 Task: Create an album for gardening or landscaping projects and categorize them by seasons.
Action: Mouse moved to (54, 313)
Screenshot: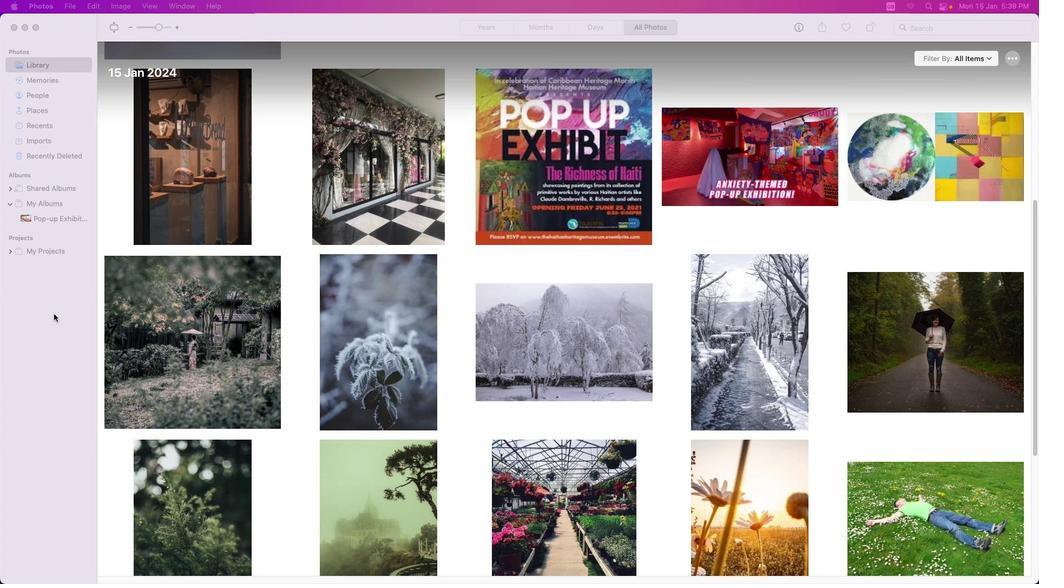 
Action: Mouse pressed left at (54, 313)
Screenshot: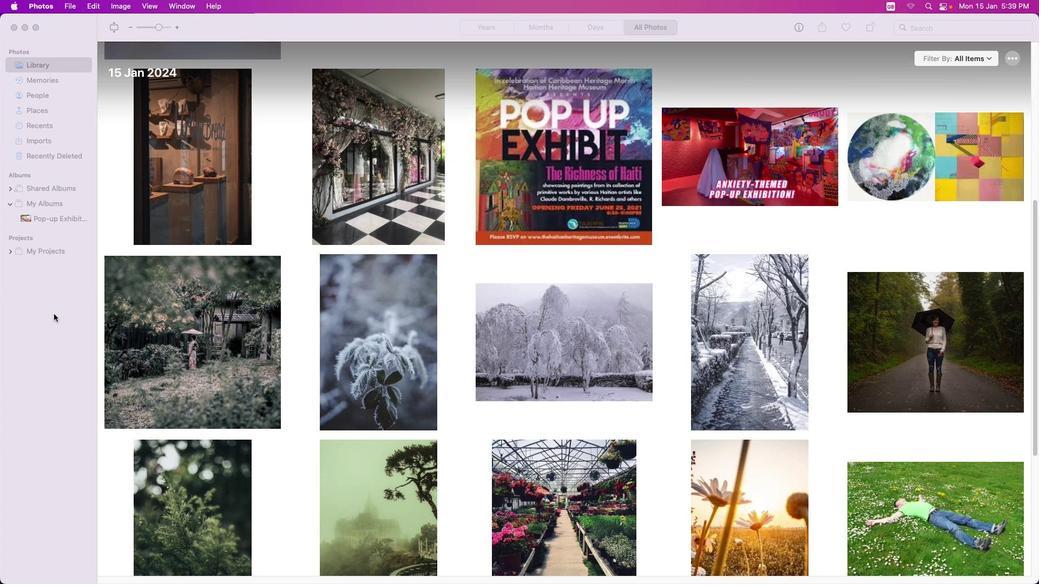 
Action: Mouse moved to (50, 203)
Screenshot: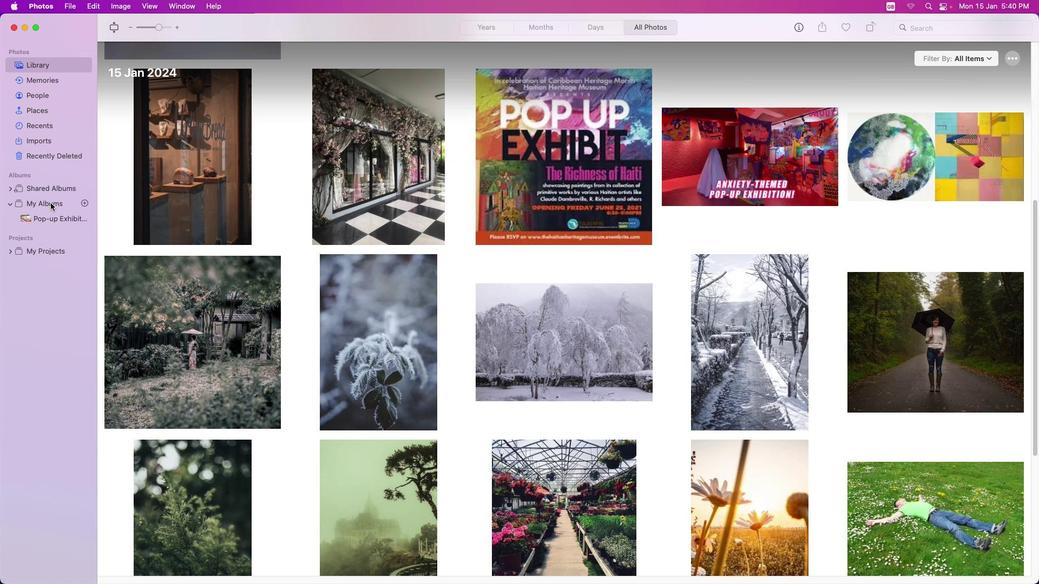 
Action: Mouse pressed left at (50, 203)
Screenshot: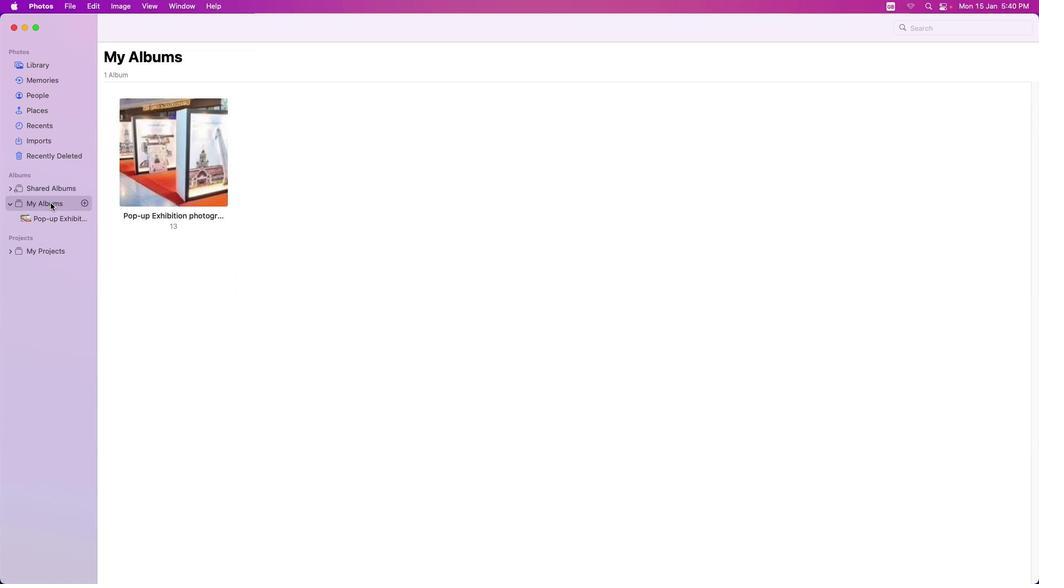 
Action: Mouse moved to (83, 201)
Screenshot: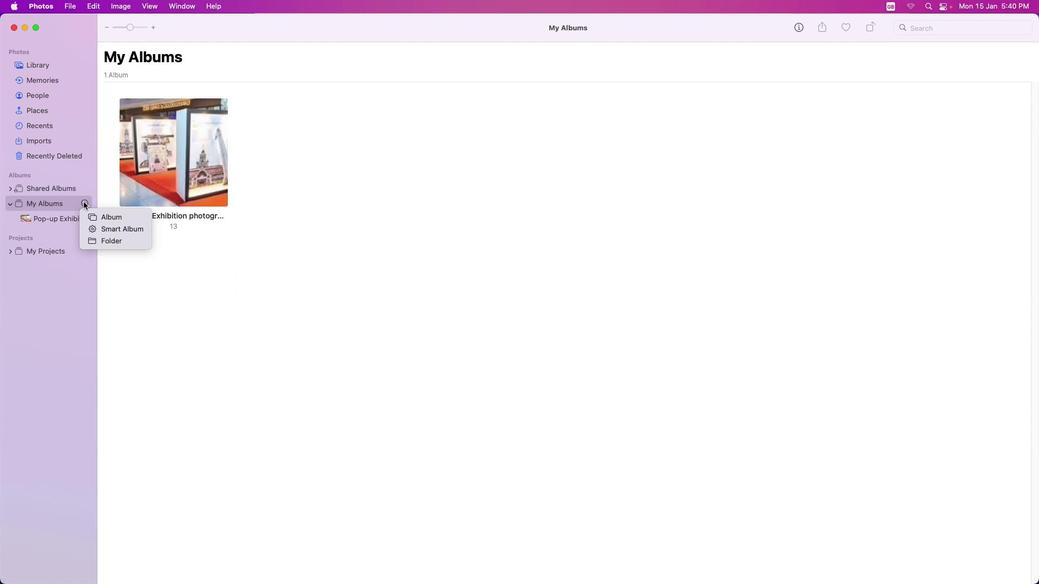 
Action: Mouse pressed left at (83, 201)
Screenshot: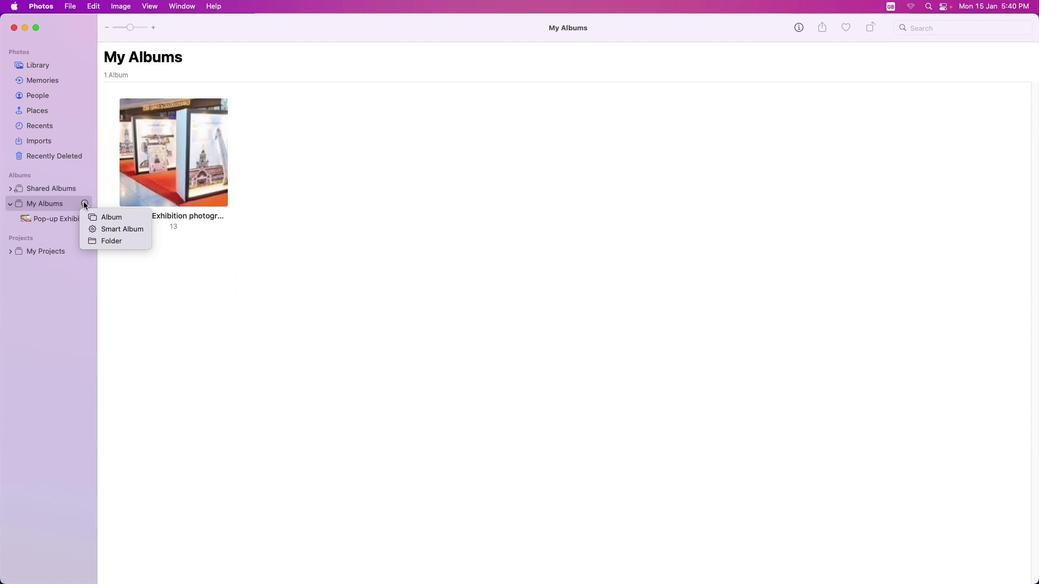 
Action: Mouse moved to (119, 237)
Screenshot: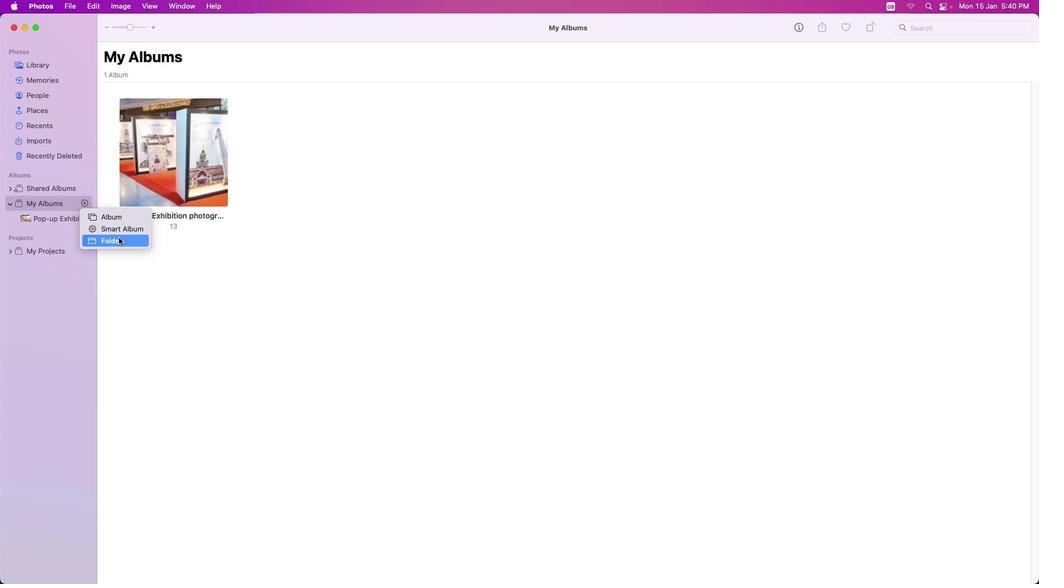 
Action: Mouse pressed left at (119, 237)
Screenshot: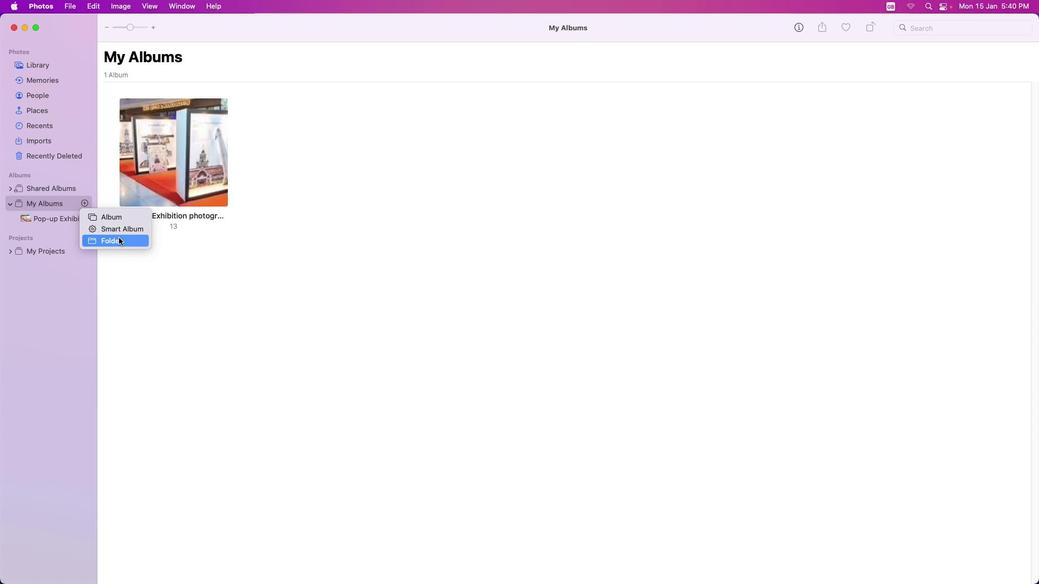 
Action: Mouse moved to (70, 234)
Screenshot: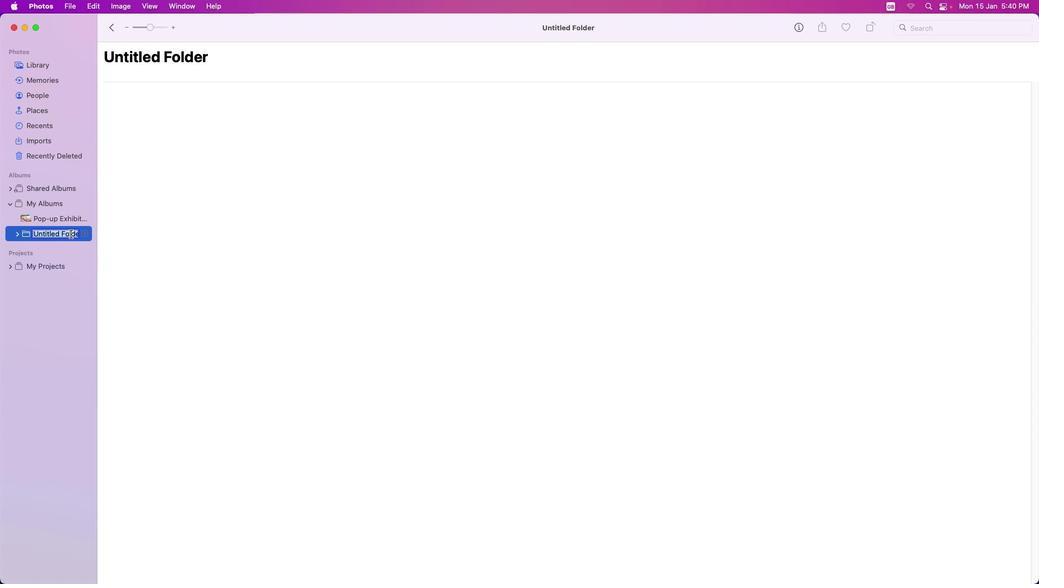 
Action: Key pressed Key.shift'G''a''r''d''e''n''i''n''g'Key.spaceKey.shift'A''l''b''u''m'Key.enter
Screenshot: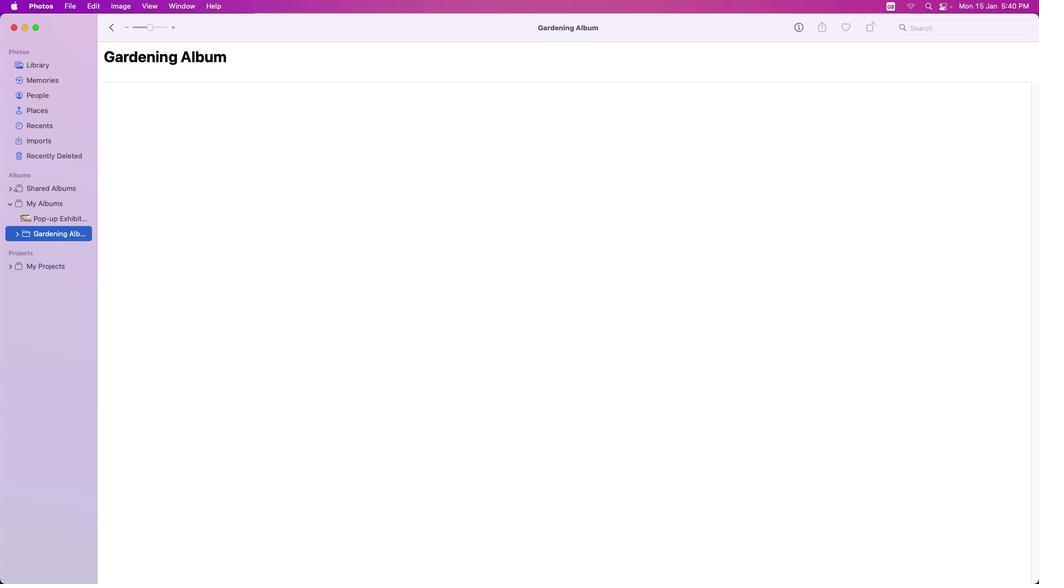 
Action: Mouse moved to (55, 232)
Screenshot: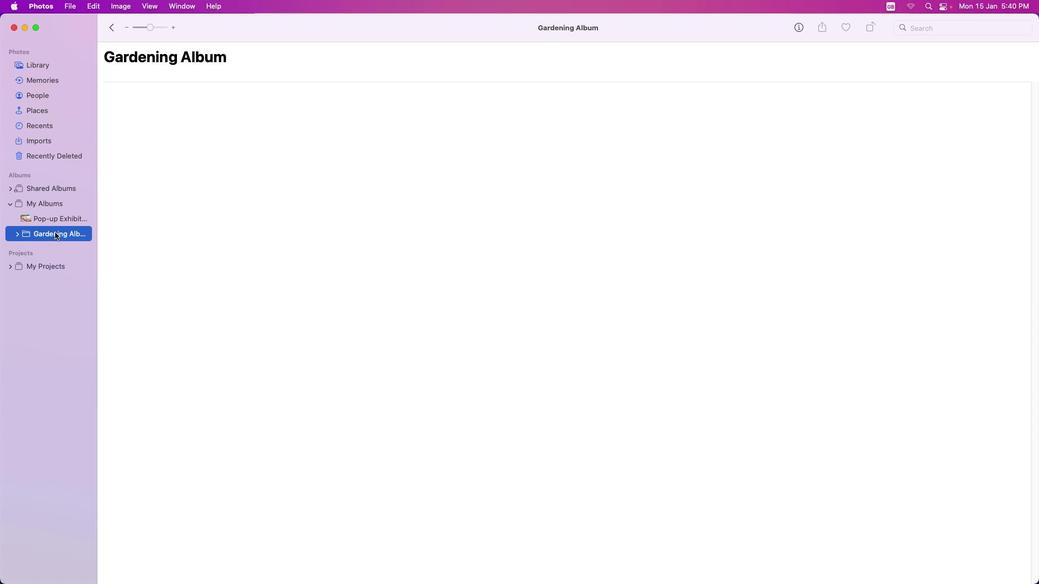 
Action: Mouse pressed left at (55, 232)
Screenshot: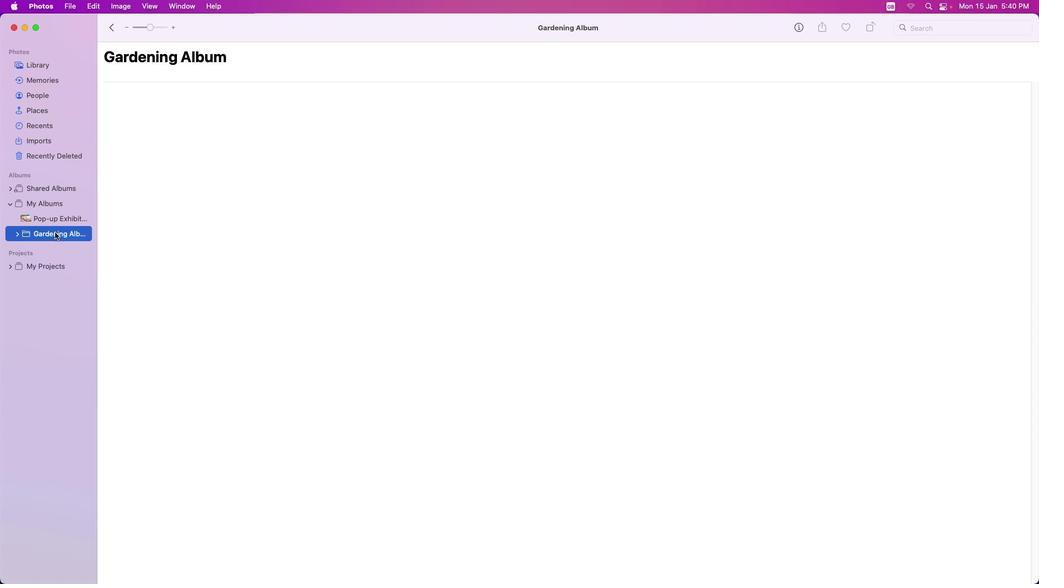 
Action: Mouse moved to (16, 234)
Screenshot: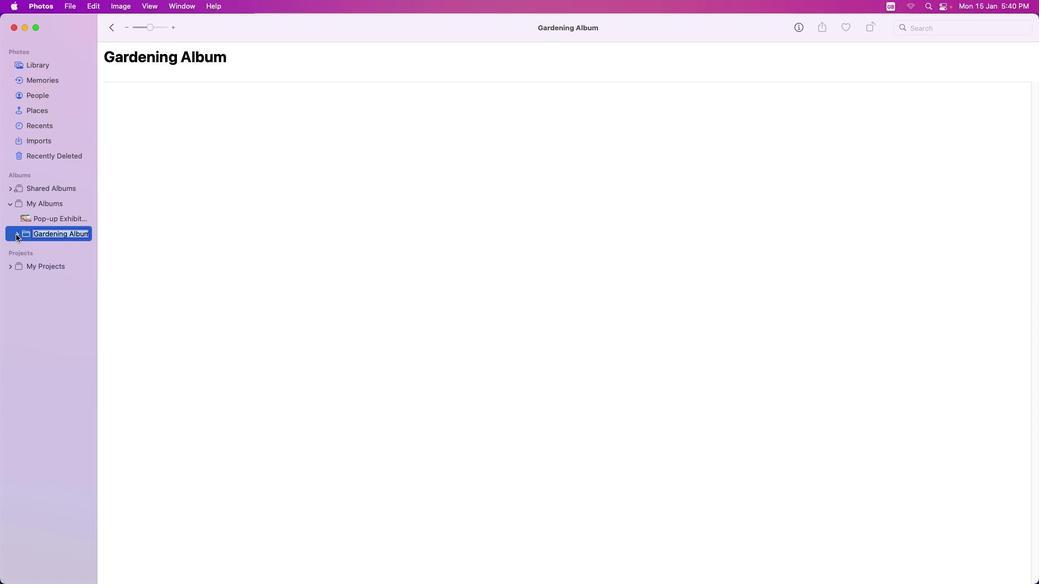 
Action: Mouse pressed left at (16, 234)
Screenshot: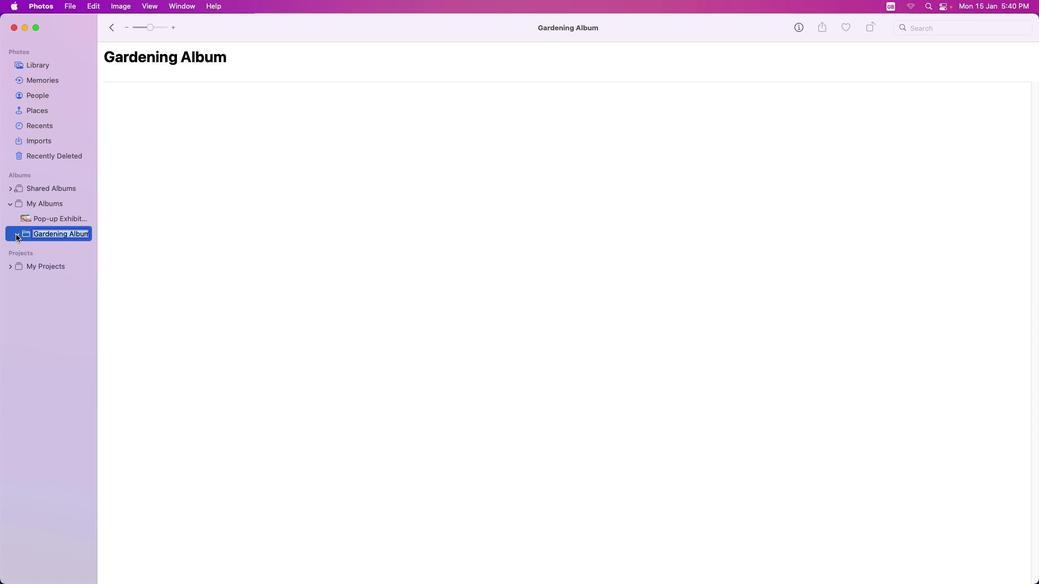 
Action: Mouse moved to (14, 234)
Screenshot: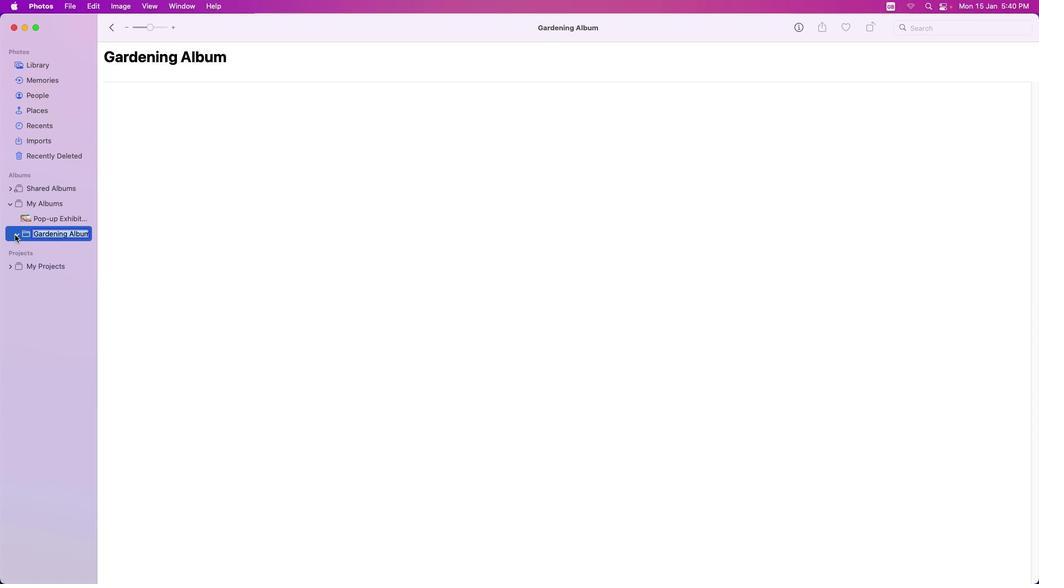 
Action: Mouse pressed left at (14, 234)
Screenshot: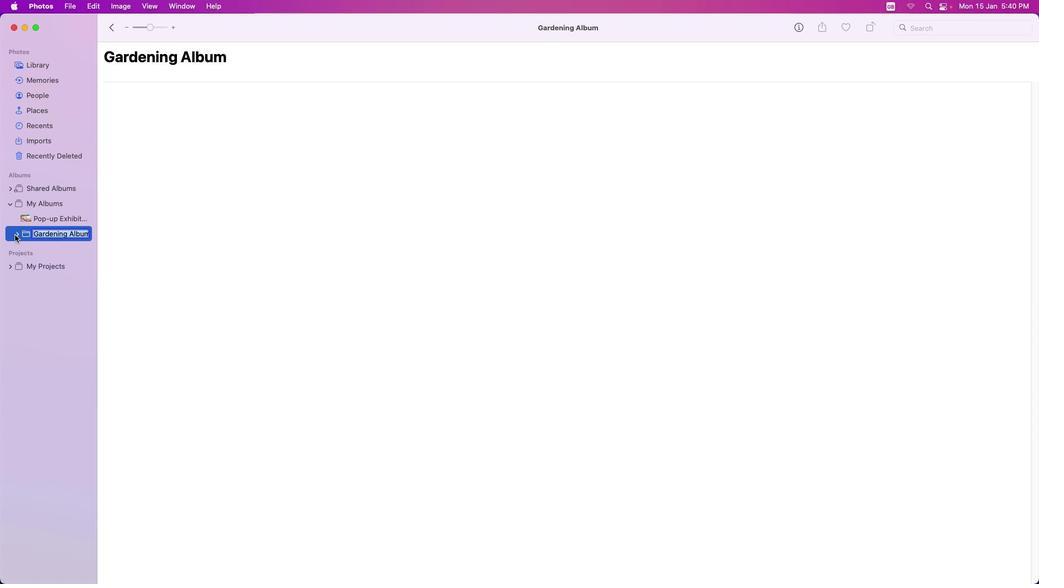 
Action: Mouse pressed right at (14, 234)
Screenshot: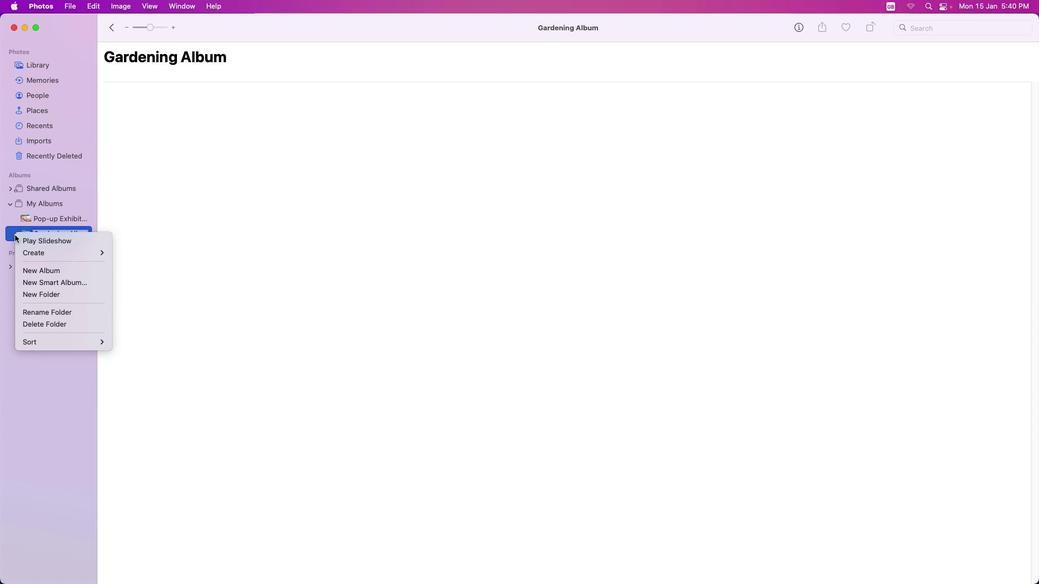 
Action: Mouse moved to (62, 269)
Screenshot: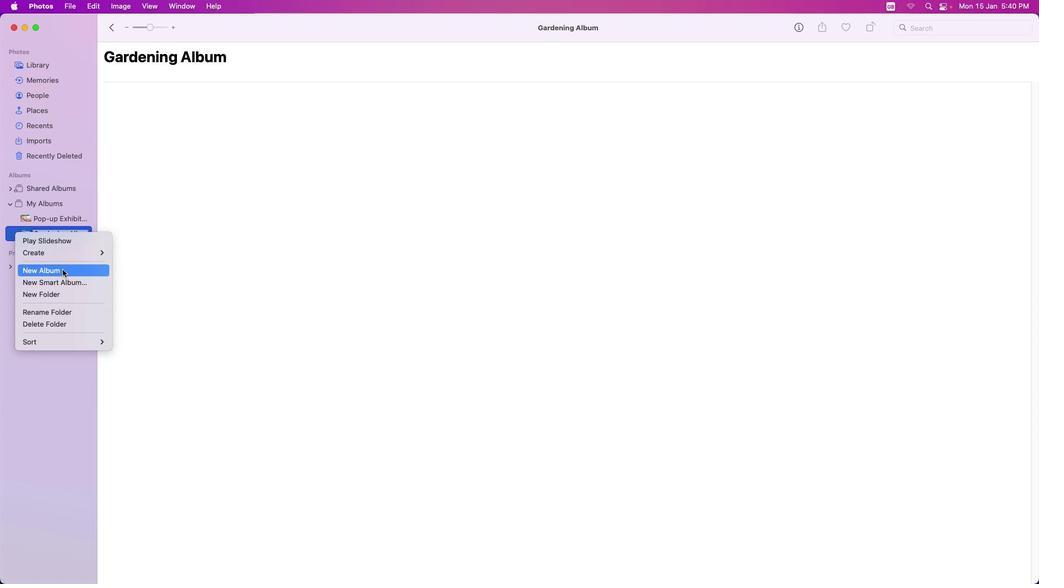 
Action: Mouse pressed left at (62, 269)
Screenshot: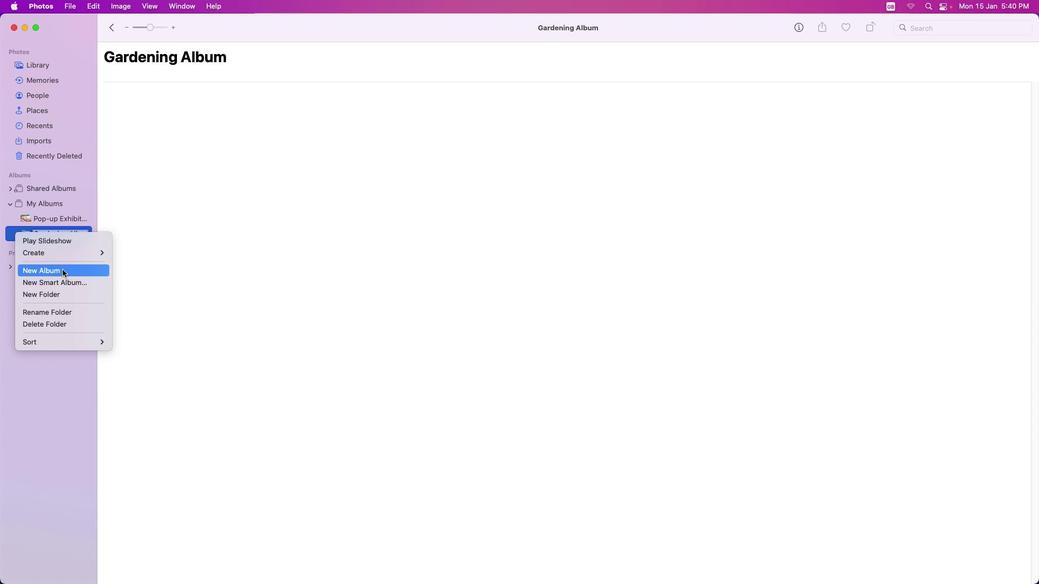 
Action: Mouse moved to (73, 253)
Screenshot: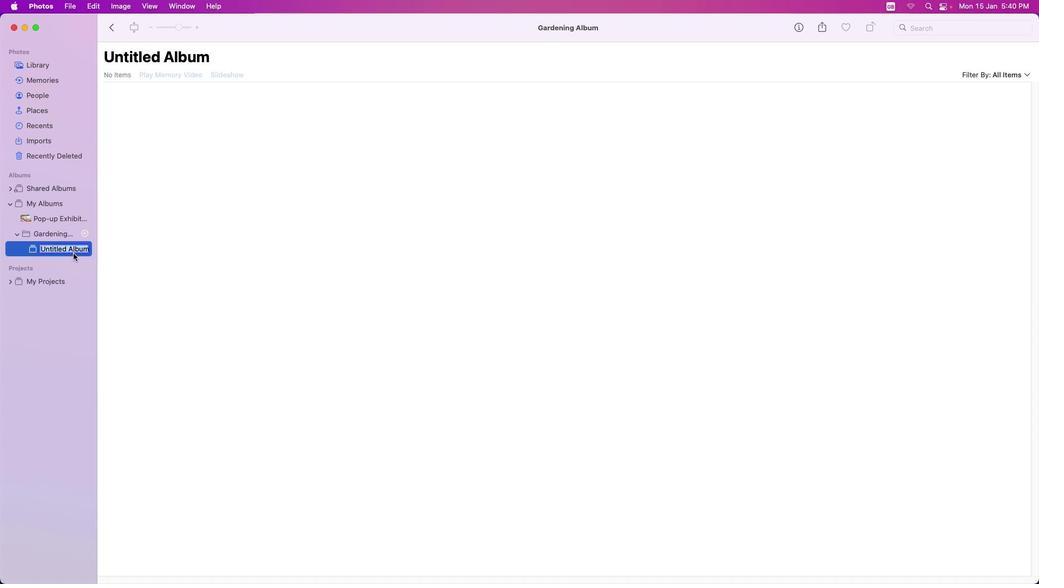 
Action: Key pressed Key.shift'W''i''n''t''e''r'Key.spaceKey.shift'S''e''a''s''o''n'Key.enter
Screenshot: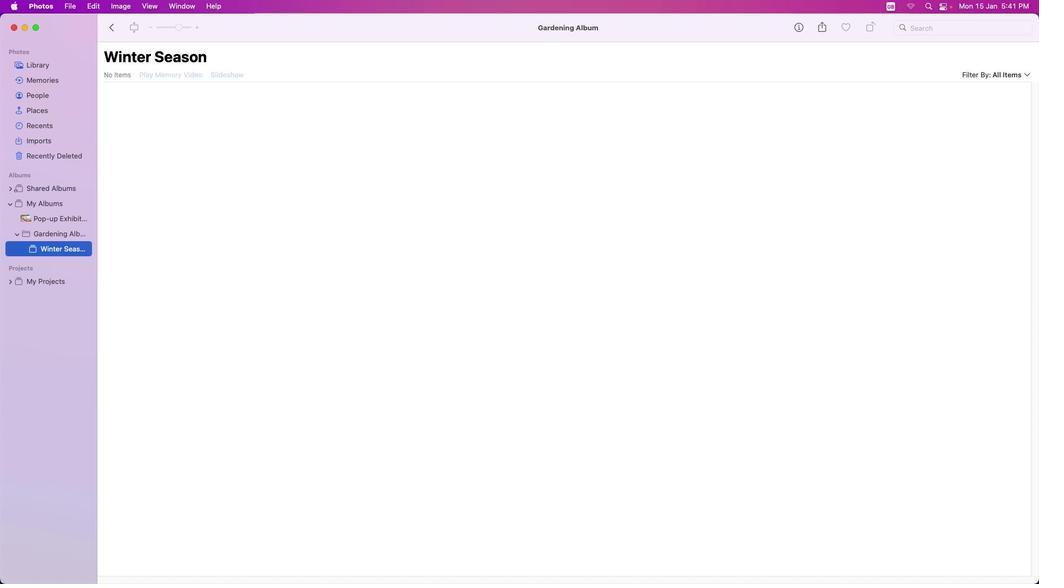 
Action: Mouse moved to (56, 233)
Screenshot: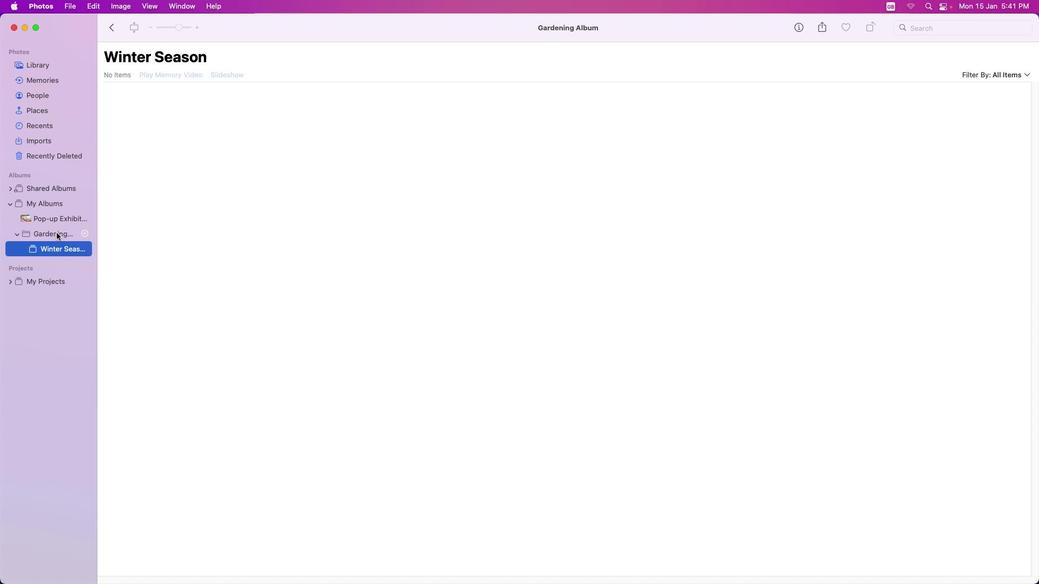 
Action: Mouse pressed right at (56, 233)
Screenshot: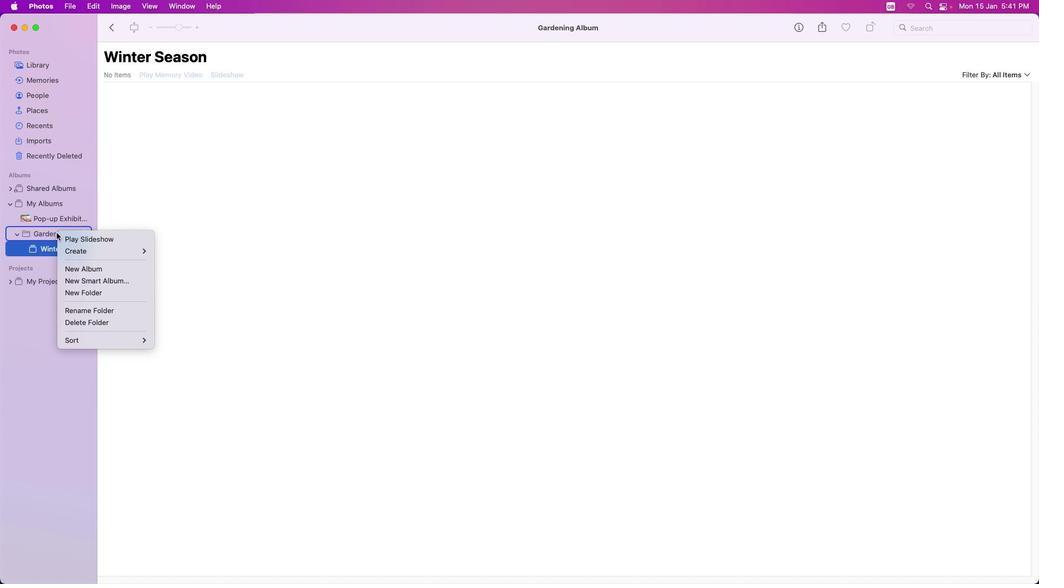 
Action: Mouse moved to (91, 266)
Screenshot: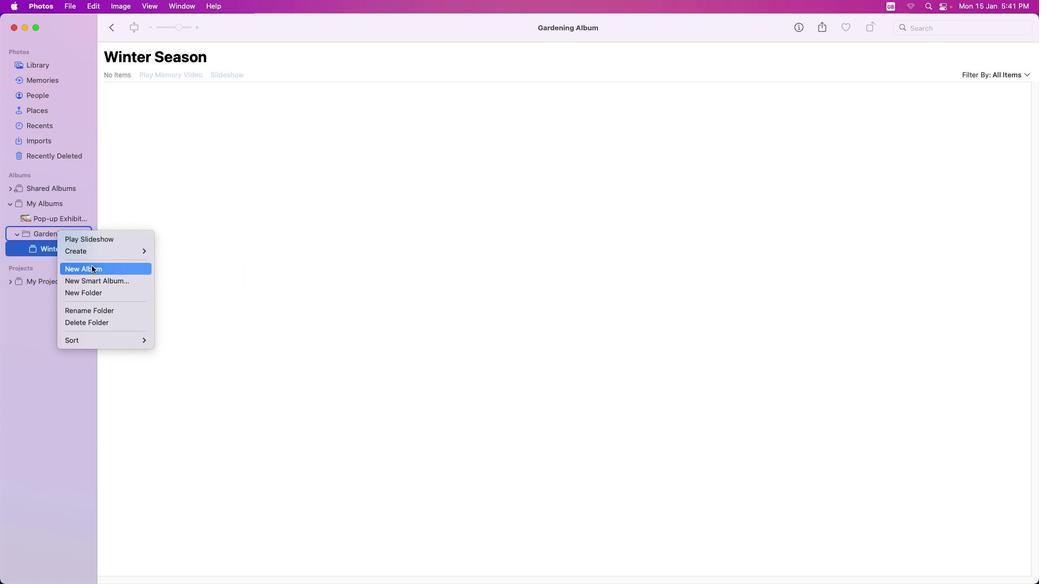 
Action: Mouse pressed left at (91, 266)
Screenshot: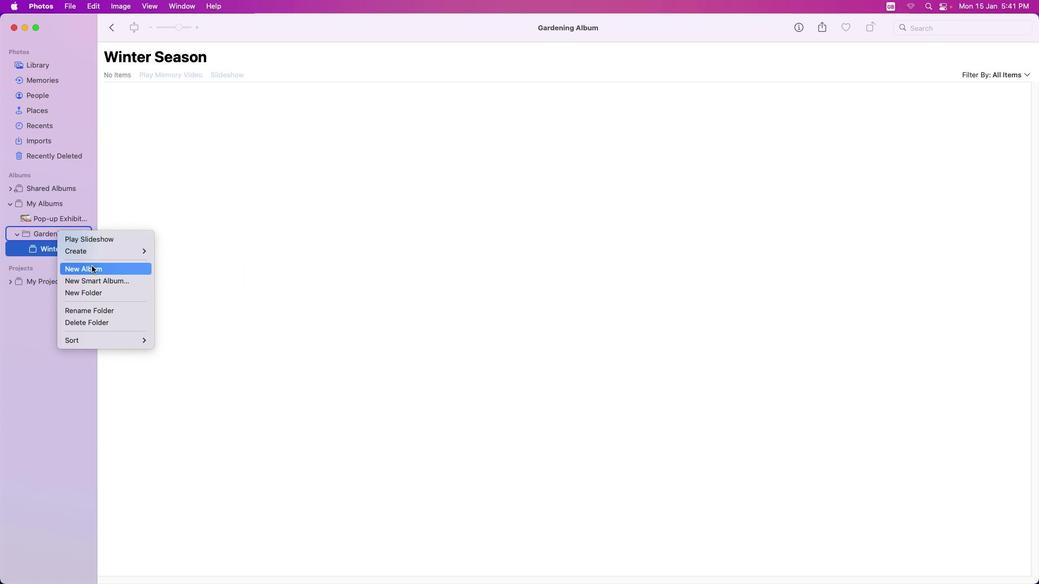 
Action: Mouse moved to (69, 263)
Screenshot: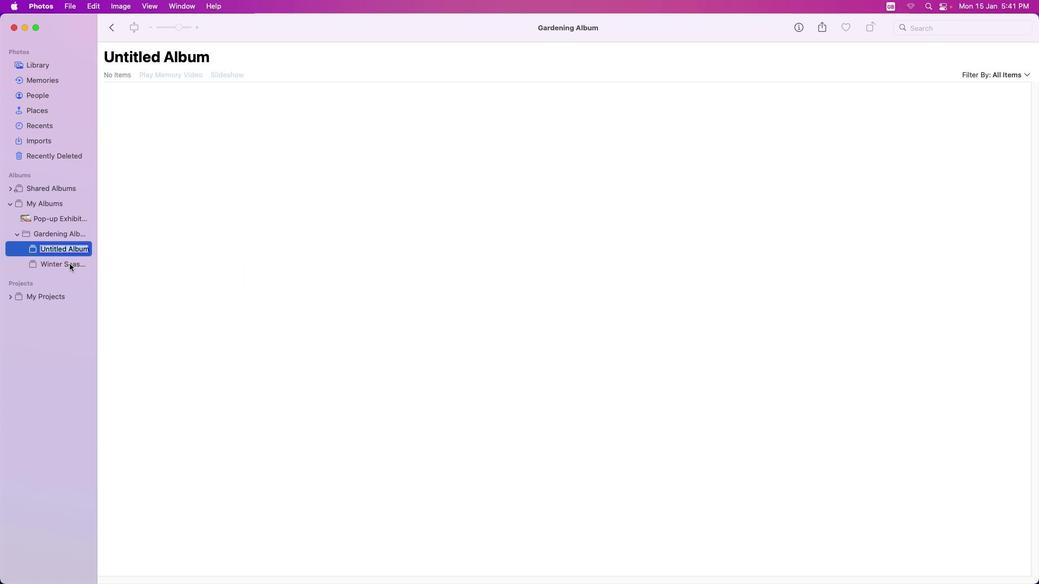 
Action: Key pressed Key.shift'S''u''m''m''e''r'Key.spaceKey.shift'S''e''a''s''o''n'
Screenshot: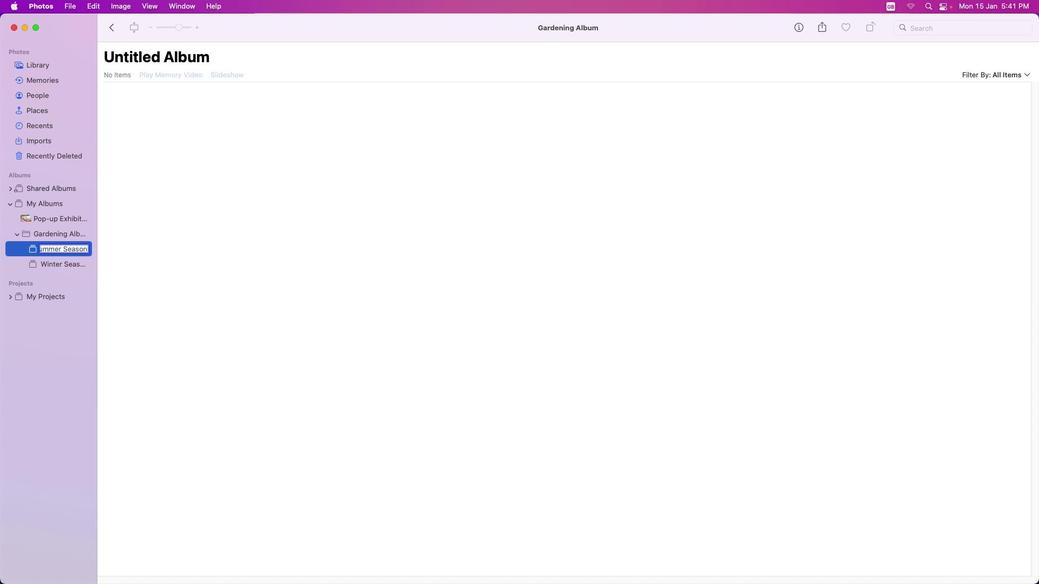 
Action: Mouse moved to (74, 265)
Screenshot: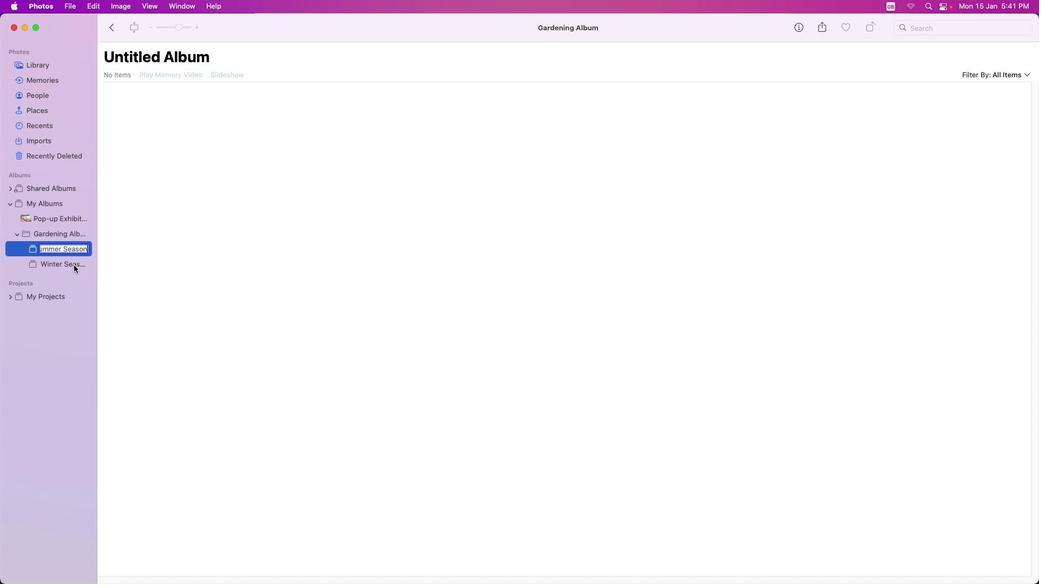 
Action: Key pressed Key.enter
Screenshot: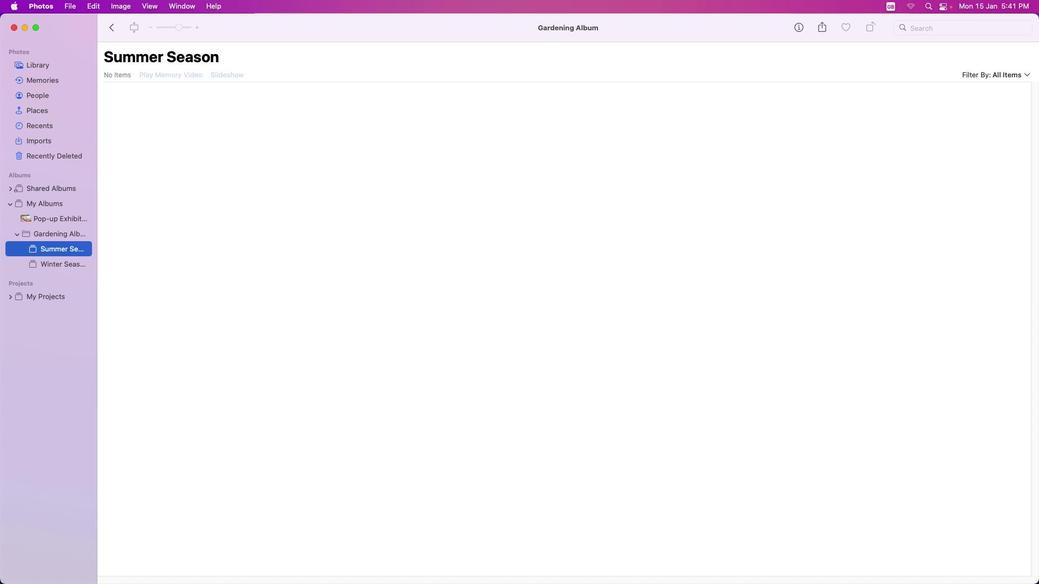 
Action: Mouse moved to (53, 234)
Screenshot: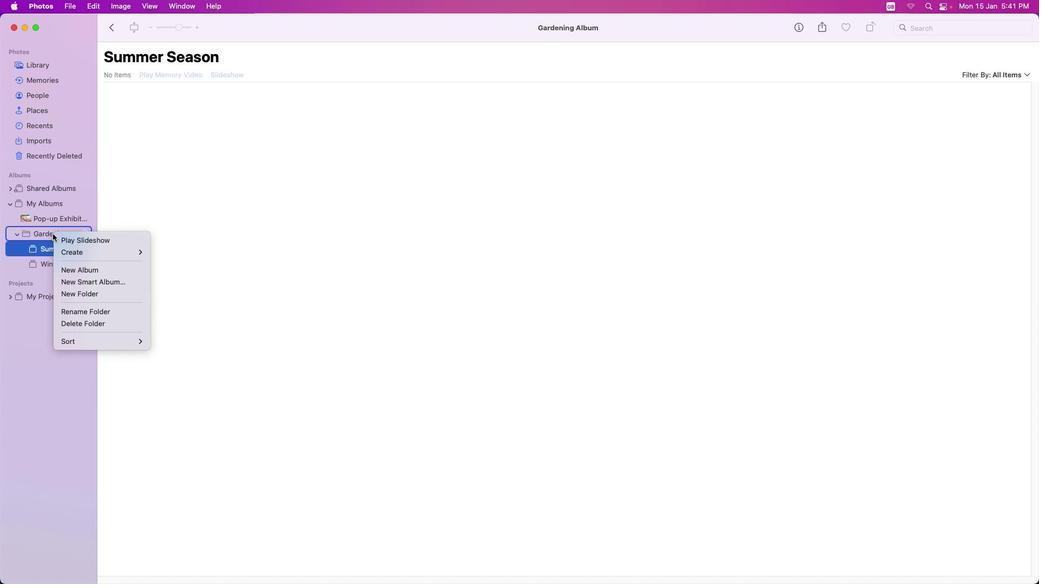 
Action: Mouse pressed right at (53, 234)
Screenshot: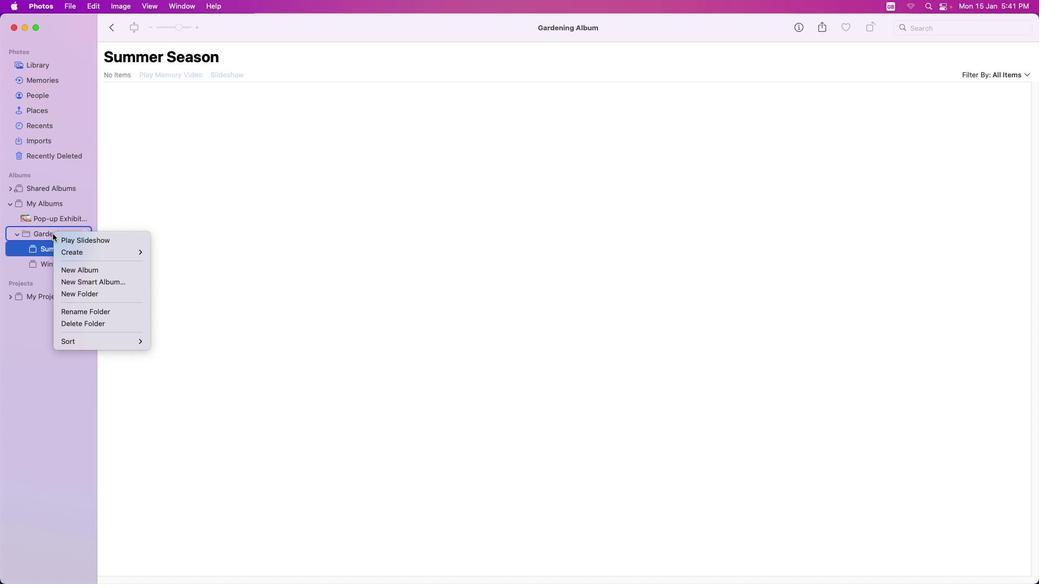 
Action: Mouse moved to (74, 270)
Screenshot: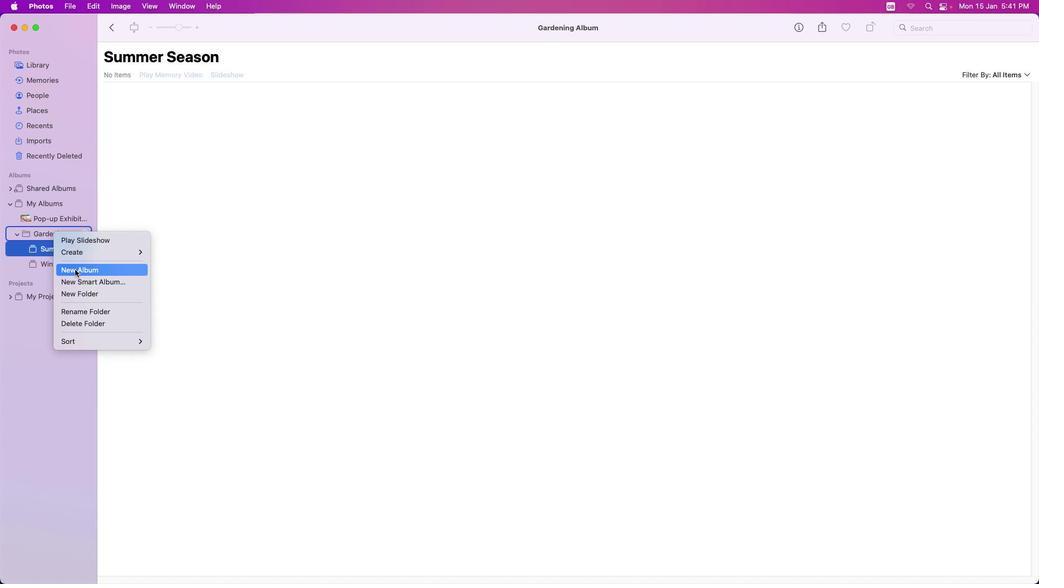 
Action: Mouse pressed left at (74, 270)
Screenshot: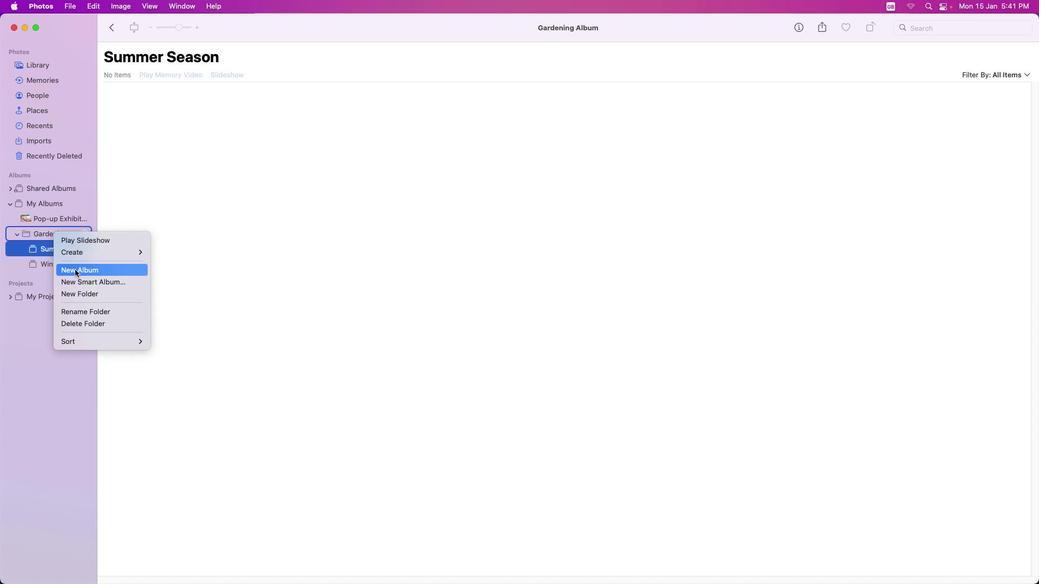 
Action: Mouse moved to (72, 270)
Screenshot: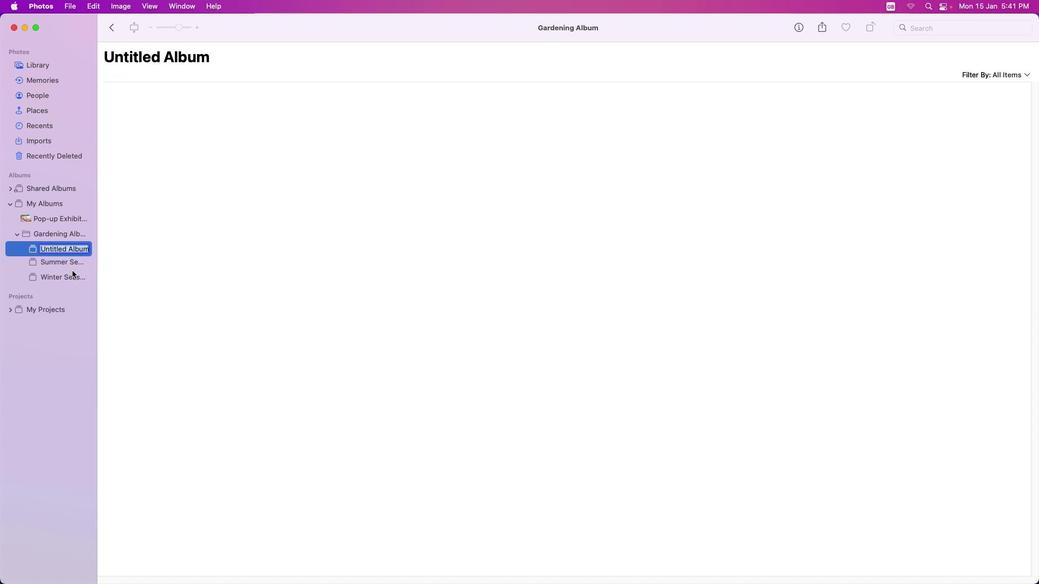 
Action: Key pressed Key.shift'R''a''i''n''y'Key.spaceKey.shift'S''e''a''s''o''n'Key.enter
Screenshot: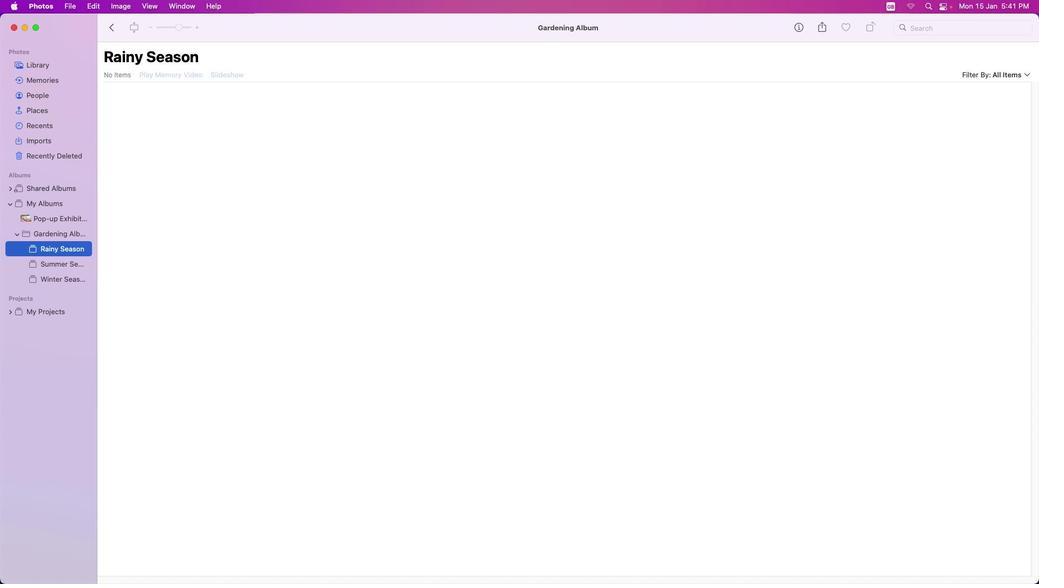 
Action: Mouse moved to (46, 234)
Screenshot: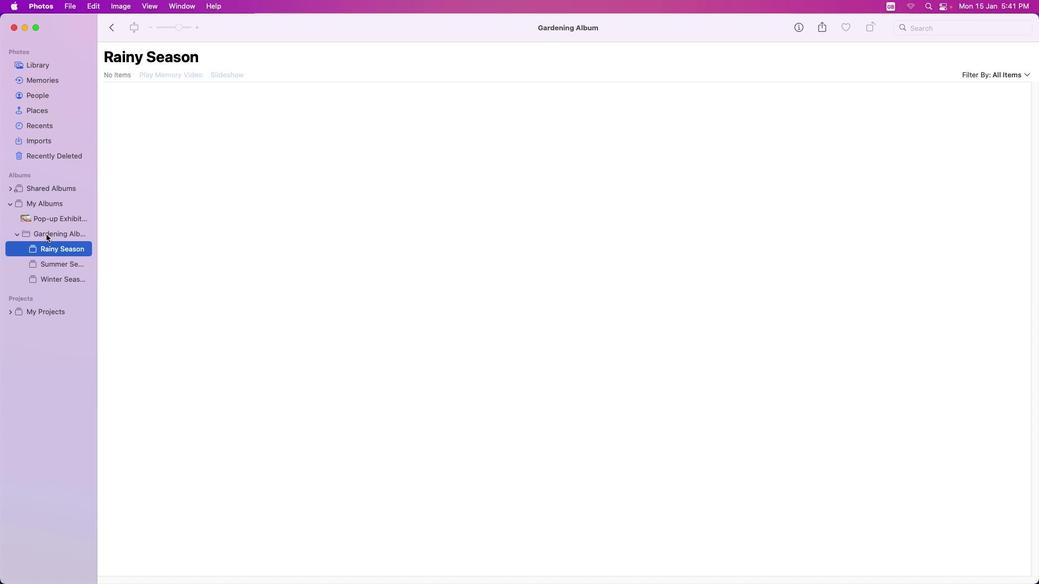 
Action: Mouse pressed right at (46, 234)
Screenshot: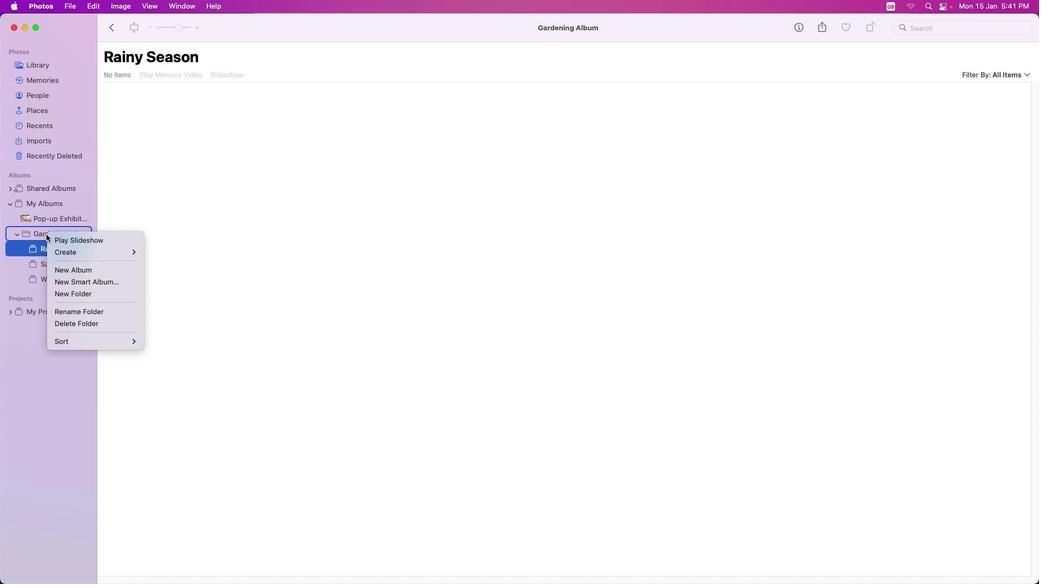 
Action: Mouse moved to (74, 267)
Screenshot: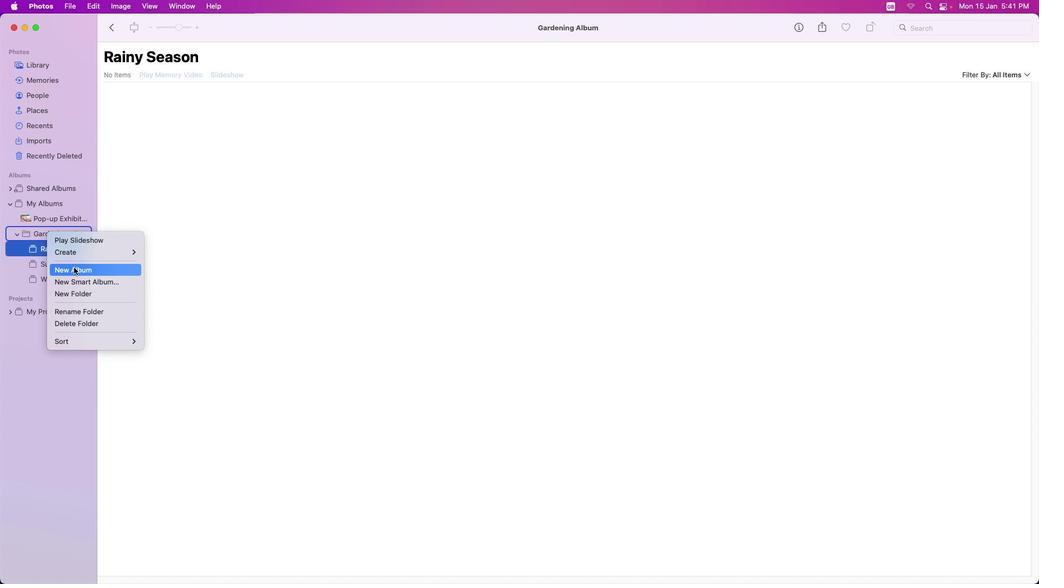 
Action: Mouse pressed left at (74, 267)
Screenshot: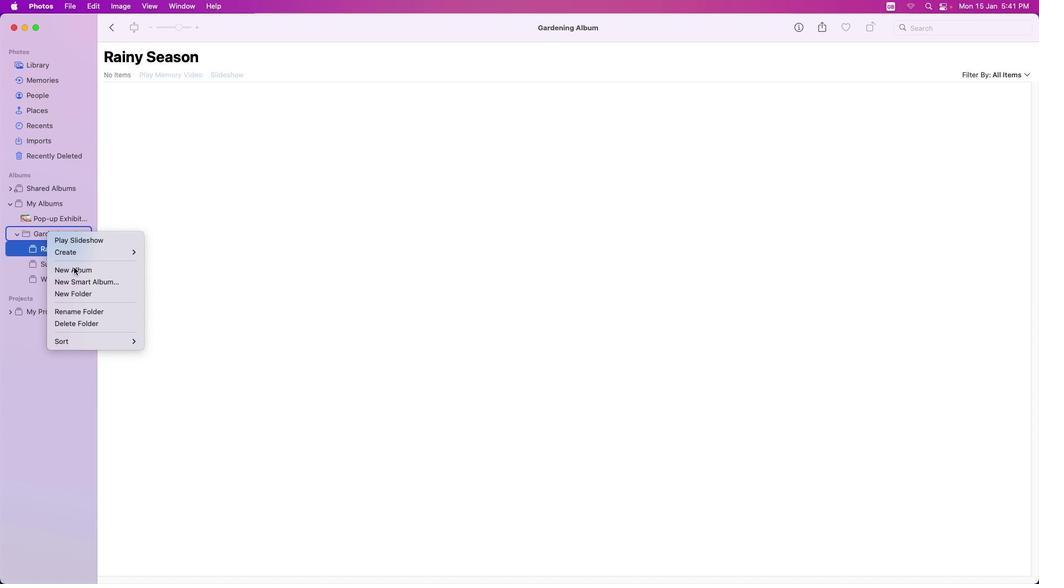 
Action: Mouse moved to (58, 258)
Screenshot: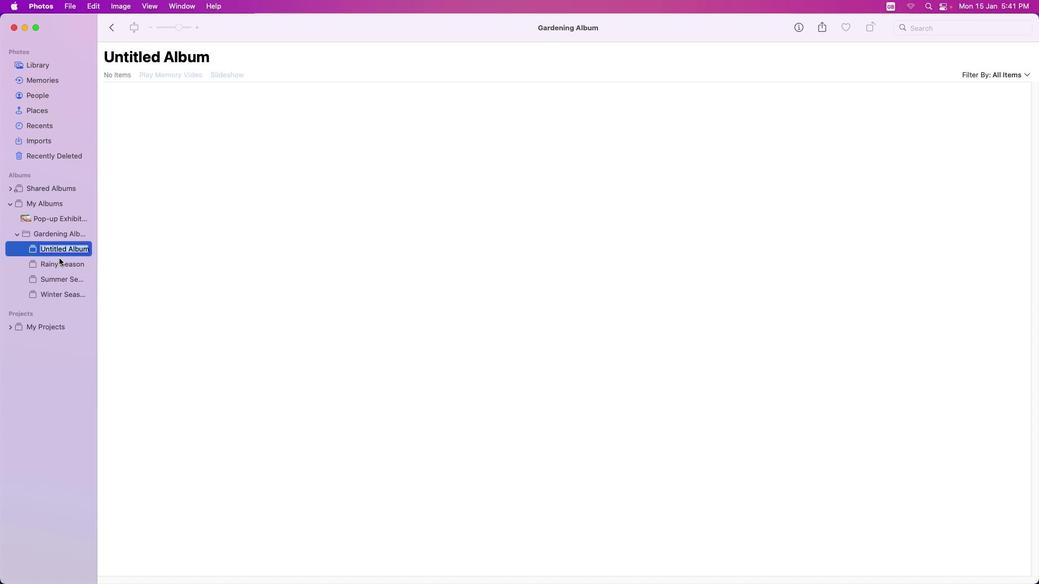 
Action: Key pressed Key.shift'A''u''t''u''m''n'Key.spaceKey.shift'S''e''a''s''o''n'Key.enter
Screenshot: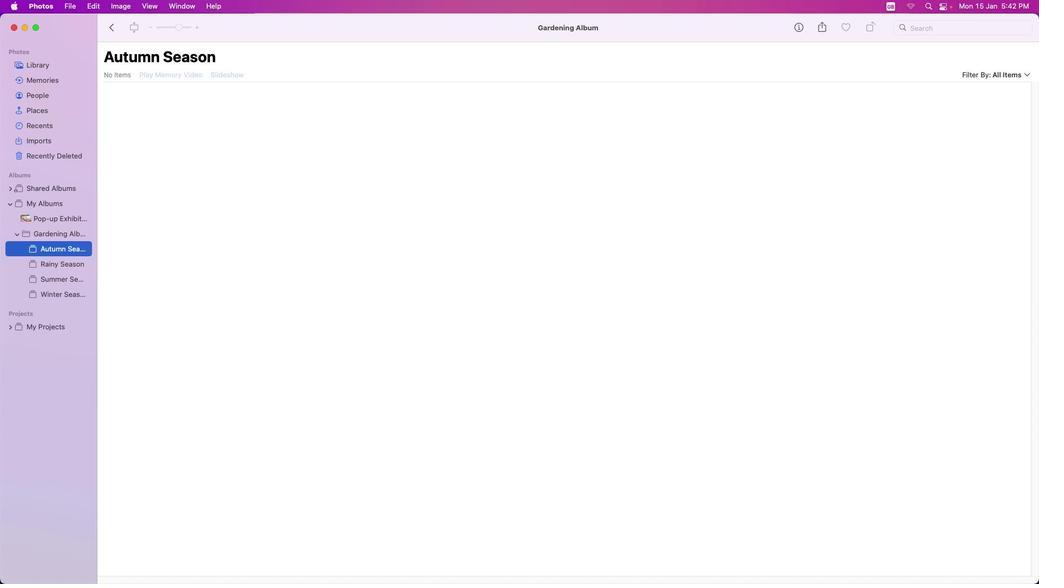 
Action: Mouse moved to (59, 292)
Screenshot: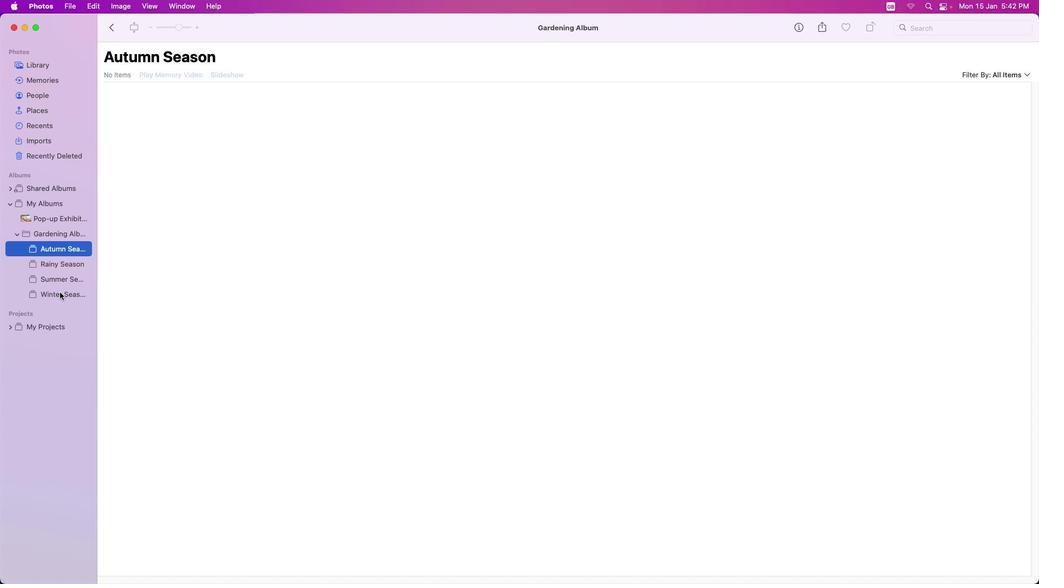 
Action: Mouse pressed left at (59, 292)
Screenshot: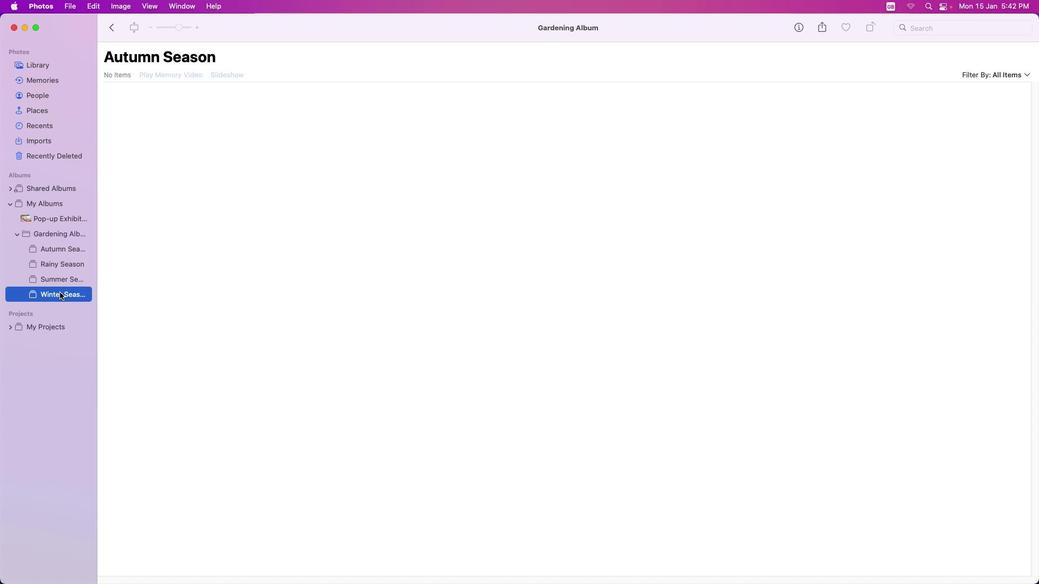 
Action: Mouse moved to (58, 67)
Screenshot: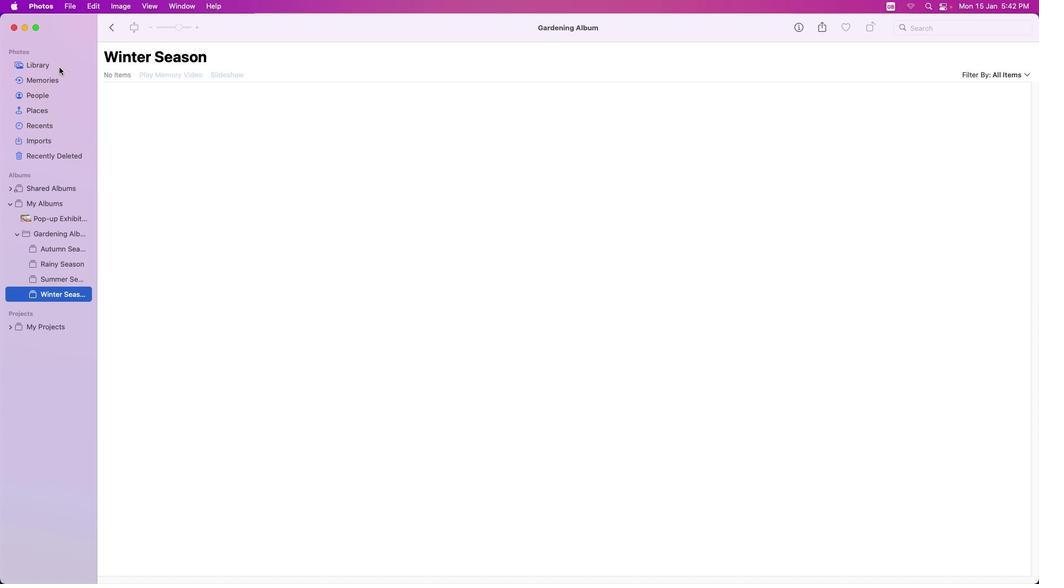 
Action: Mouse pressed left at (58, 67)
Screenshot: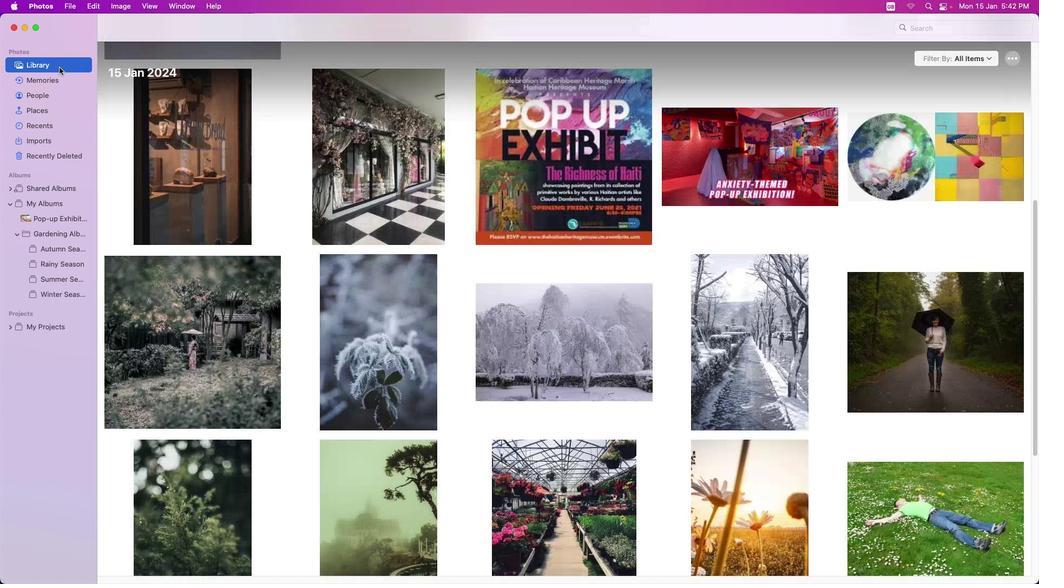 
Action: Mouse moved to (205, 318)
Screenshot: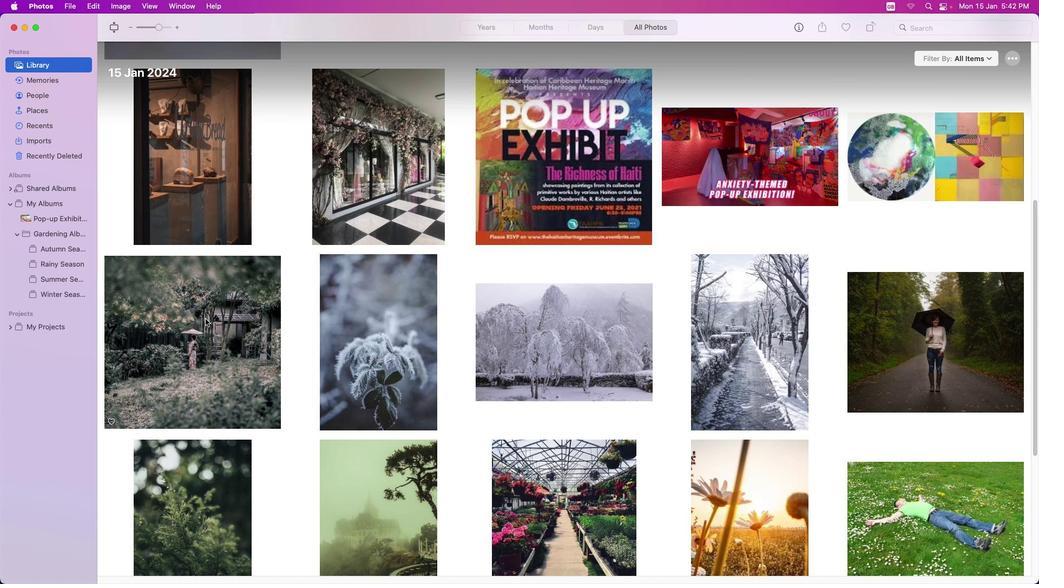 
Action: Mouse pressed left at (205, 318)
Screenshot: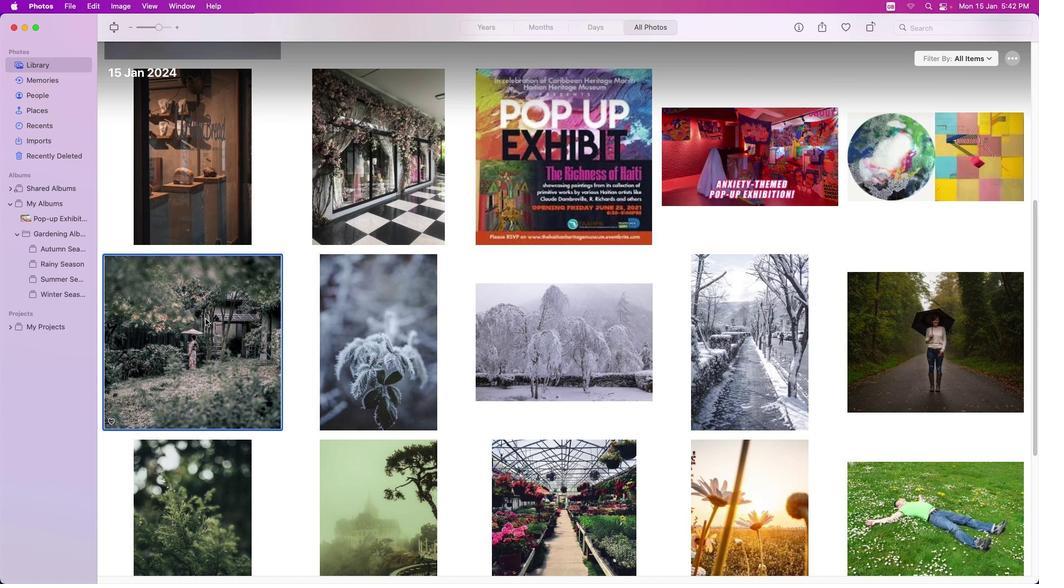 
Action: Mouse pressed right at (205, 318)
Screenshot: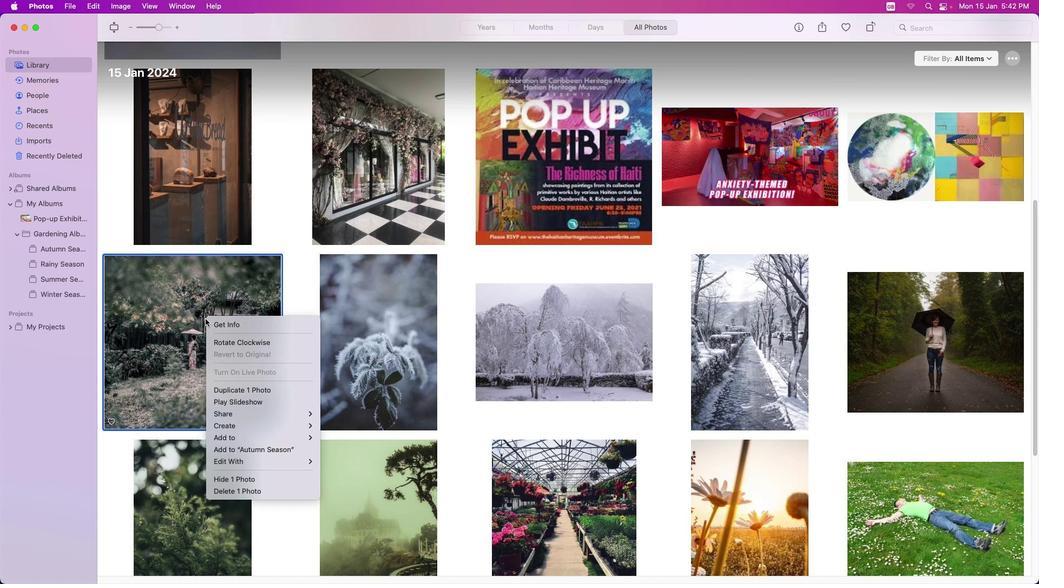 
Action: Mouse moved to (494, 501)
Screenshot: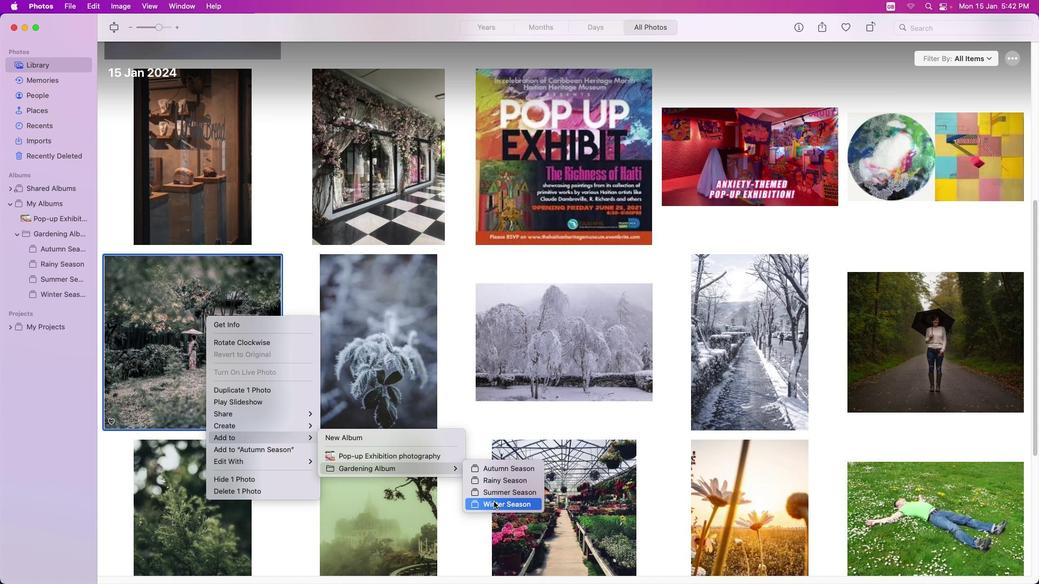 
Action: Mouse pressed left at (494, 501)
Screenshot: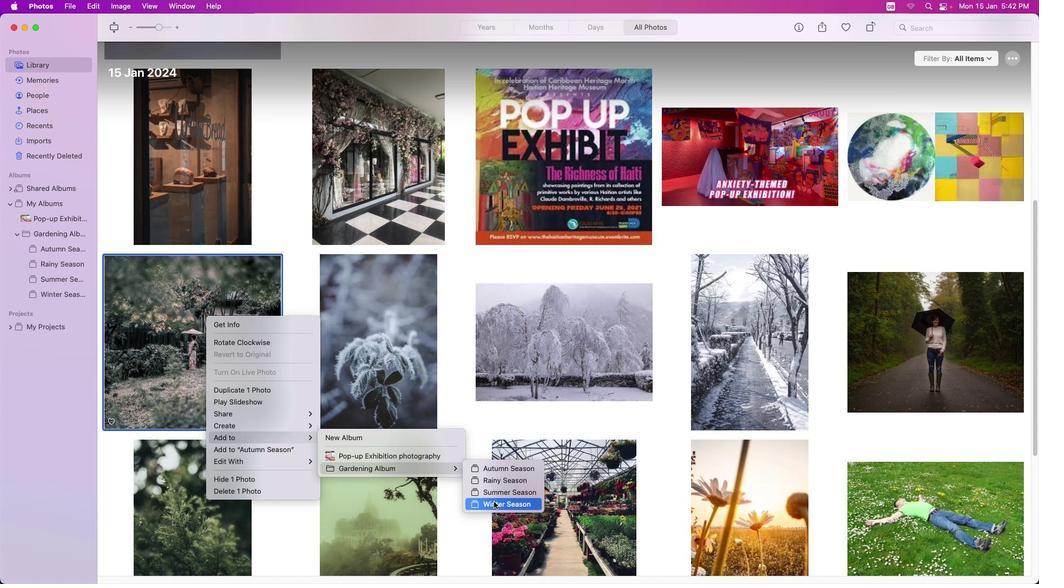 
Action: Mouse moved to (362, 368)
Screenshot: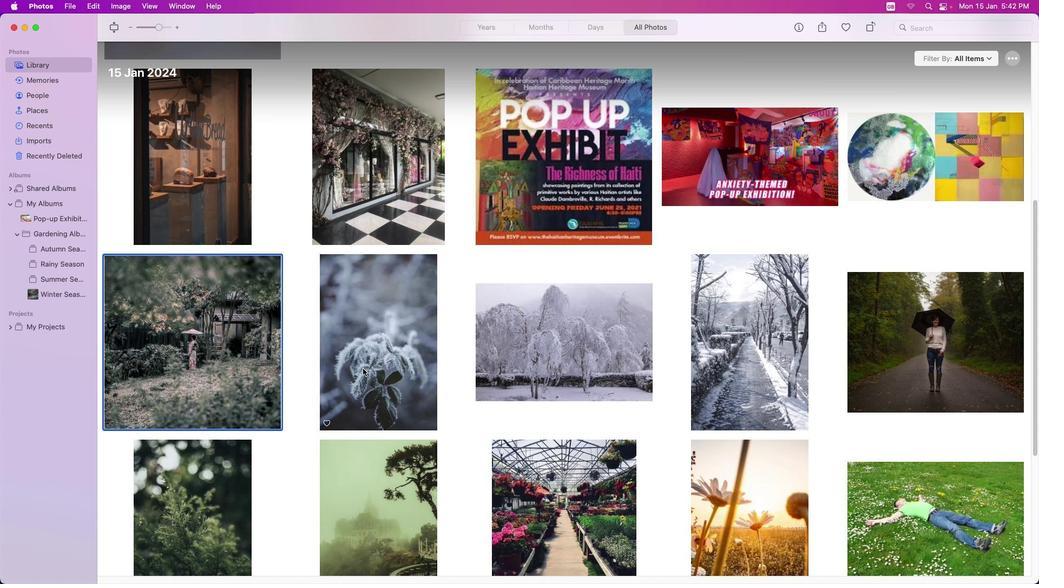 
Action: Mouse pressed left at (362, 368)
Screenshot: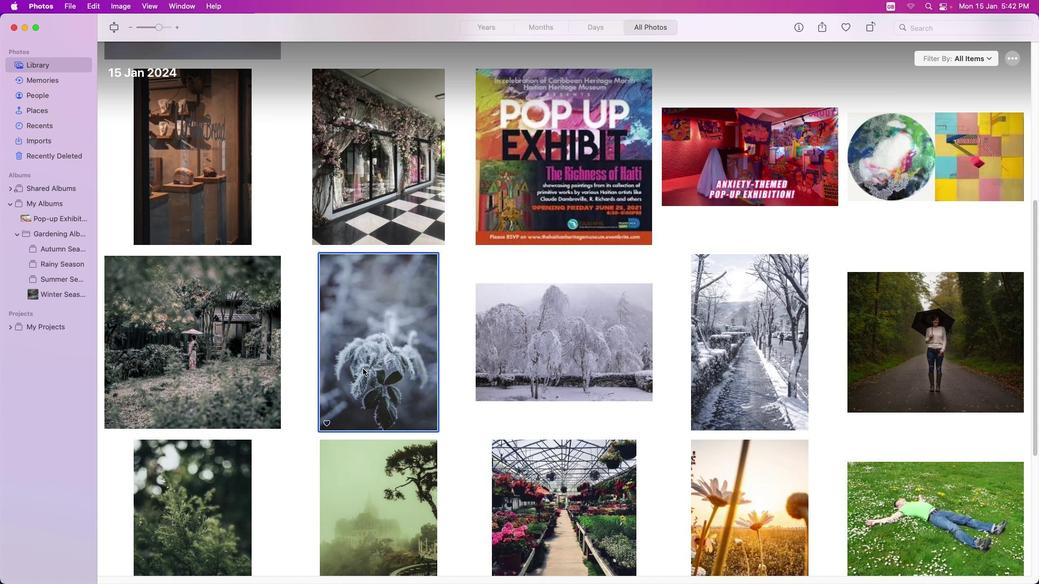 
Action: Mouse pressed right at (362, 368)
Screenshot: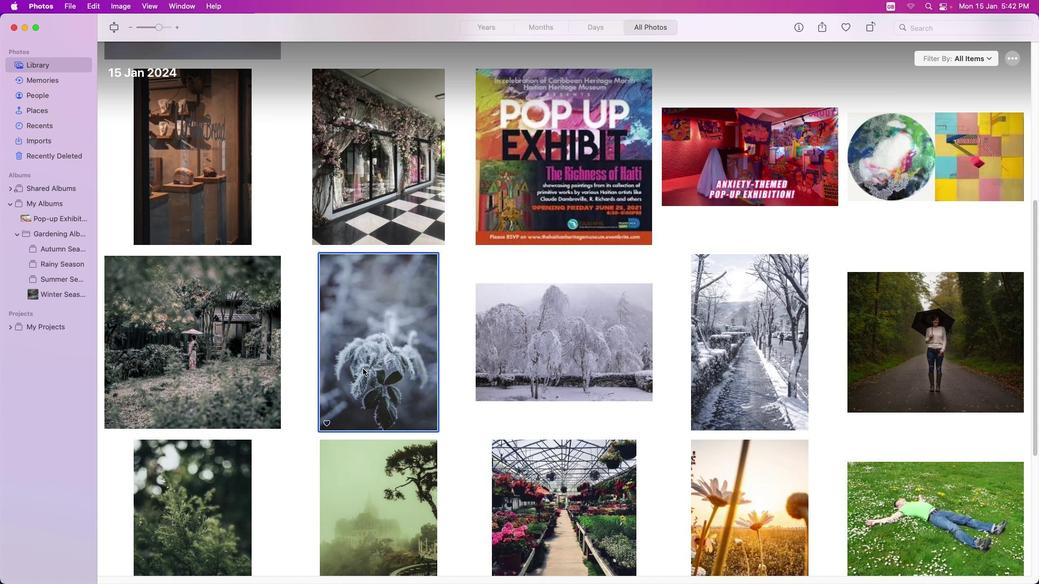 
Action: Mouse moved to (364, 372)
Screenshot: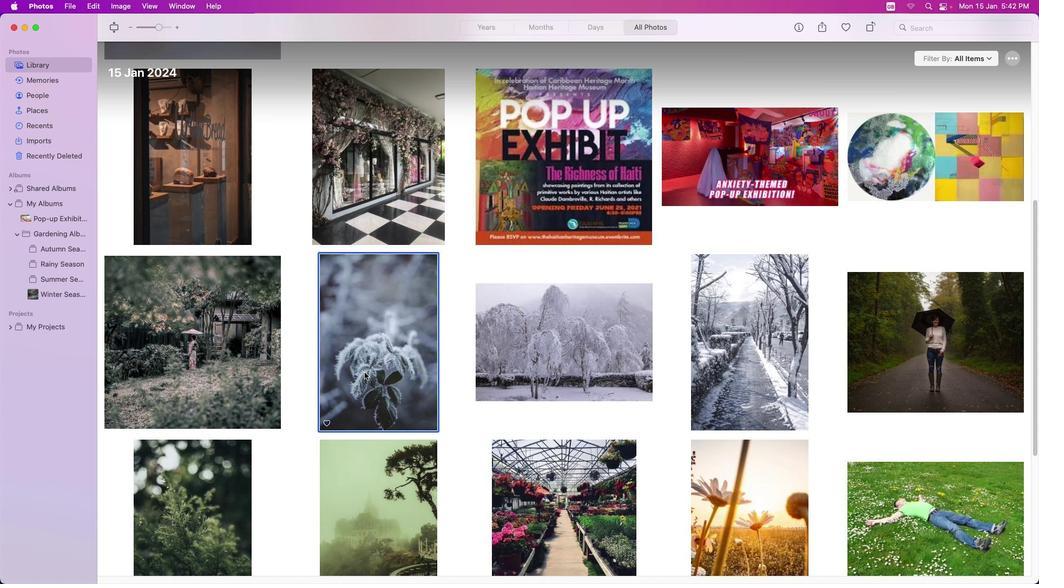 
Action: Mouse pressed right at (364, 372)
Screenshot: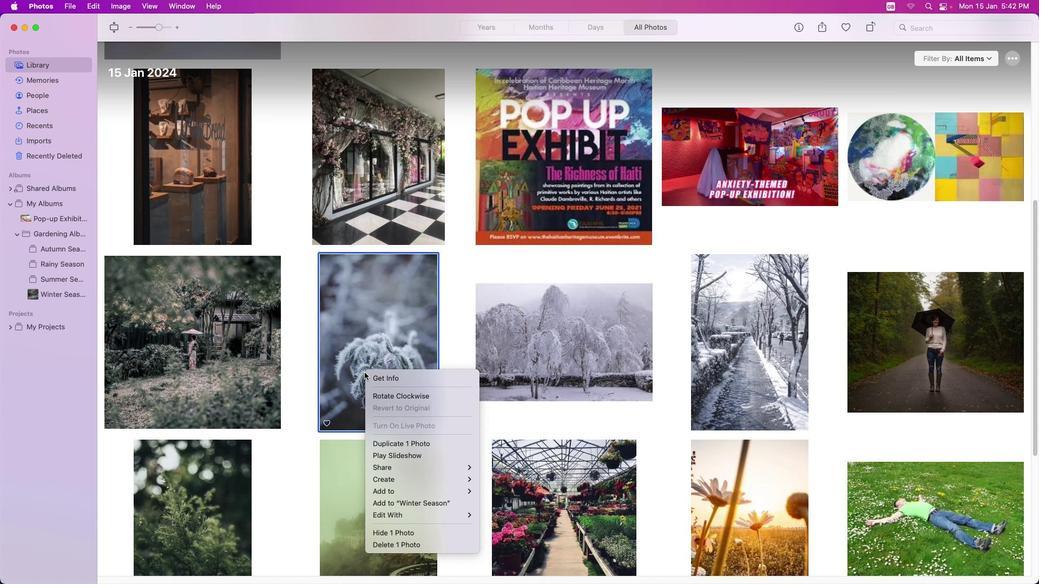 
Action: Mouse moved to (424, 491)
Screenshot: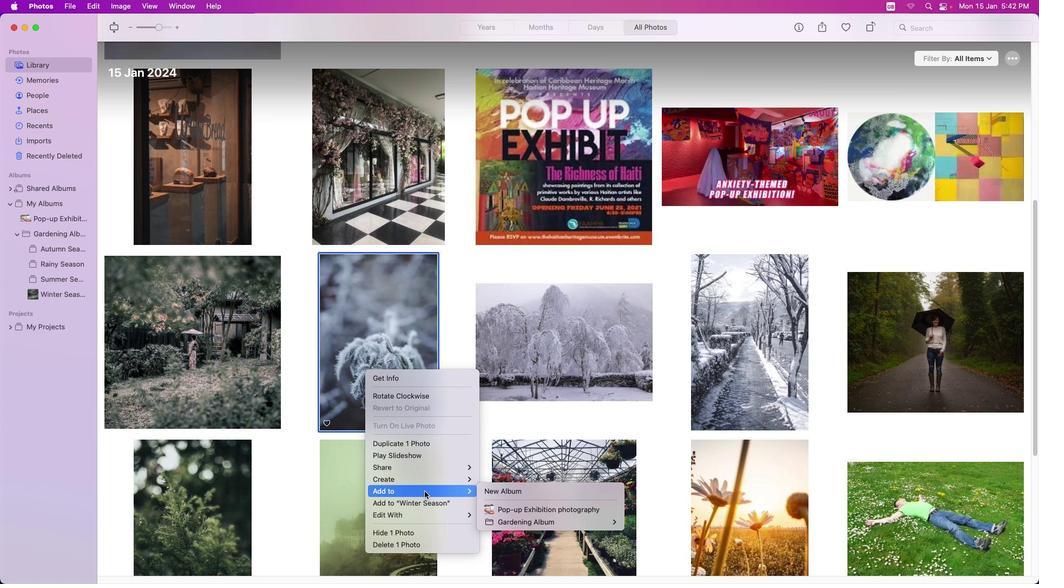 
Action: Mouse pressed left at (424, 491)
Screenshot: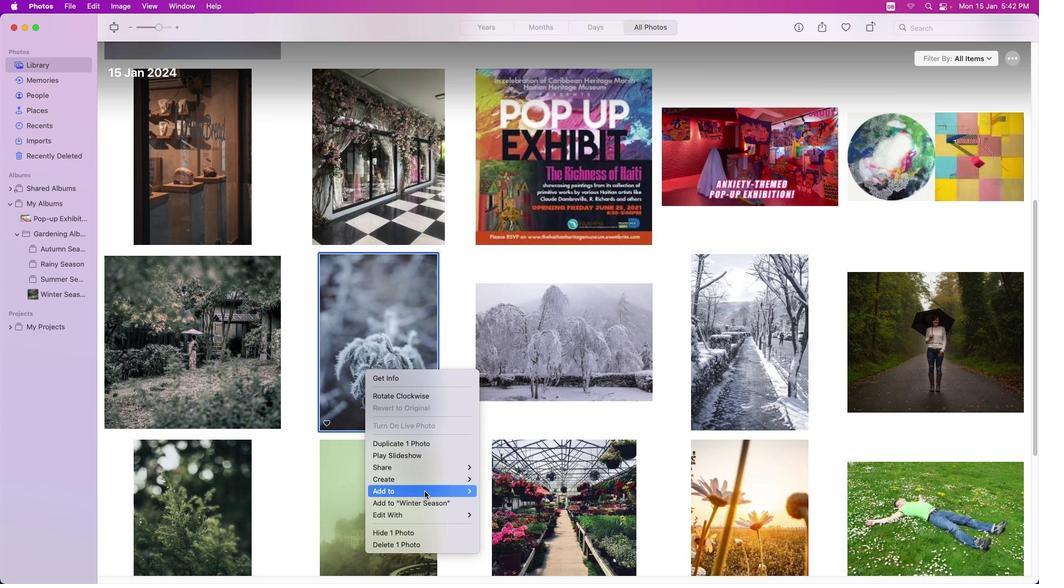 
Action: Mouse moved to (370, 356)
Screenshot: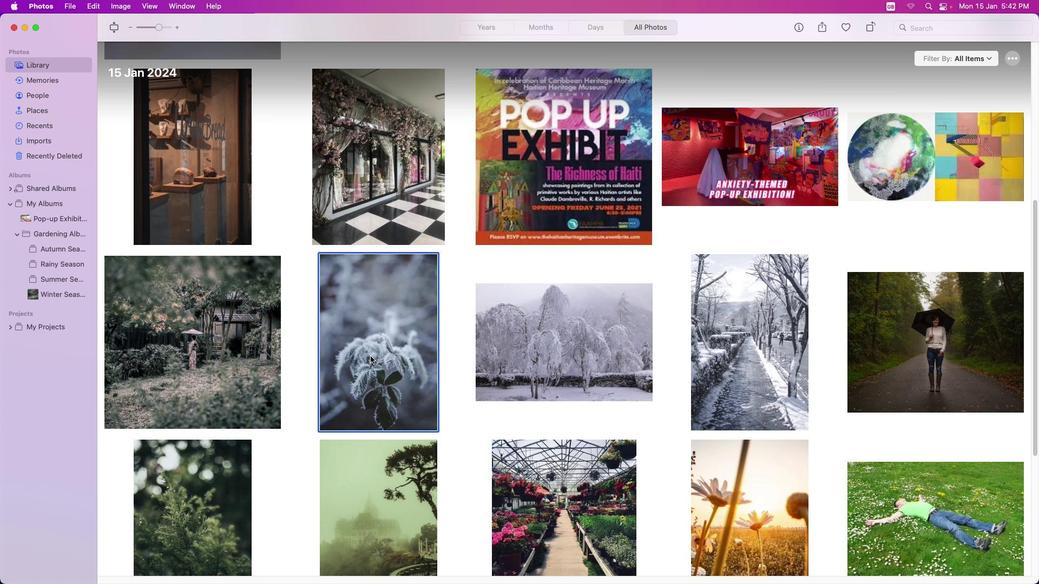 
Action: Mouse pressed right at (370, 356)
Screenshot: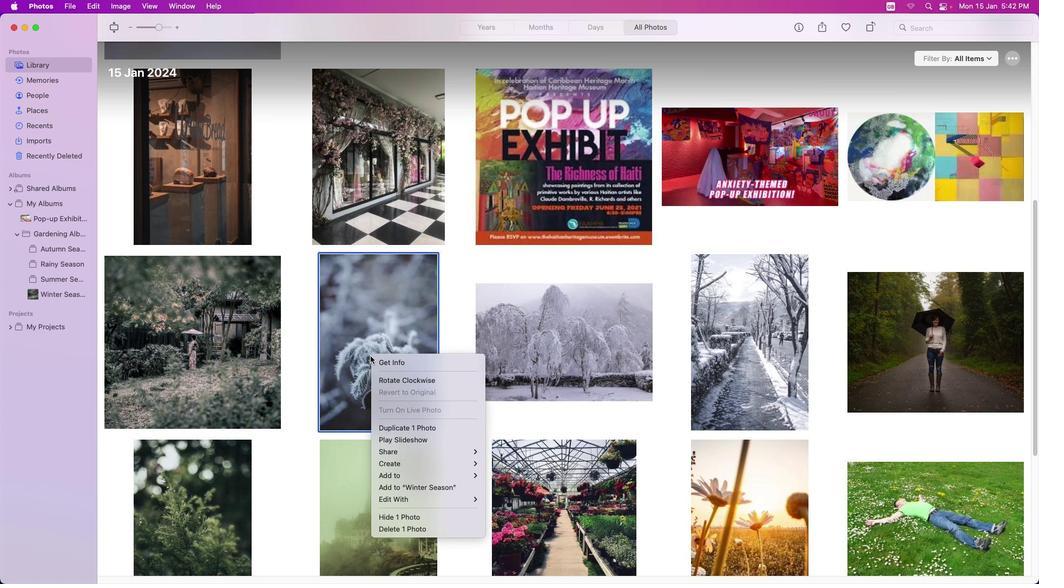 
Action: Mouse moved to (647, 541)
Screenshot: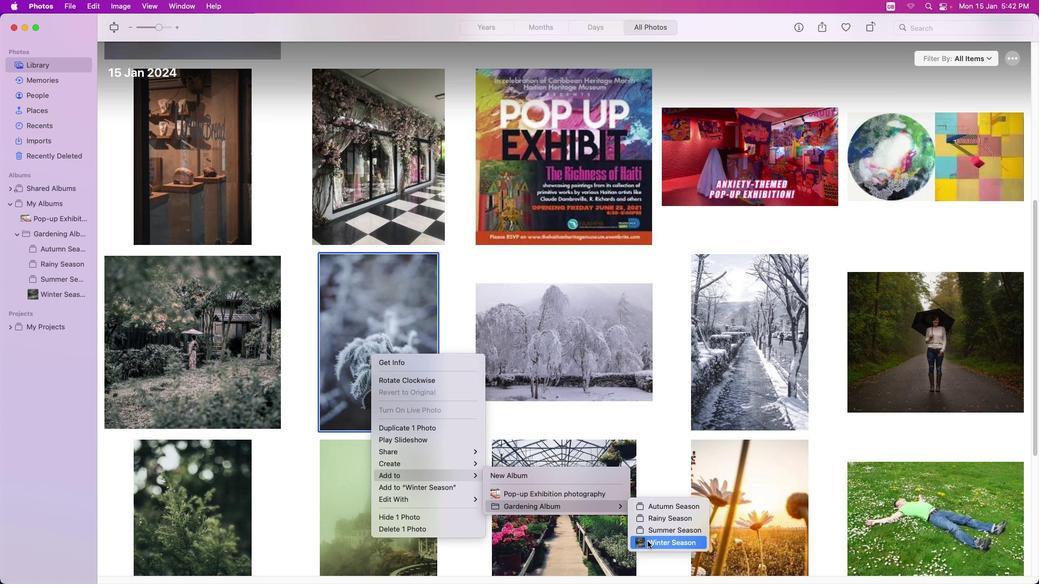 
Action: Mouse pressed left at (647, 541)
Screenshot: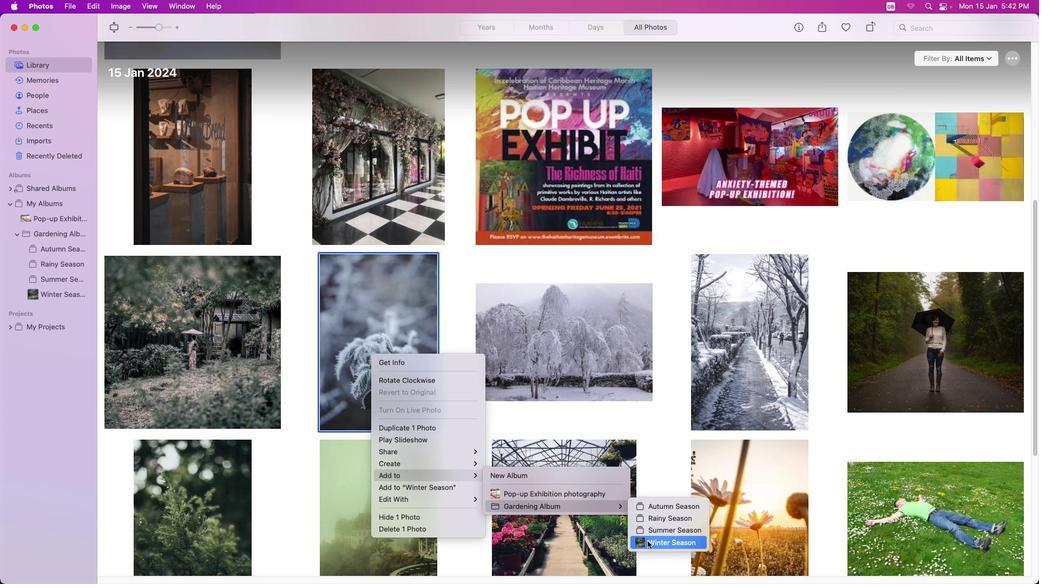 
Action: Mouse moved to (517, 362)
Screenshot: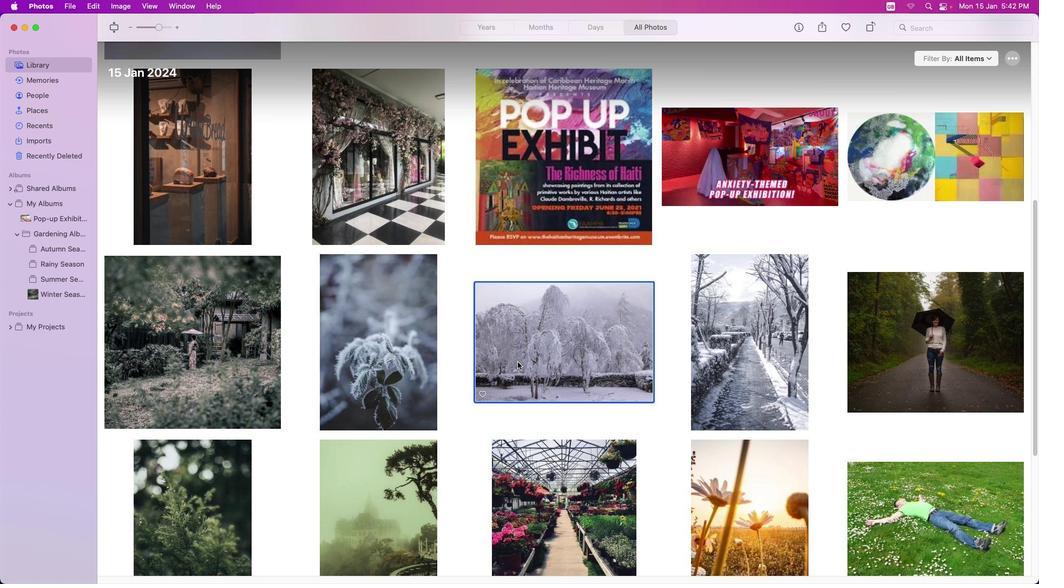 
Action: Mouse pressed left at (517, 362)
Screenshot: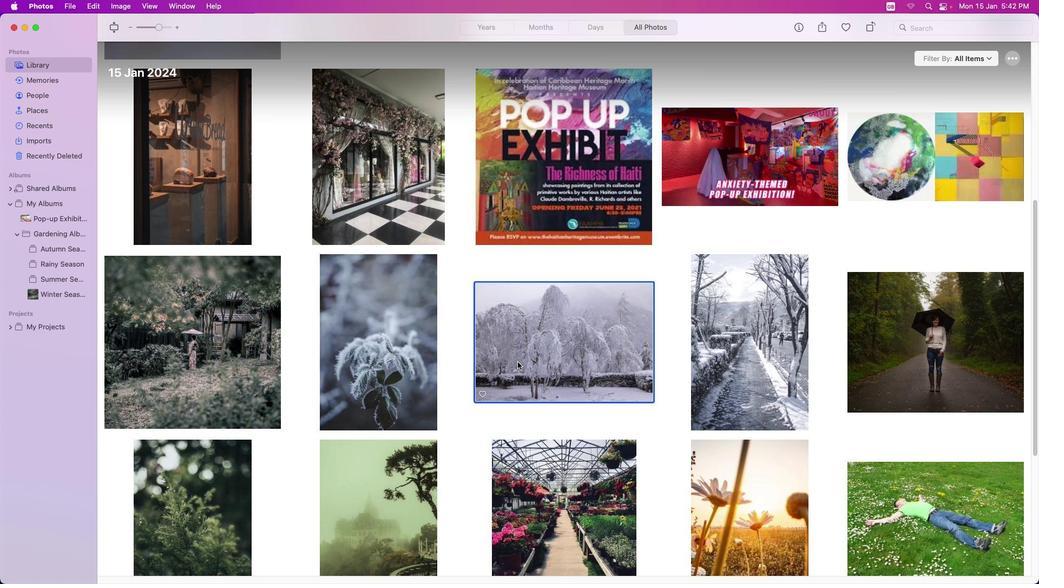 
Action: Mouse pressed right at (517, 362)
Screenshot: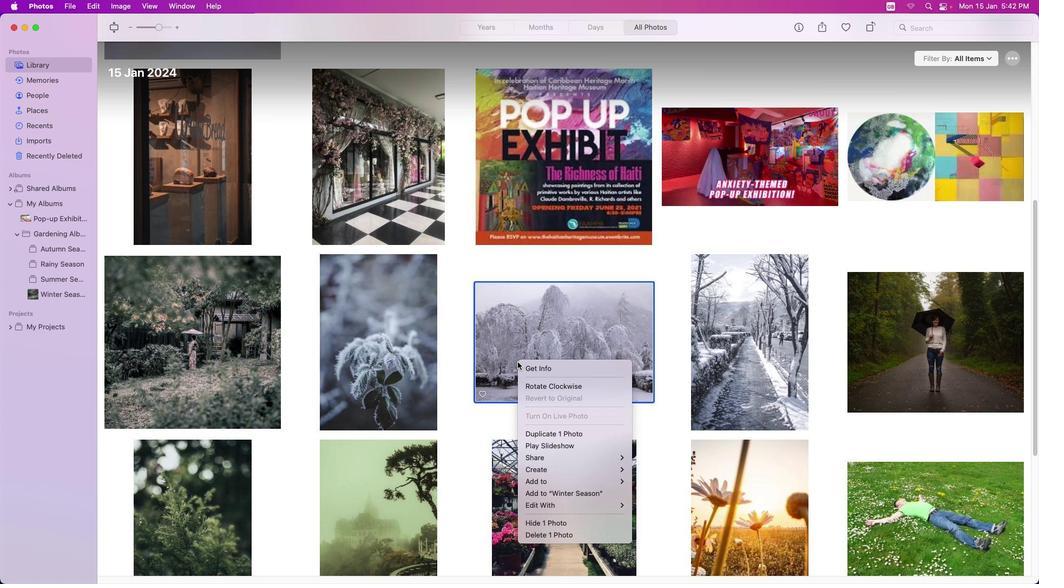 
Action: Mouse moved to (796, 547)
Screenshot: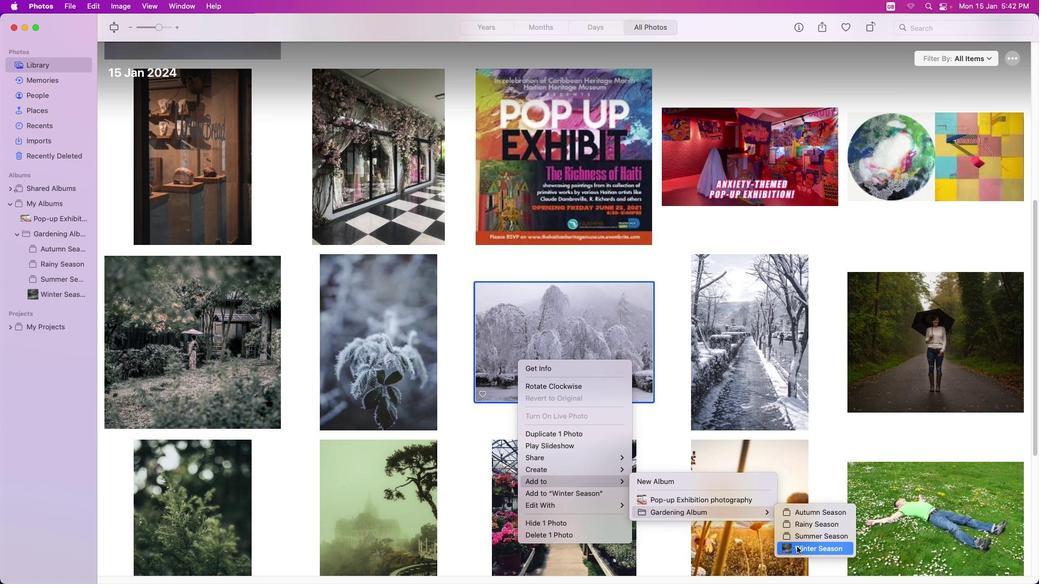 
Action: Mouse pressed left at (796, 547)
Screenshot: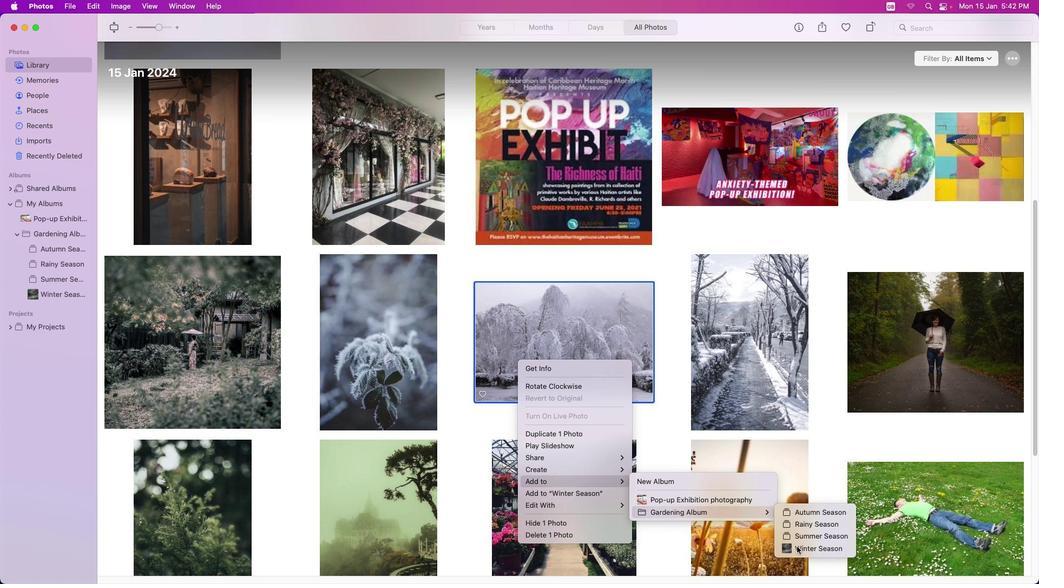 
Action: Mouse moved to (735, 356)
Screenshot: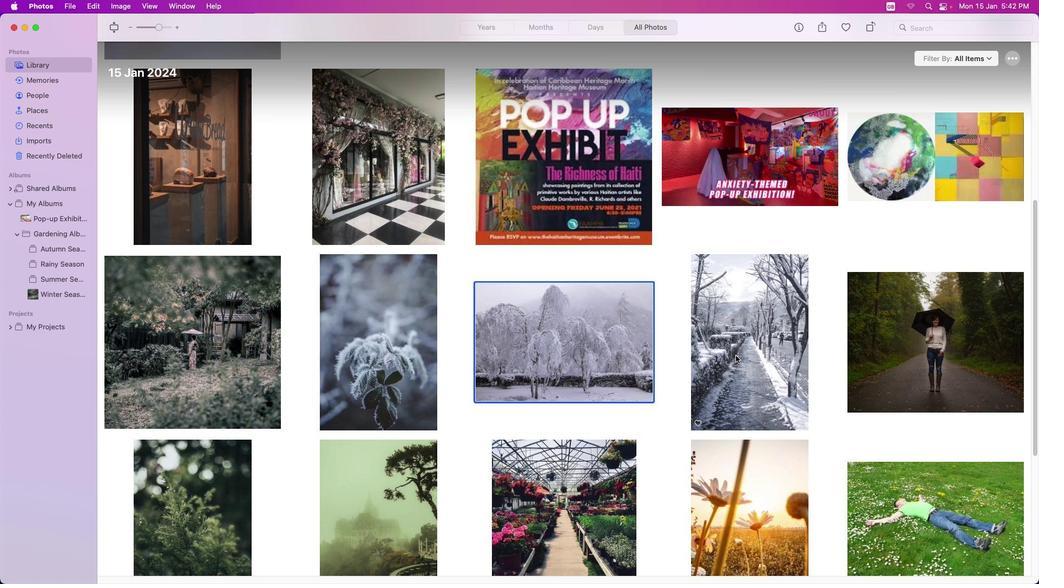 
Action: Mouse pressed left at (735, 356)
Screenshot: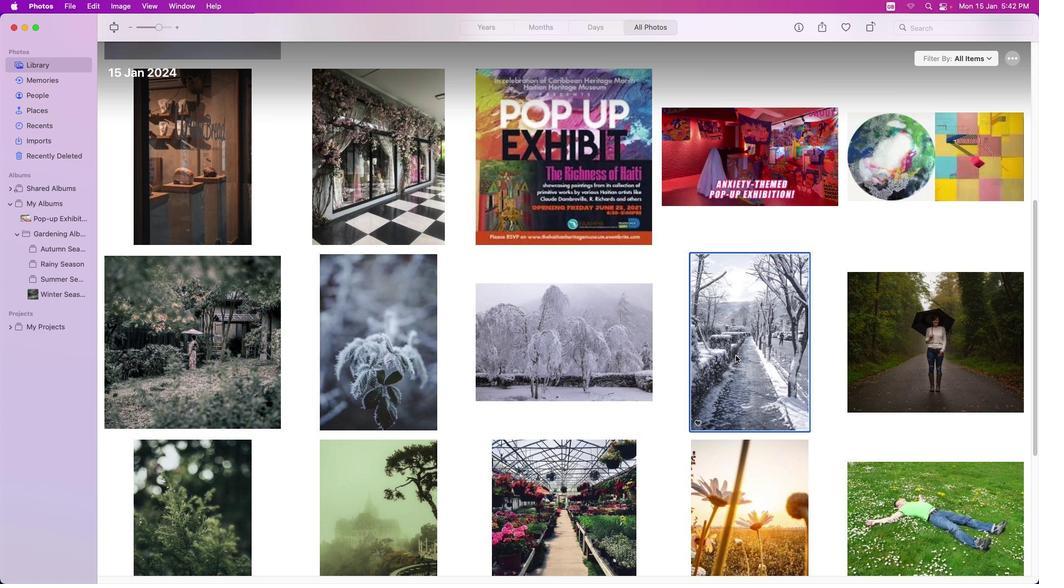 
Action: Mouse moved to (735, 356)
Screenshot: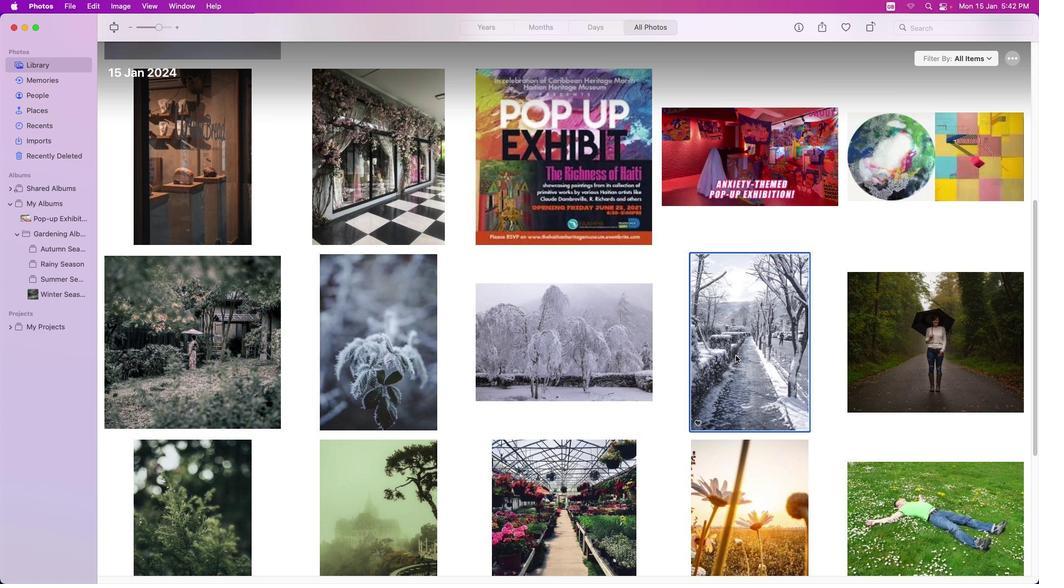 
Action: Mouse pressed right at (735, 356)
Screenshot: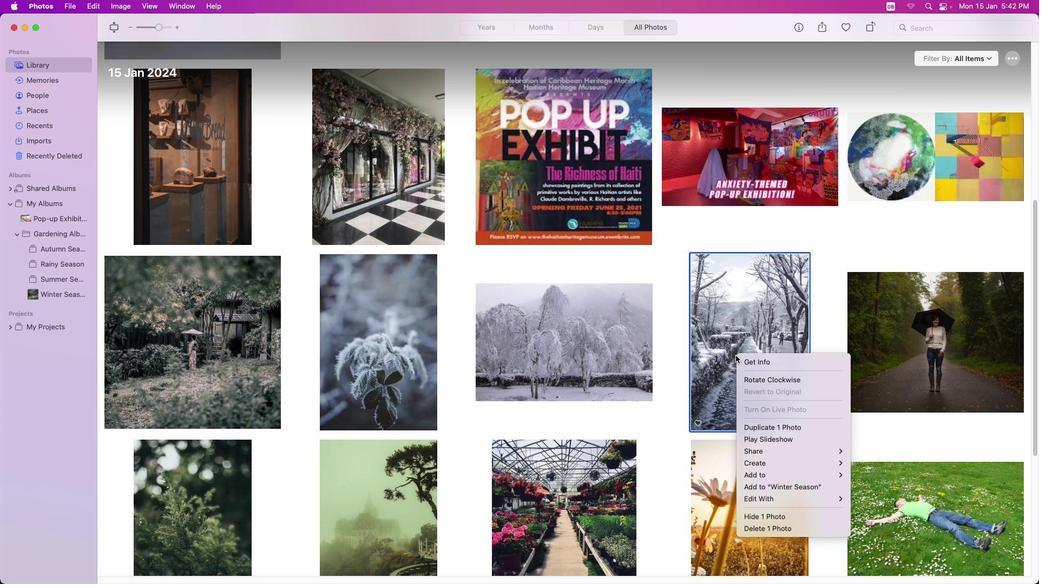 
Action: Mouse moved to (812, 539)
Screenshot: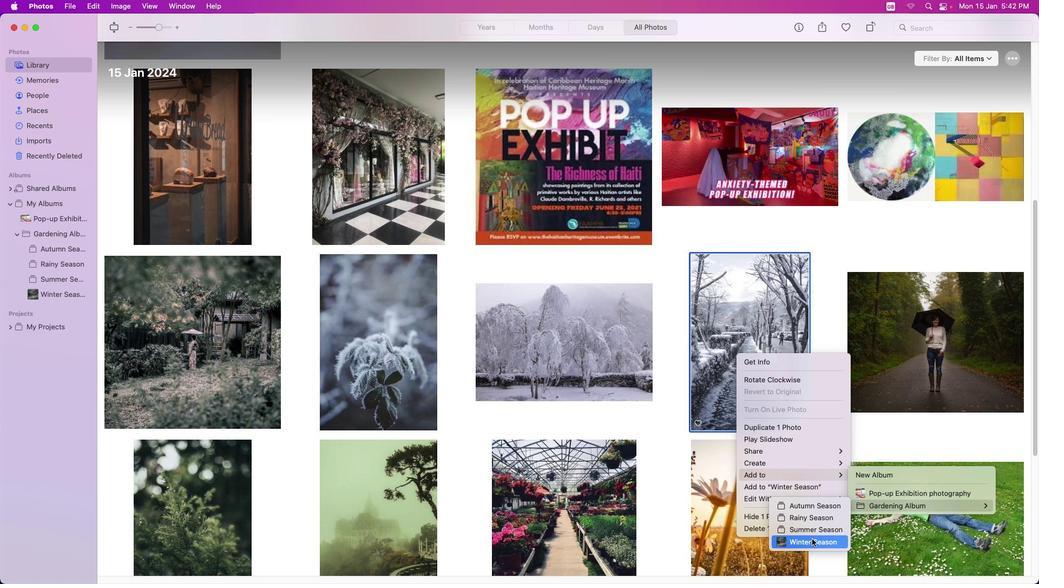 
Action: Mouse pressed left at (812, 539)
Screenshot: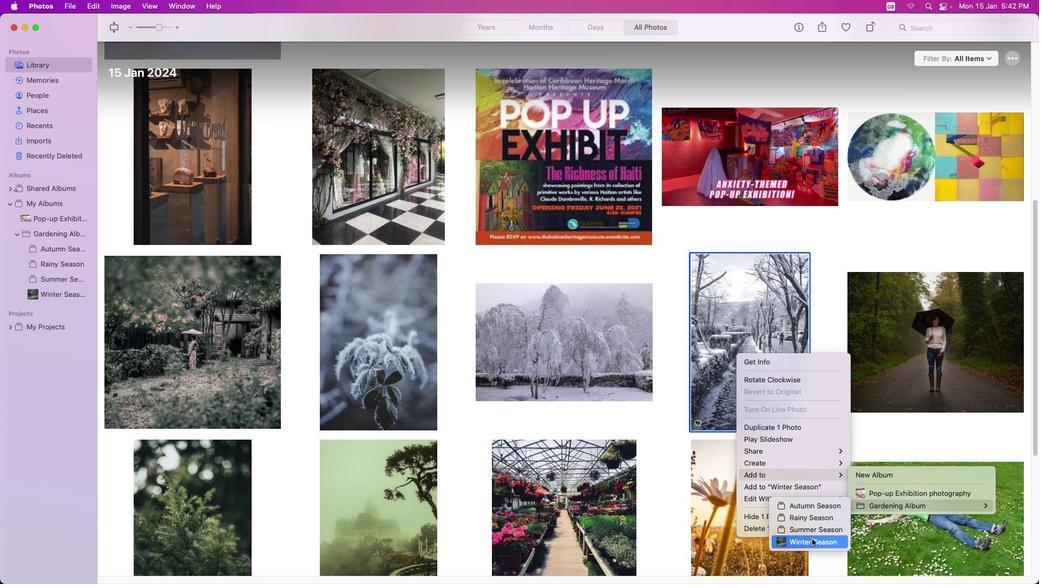 
Action: Mouse moved to (894, 341)
Screenshot: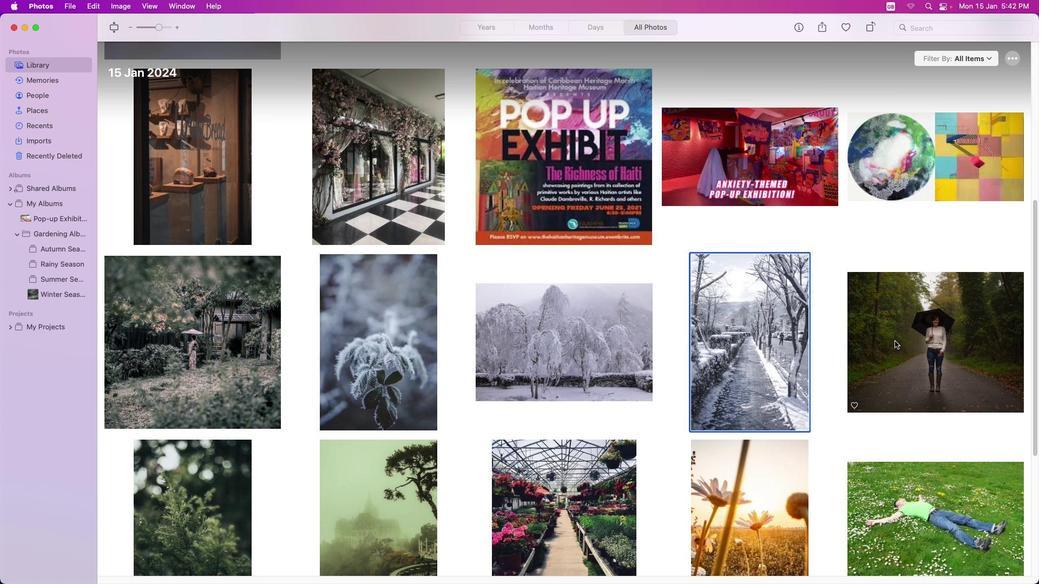 
Action: Mouse pressed left at (894, 341)
Screenshot: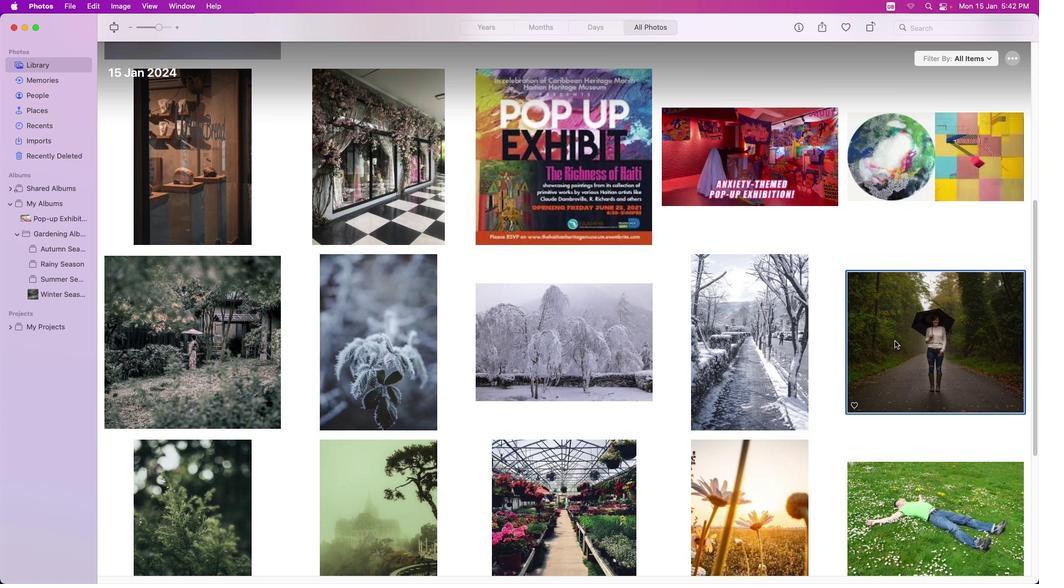 
Action: Mouse moved to (891, 340)
Screenshot: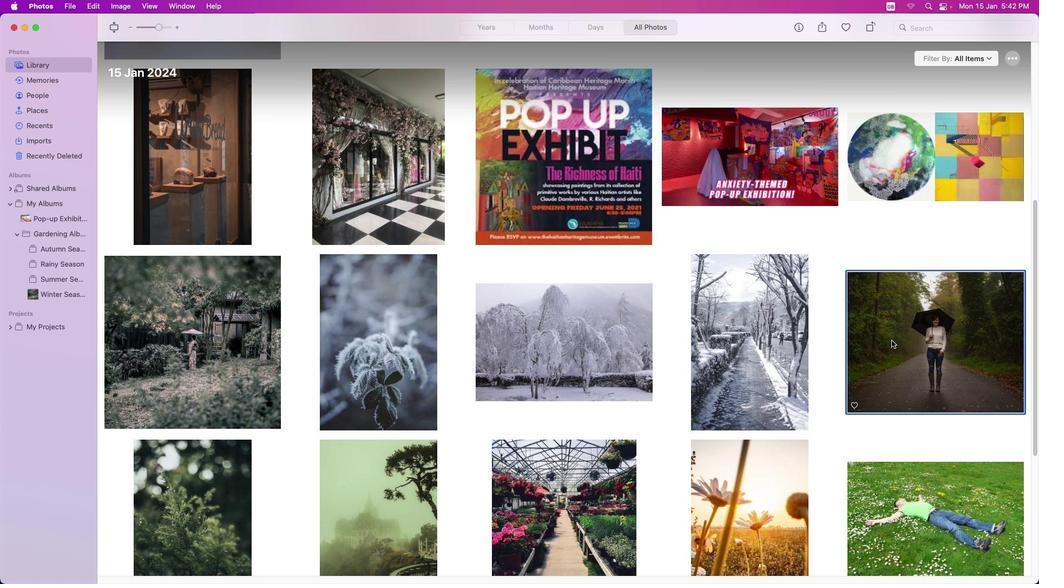 
Action: Mouse pressed right at (891, 340)
Screenshot: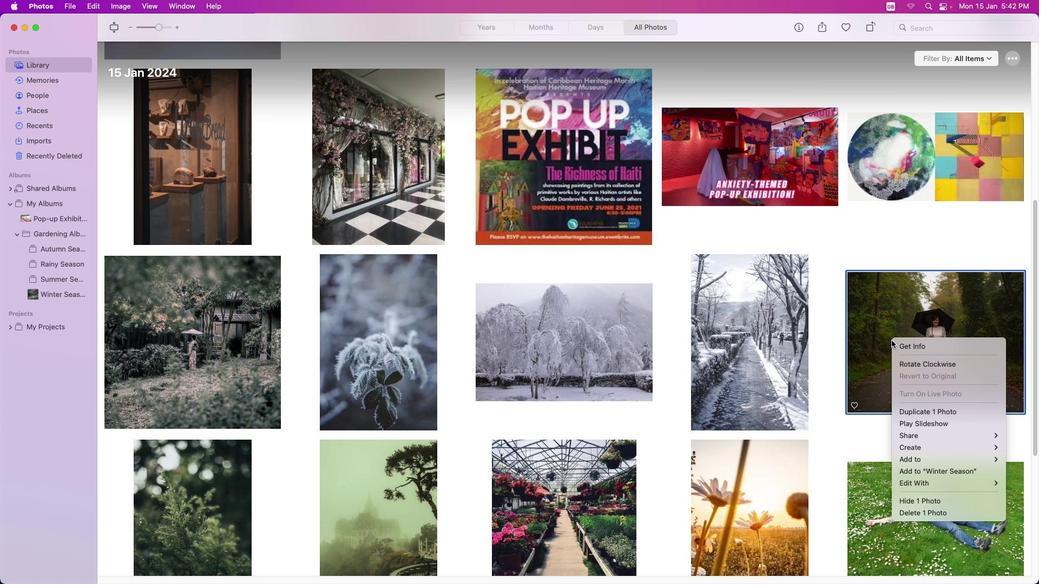 
Action: Mouse moved to (707, 501)
Screenshot: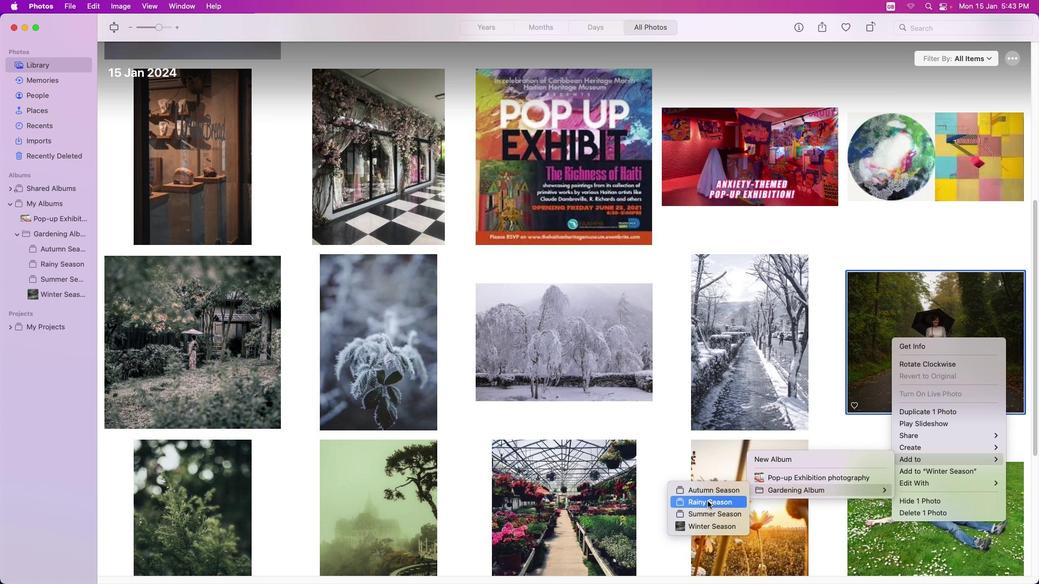 
Action: Mouse pressed left at (707, 501)
Screenshot: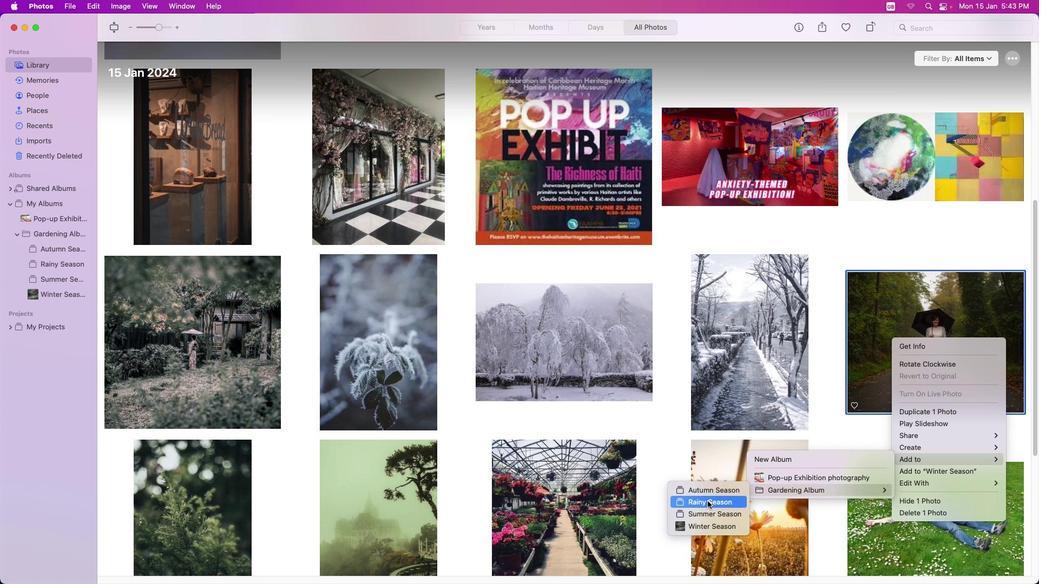 
Action: Mouse moved to (187, 497)
Screenshot: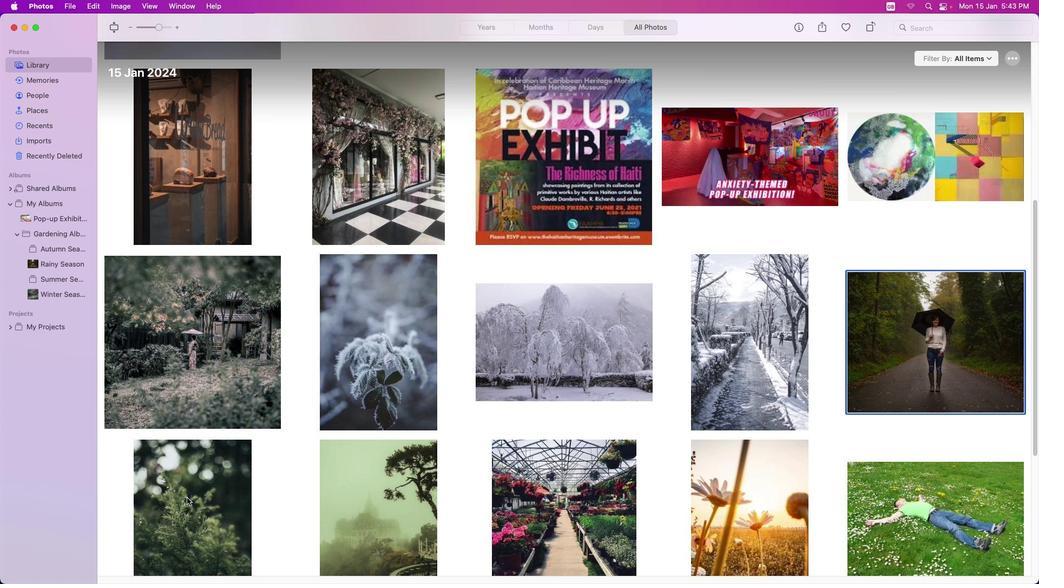 
Action: Mouse pressed left at (187, 497)
Screenshot: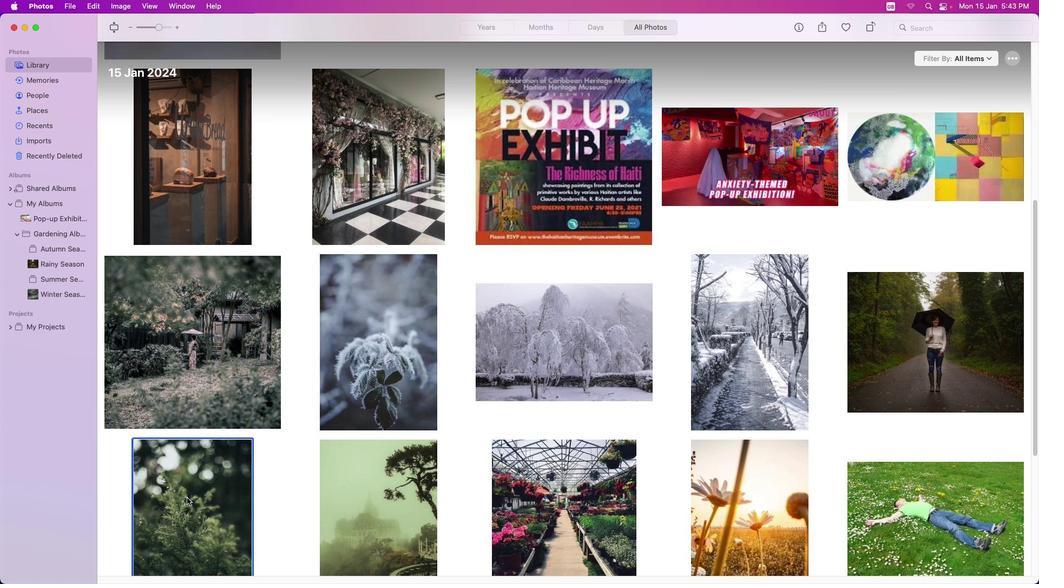 
Action: Mouse moved to (182, 493)
Screenshot: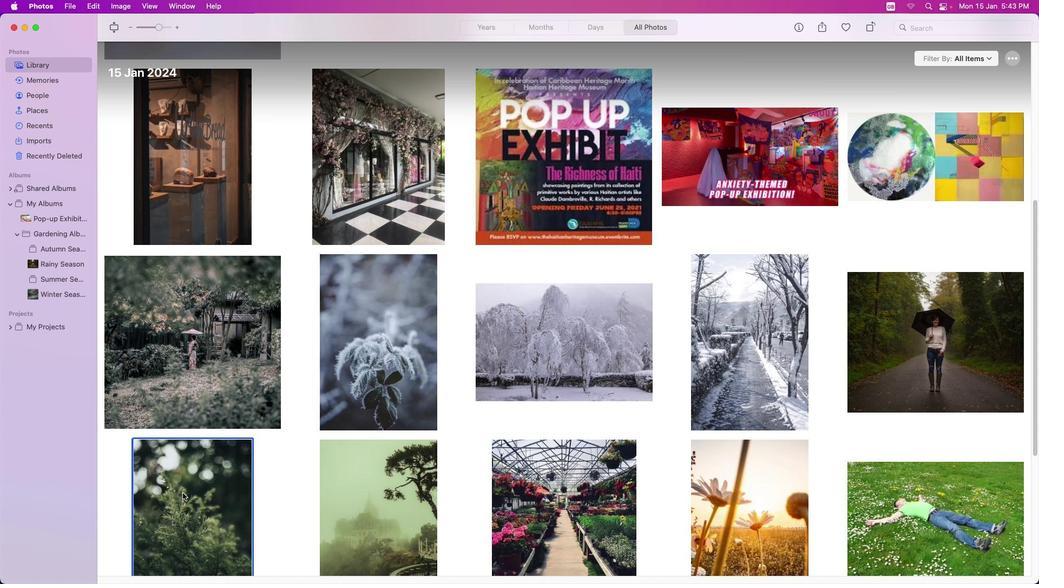 
Action: Mouse pressed right at (182, 493)
Screenshot: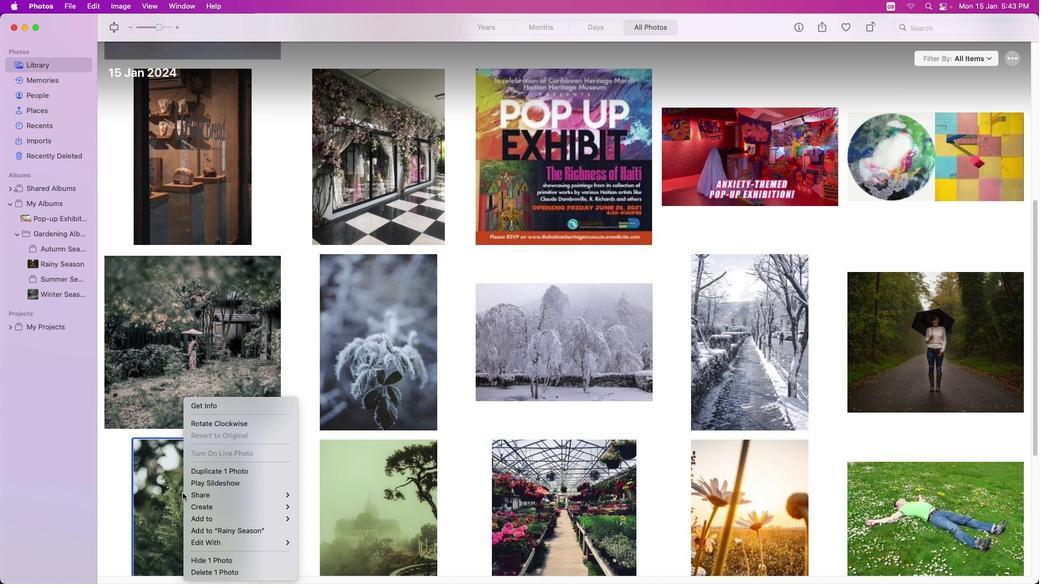 
Action: Mouse moved to (463, 546)
Screenshot: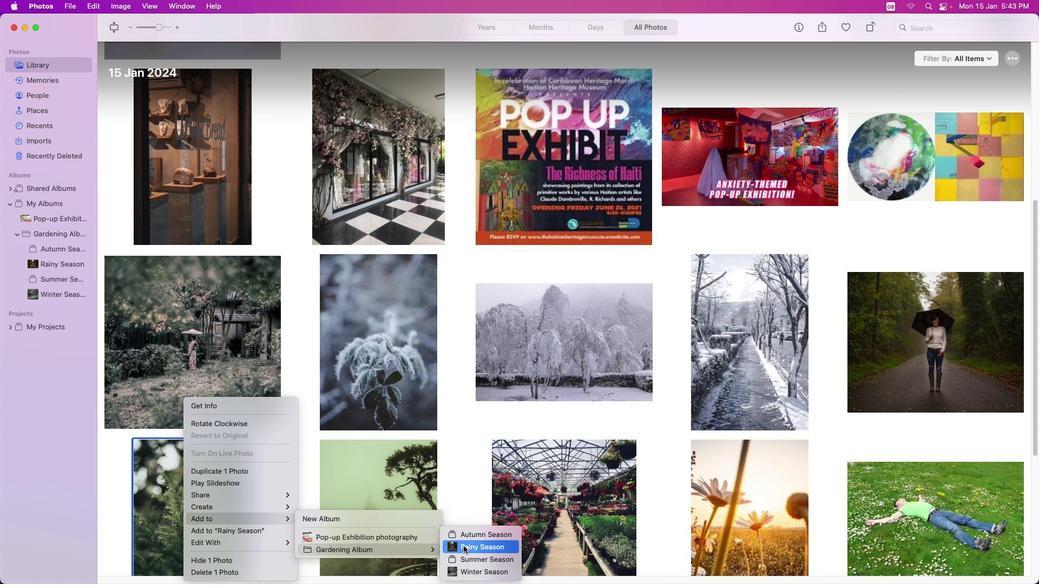 
Action: Mouse pressed left at (463, 546)
Screenshot: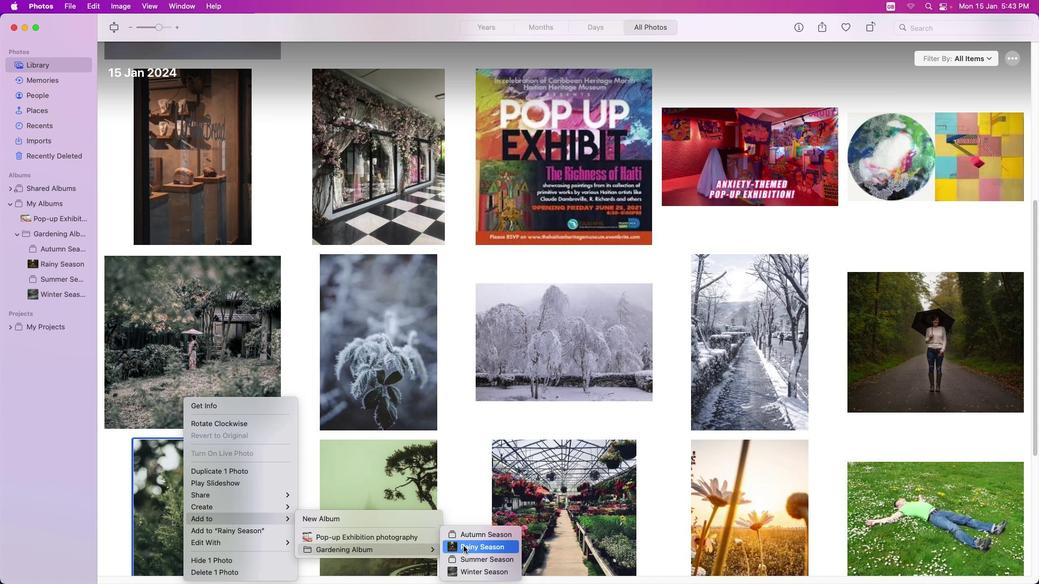 
Action: Mouse moved to (422, 373)
Screenshot: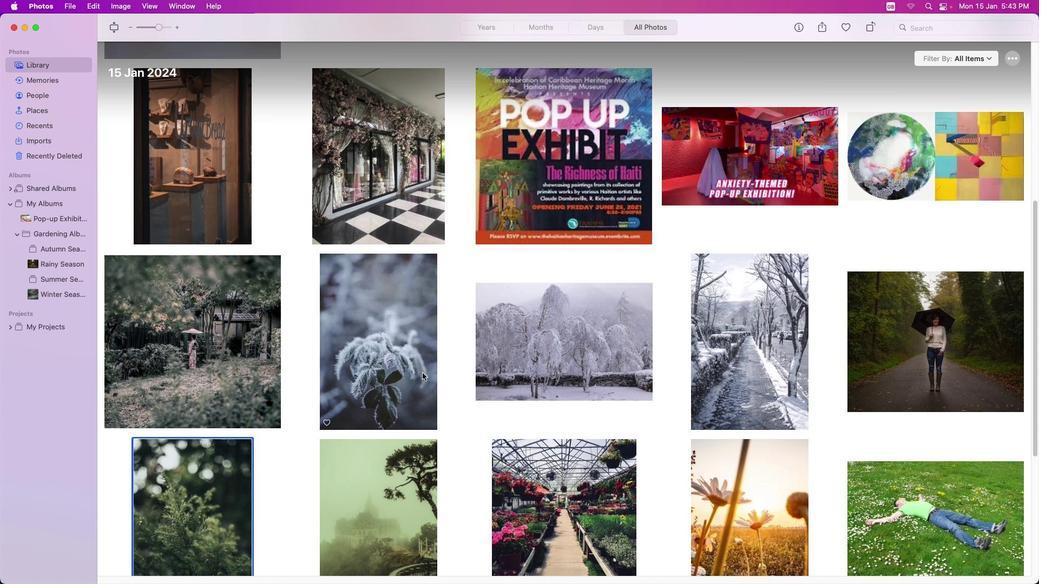 
Action: Mouse scrolled (422, 373) with delta (0, 0)
Screenshot: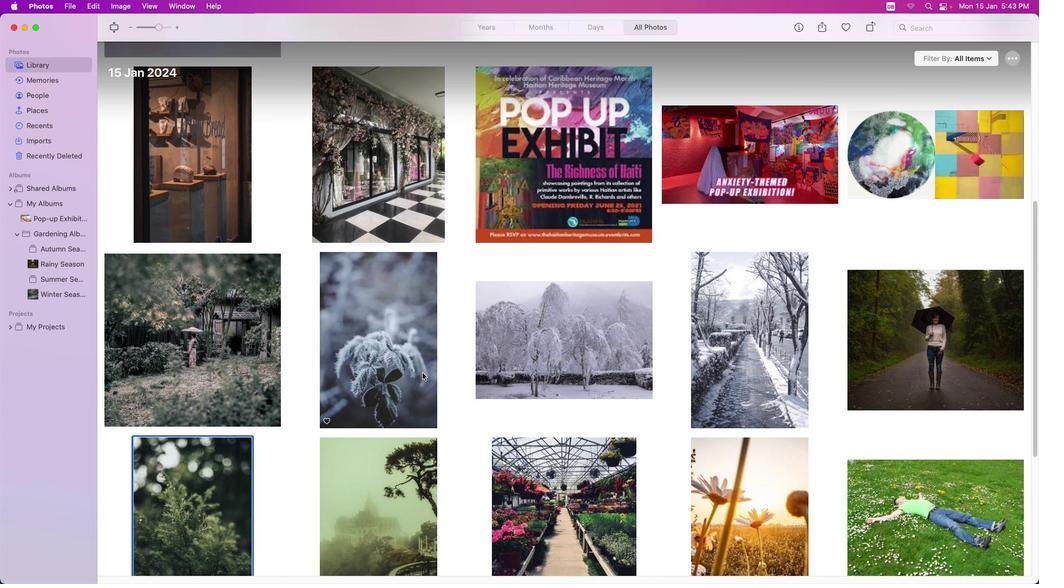 
Action: Mouse scrolled (422, 373) with delta (0, 0)
Screenshot: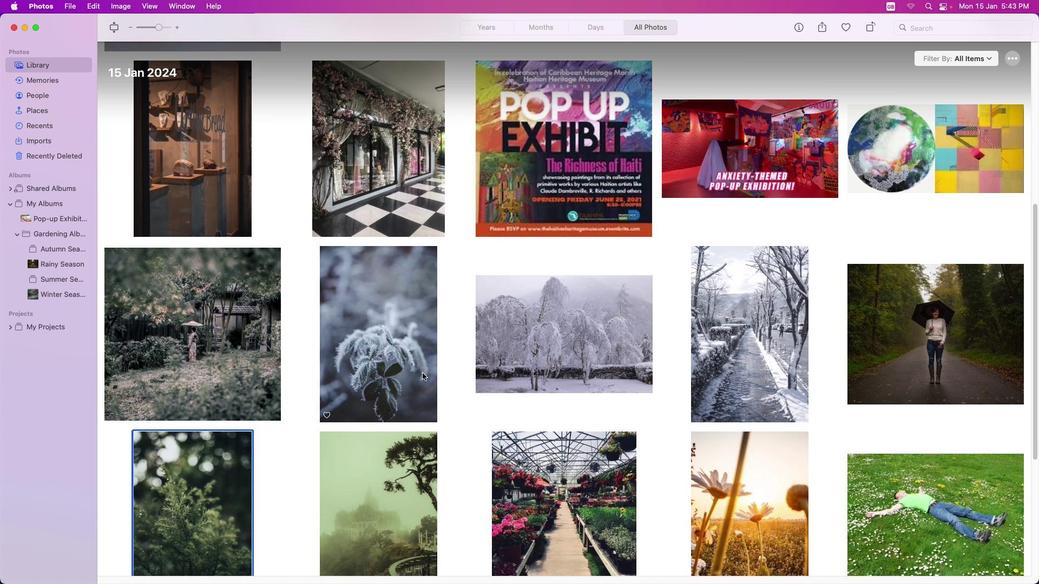 
Action: Mouse scrolled (422, 373) with delta (0, 0)
Screenshot: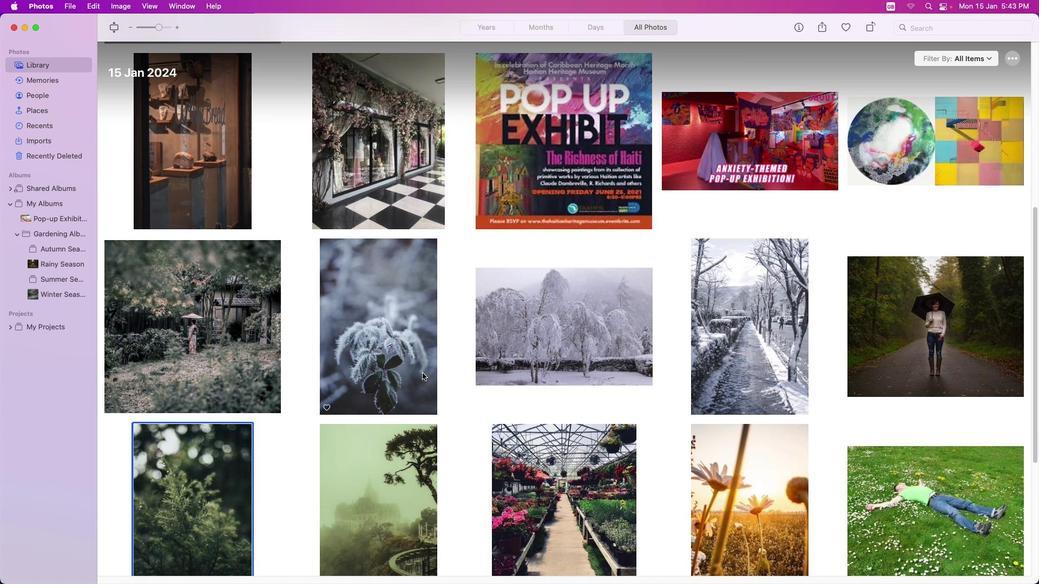 
Action: Mouse scrolled (422, 373) with delta (0, 0)
Screenshot: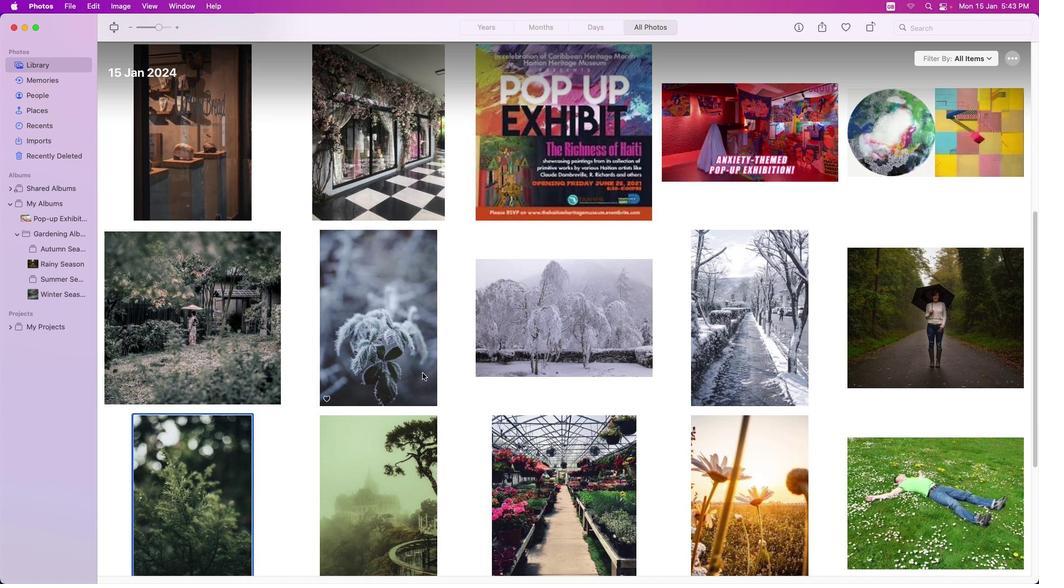 
Action: Mouse scrolled (422, 373) with delta (0, 0)
Screenshot: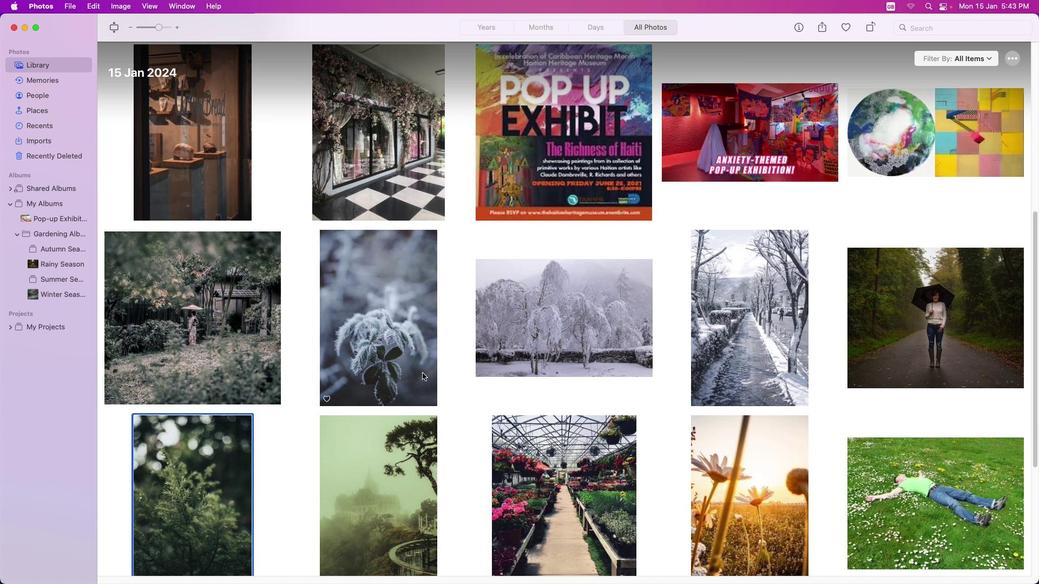 
Action: Mouse scrolled (422, 373) with delta (0, 0)
Screenshot: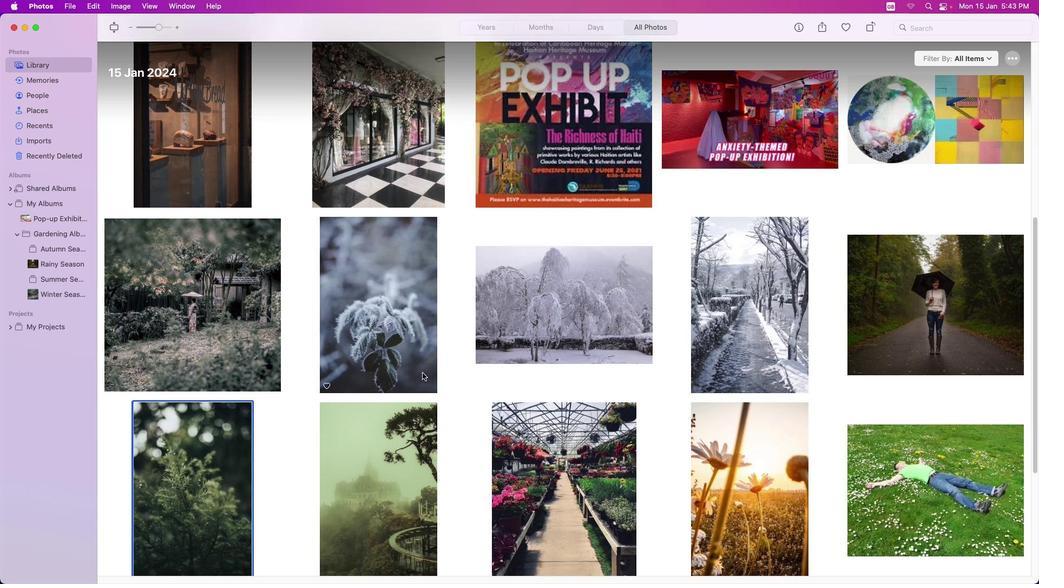 
Action: Mouse scrolled (422, 373) with delta (0, 0)
Screenshot: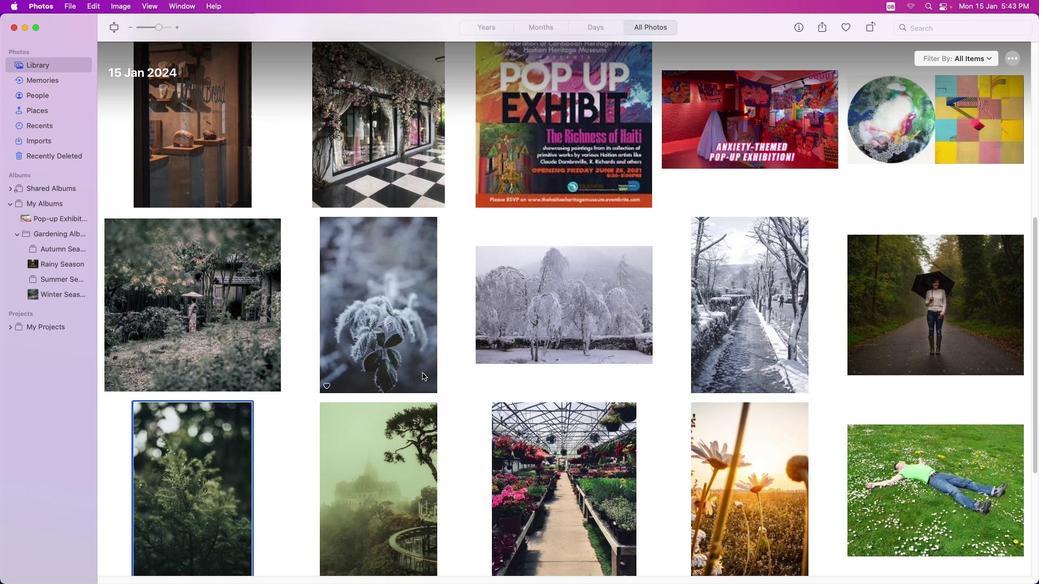 
Action: Mouse scrolled (422, 373) with delta (0, 0)
Screenshot: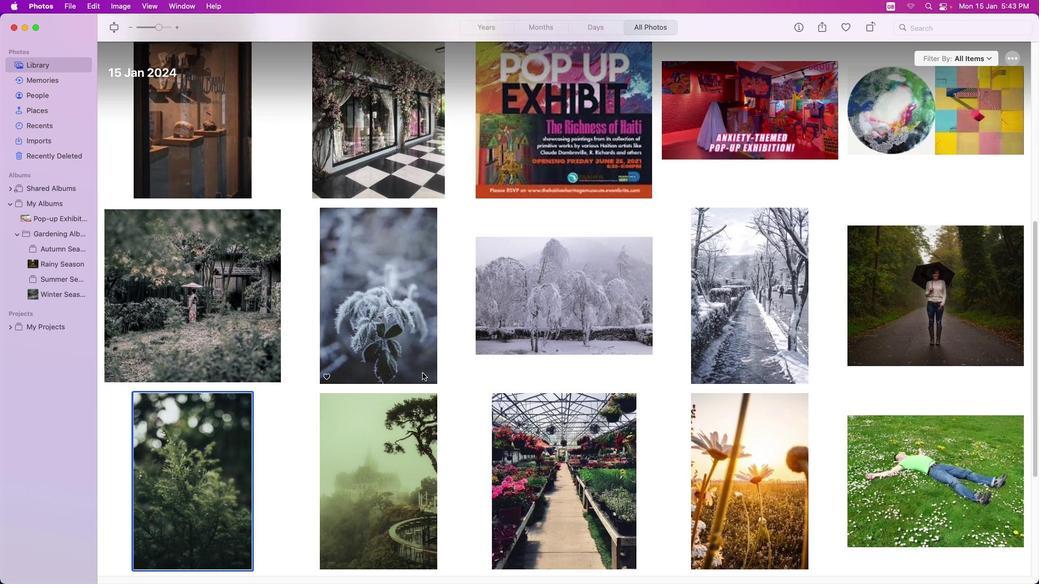 
Action: Mouse scrolled (422, 373) with delta (0, 0)
Screenshot: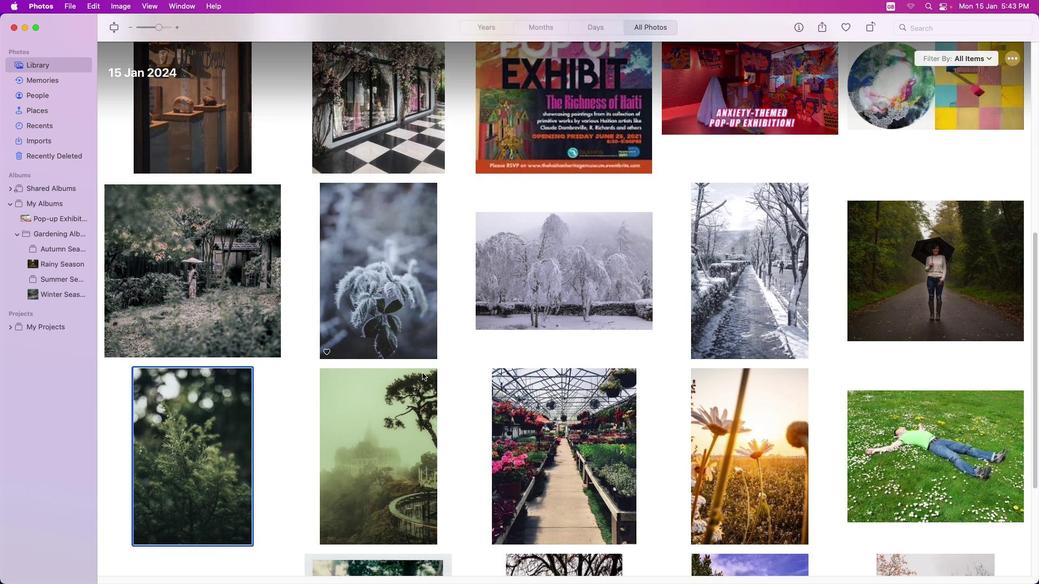 
Action: Mouse scrolled (422, 373) with delta (0, 0)
Screenshot: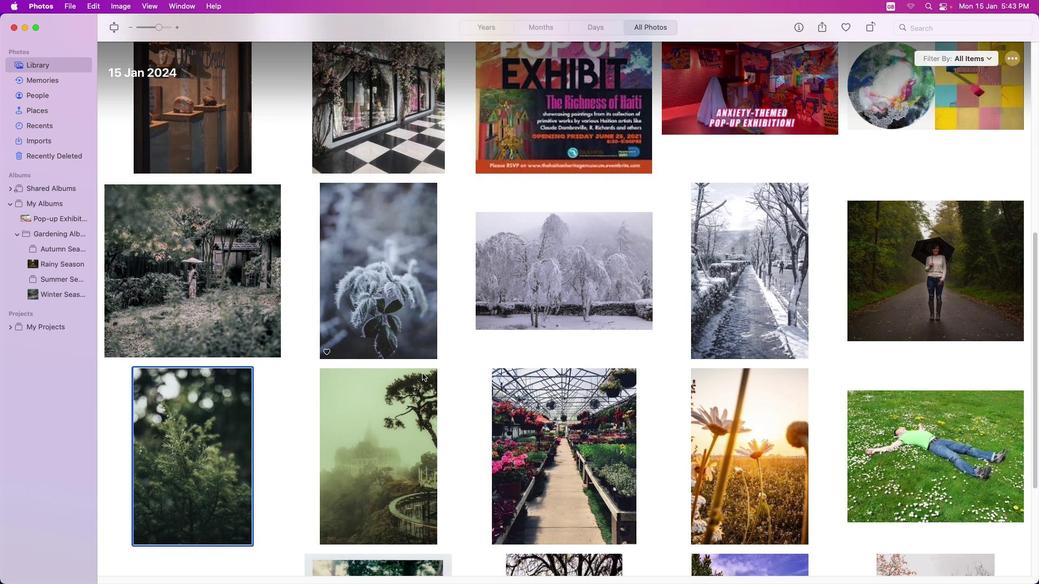 
Action: Mouse scrolled (422, 373) with delta (0, -1)
Screenshot: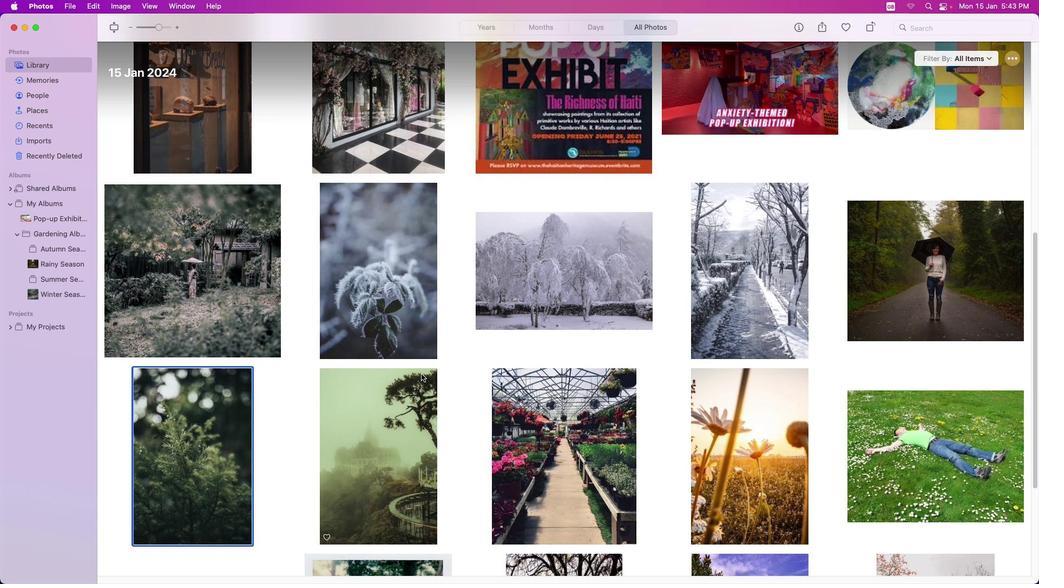 
Action: Mouse moved to (421, 374)
Screenshot: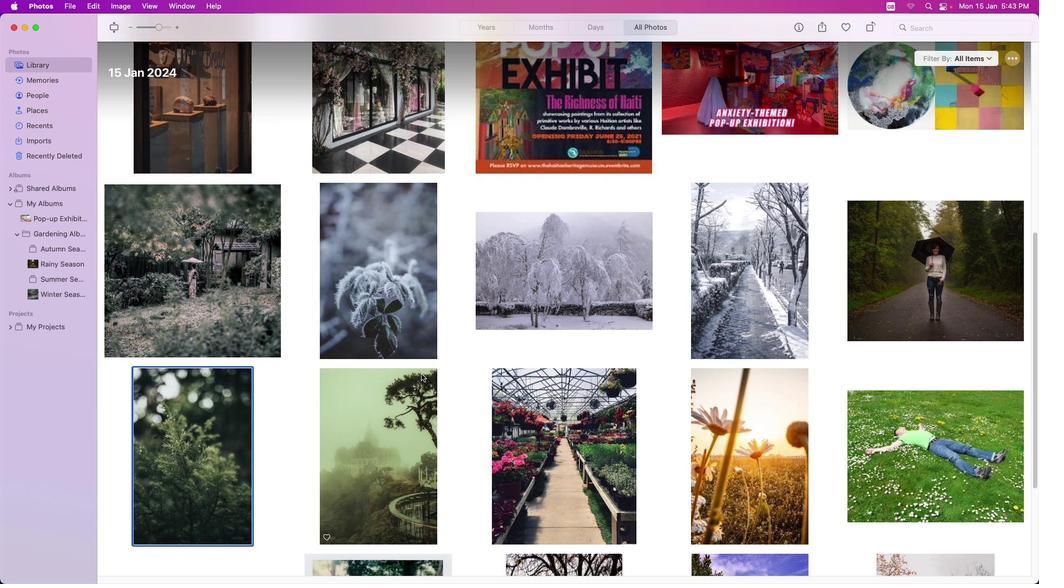 
Action: Mouse scrolled (421, 374) with delta (0, 0)
Screenshot: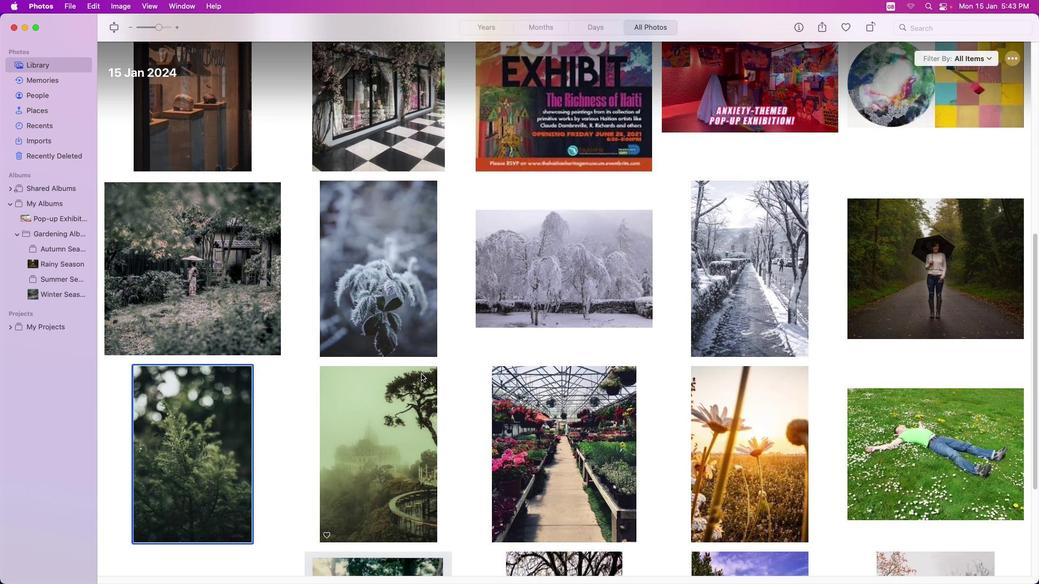 
Action: Mouse scrolled (421, 374) with delta (0, 0)
Screenshot: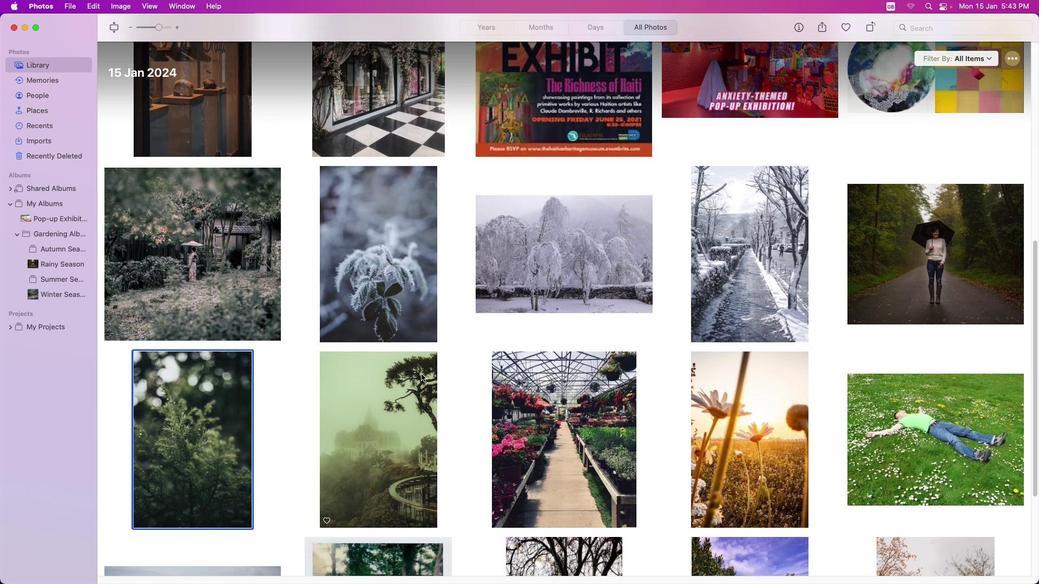 
Action: Mouse scrolled (421, 374) with delta (0, 0)
Screenshot: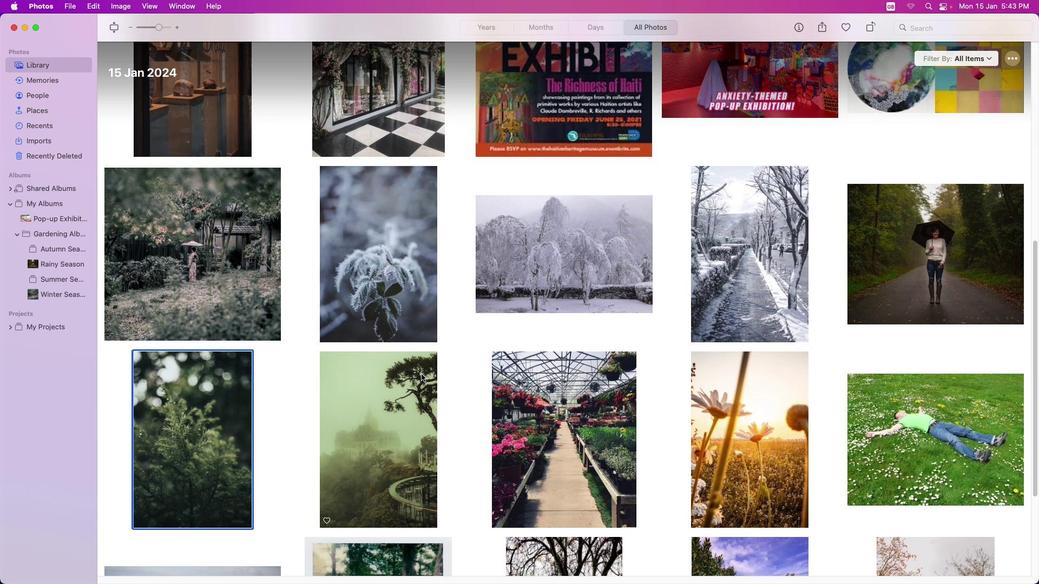 
Action: Mouse scrolled (421, 374) with delta (0, 0)
Screenshot: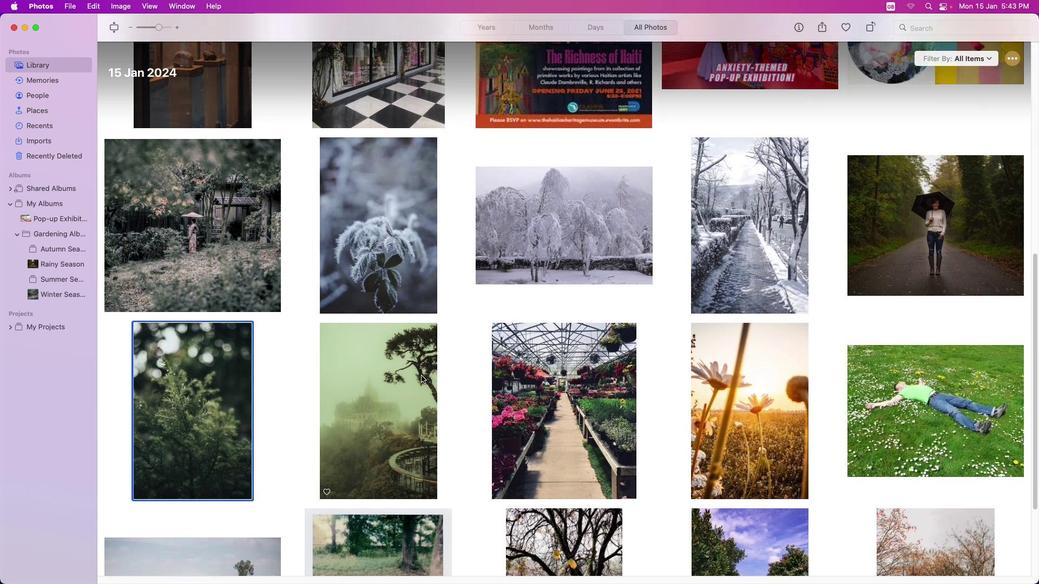 
Action: Mouse scrolled (421, 374) with delta (0, -1)
Screenshot: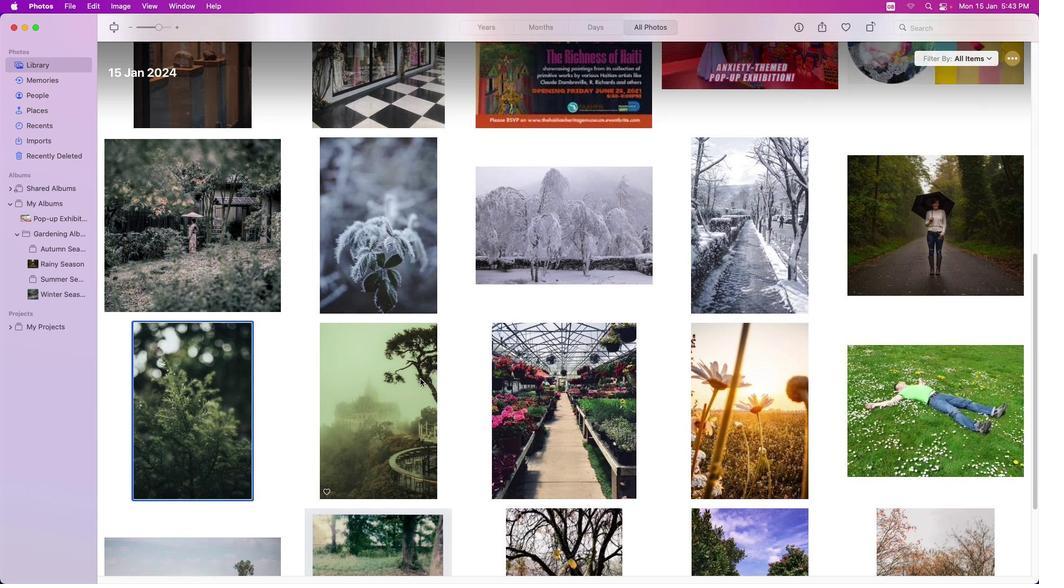 
Action: Mouse moved to (421, 375)
Screenshot: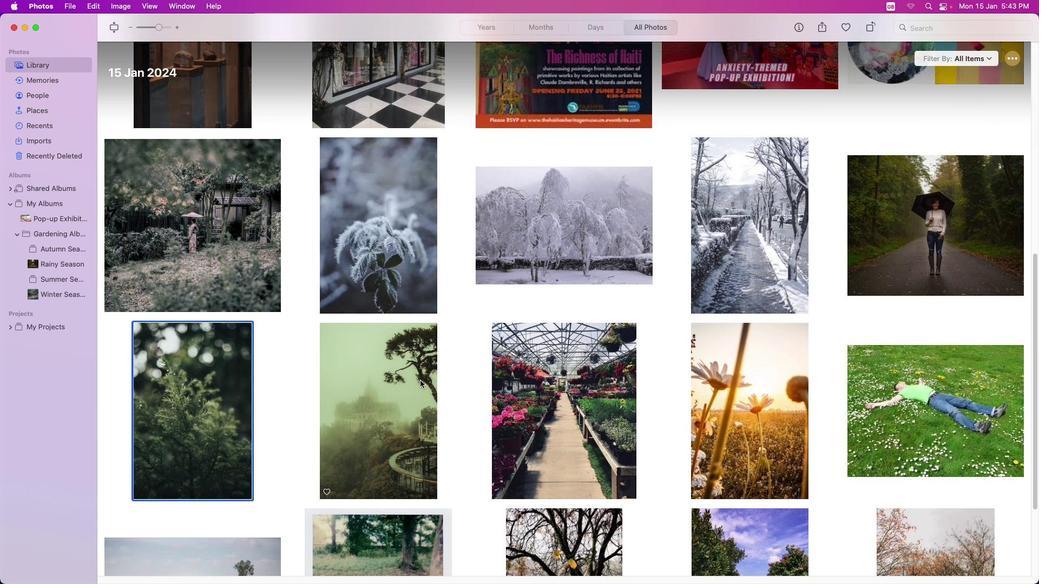 
Action: Mouse scrolled (421, 375) with delta (0, -1)
Screenshot: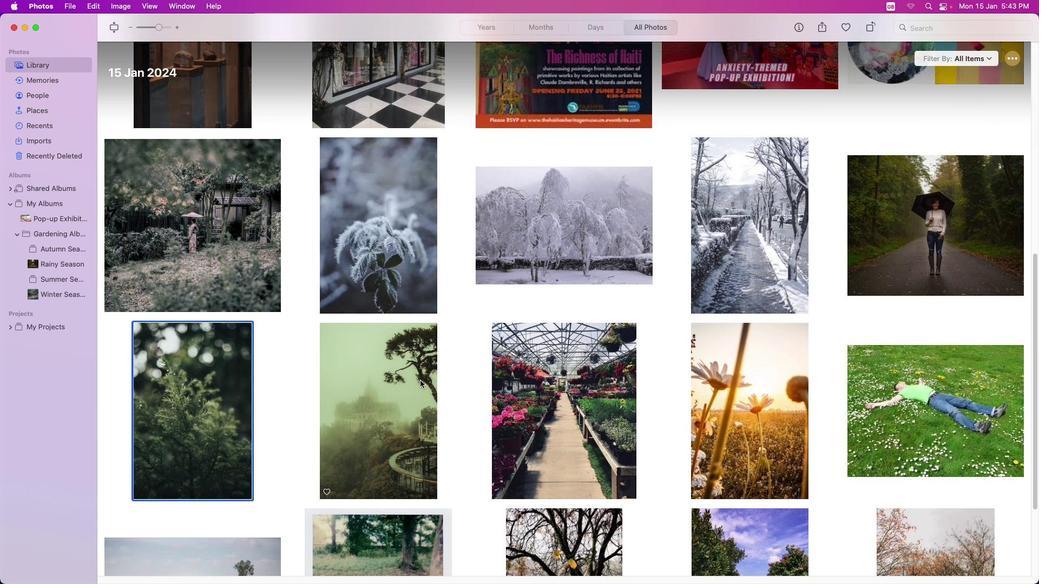 
Action: Mouse moved to (419, 380)
Screenshot: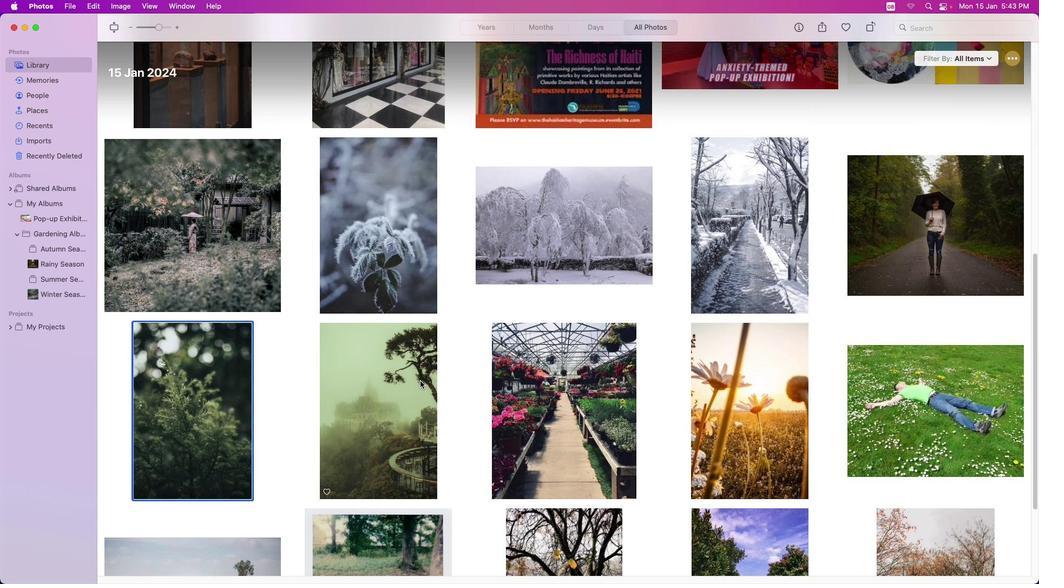 
Action: Mouse scrolled (419, 380) with delta (0, 0)
Screenshot: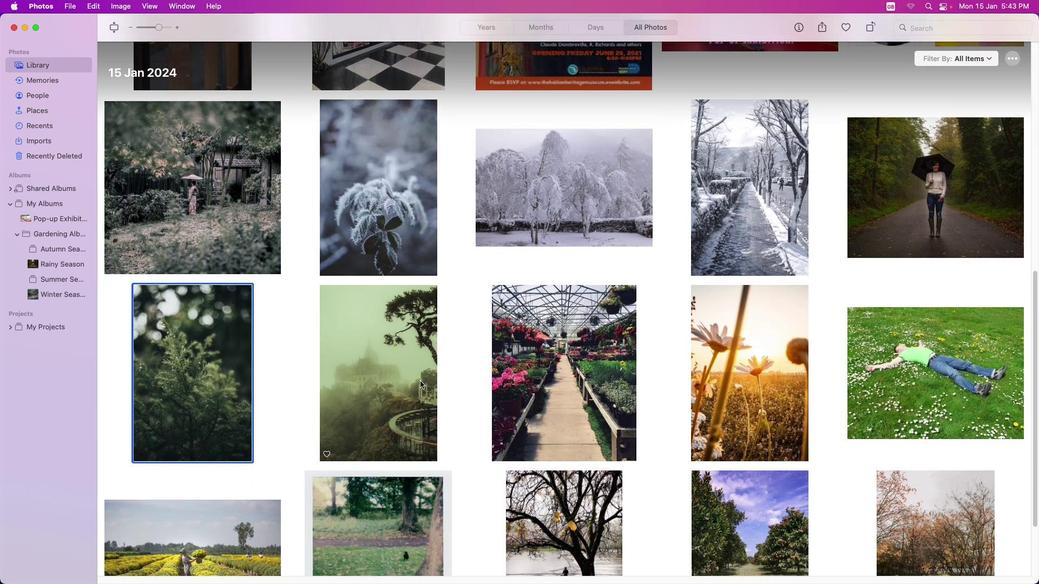 
Action: Mouse scrolled (419, 380) with delta (0, 0)
Screenshot: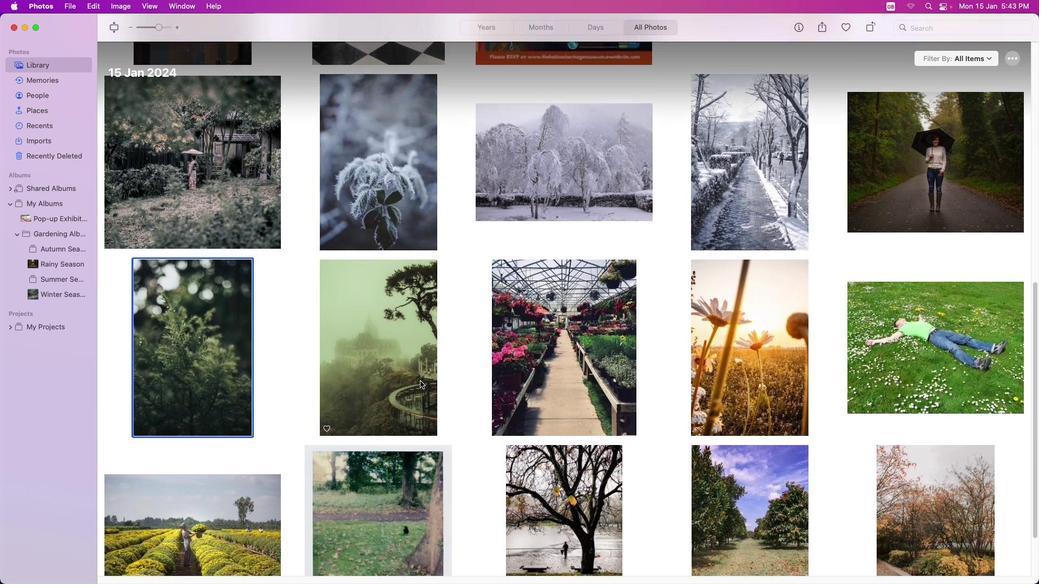 
Action: Mouse scrolled (419, 380) with delta (0, -1)
Screenshot: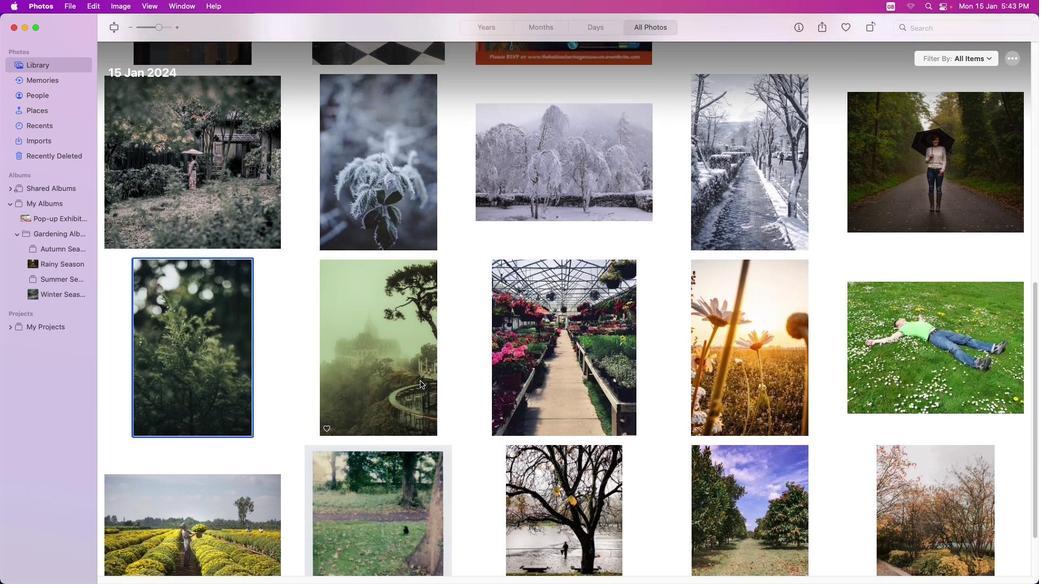 
Action: Mouse scrolled (419, 380) with delta (0, -2)
Screenshot: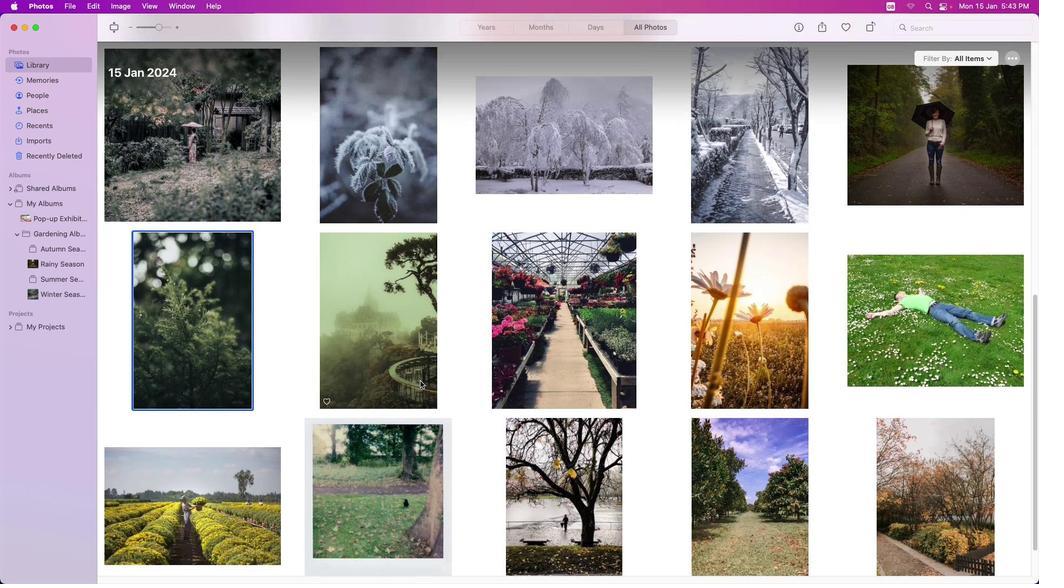 
Action: Mouse scrolled (419, 380) with delta (0, -2)
Screenshot: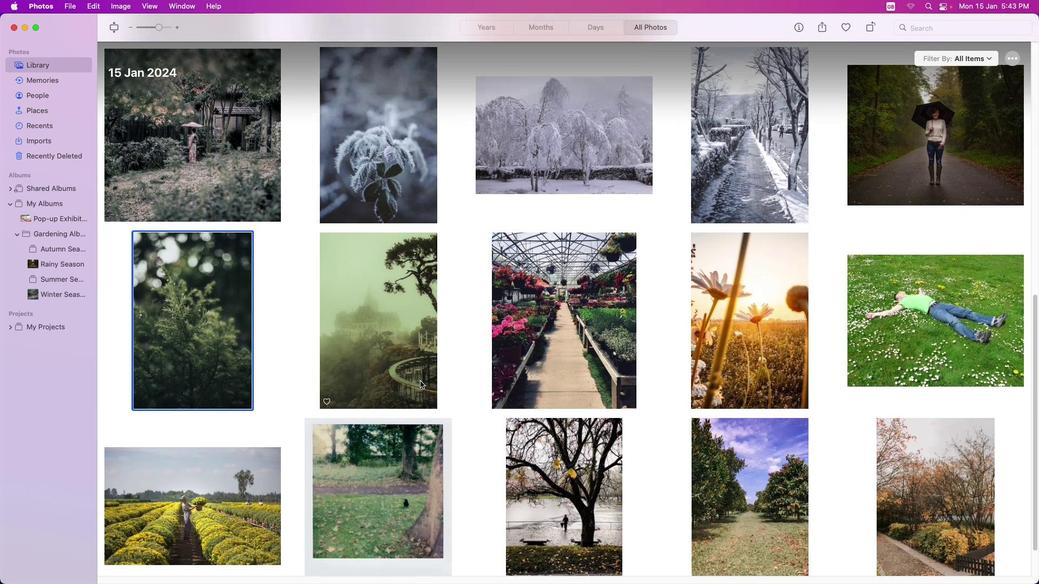 
Action: Mouse scrolled (419, 380) with delta (0, -2)
Screenshot: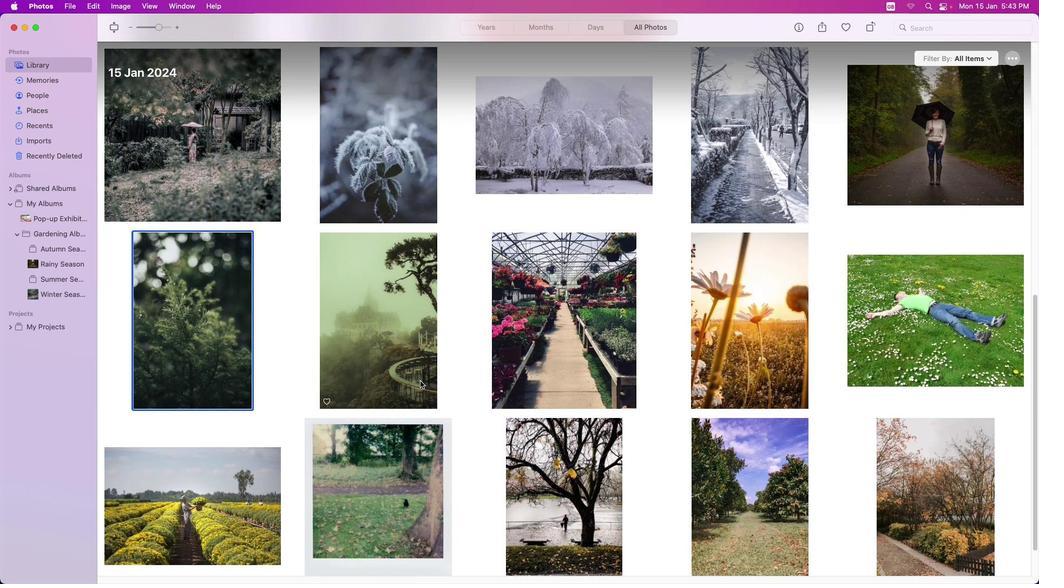 
Action: Mouse moved to (418, 366)
Screenshot: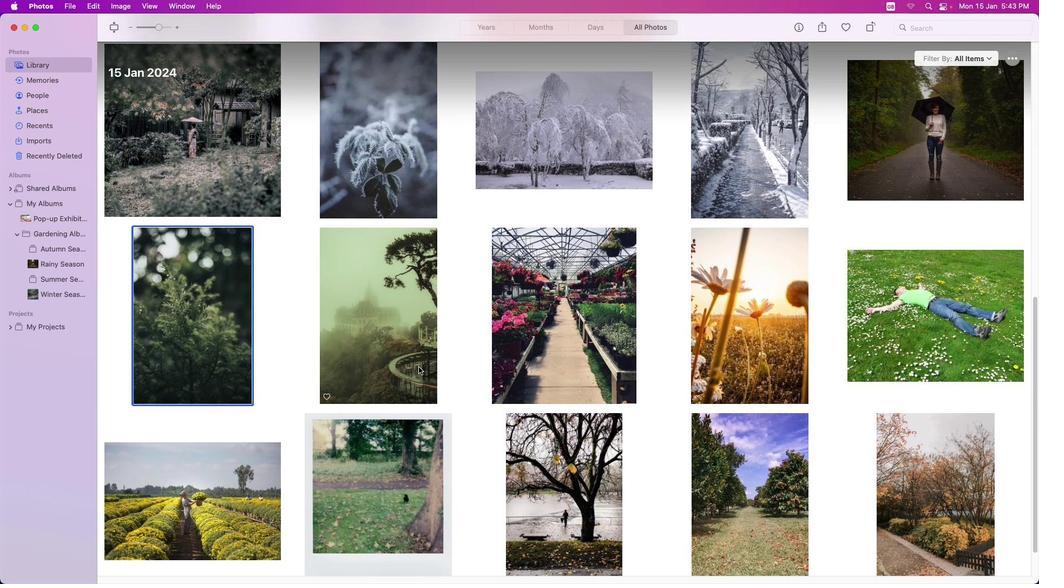 
Action: Mouse scrolled (418, 366) with delta (0, 0)
Screenshot: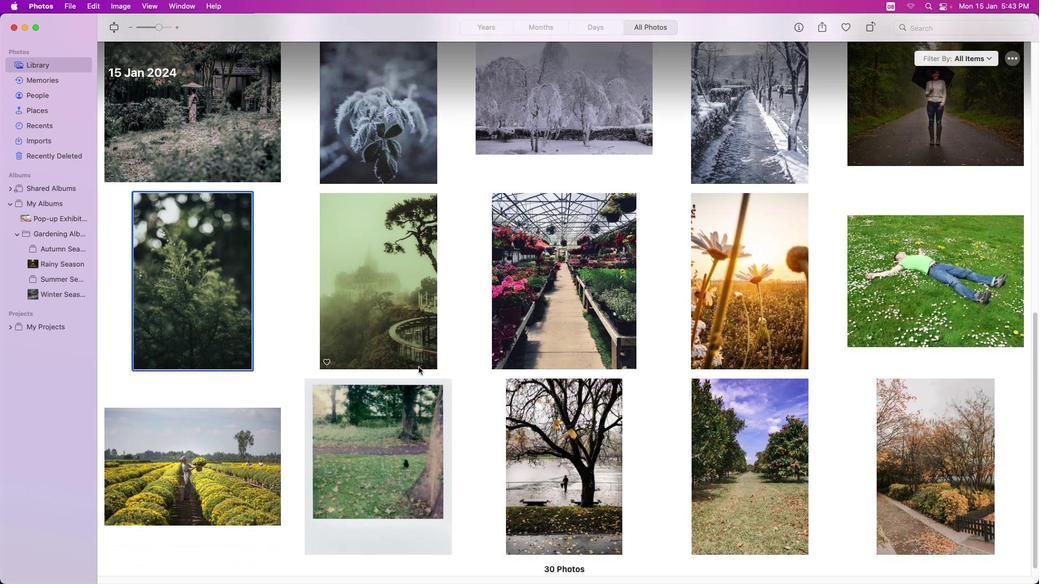 
Action: Mouse scrolled (418, 366) with delta (0, 0)
Screenshot: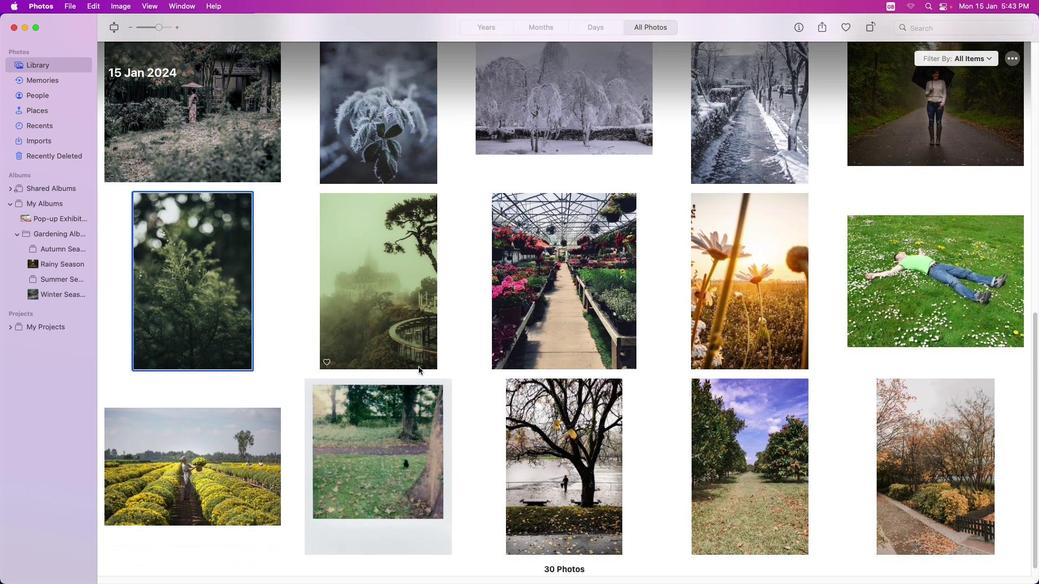 
Action: Mouse scrolled (418, 366) with delta (0, -1)
Screenshot: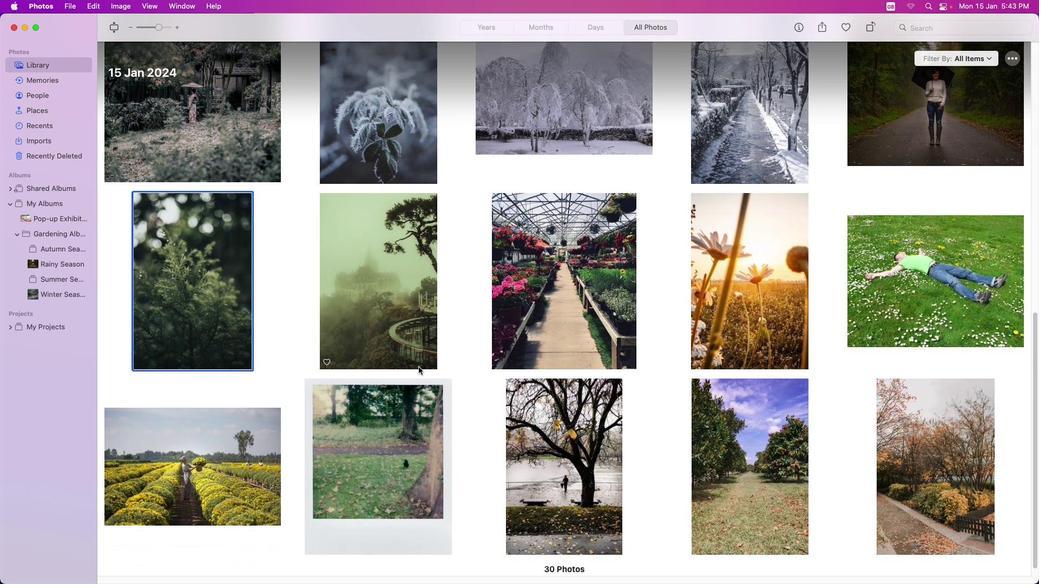 
Action: Mouse scrolled (418, 366) with delta (0, -1)
Screenshot: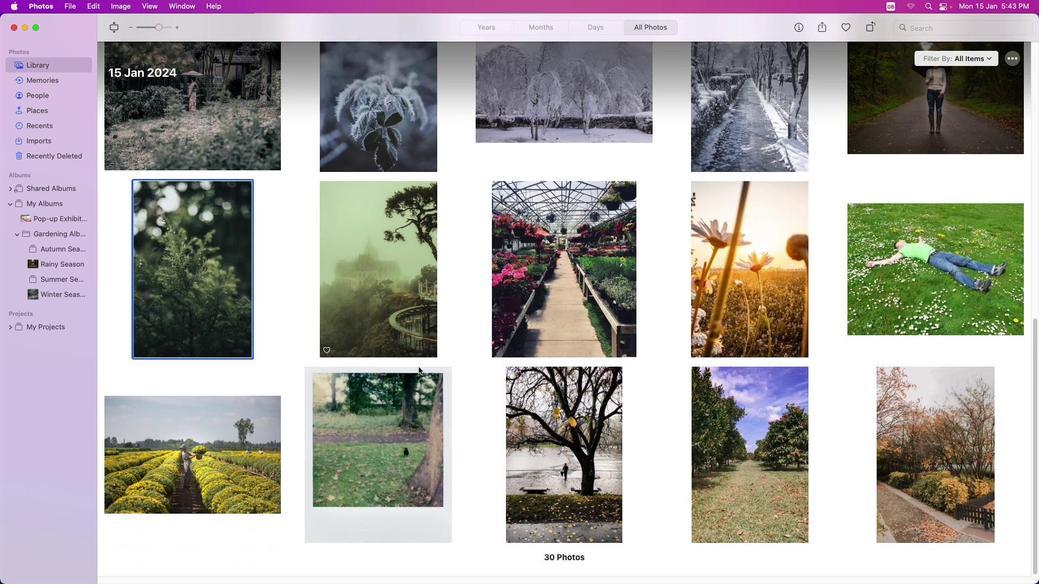 
Action: Mouse scrolled (418, 366) with delta (0, -1)
Screenshot: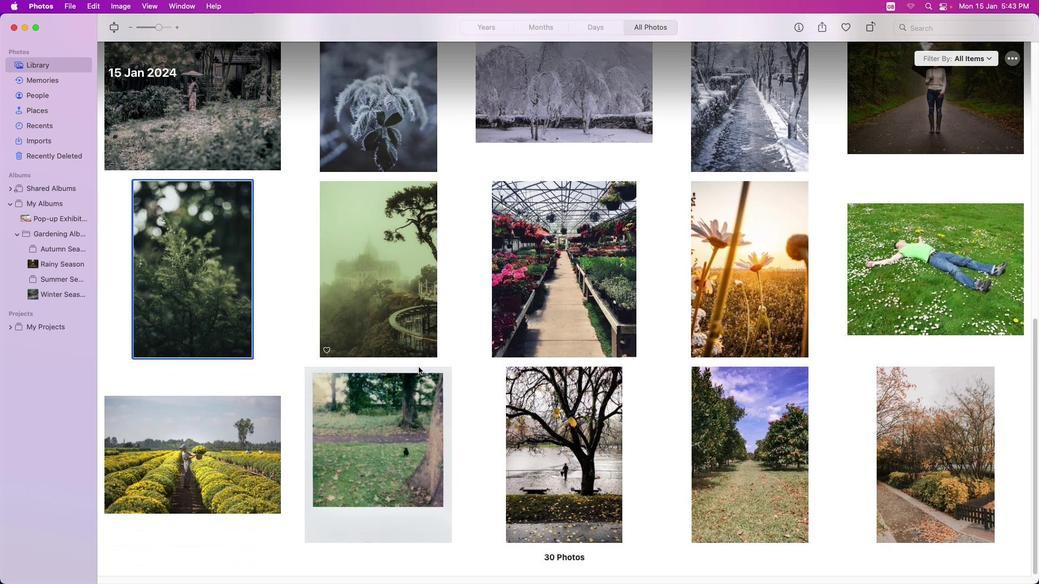 
Action: Mouse moved to (389, 260)
Screenshot: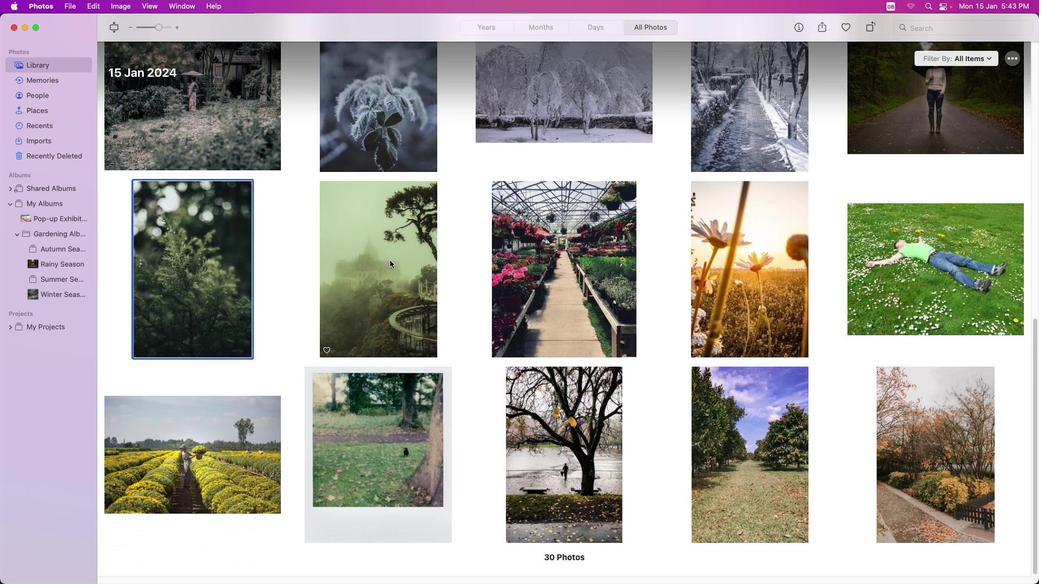 
Action: Mouse pressed left at (389, 260)
Screenshot: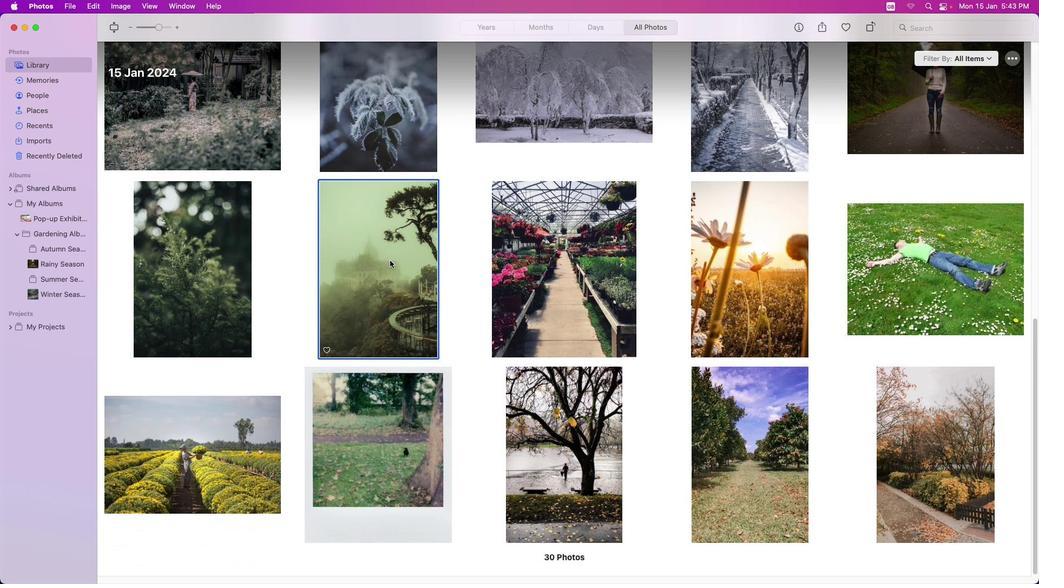 
Action: Mouse pressed right at (389, 260)
Screenshot: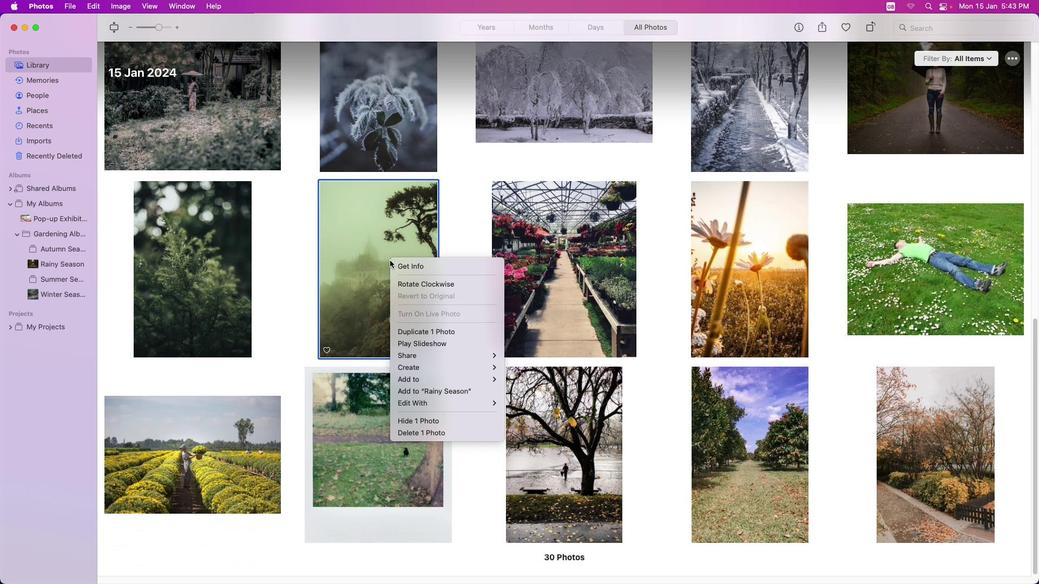 
Action: Mouse moved to (666, 422)
Screenshot: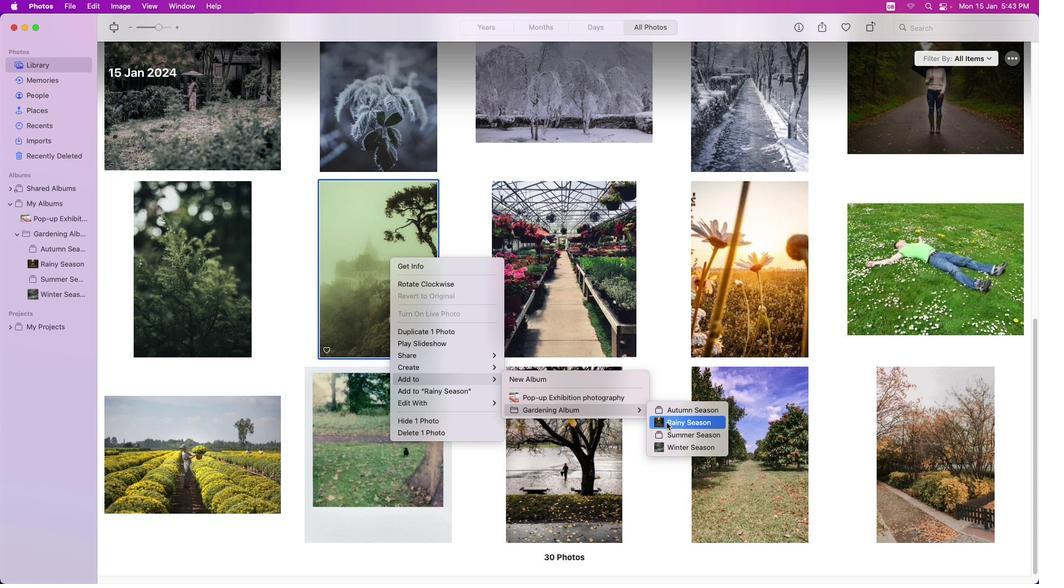 
Action: Mouse pressed left at (666, 422)
Screenshot: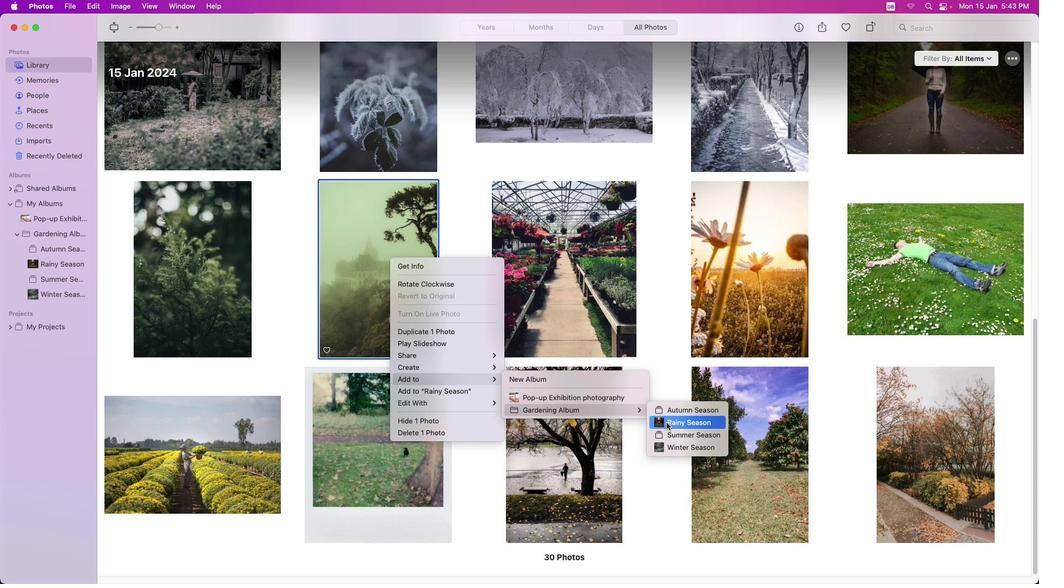 
Action: Mouse moved to (515, 246)
Screenshot: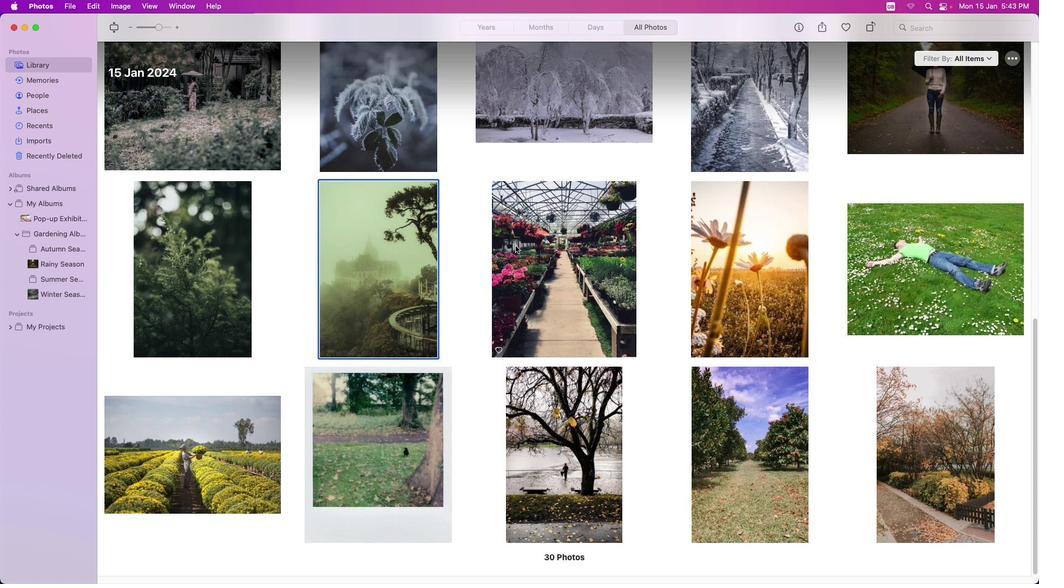 
Action: Mouse pressed right at (515, 246)
Screenshot: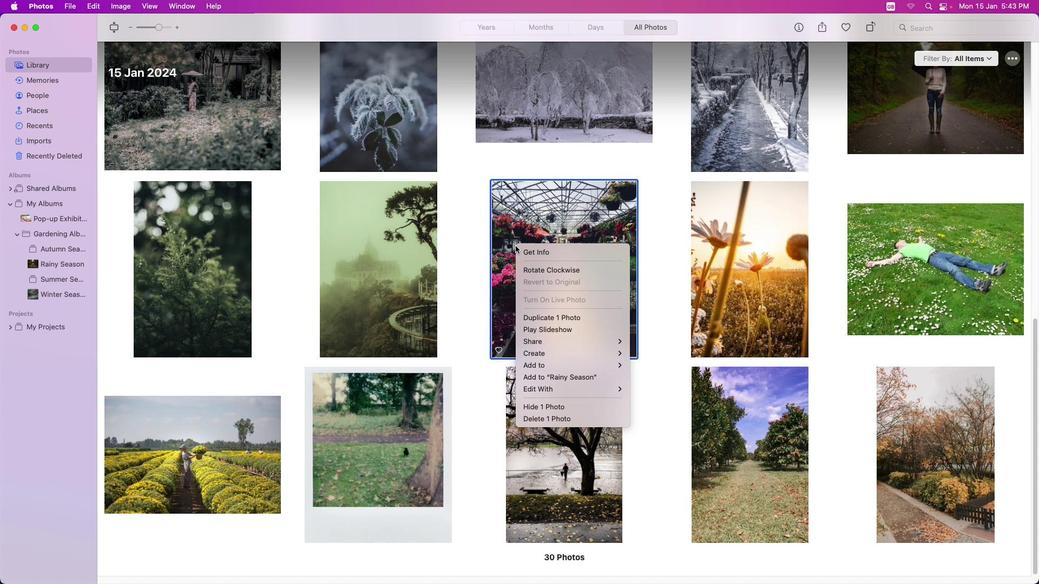 
Action: Mouse moved to (794, 406)
Screenshot: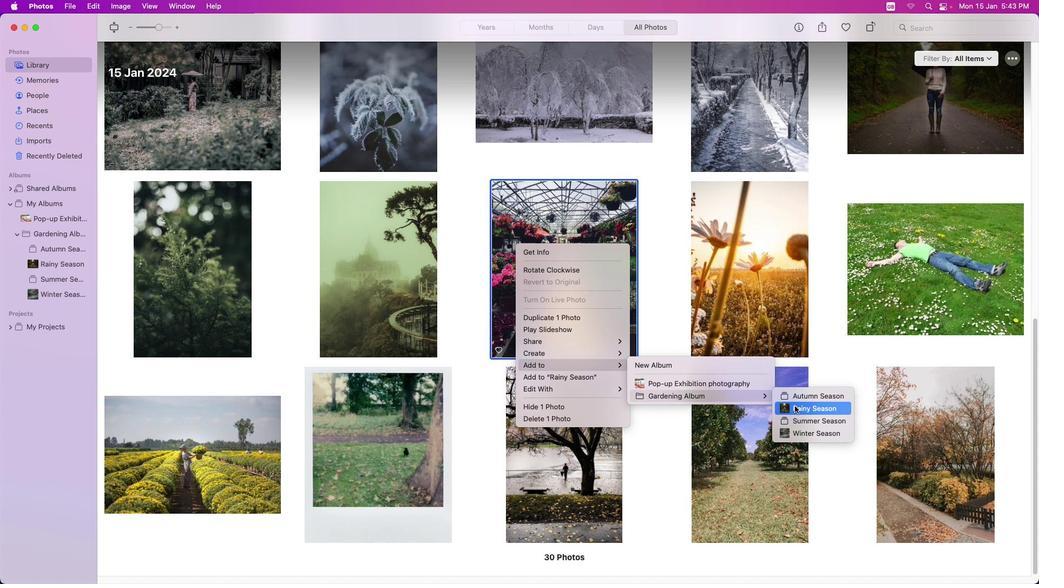 
Action: Mouse pressed left at (794, 406)
Screenshot: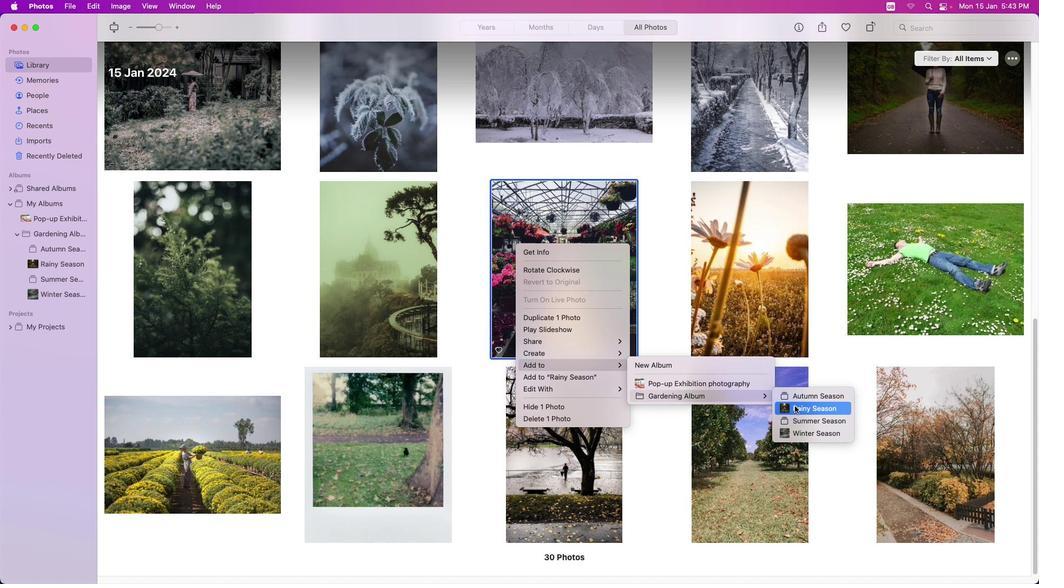 
Action: Mouse moved to (741, 258)
Screenshot: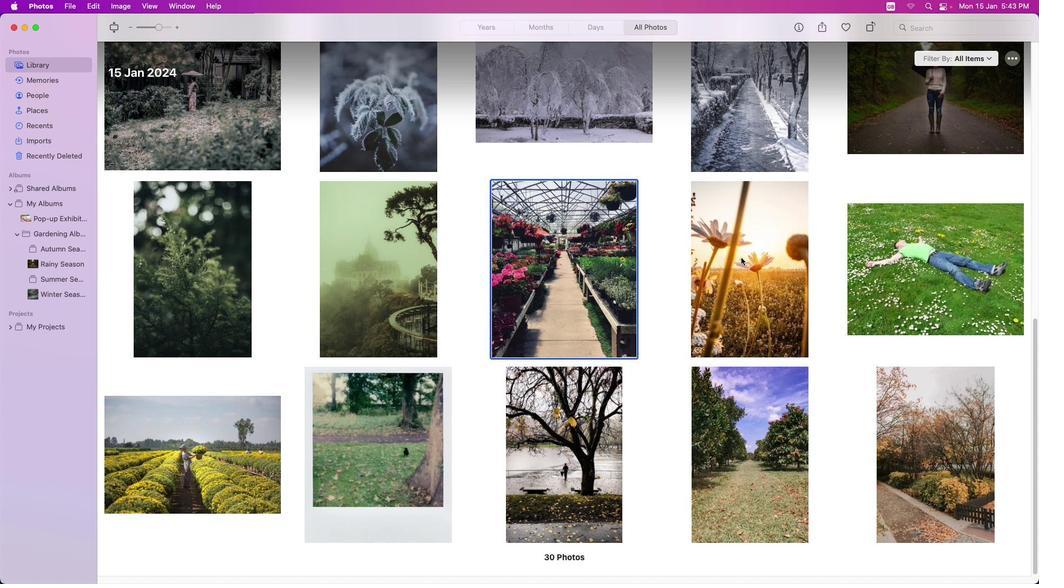 
Action: Mouse pressed left at (741, 258)
Screenshot: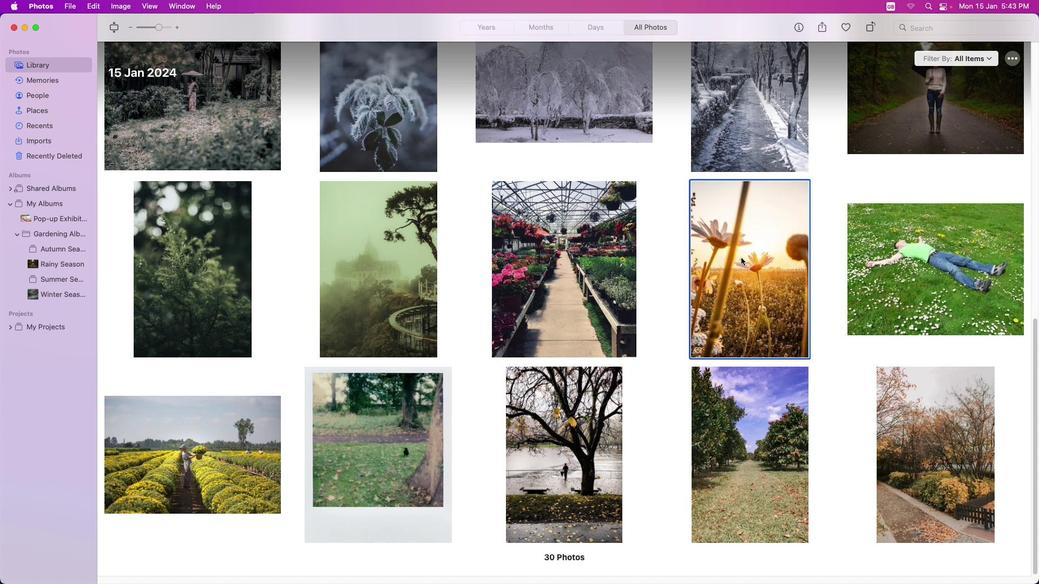 
Action: Mouse pressed right at (741, 258)
Screenshot: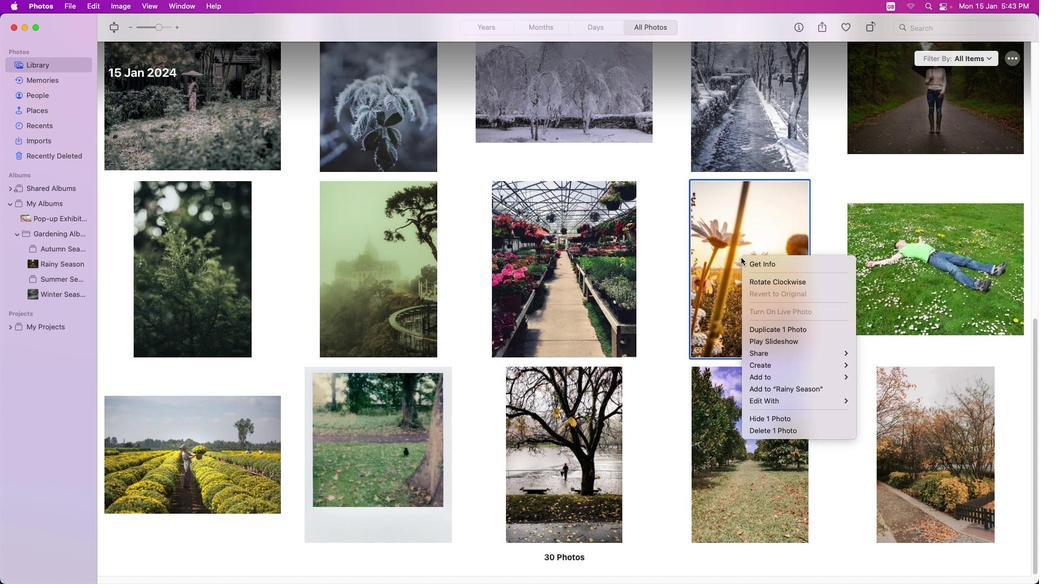 
Action: Mouse moved to (817, 430)
Screenshot: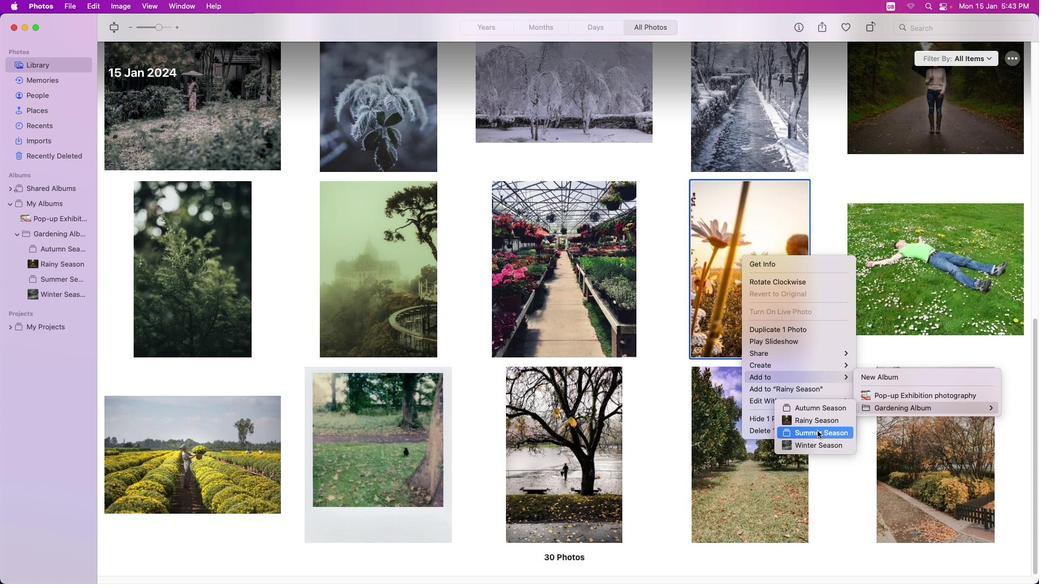 
Action: Mouse pressed left at (817, 430)
Screenshot: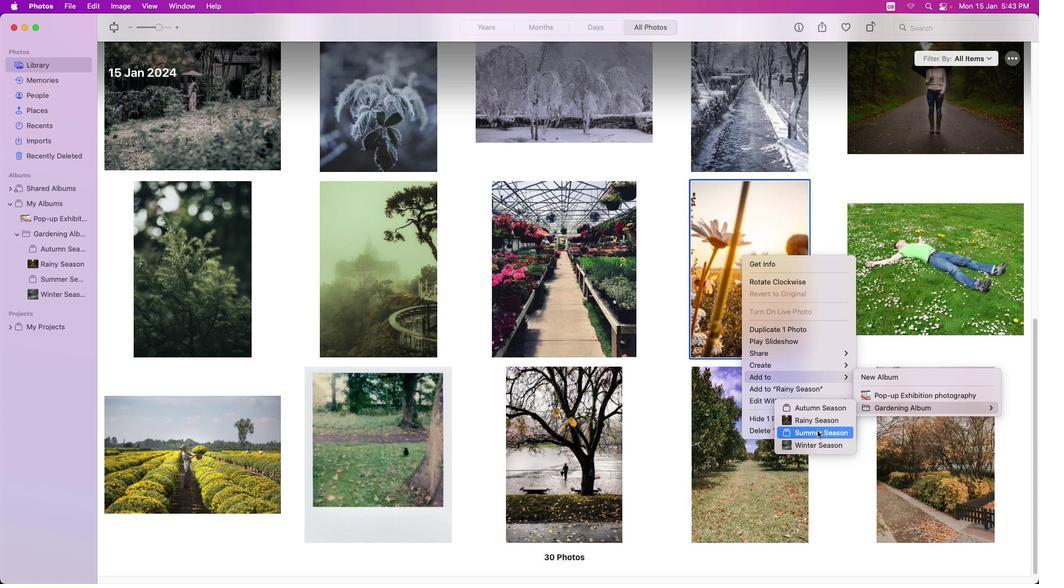 
Action: Mouse moved to (888, 262)
Screenshot: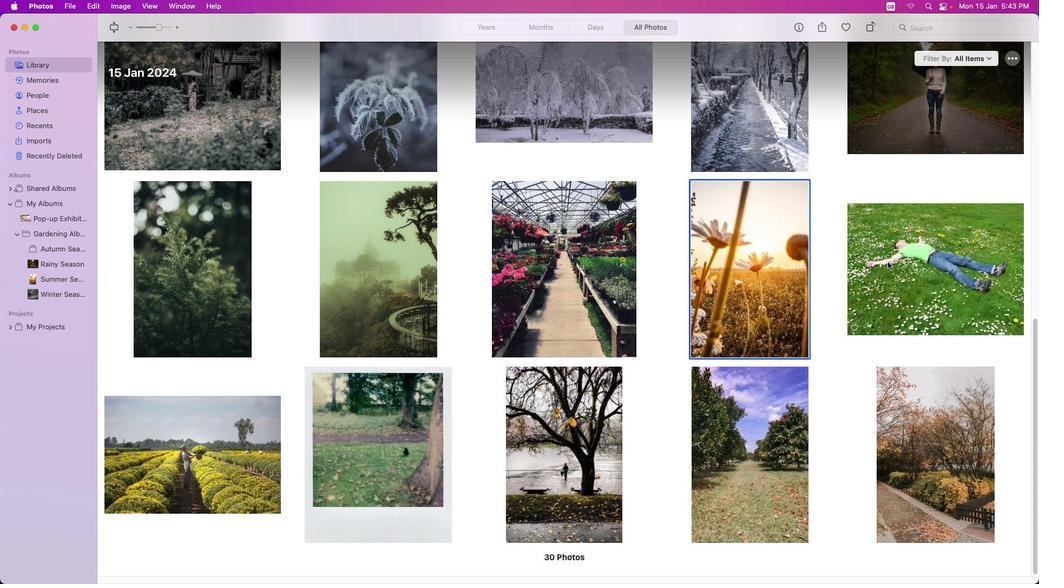 
Action: Mouse pressed left at (888, 262)
Screenshot: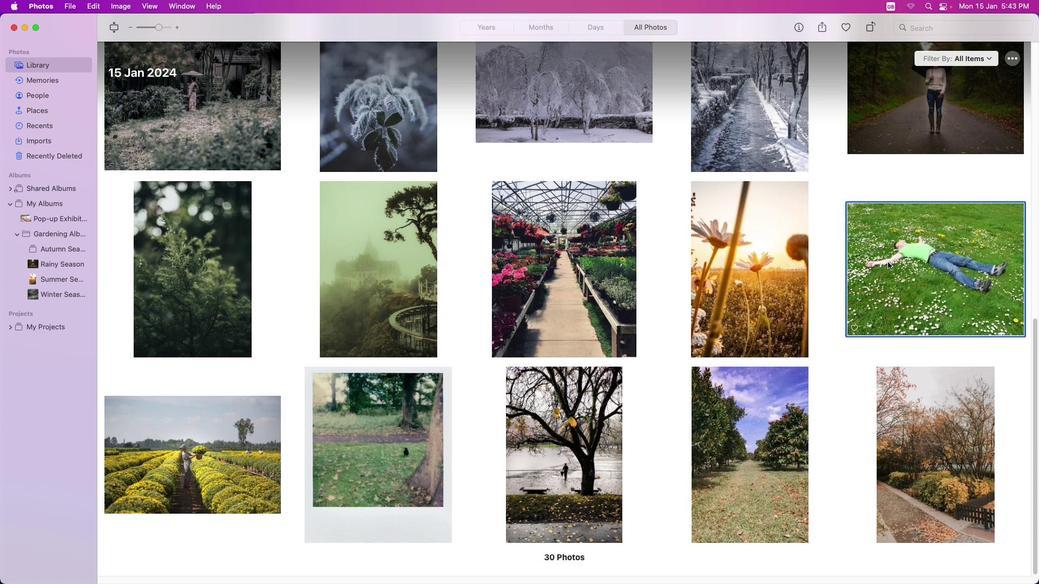 
Action: Mouse moved to (879, 263)
Screenshot: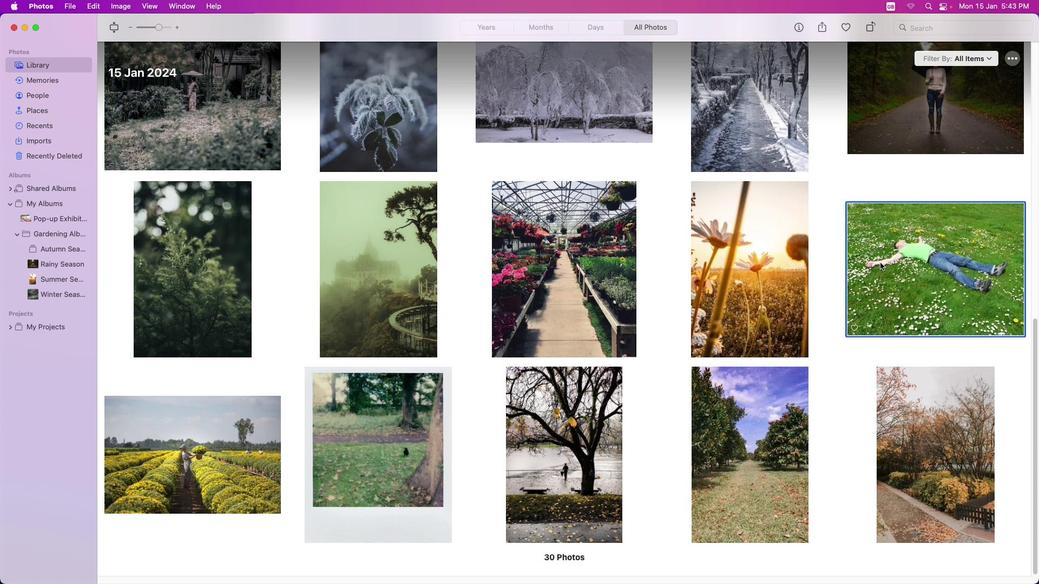 
Action: Mouse pressed right at (879, 263)
Screenshot: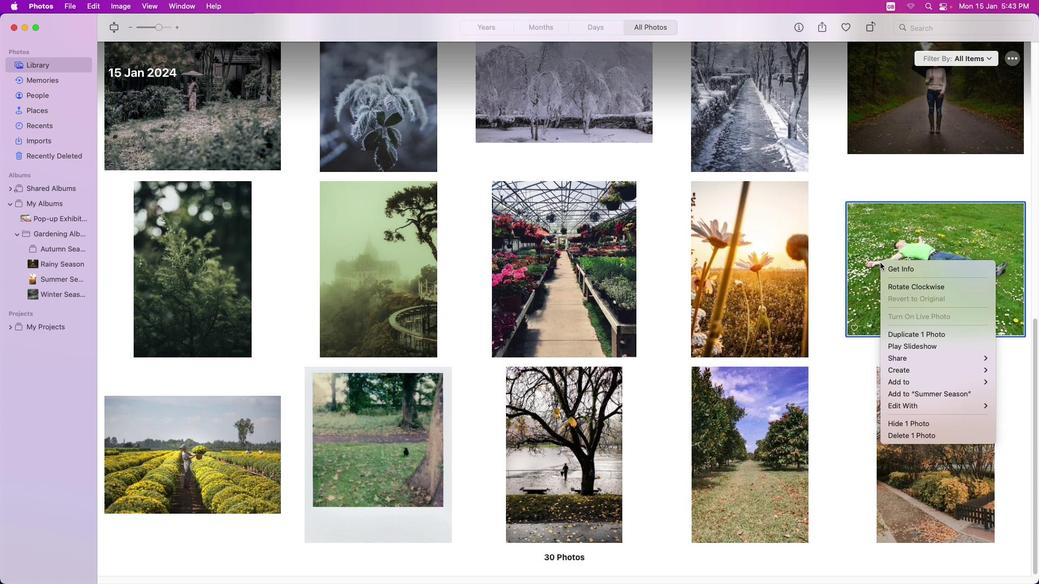 
Action: Mouse moved to (713, 436)
Screenshot: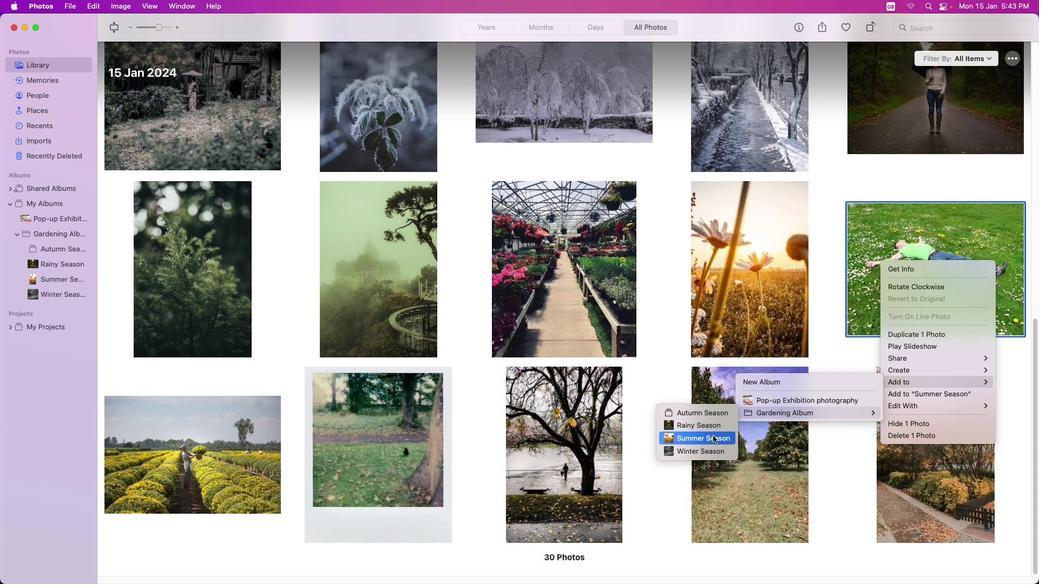 
Action: Mouse pressed left at (713, 436)
Screenshot: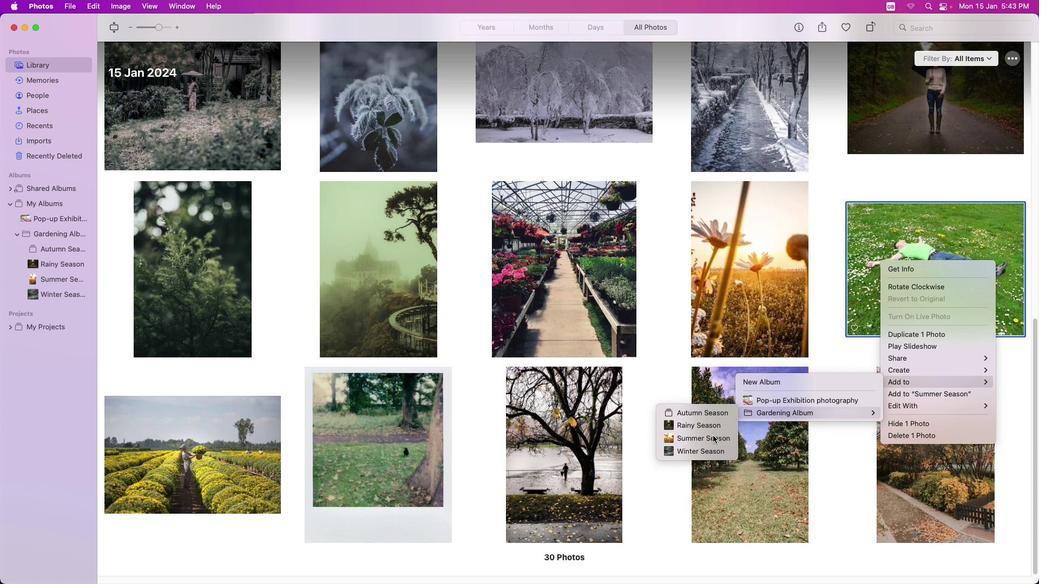 
Action: Mouse moved to (244, 344)
Screenshot: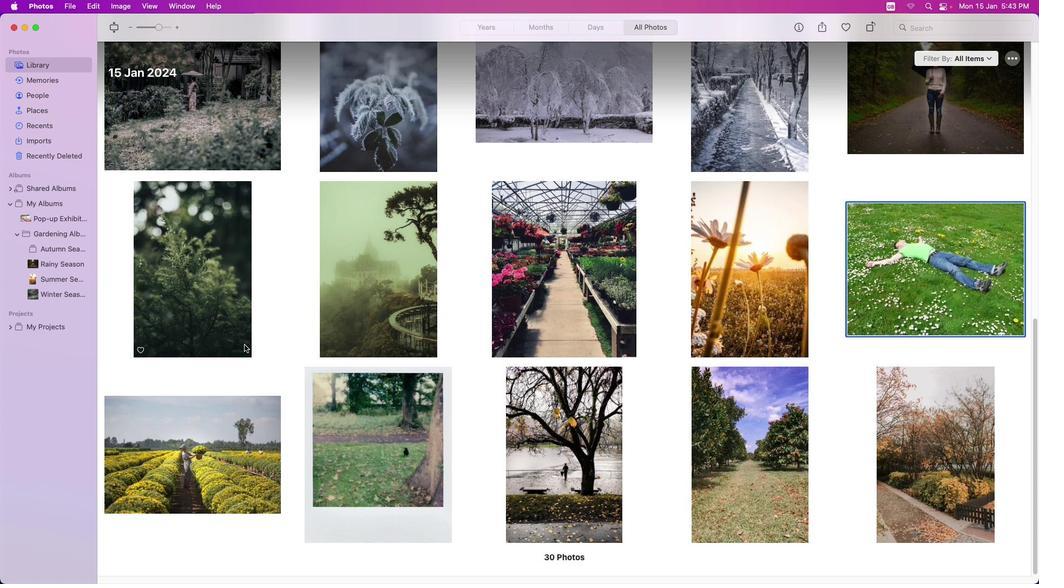 
Action: Mouse scrolled (244, 344) with delta (0, 0)
Screenshot: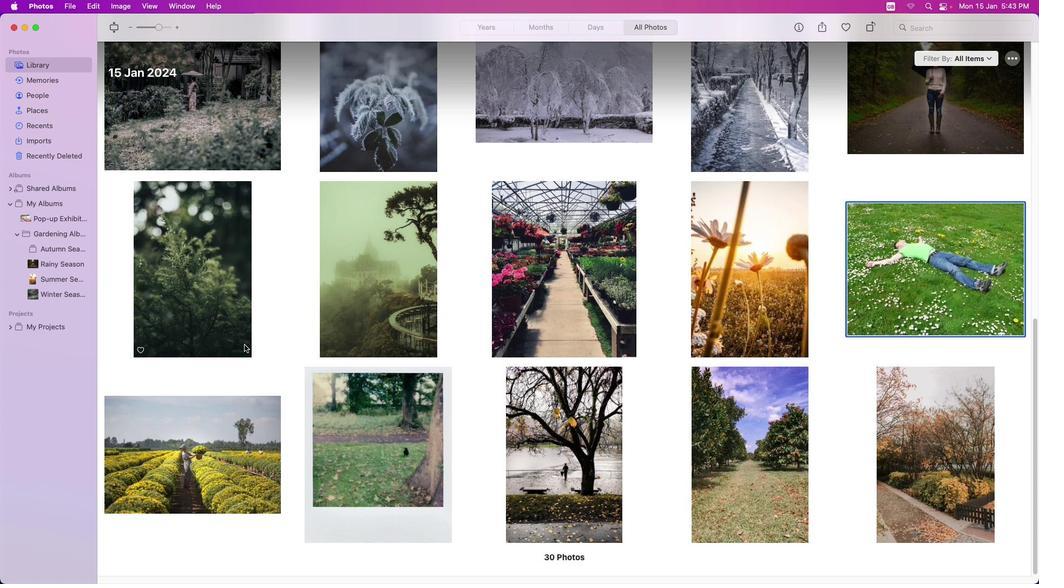 
Action: Mouse scrolled (244, 344) with delta (0, 0)
Screenshot: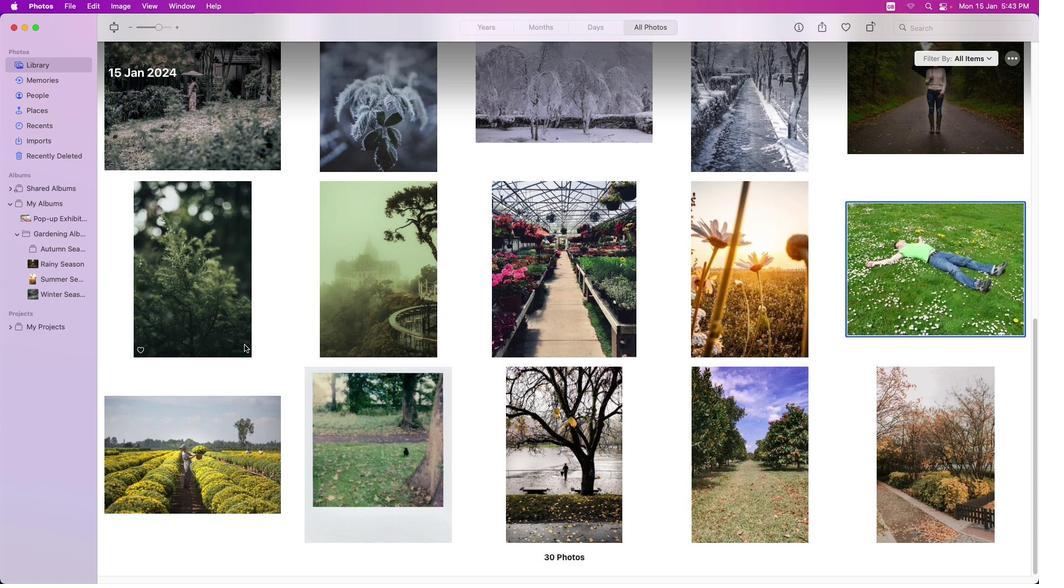 
Action: Mouse scrolled (244, 344) with delta (0, -1)
Screenshot: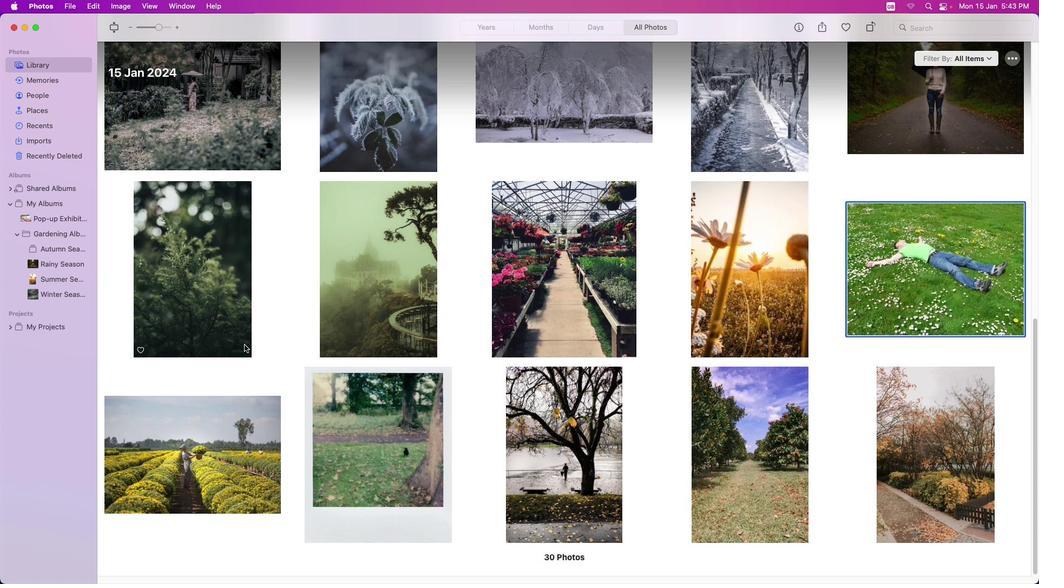 
Action: Mouse scrolled (244, 344) with delta (0, -2)
Screenshot: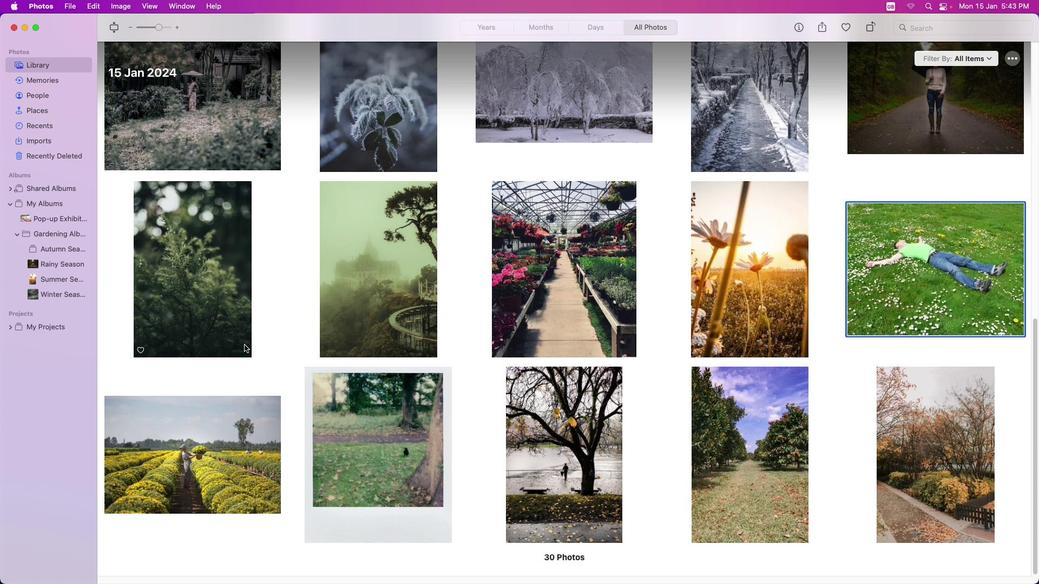 
Action: Mouse scrolled (244, 344) with delta (0, -2)
Screenshot: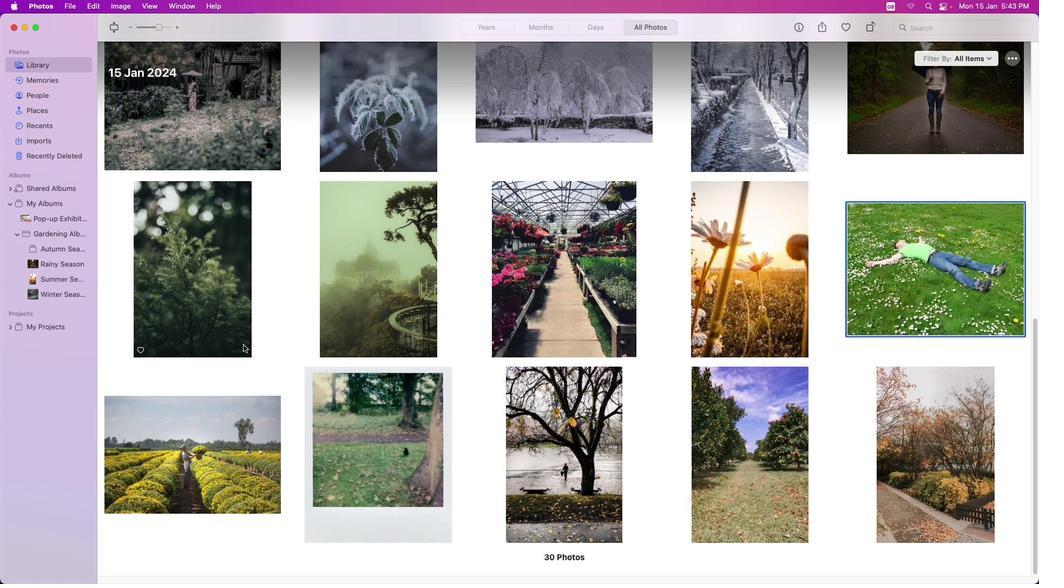 
Action: Mouse scrolled (244, 344) with delta (0, -3)
Screenshot: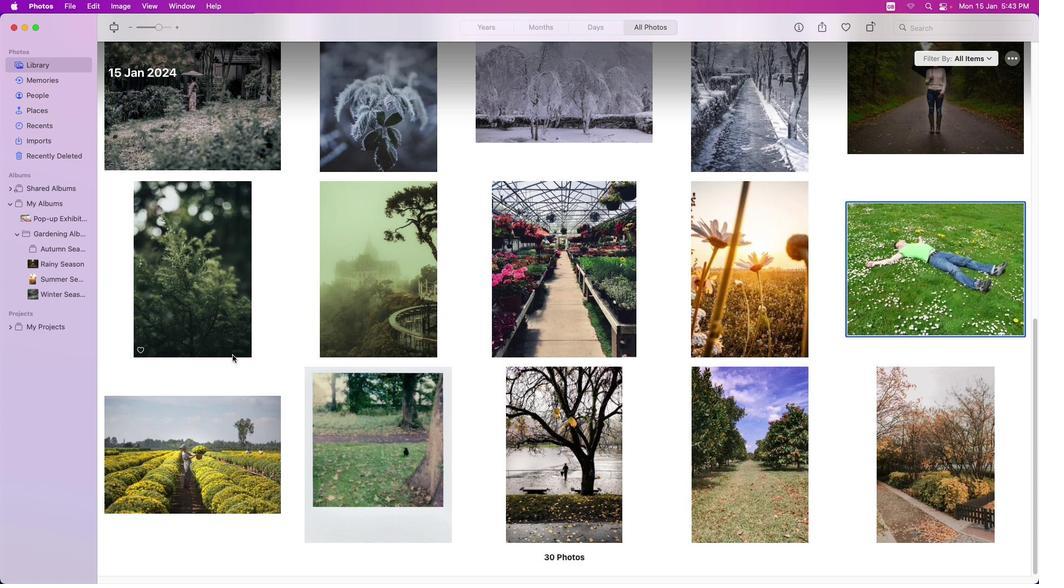 
Action: Mouse moved to (151, 444)
Screenshot: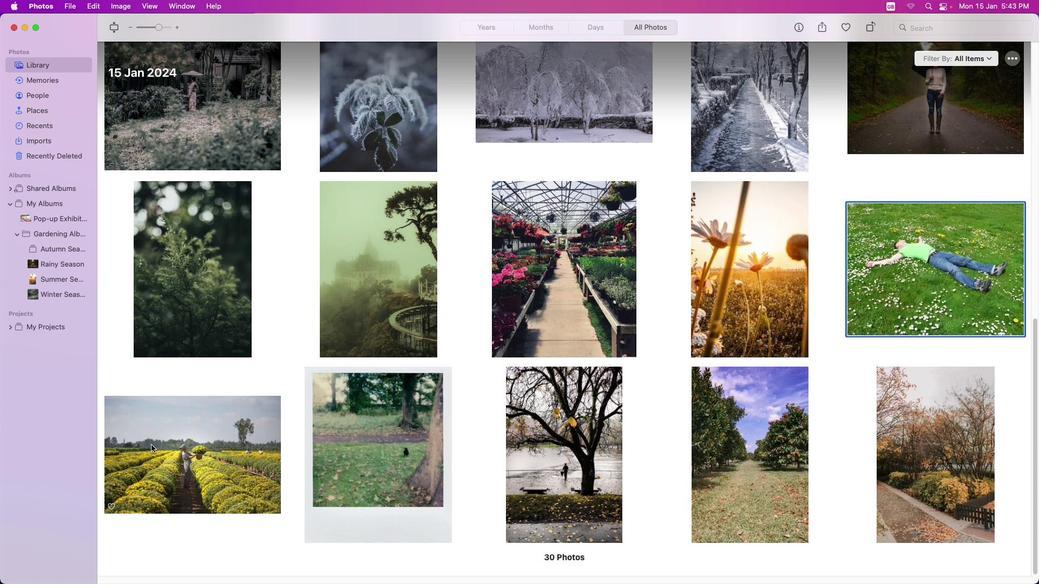 
Action: Mouse pressed left at (151, 444)
Screenshot: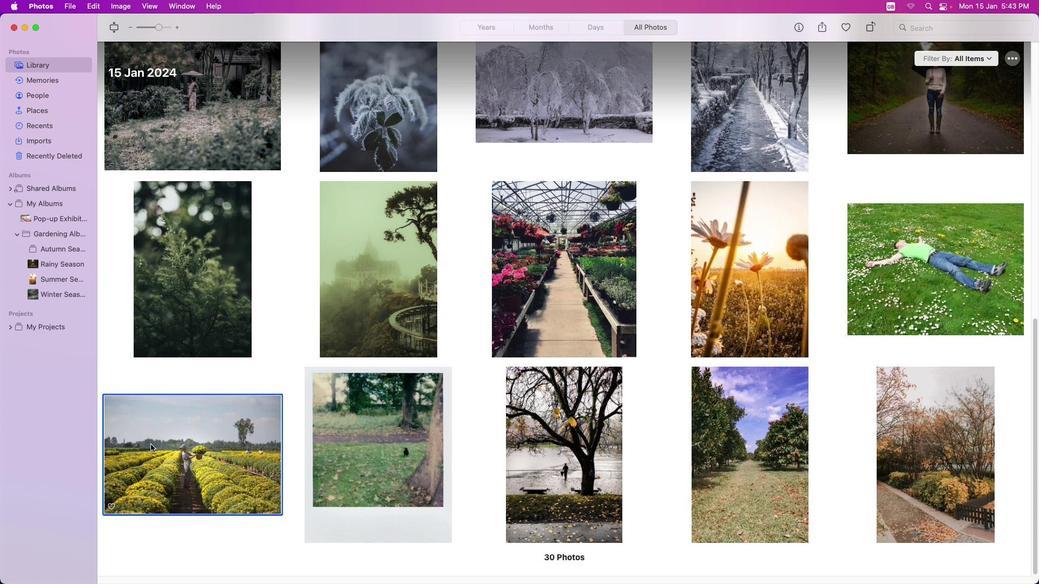 
Action: Mouse moved to (150, 444)
Screenshot: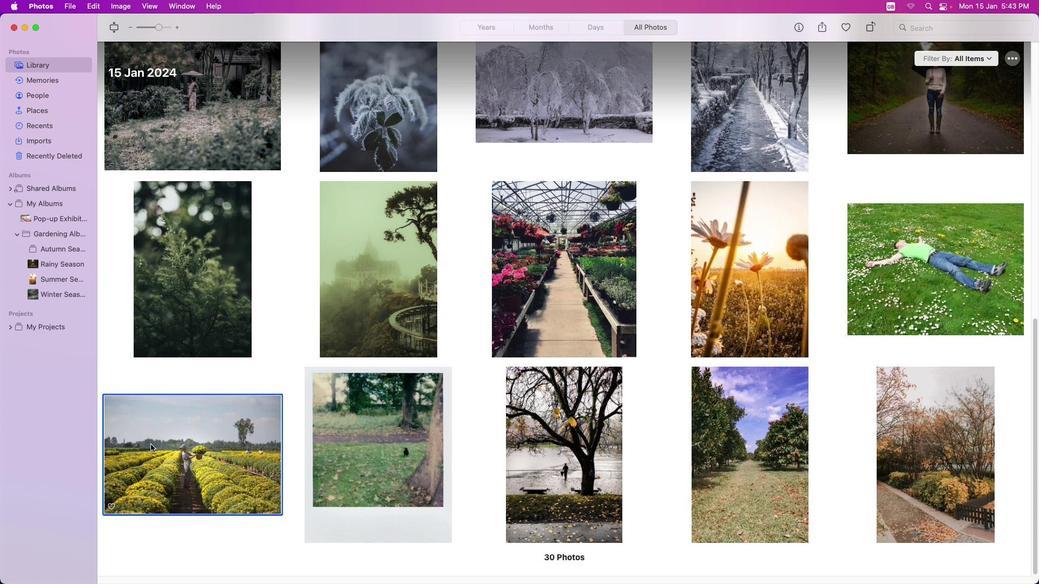 
Action: Mouse pressed right at (150, 444)
Screenshot: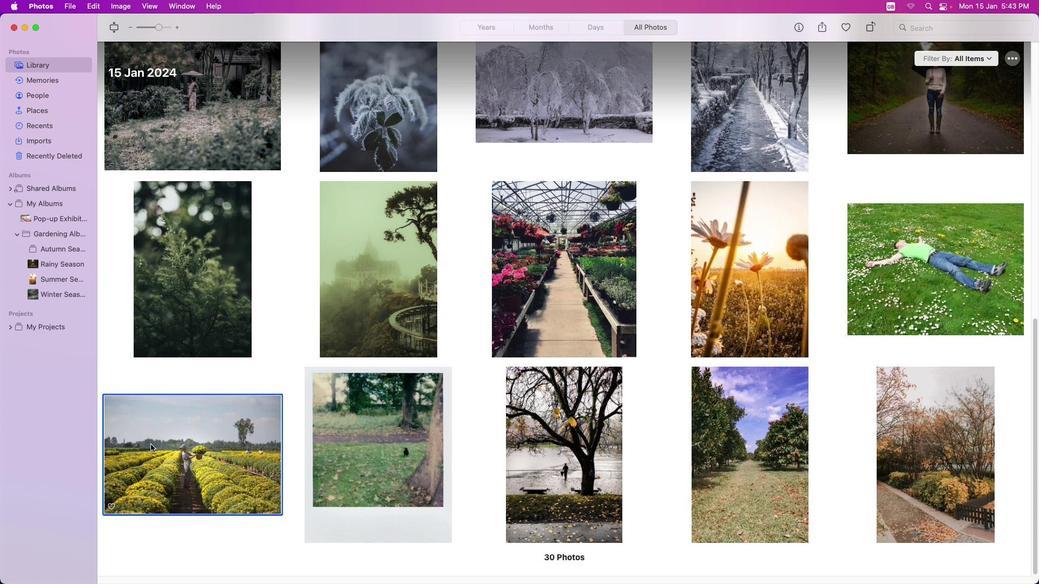 
Action: Mouse moved to (150, 444)
Screenshot: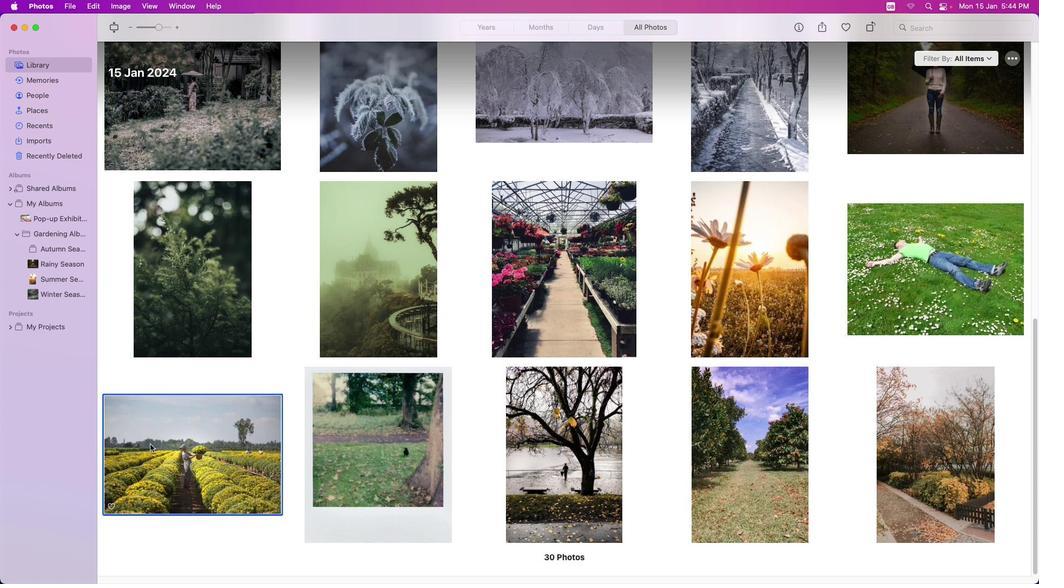 
Action: Mouse pressed right at (150, 444)
Screenshot: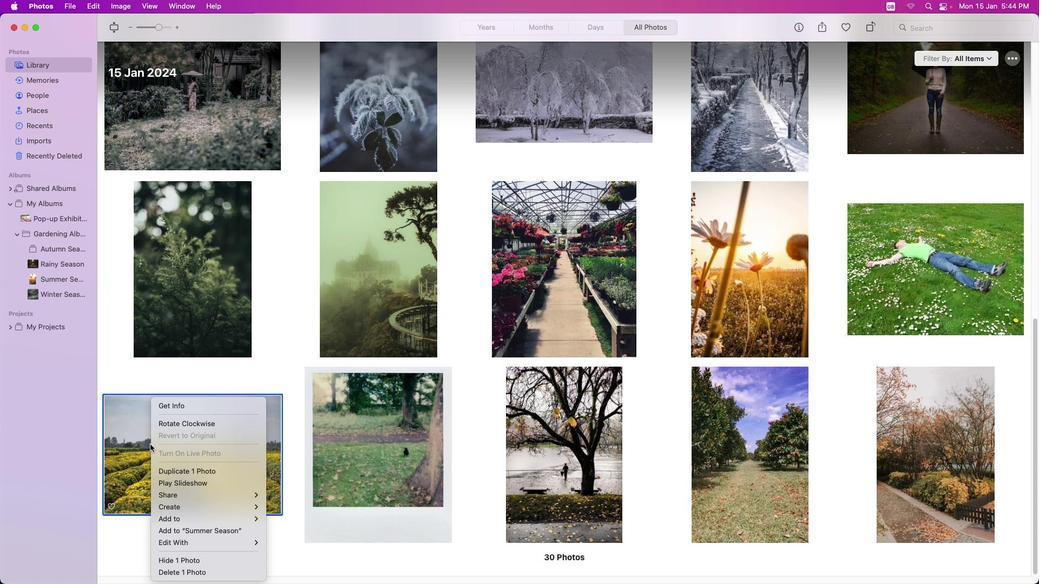 
Action: Mouse moved to (422, 557)
Screenshot: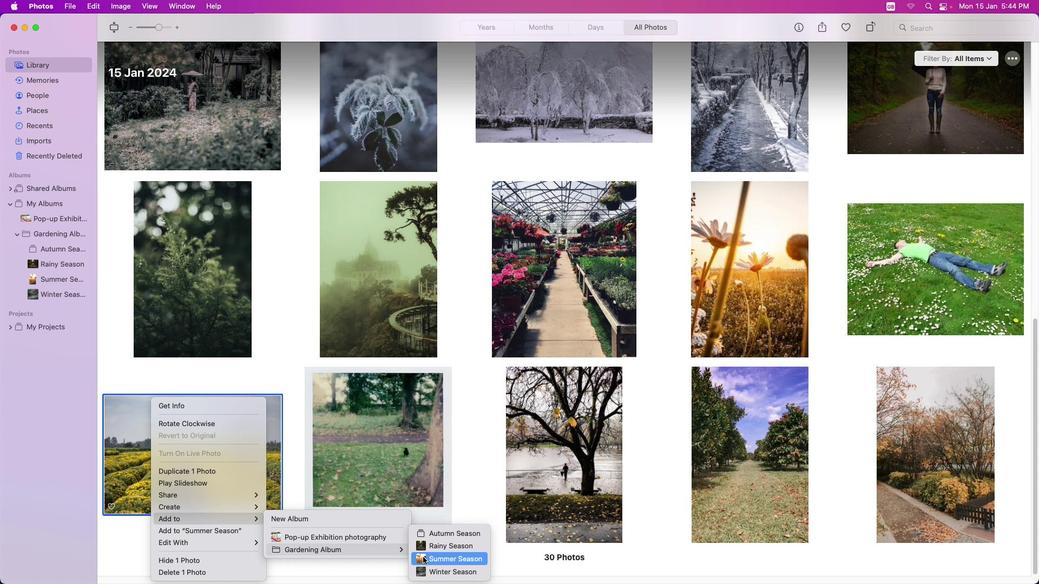 
Action: Mouse pressed left at (422, 557)
Screenshot: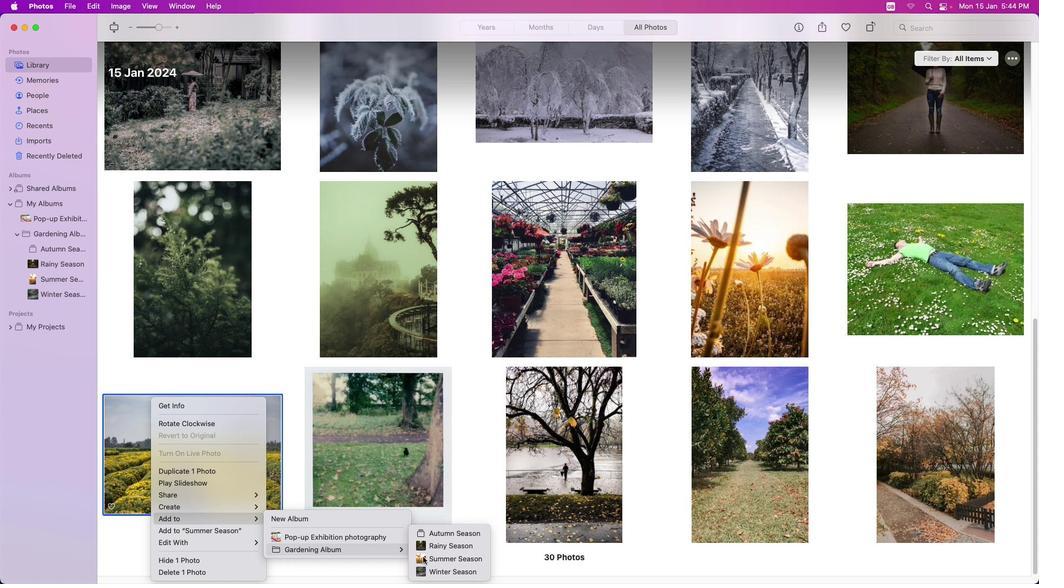 
Action: Mouse moved to (375, 428)
Screenshot: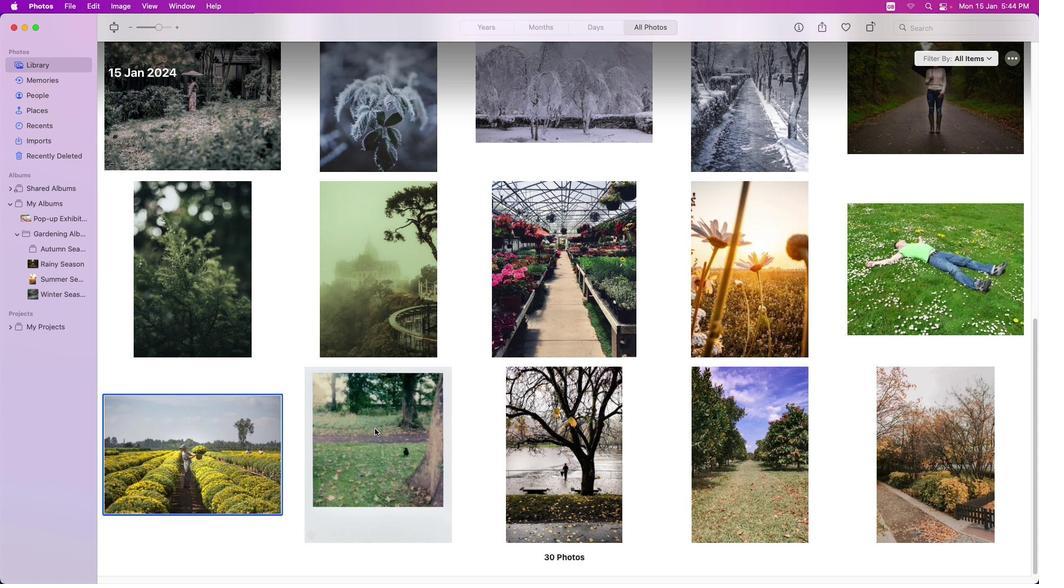 
Action: Mouse pressed left at (375, 428)
Screenshot: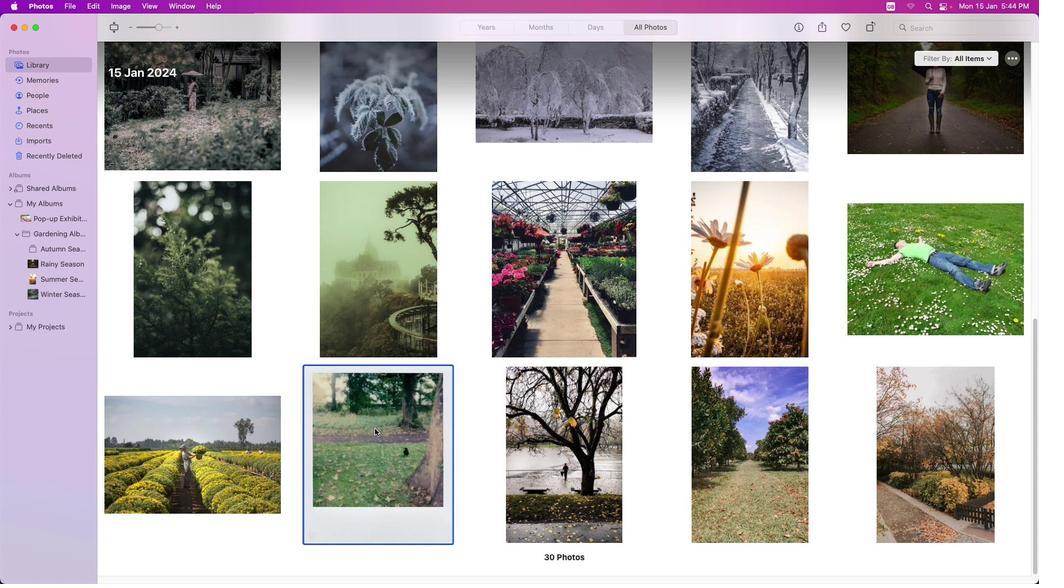 
Action: Mouse moved to (374, 428)
Screenshot: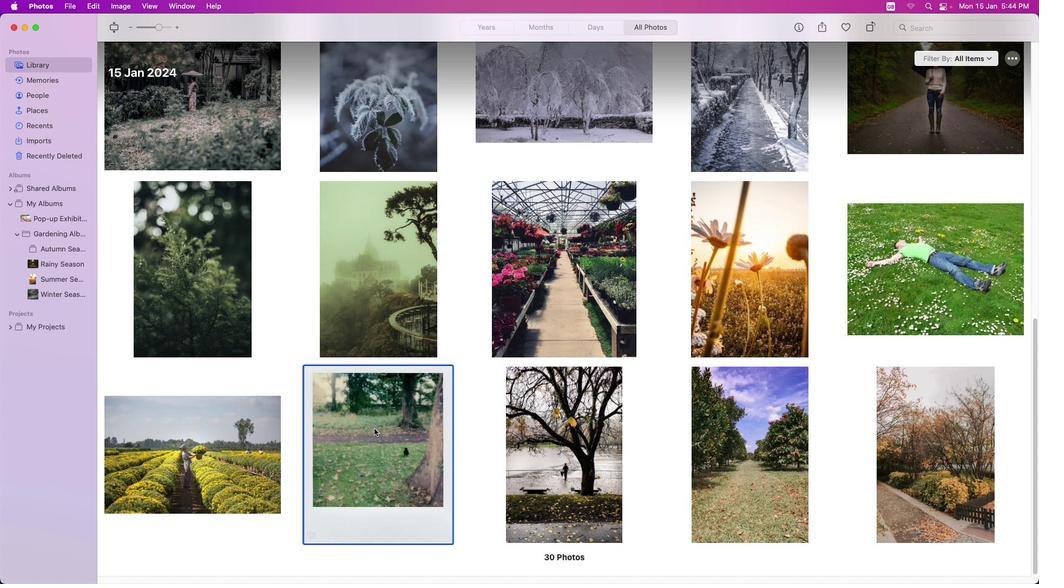 
Action: Mouse pressed right at (374, 428)
Screenshot: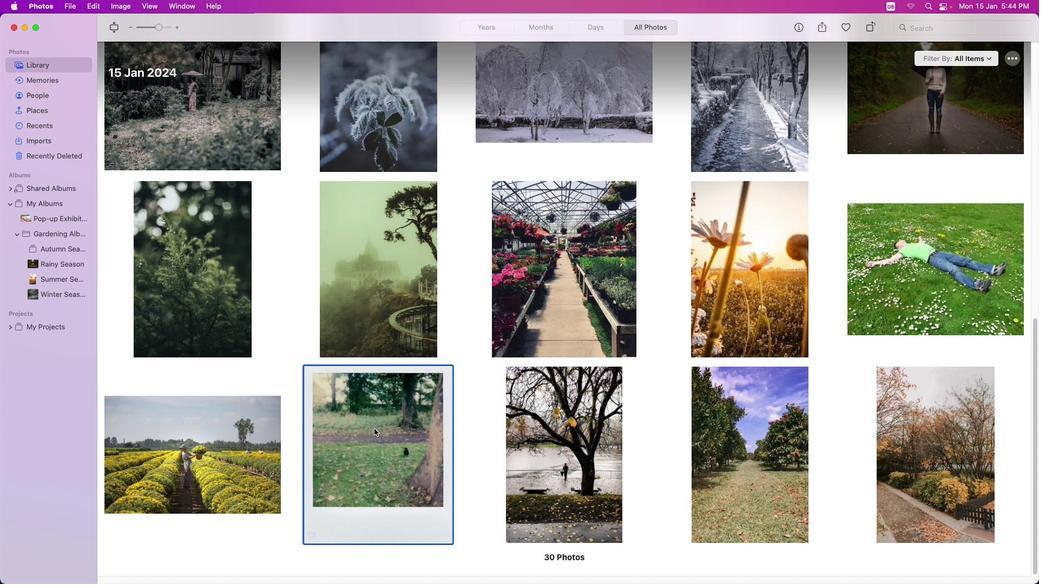 
Action: Mouse pressed right at (374, 428)
Screenshot: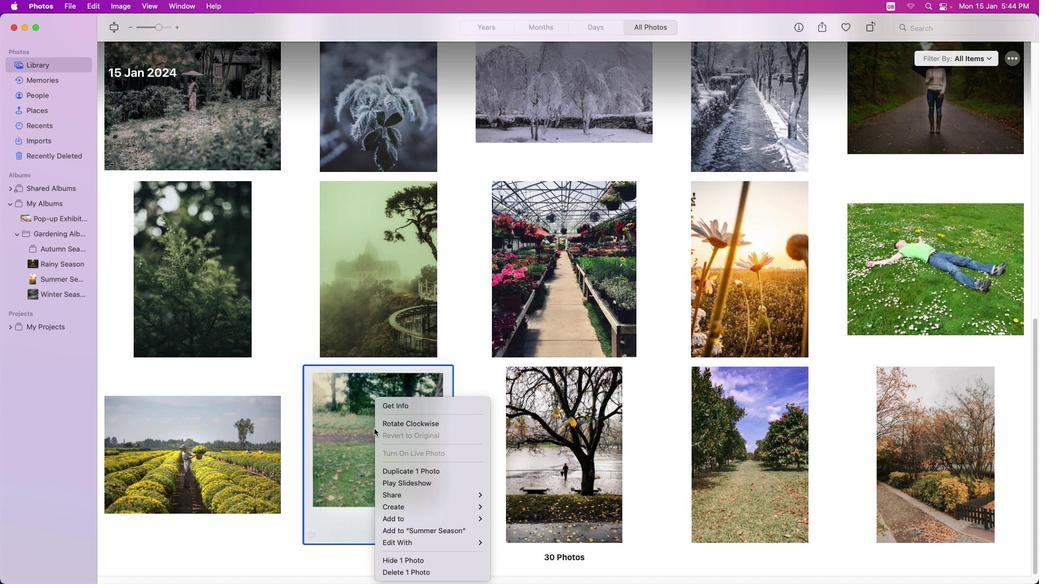 
Action: Mouse moved to (656, 535)
Screenshot: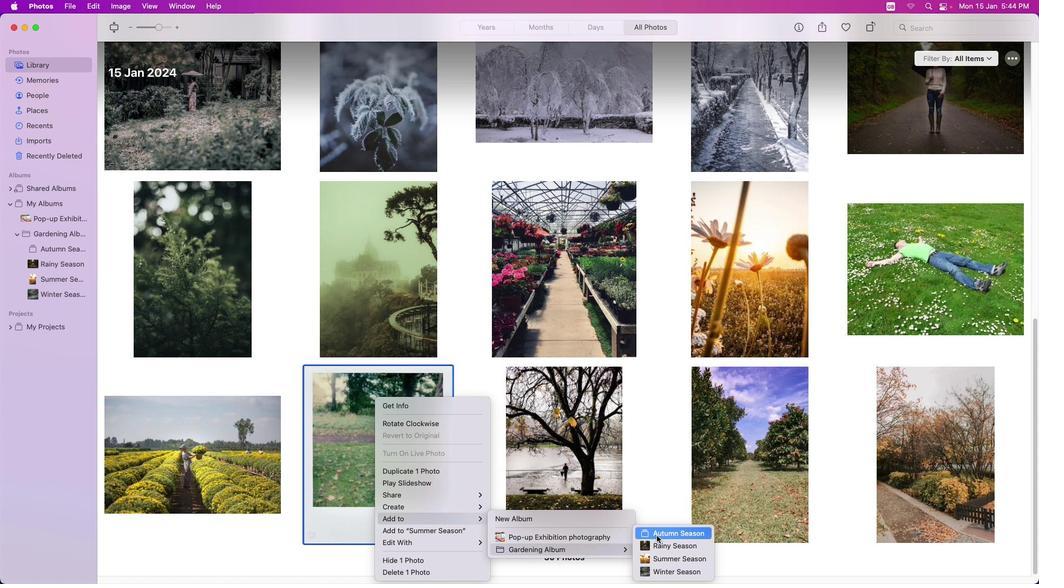 
Action: Mouse pressed left at (656, 535)
Screenshot: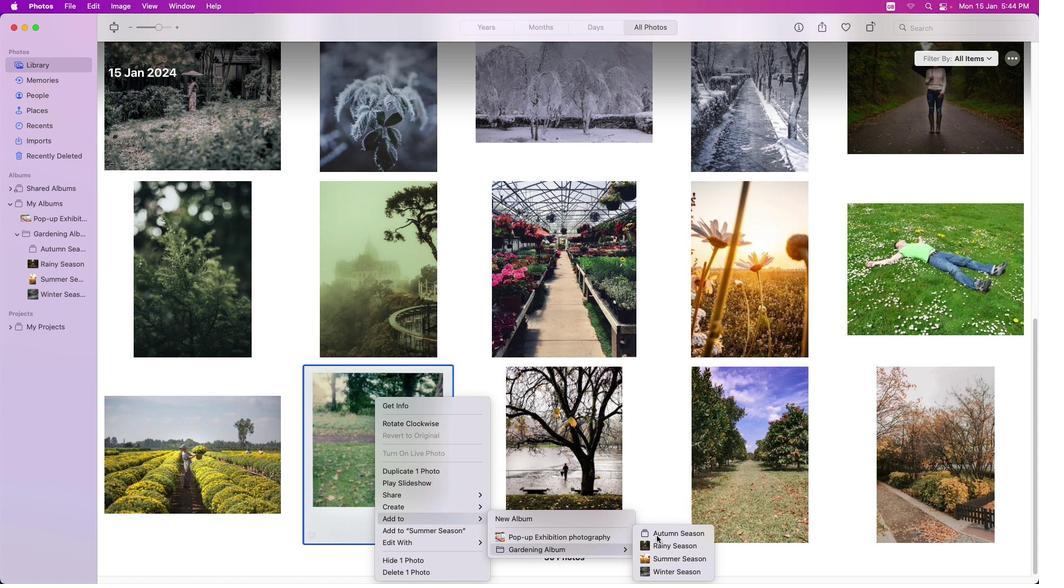 
Action: Mouse moved to (549, 434)
Screenshot: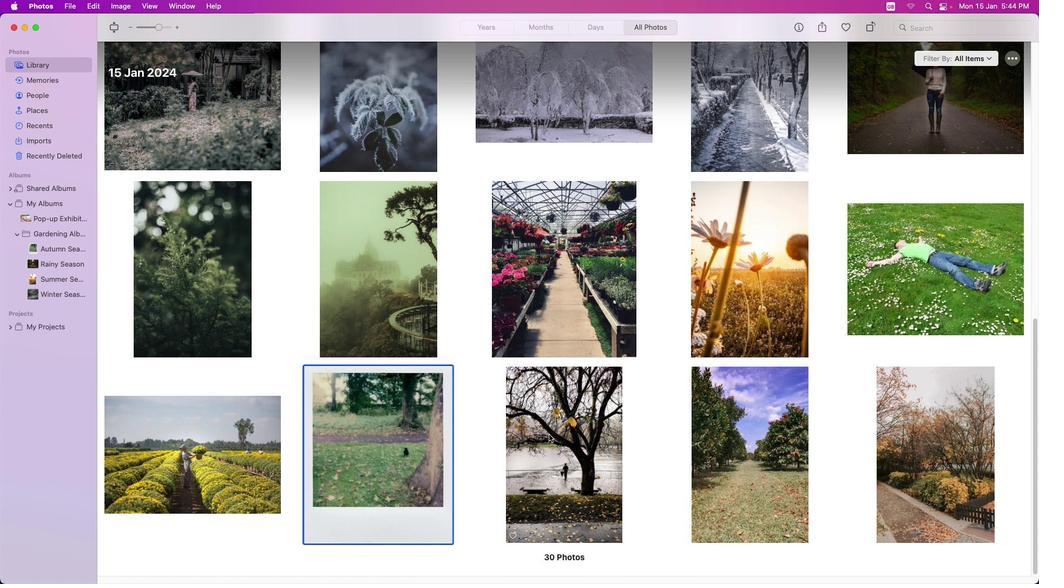 
Action: Mouse pressed left at (549, 434)
Screenshot: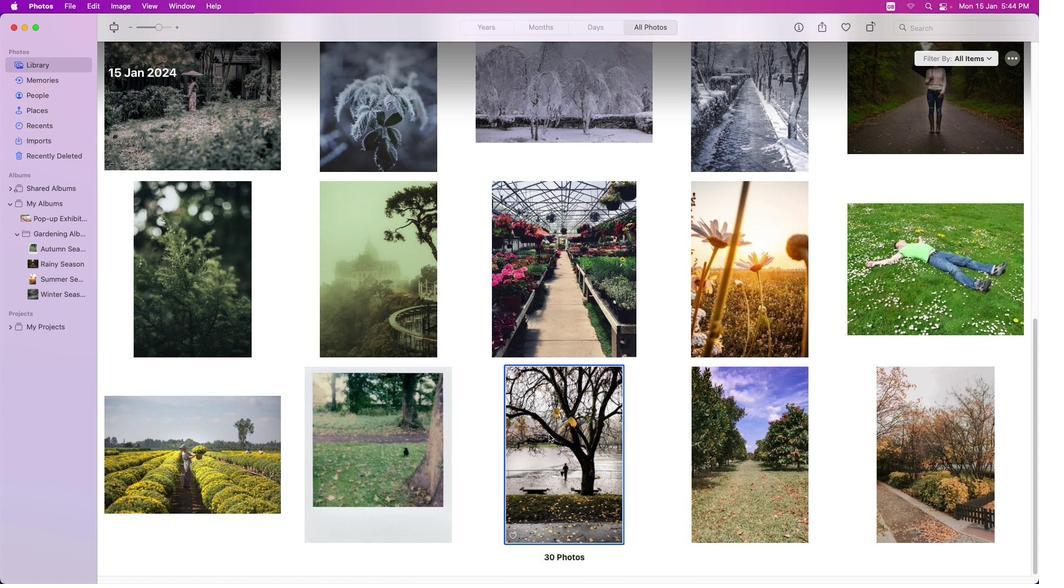 
Action: Mouse pressed right at (549, 434)
Screenshot: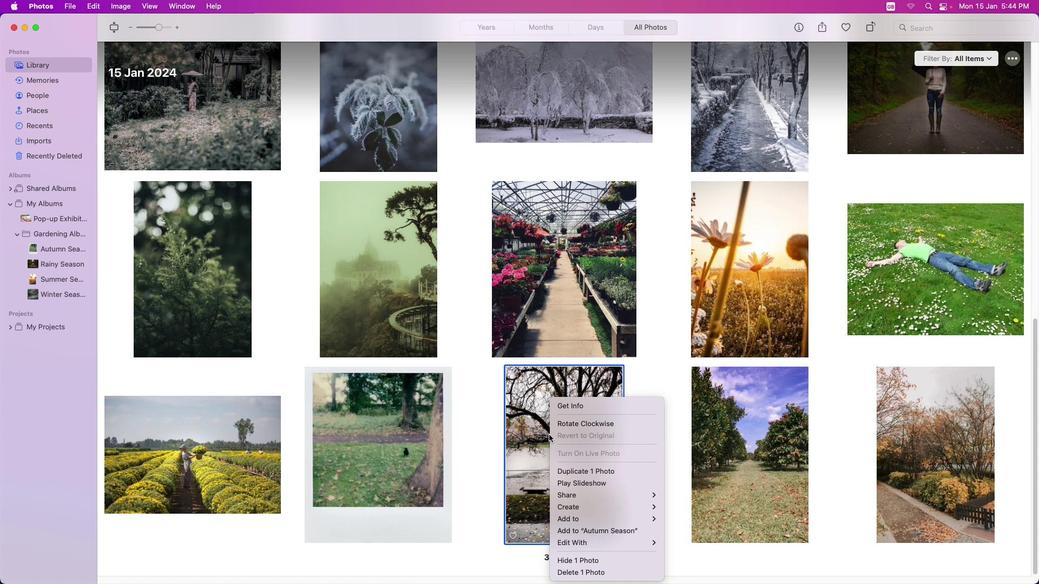 
Action: Mouse moved to (835, 535)
Screenshot: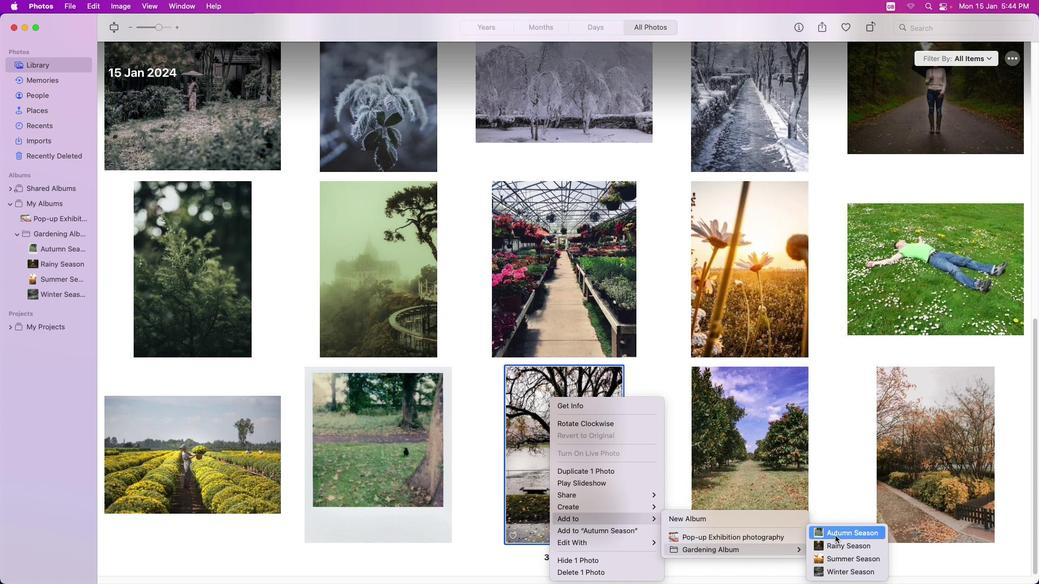 
Action: Mouse pressed left at (835, 535)
Screenshot: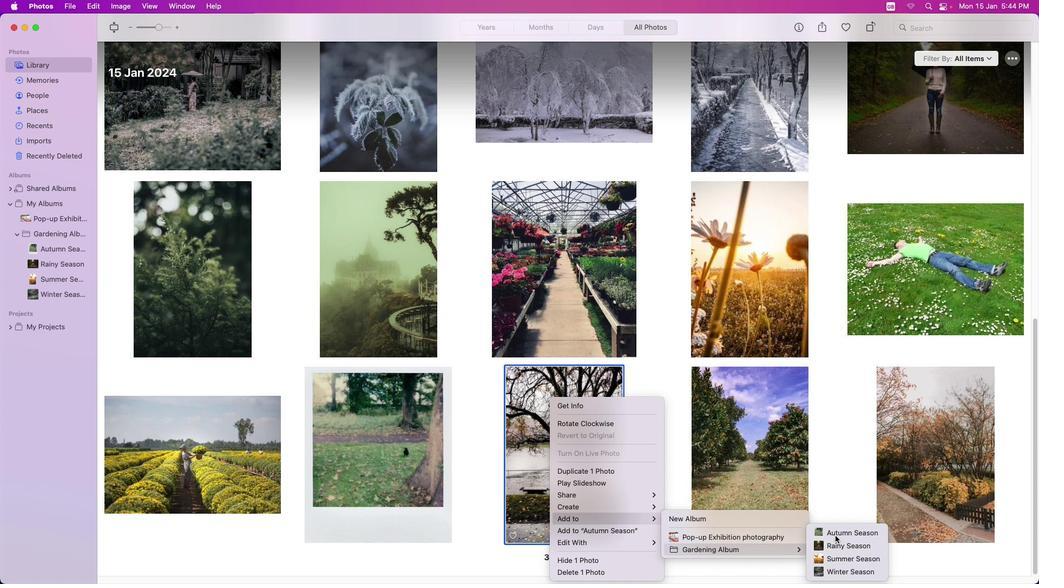 
Action: Mouse moved to (733, 404)
Screenshot: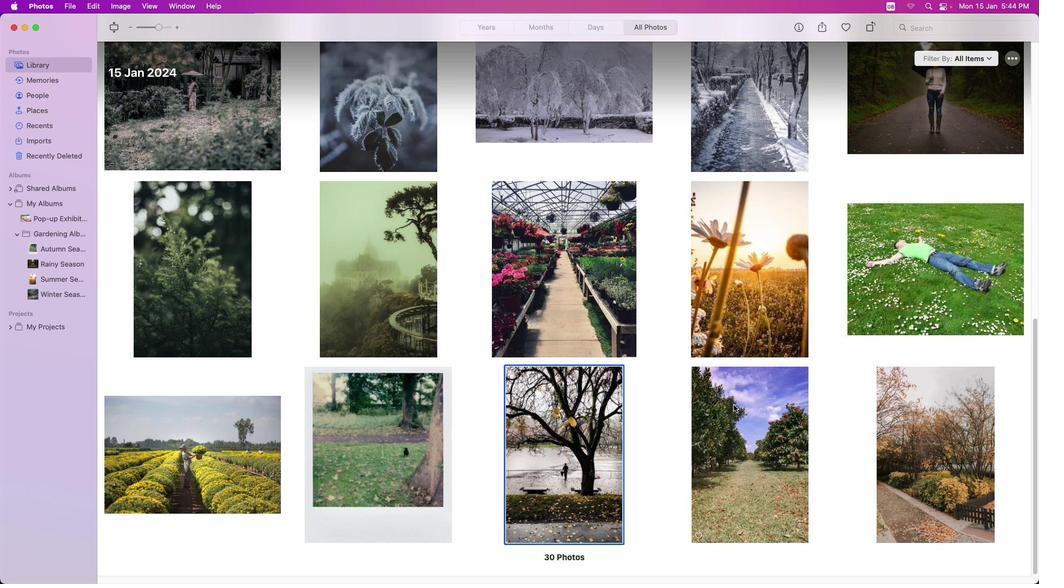 
Action: Mouse pressed left at (733, 404)
Screenshot: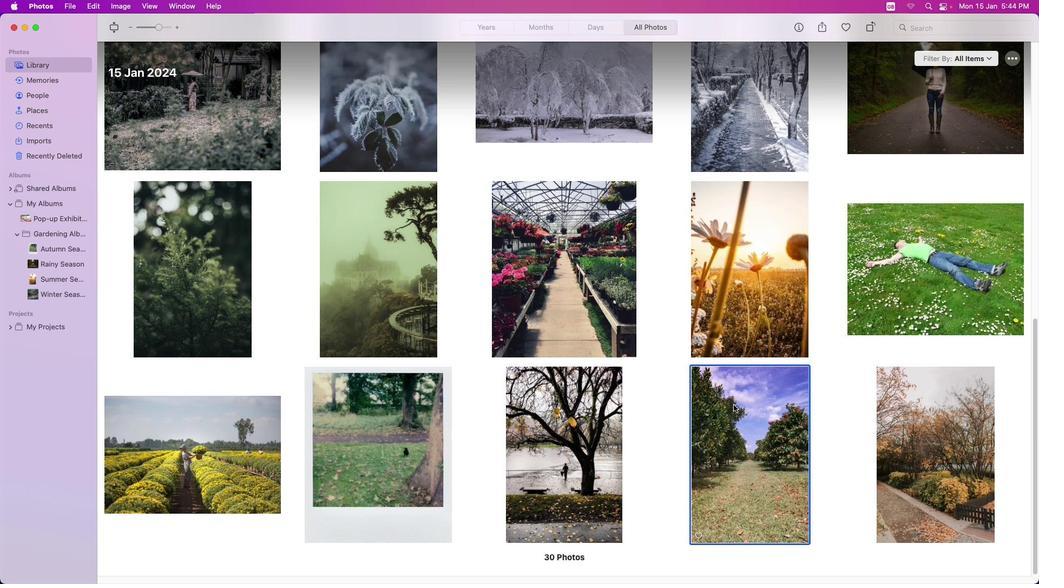 
Action: Mouse pressed right at (733, 404)
Screenshot: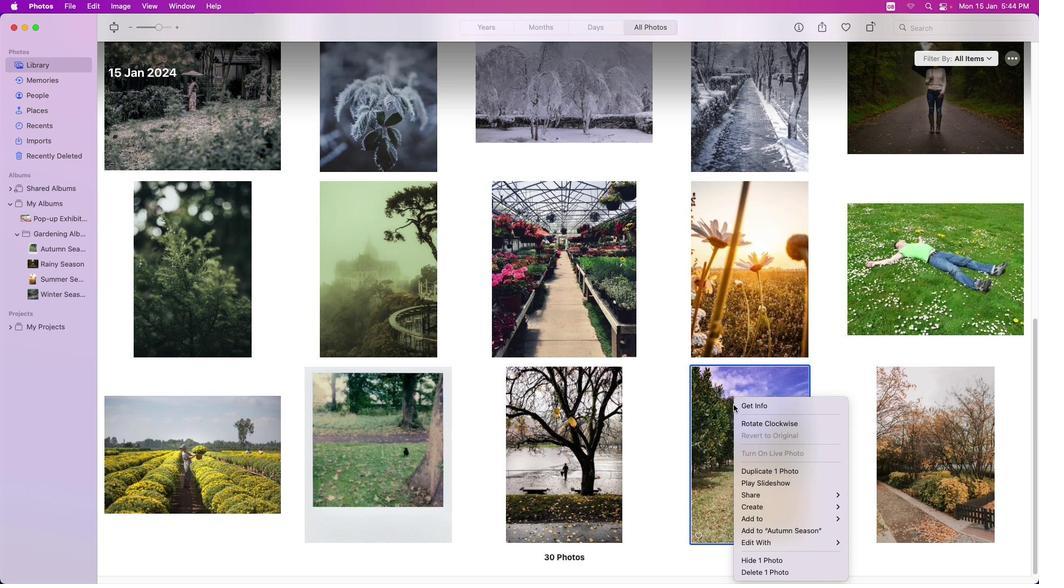 
Action: Mouse moved to (813, 535)
Screenshot: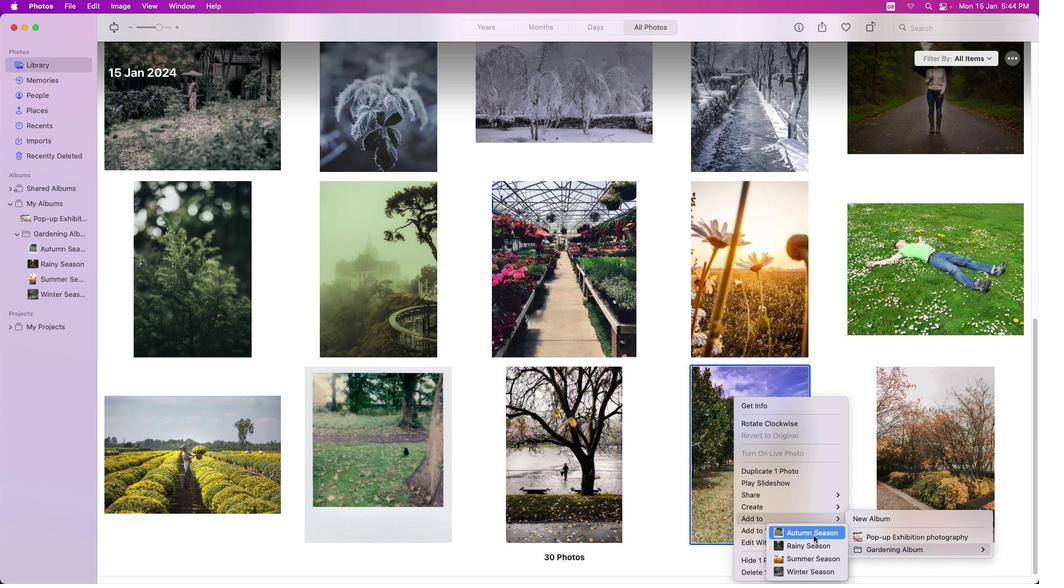 
Action: Mouse pressed left at (813, 535)
Screenshot: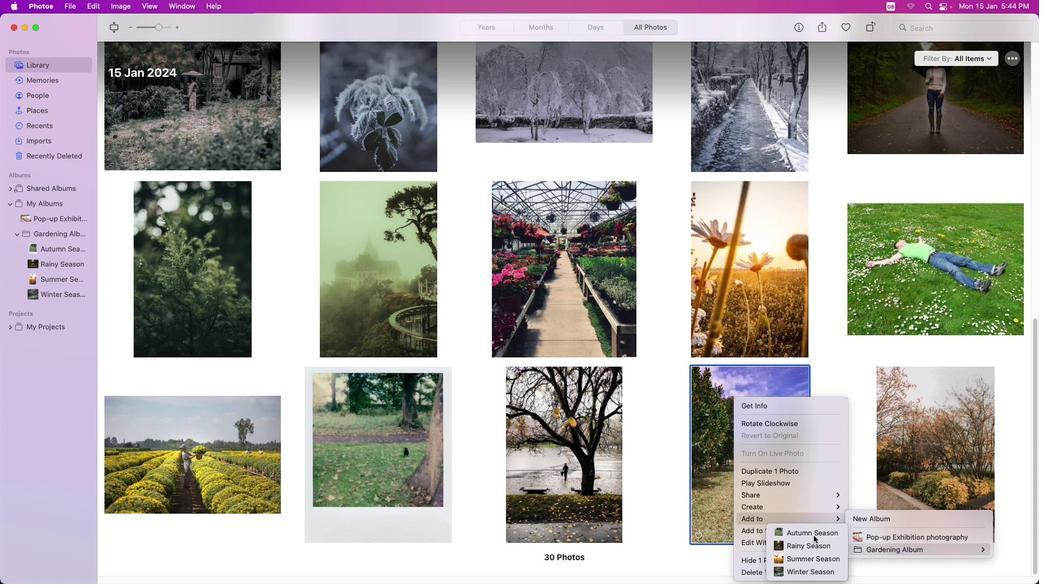 
Action: Mouse moved to (905, 409)
Screenshot: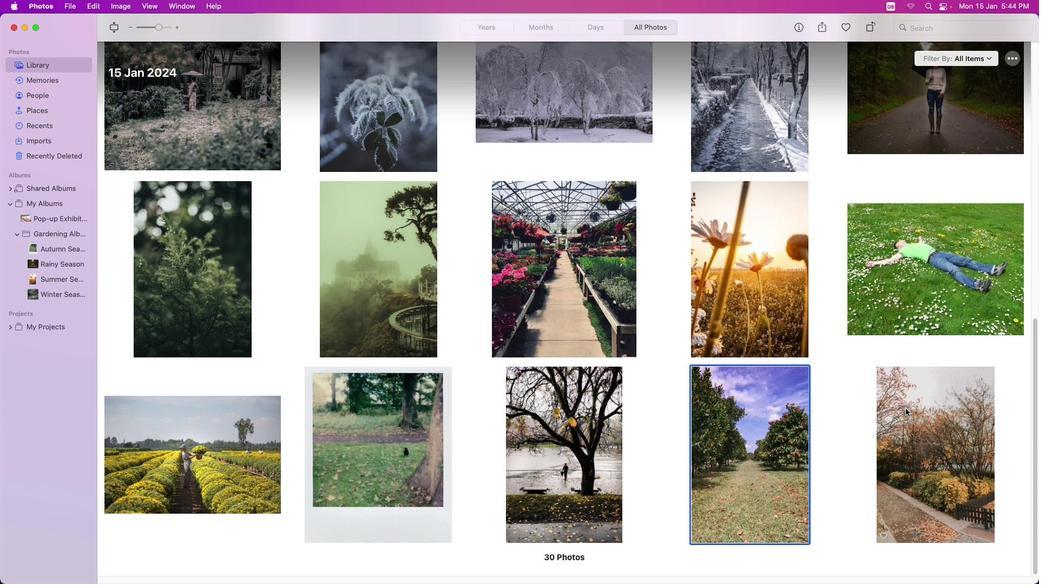 
Action: Mouse pressed left at (905, 409)
Screenshot: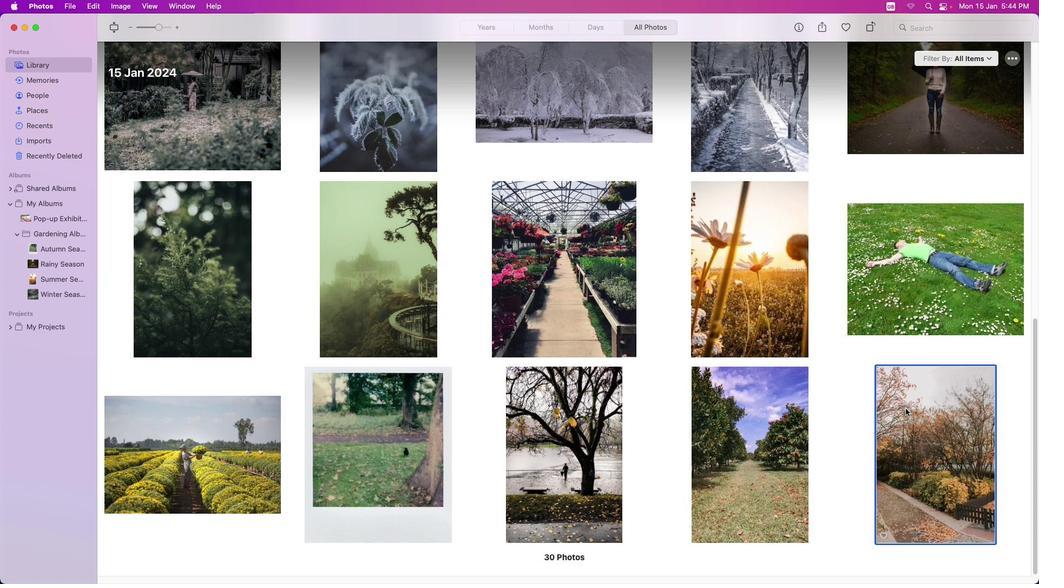 
Action: Mouse pressed right at (905, 409)
Screenshot: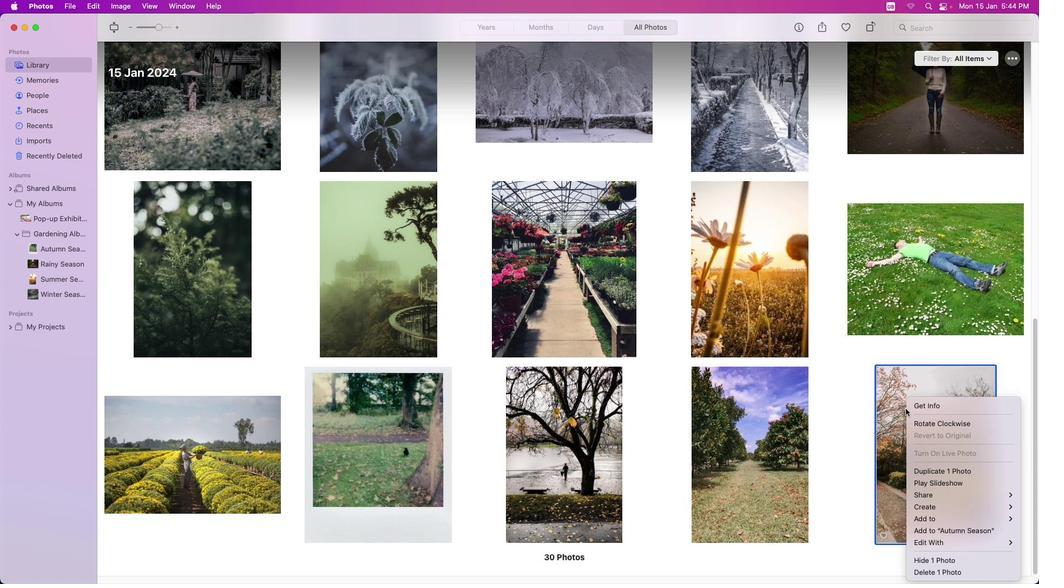 
Action: Mouse moved to (724, 533)
Screenshot: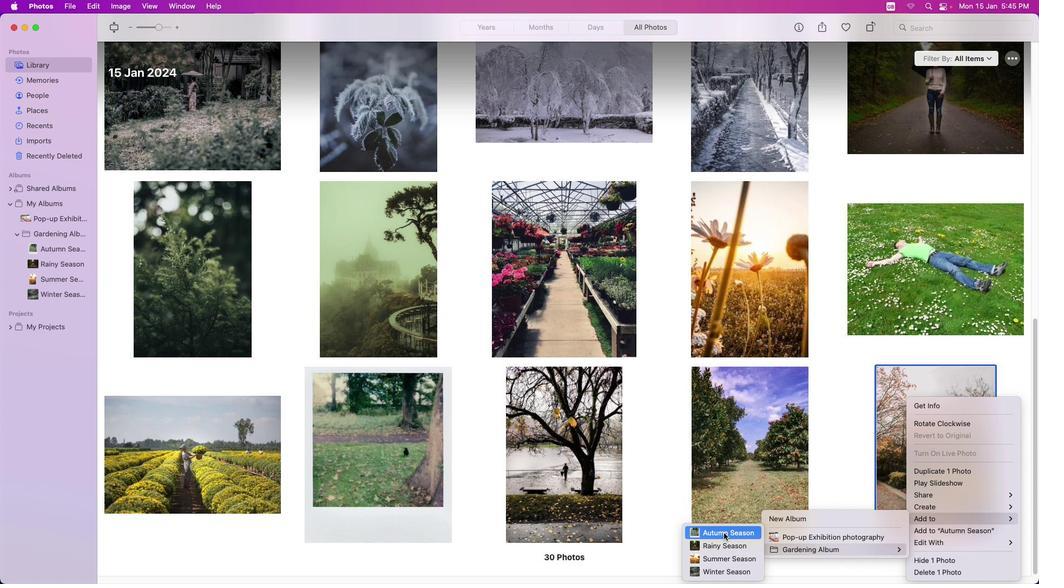 
Action: Mouse pressed left at (724, 533)
Screenshot: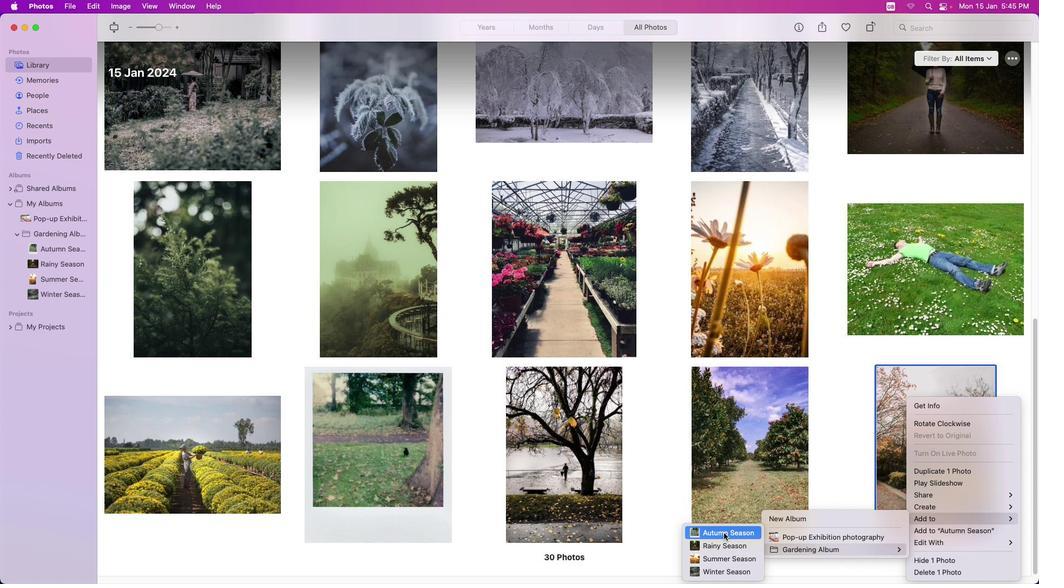 
Action: Mouse moved to (185, 316)
Screenshot: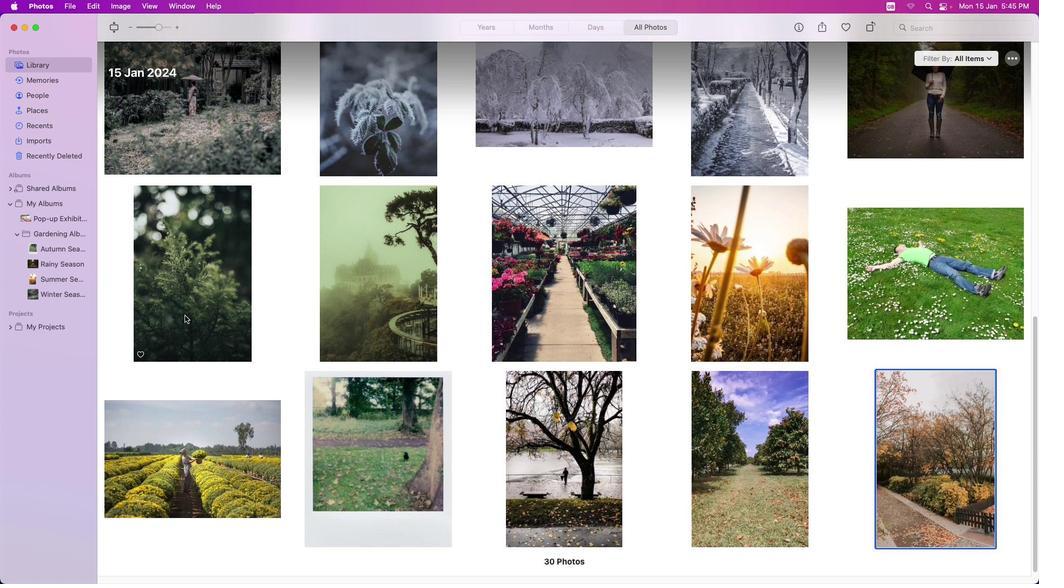 
Action: Mouse scrolled (185, 316) with delta (0, 0)
Screenshot: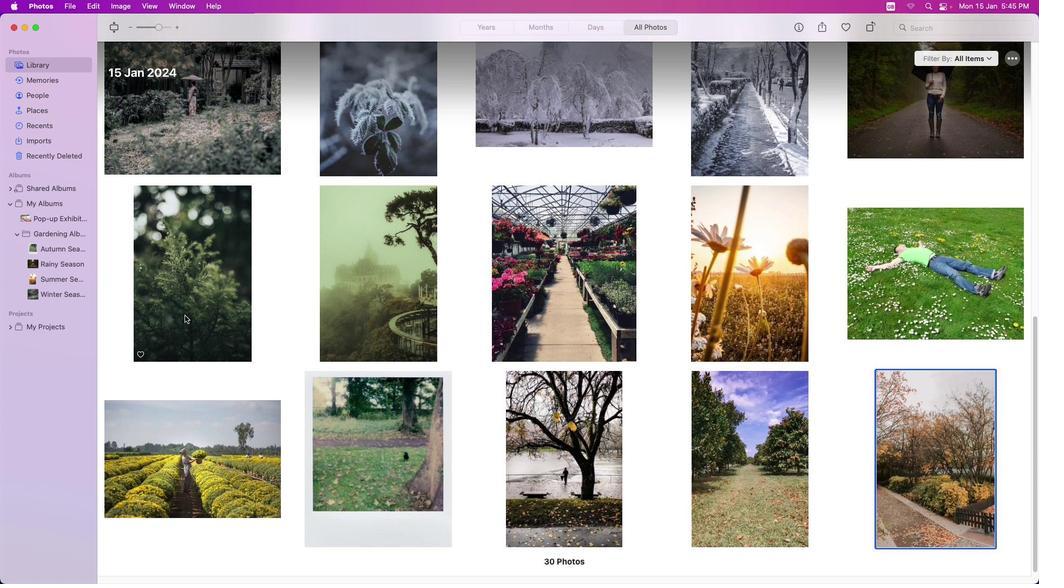 
Action: Mouse moved to (185, 316)
Screenshot: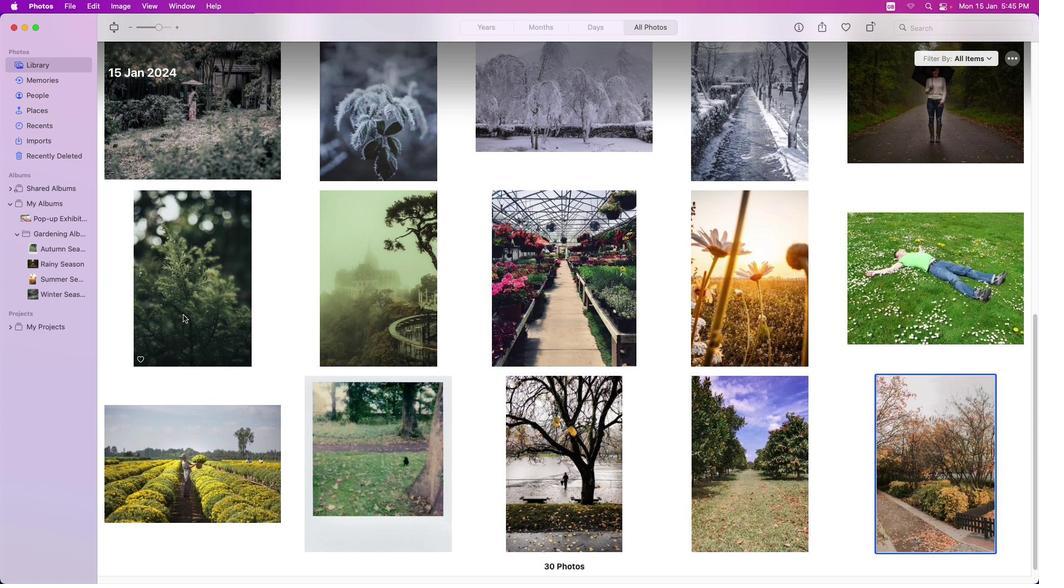 
Action: Mouse scrolled (185, 316) with delta (0, 0)
Screenshot: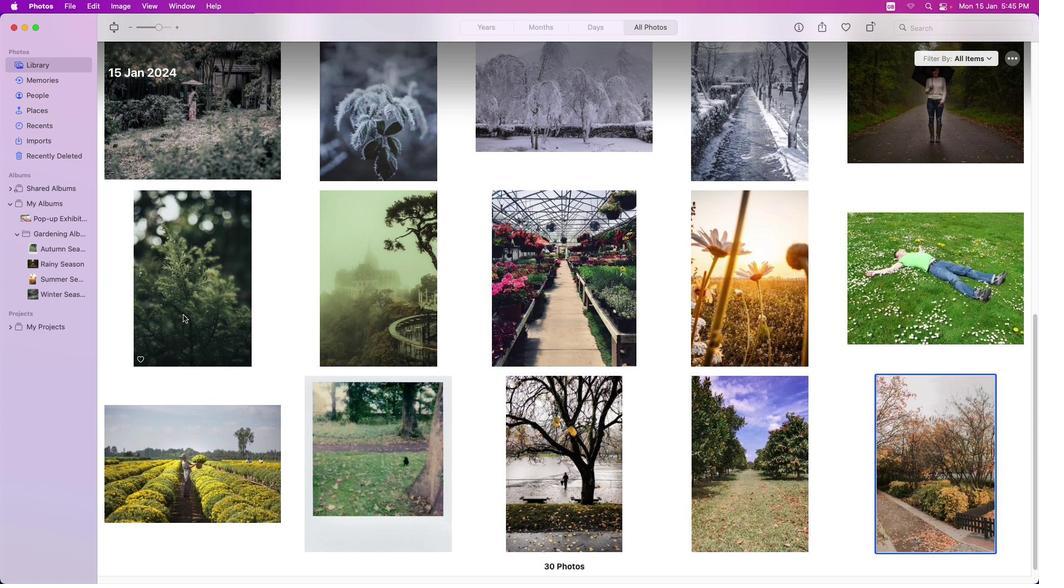 
Action: Mouse moved to (185, 316)
Screenshot: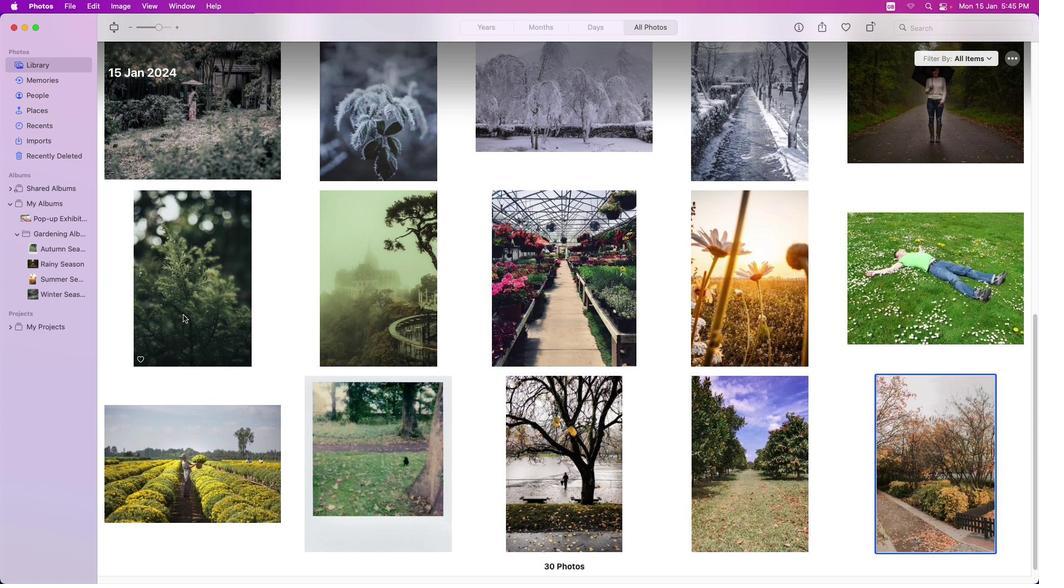 
Action: Mouse scrolled (185, 316) with delta (0, 0)
Screenshot: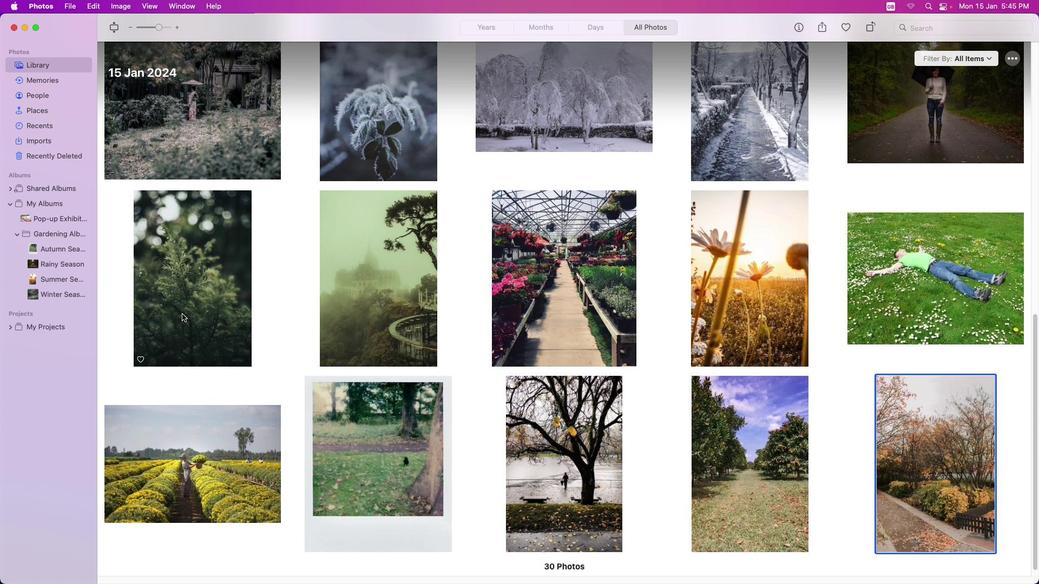 
Action: Mouse moved to (182, 314)
Screenshot: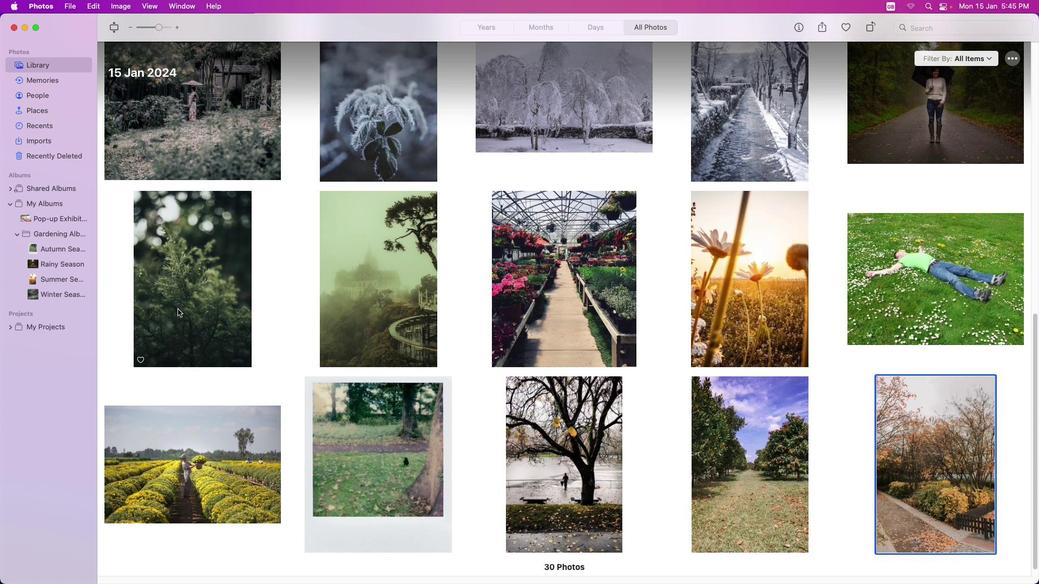 
Action: Mouse scrolled (182, 314) with delta (0, 0)
Screenshot: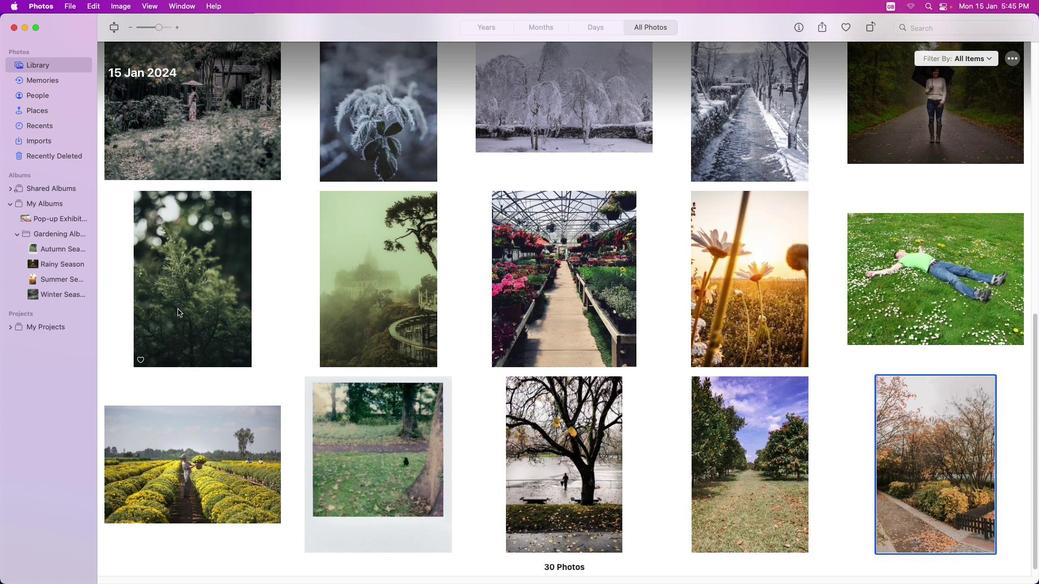 
Action: Mouse moved to (165, 297)
Screenshot: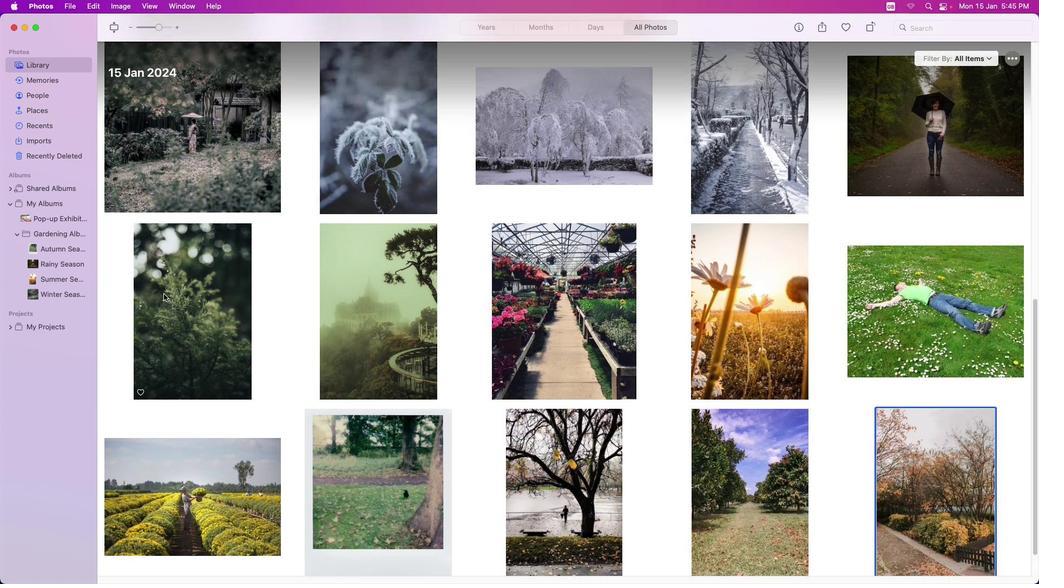
Action: Mouse scrolled (165, 297) with delta (0, 0)
Screenshot: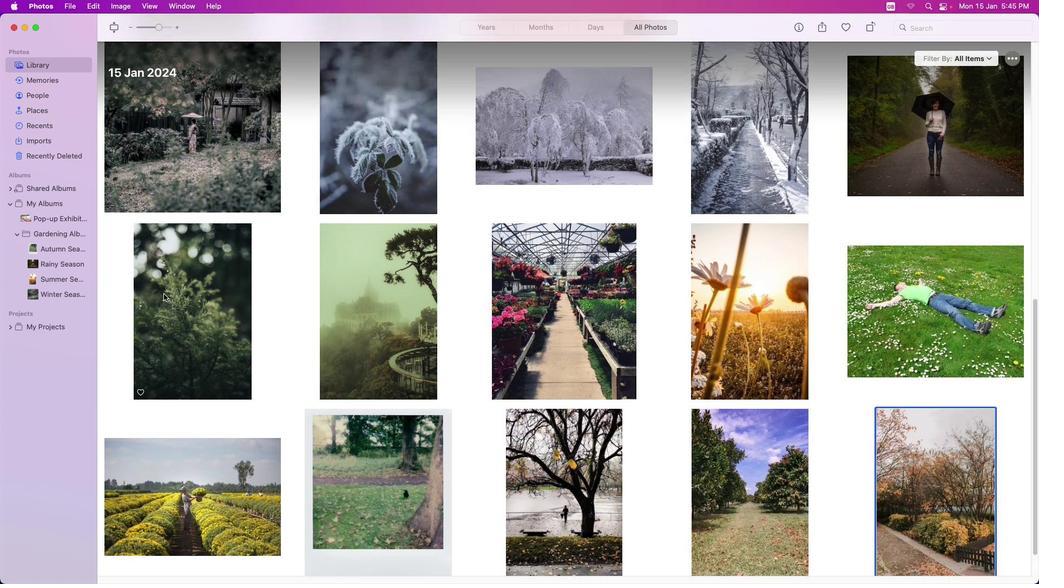 
Action: Mouse moved to (163, 293)
Screenshot: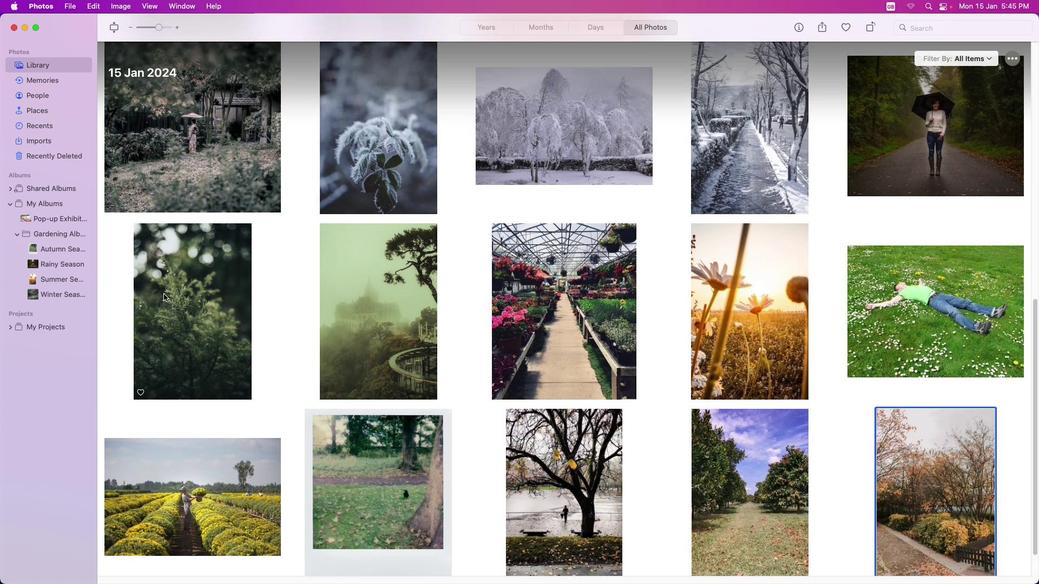 
Action: Mouse scrolled (163, 293) with delta (0, 0)
Screenshot: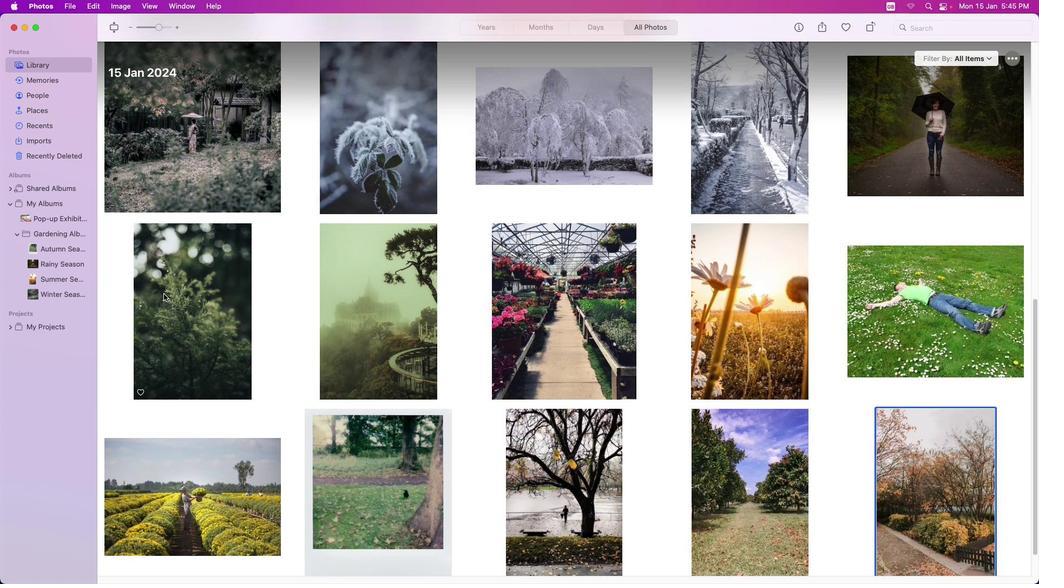
Action: Mouse scrolled (163, 293) with delta (0, 1)
Screenshot: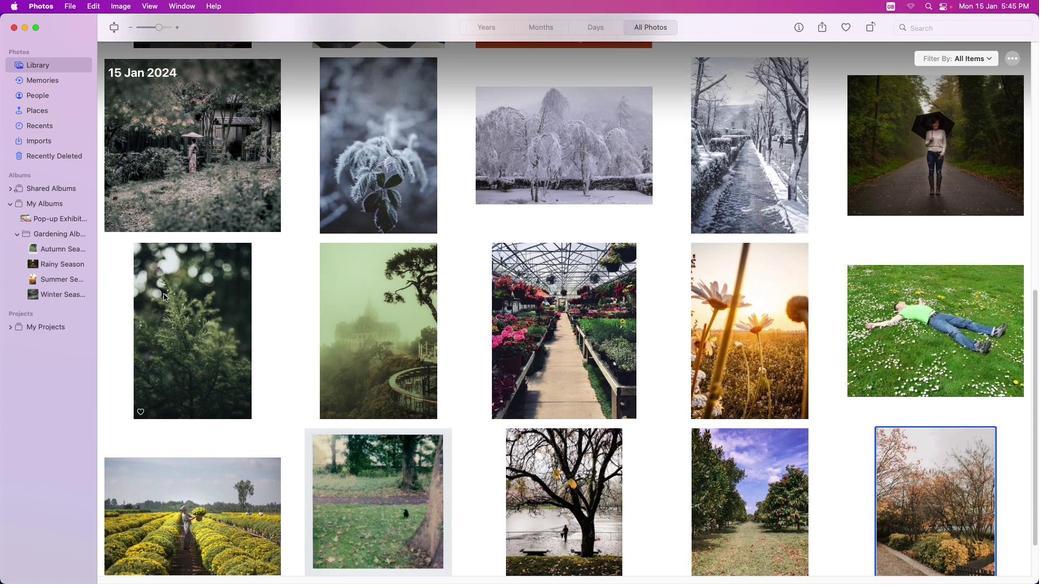 
Action: Mouse scrolled (163, 293) with delta (0, 1)
Screenshot: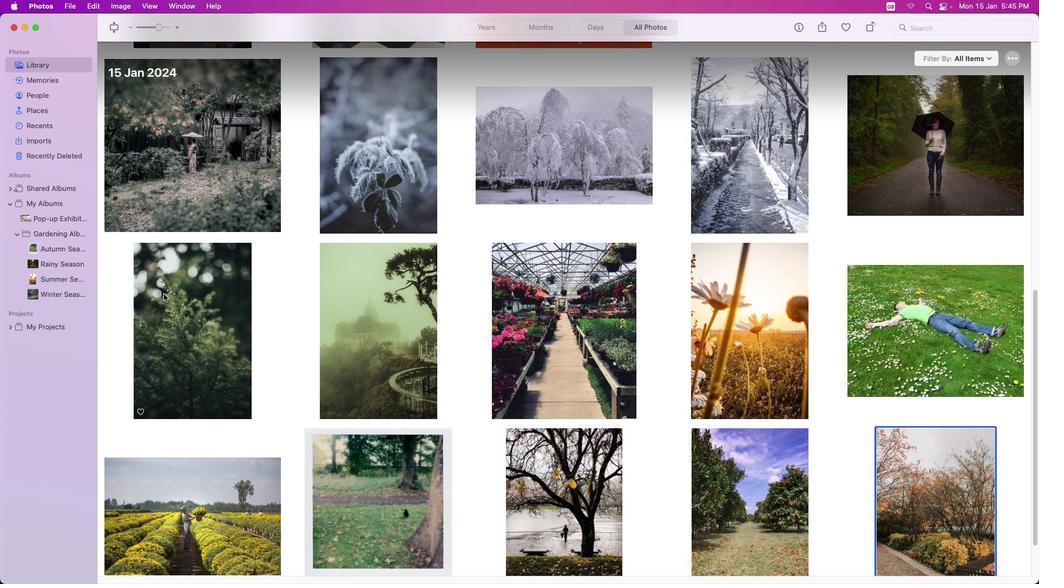
Action: Mouse scrolled (163, 293) with delta (0, 1)
Screenshot: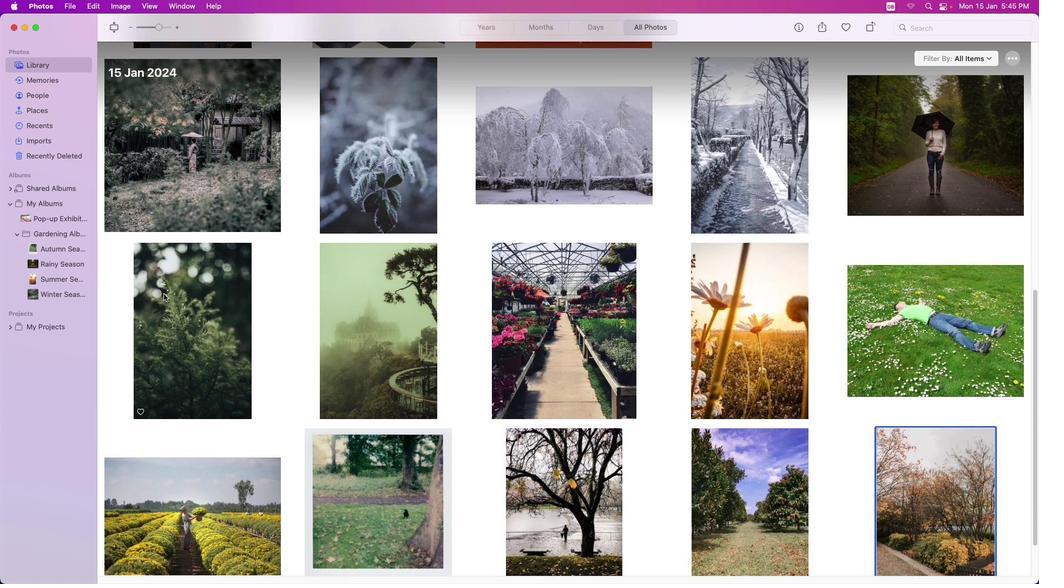 
Action: Mouse moved to (155, 286)
Screenshot: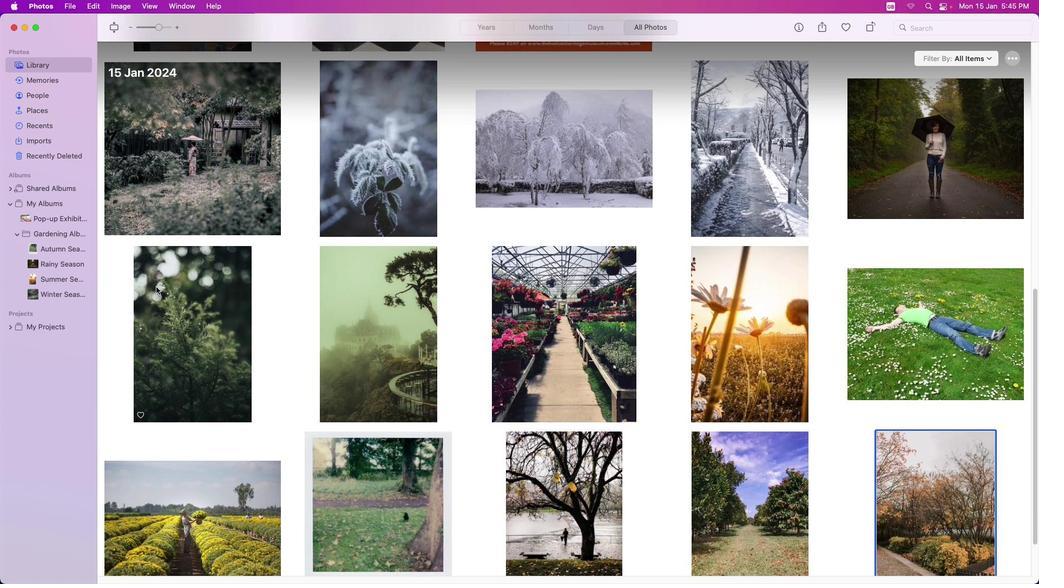 
Action: Mouse scrolled (155, 286) with delta (0, 0)
Screenshot: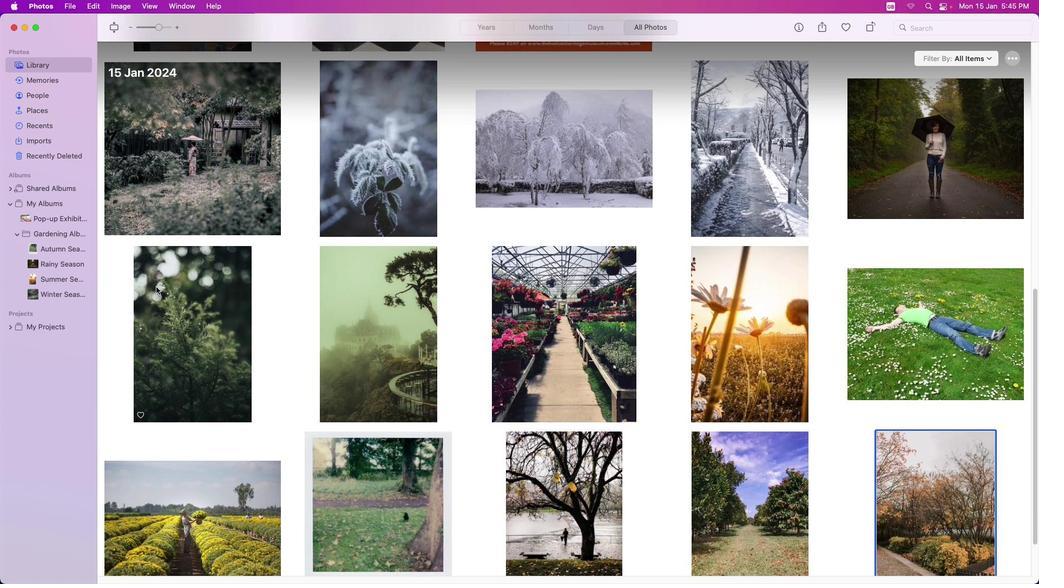 
Action: Mouse scrolled (155, 286) with delta (0, 0)
Screenshot: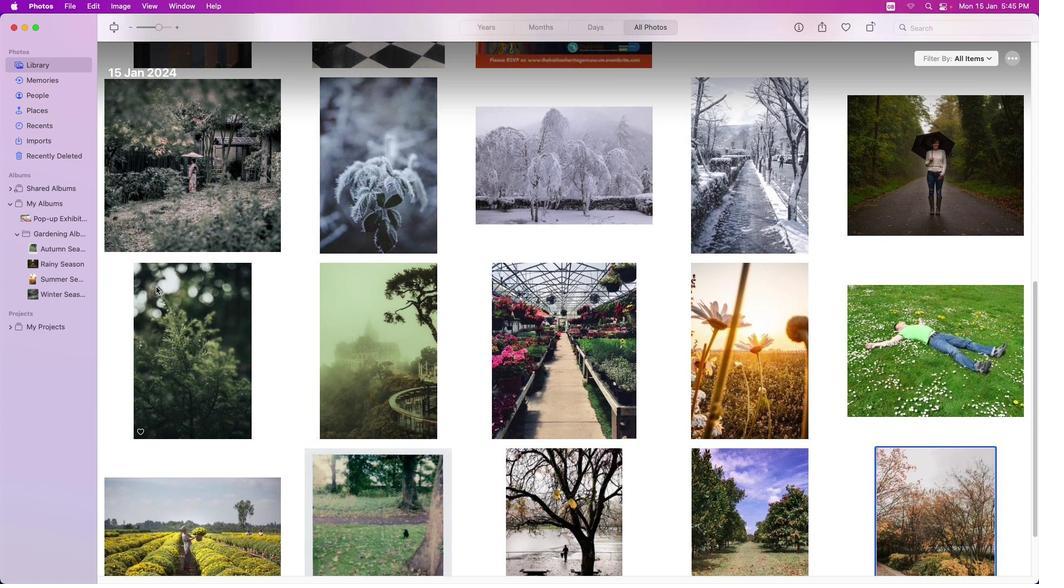 
Action: Mouse scrolled (155, 286) with delta (0, 0)
Screenshot: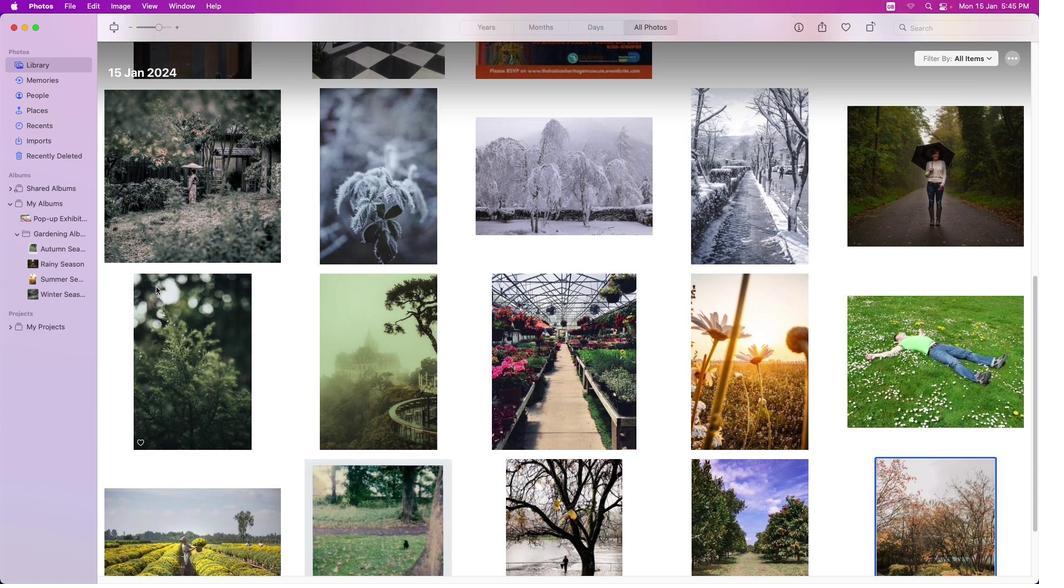 
Action: Mouse scrolled (155, 286) with delta (0, 1)
Screenshot: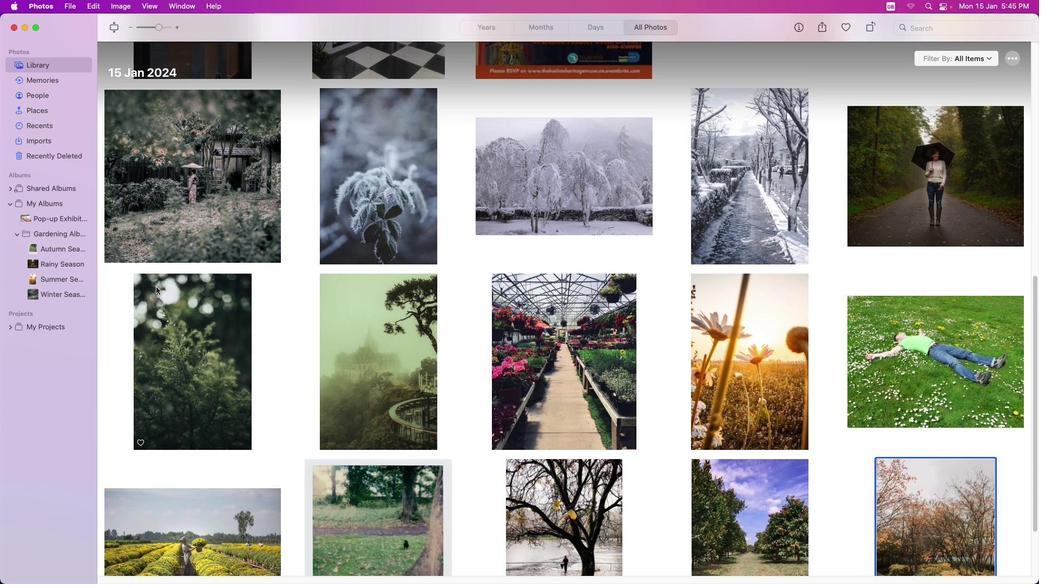 
Action: Mouse scrolled (155, 286) with delta (0, 0)
Screenshot: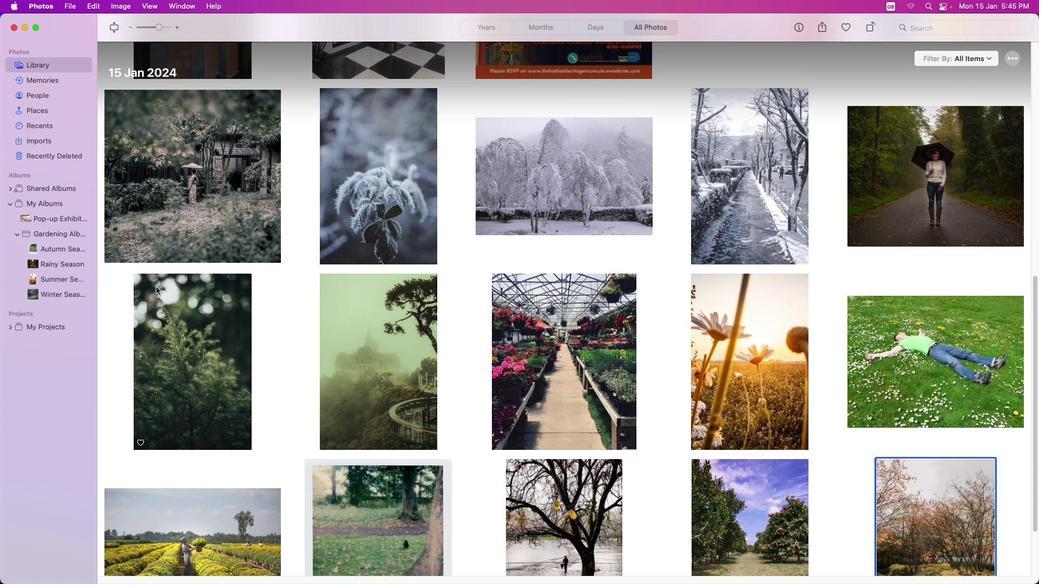
Action: Mouse scrolled (155, 286) with delta (0, 0)
Screenshot: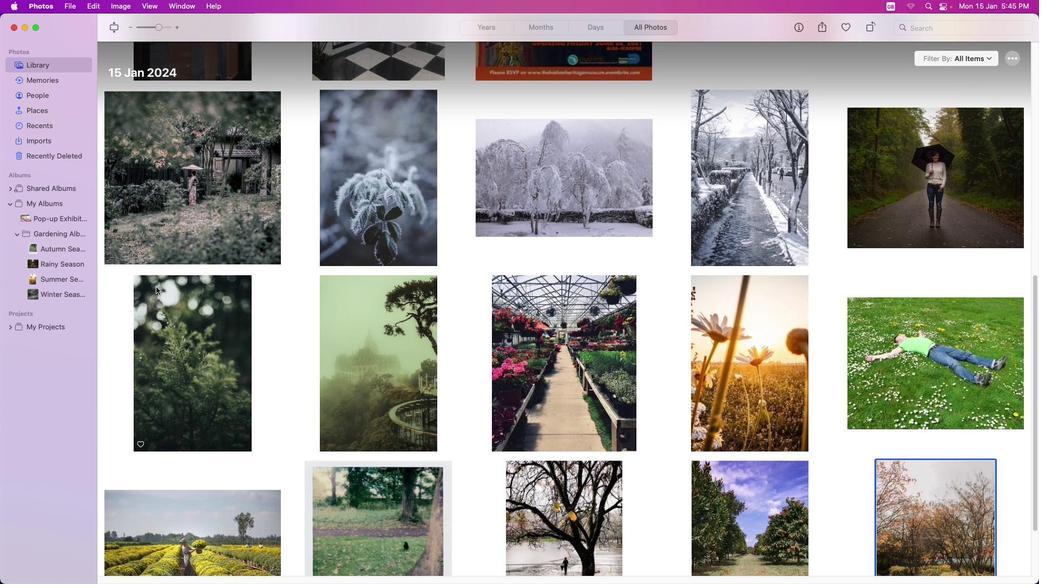 
Action: Mouse scrolled (155, 286) with delta (0, 0)
Screenshot: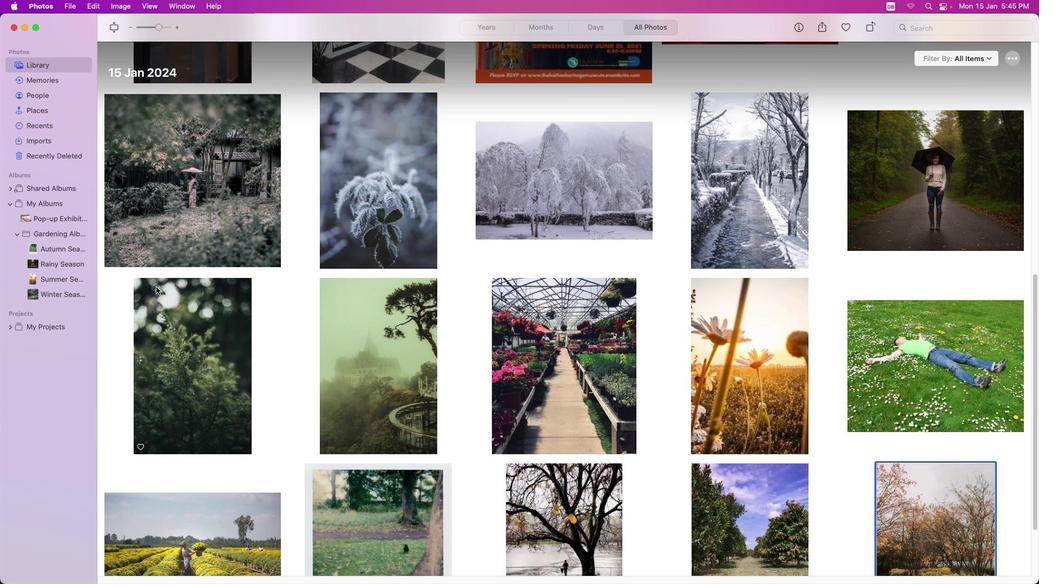 
Action: Mouse scrolled (155, 286) with delta (0, 0)
Screenshot: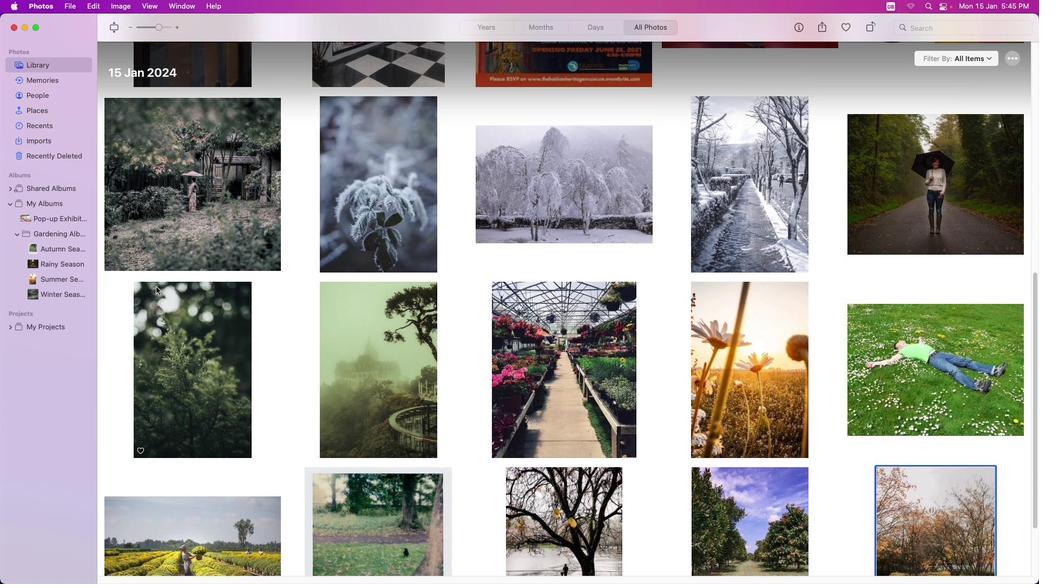 
Action: Mouse scrolled (155, 286) with delta (0, 0)
Screenshot: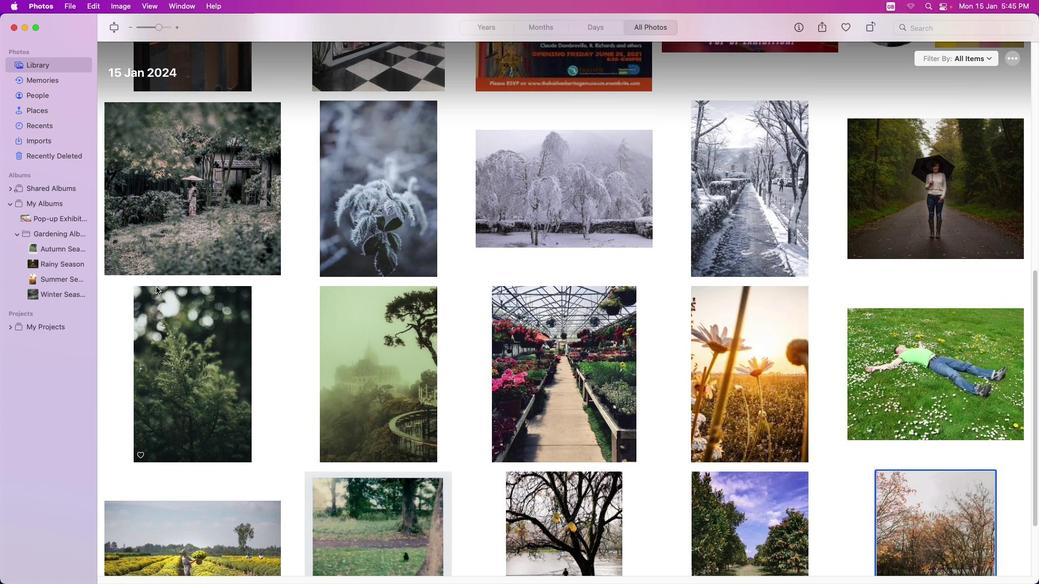 
Action: Mouse scrolled (155, 286) with delta (0, 0)
Screenshot: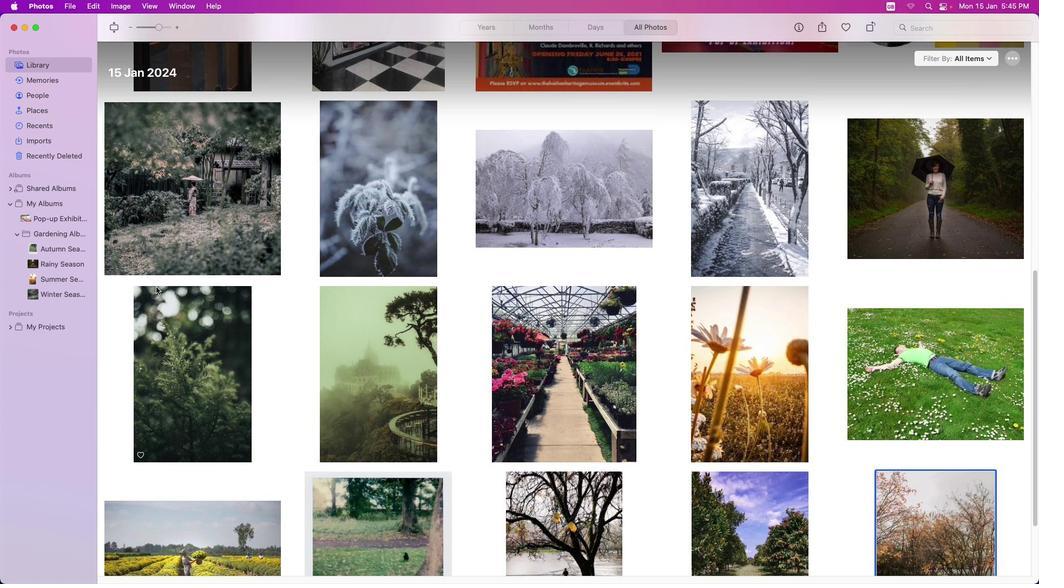 
Action: Mouse moved to (55, 262)
Screenshot: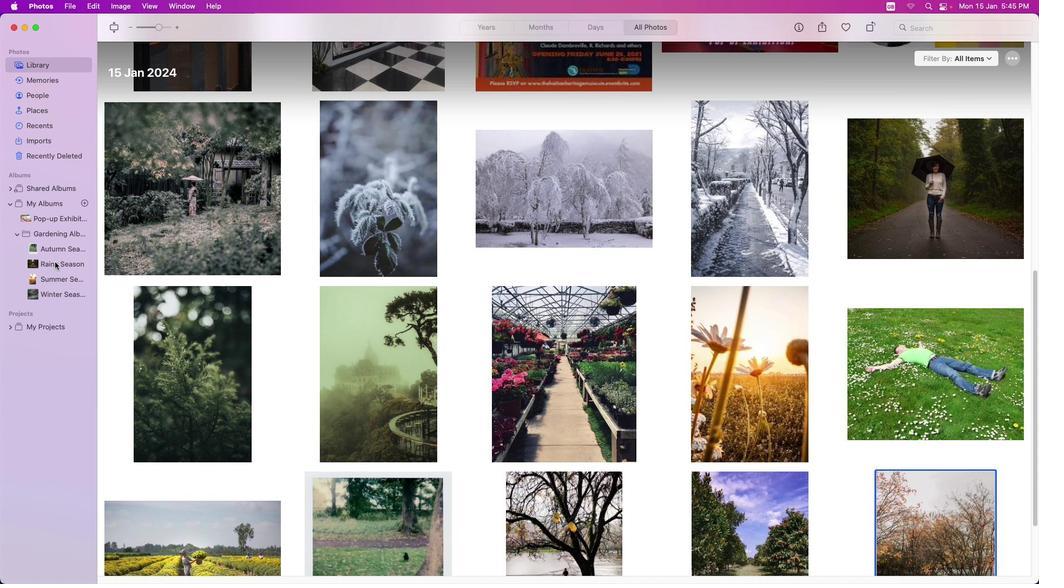 
Action: Mouse pressed left at (55, 262)
Screenshot: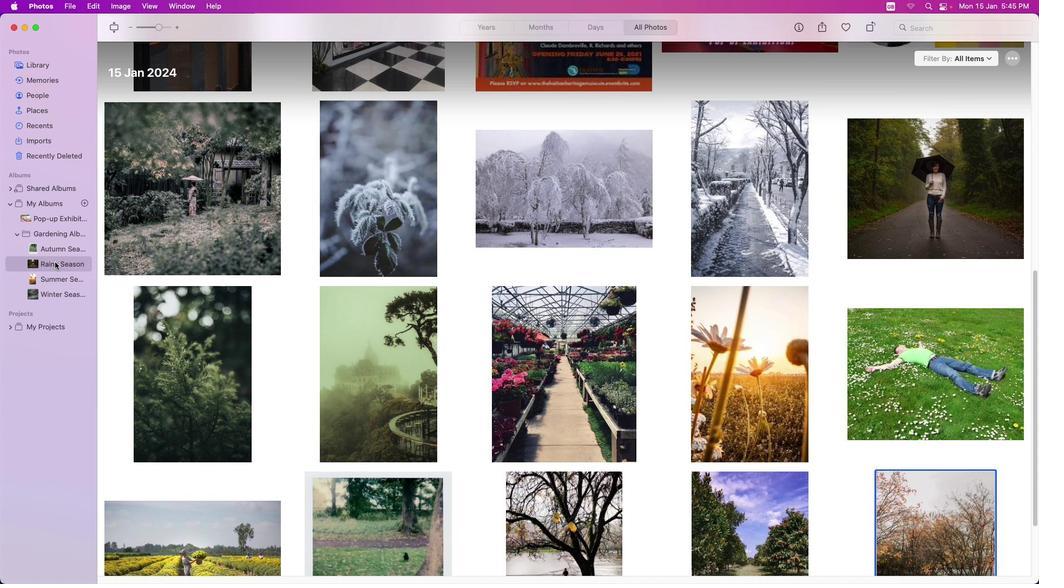 
Action: Mouse moved to (715, 148)
Screenshot: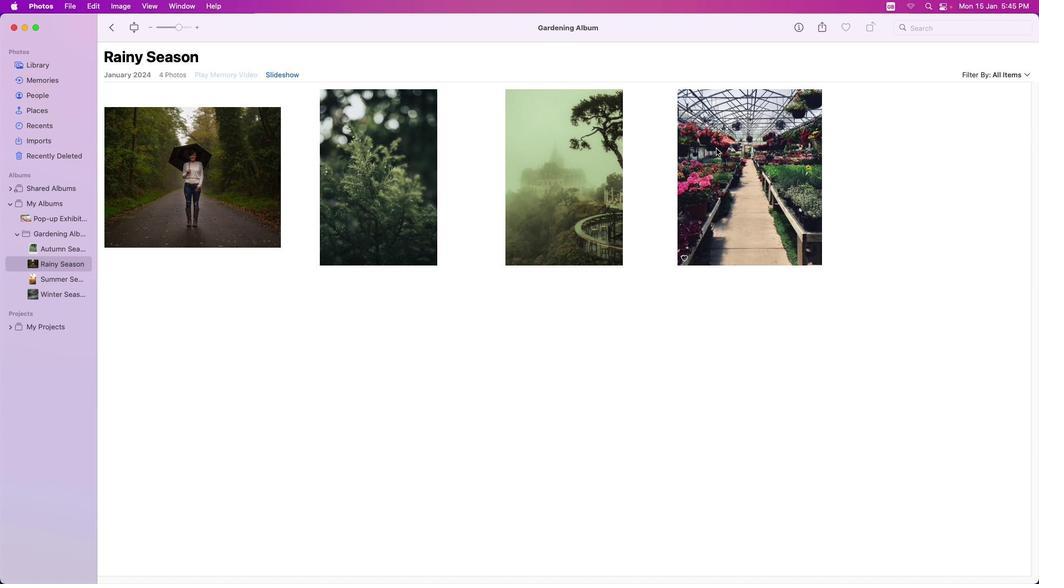 
Action: Mouse pressed left at (715, 148)
Screenshot: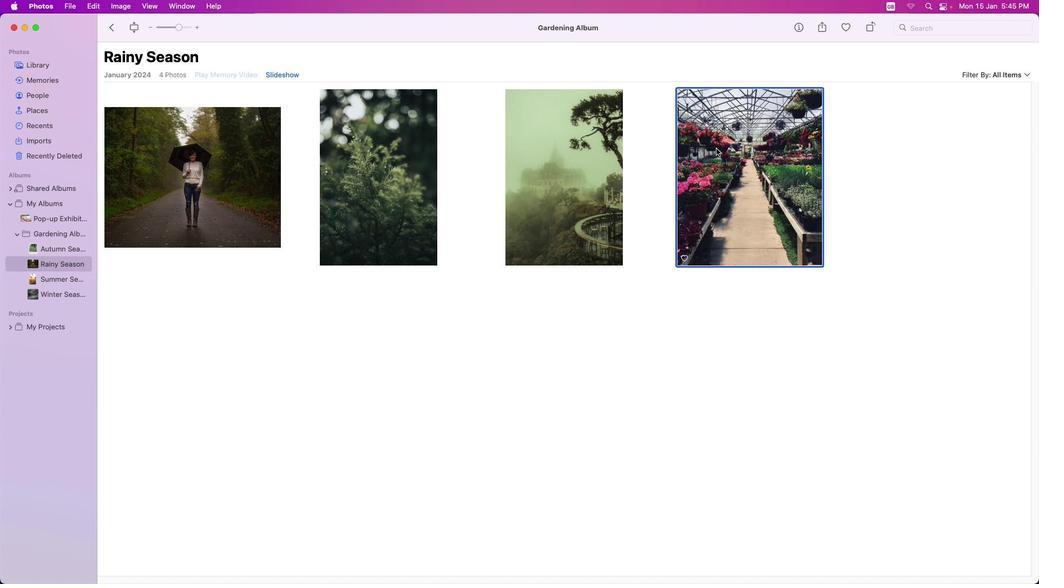 
Action: Mouse moved to (715, 148)
Screenshot: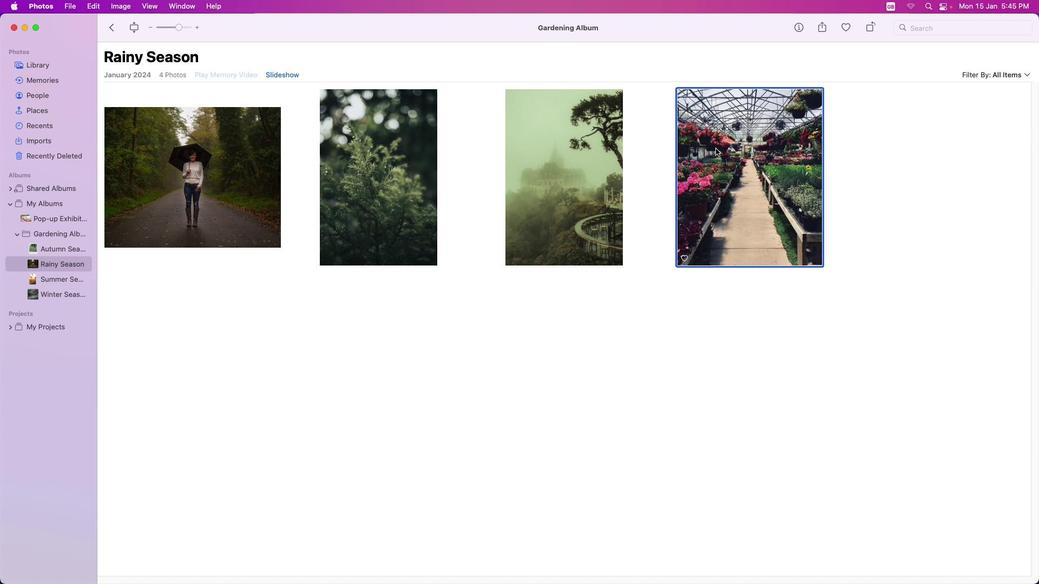 
Action: Mouse pressed right at (715, 148)
Screenshot: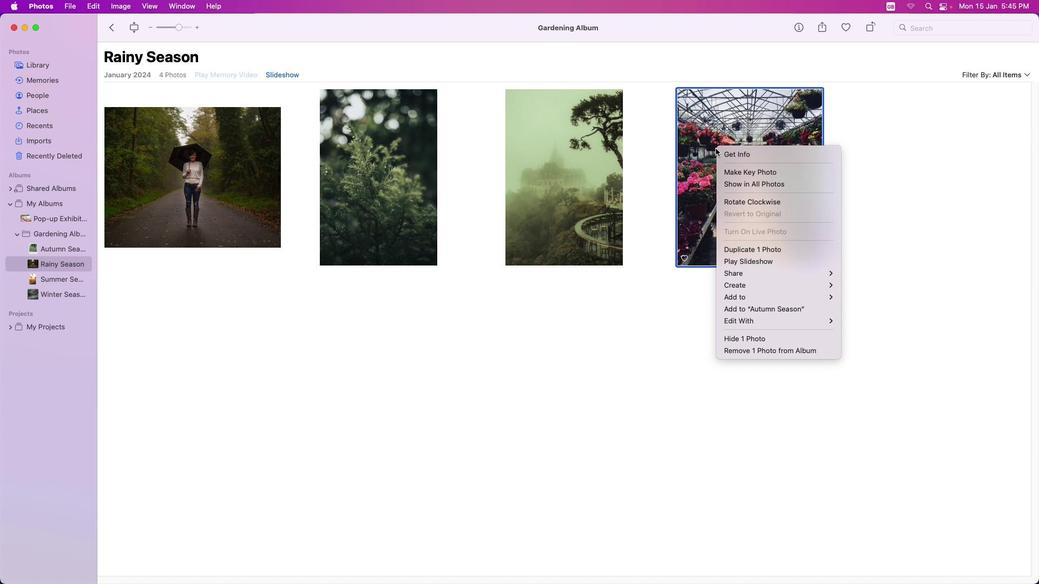 
Action: Mouse moved to (791, 352)
Screenshot: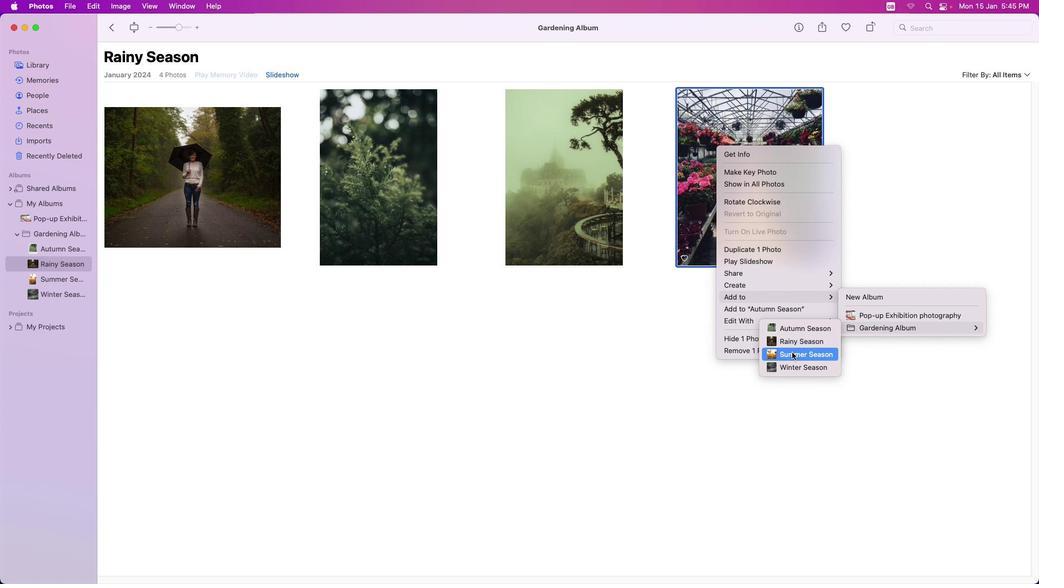 
Action: Mouse pressed left at (791, 352)
Screenshot: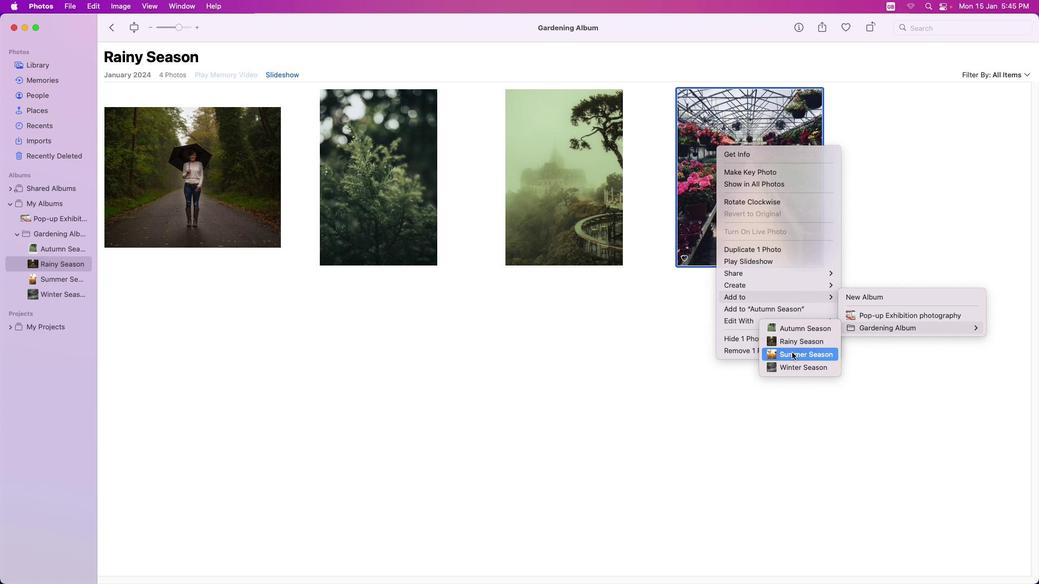 
Action: Mouse moved to (721, 204)
Screenshot: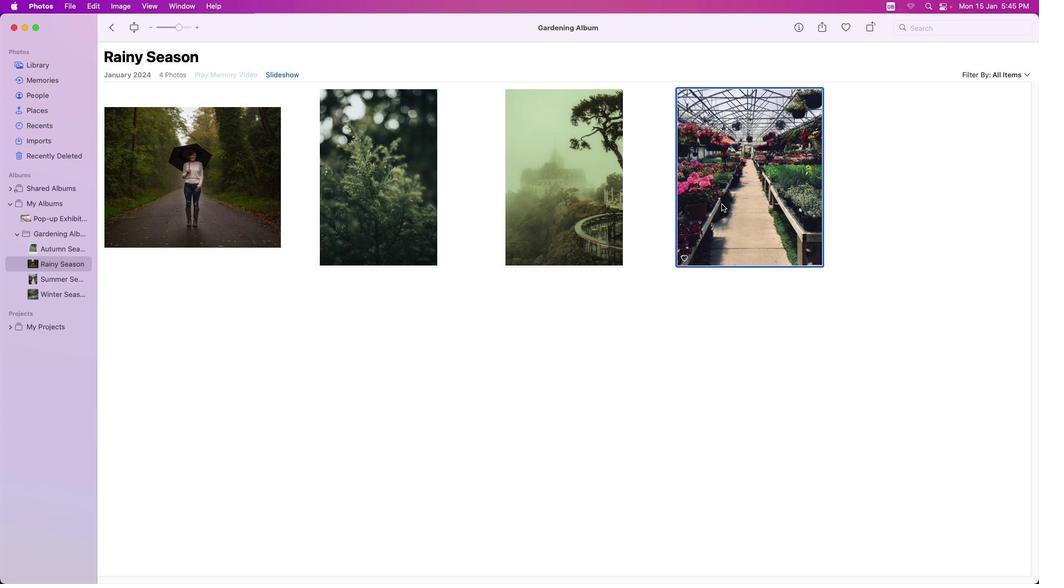 
Action: Mouse pressed right at (721, 204)
Screenshot: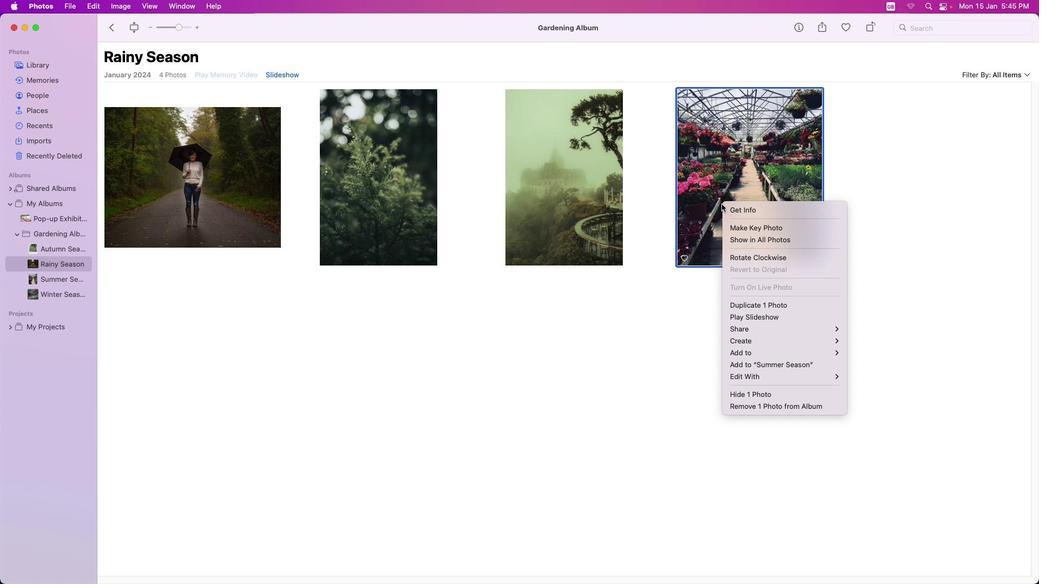 
Action: Mouse moved to (779, 404)
Screenshot: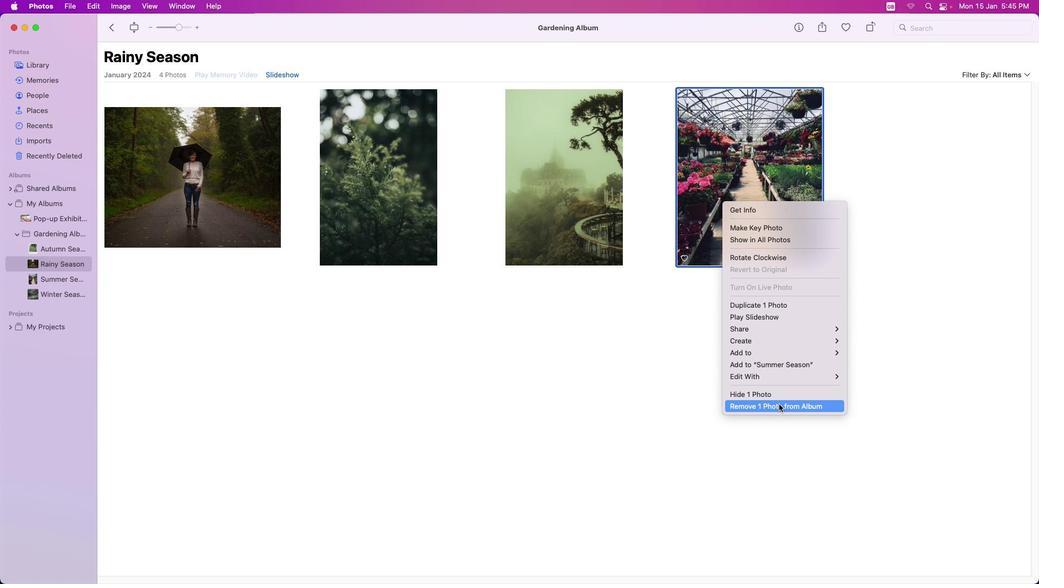 
Action: Mouse pressed left at (779, 404)
Screenshot: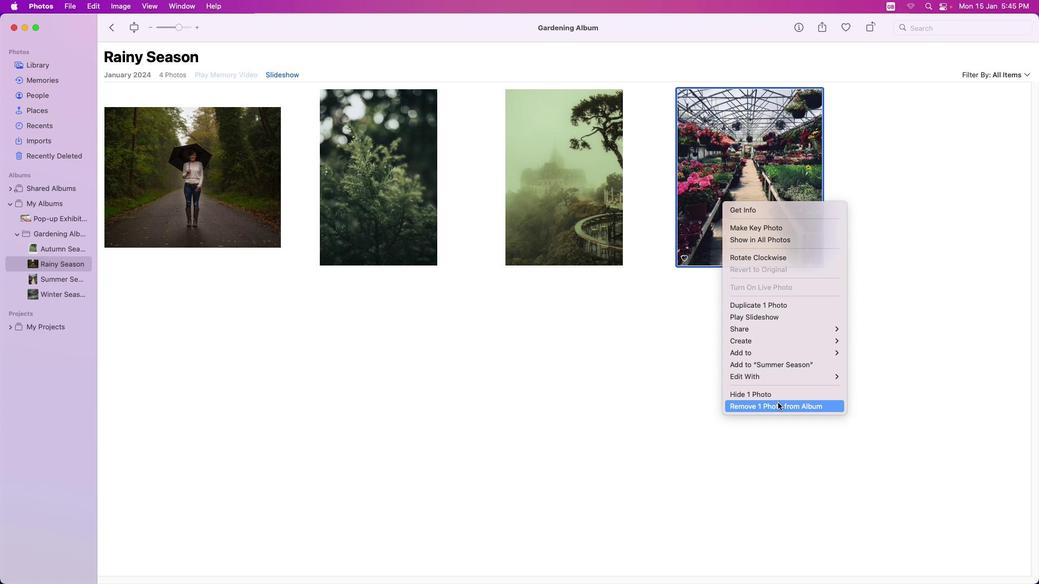 
Action: Mouse moved to (60, 278)
Screenshot: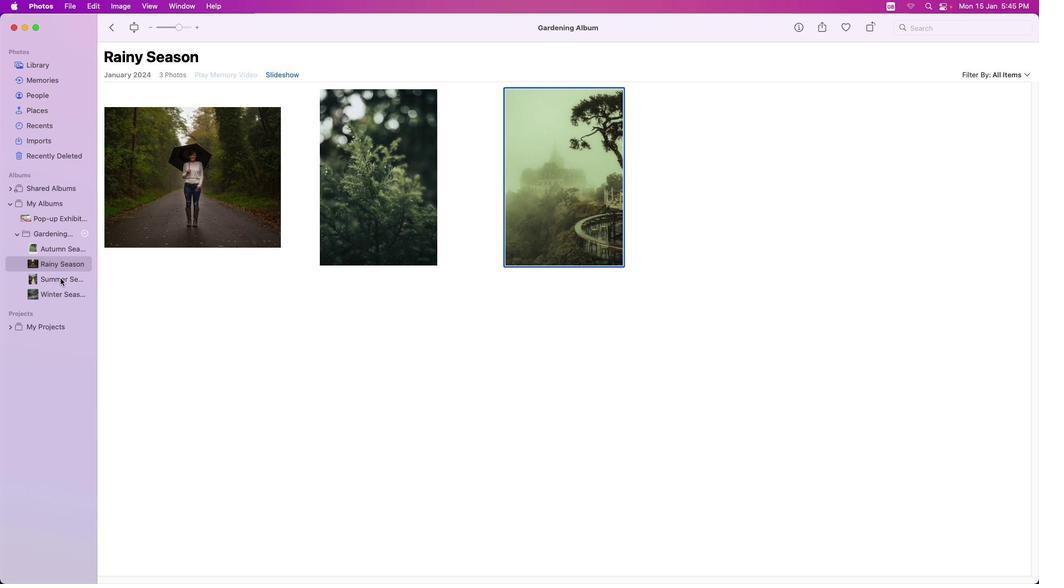 
Action: Mouse pressed left at (60, 278)
Screenshot: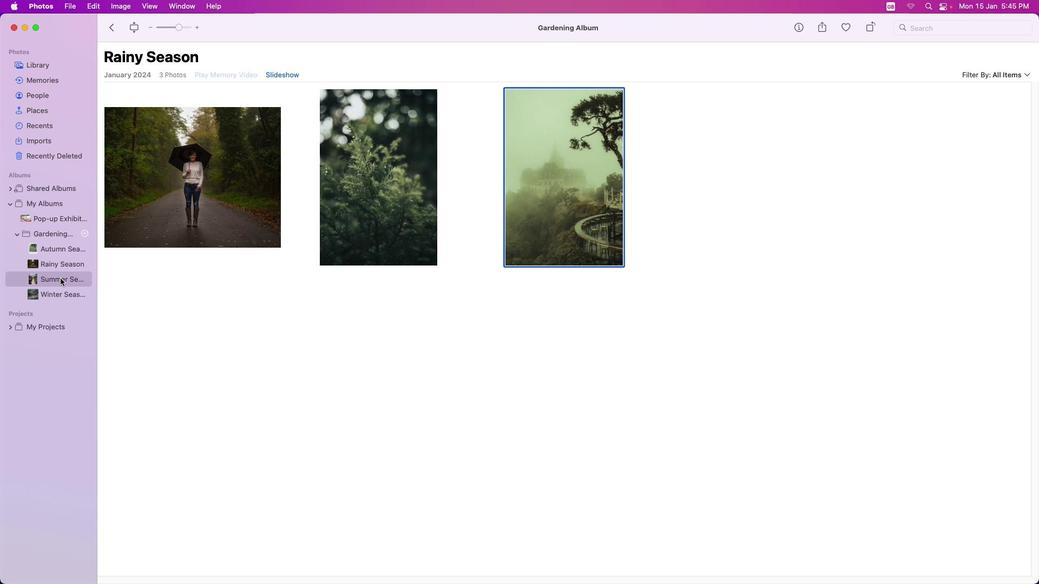 
Action: Mouse moved to (17, 234)
Screenshot: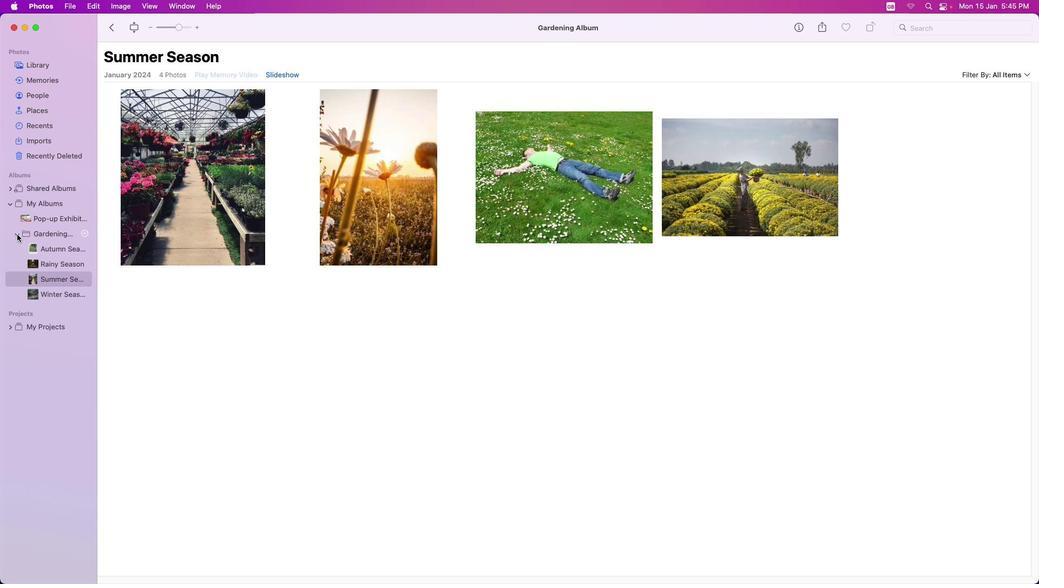 
Action: Mouse pressed left at (17, 234)
Screenshot: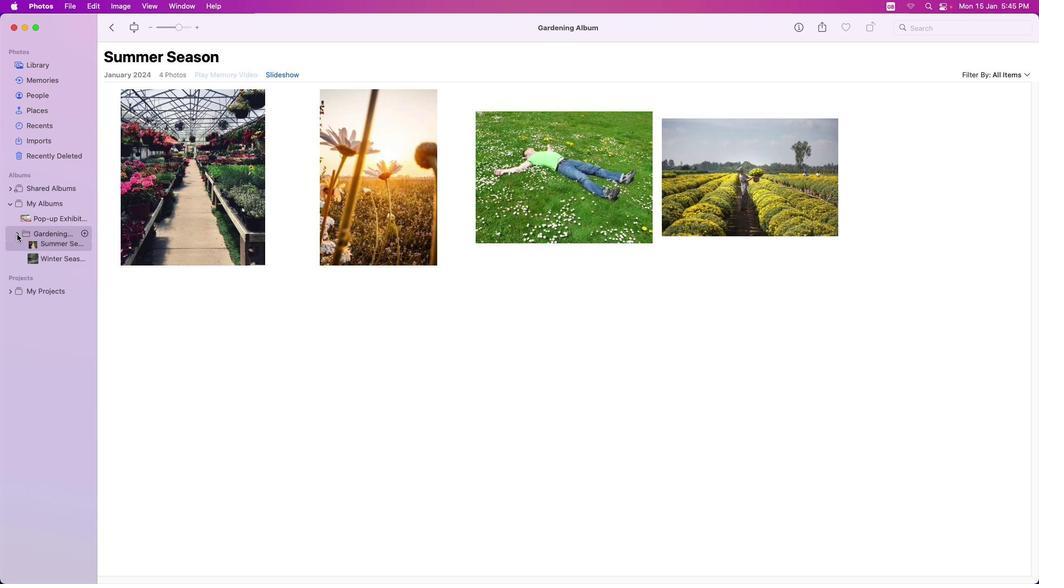 
Action: Mouse moved to (171, 192)
Screenshot: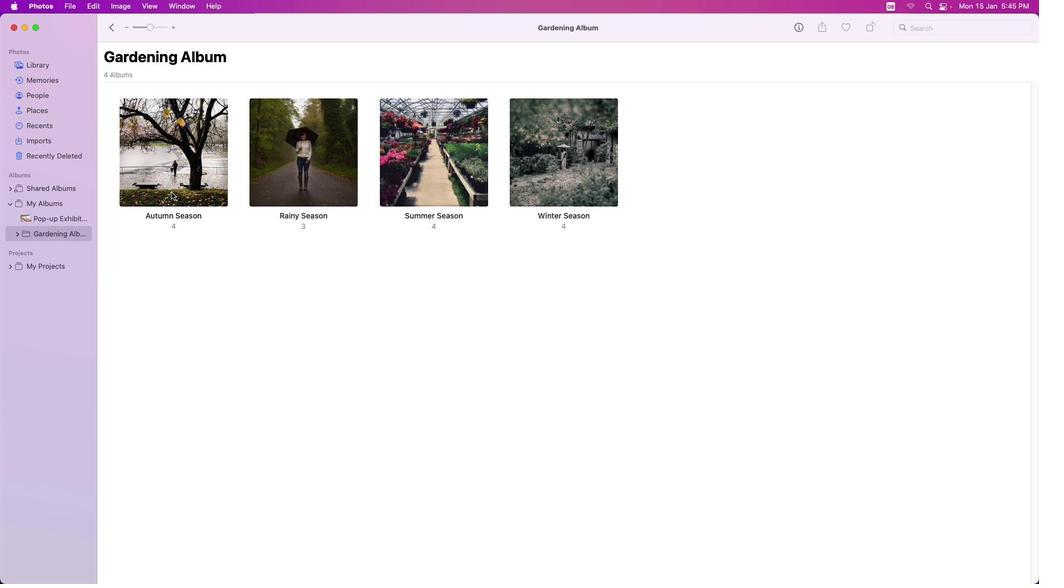 
Action: Mouse pressed left at (171, 192)
Screenshot: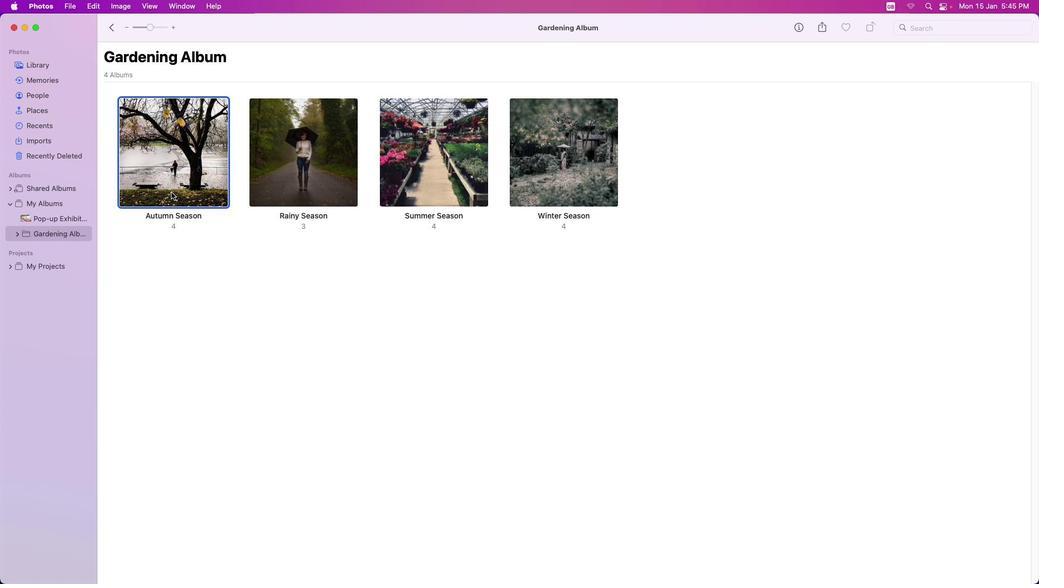 
Action: Mouse moved to (168, 218)
Screenshot: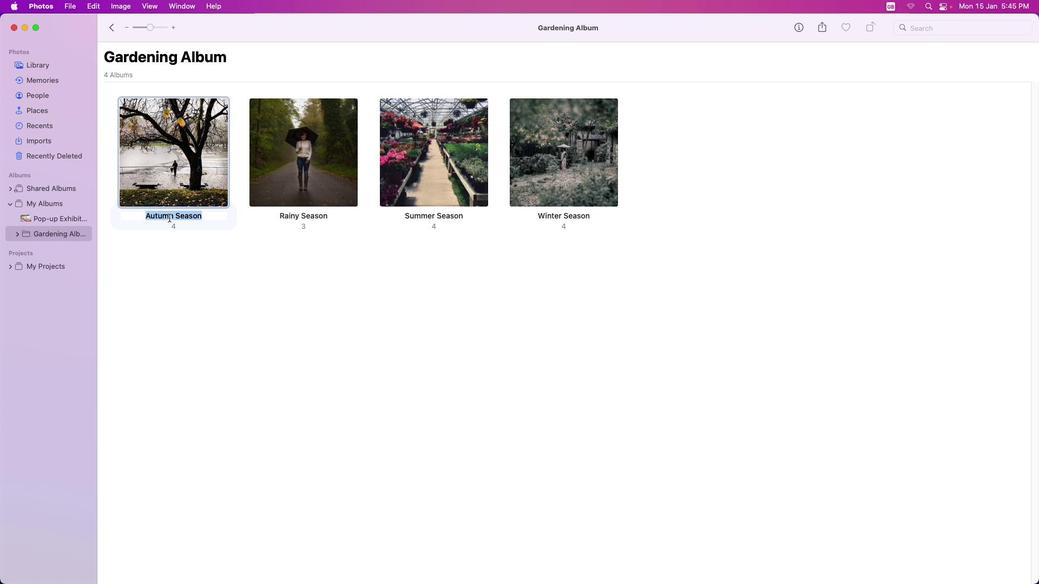 
Action: Mouse pressed left at (168, 218)
Screenshot: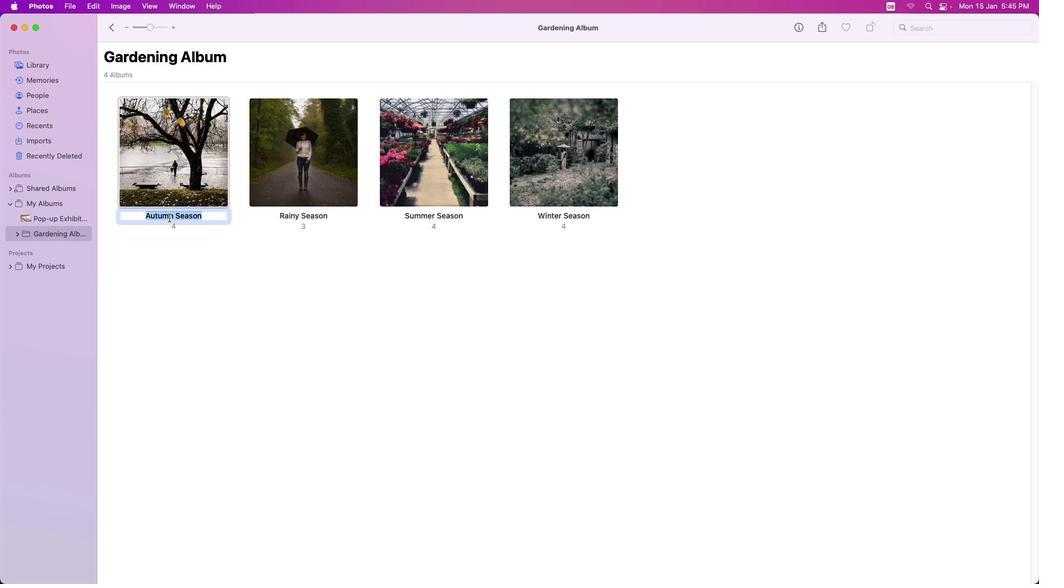 
Action: Mouse moved to (176, 191)
Screenshot: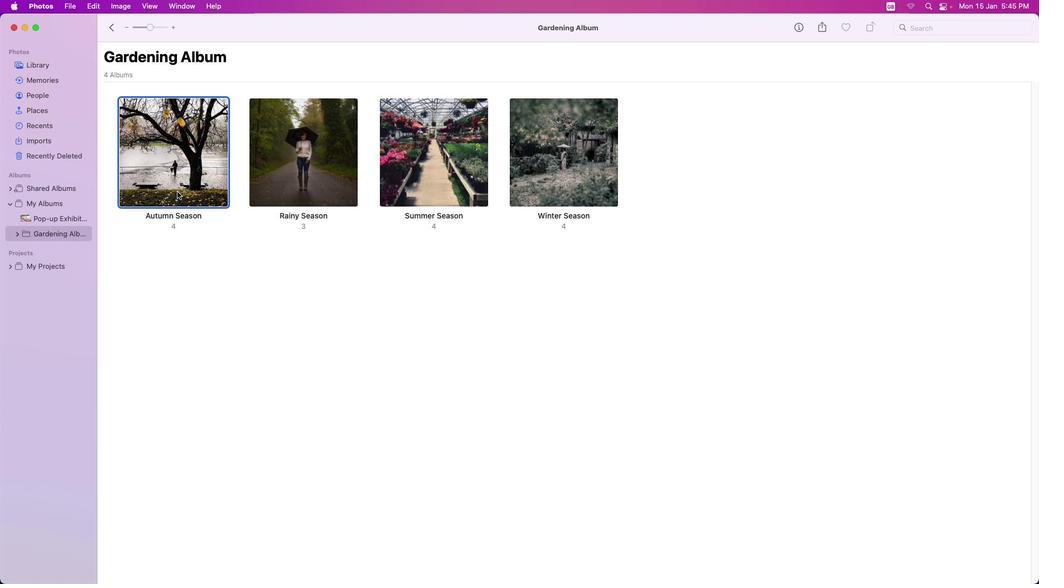 
Action: Mouse pressed left at (176, 191)
Screenshot: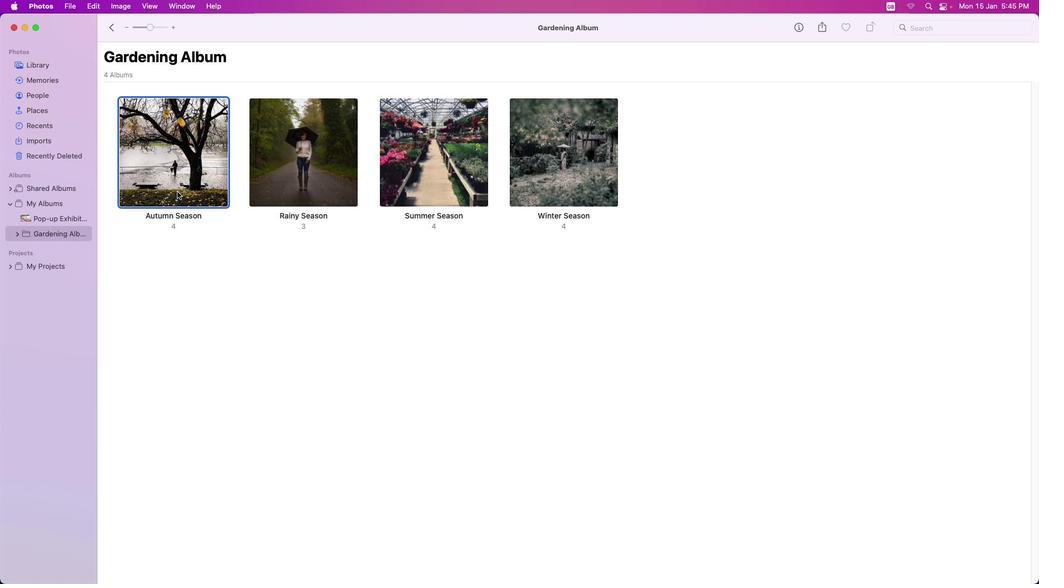 
Action: Mouse pressed left at (176, 191)
Screenshot: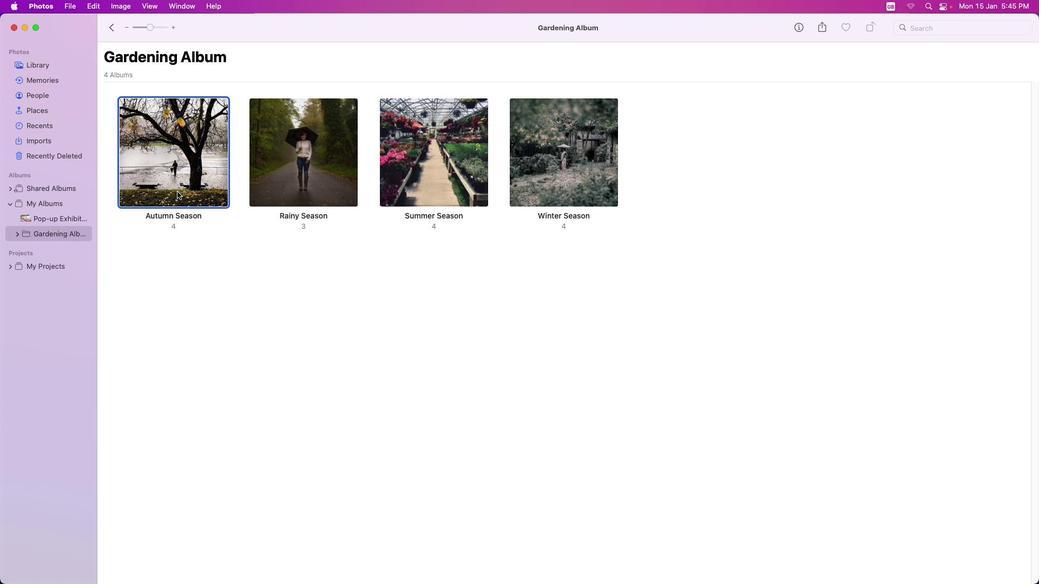 
Action: Mouse moved to (110, 25)
Screenshot: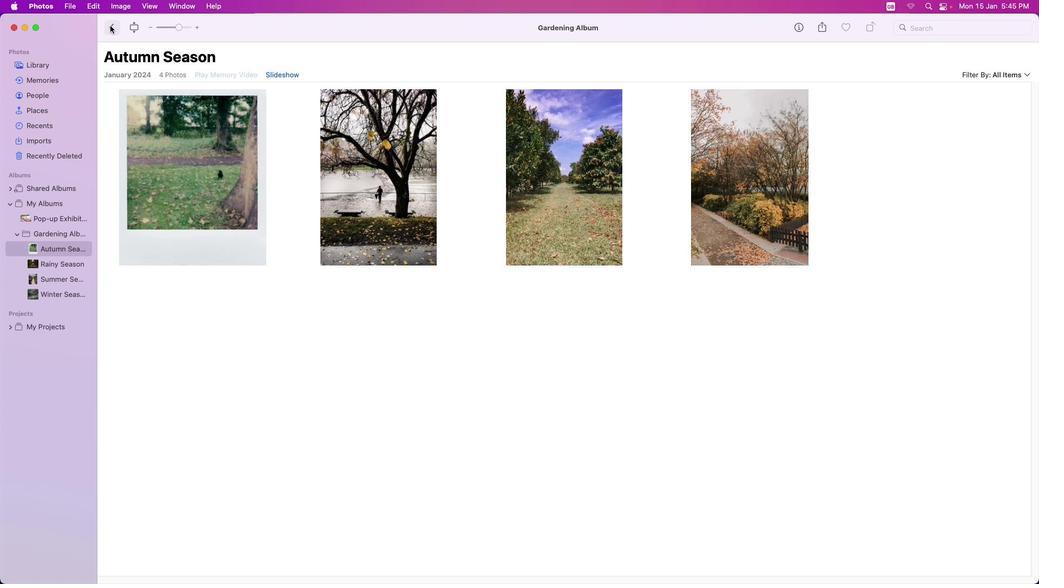 
Action: Mouse pressed left at (110, 25)
Screenshot: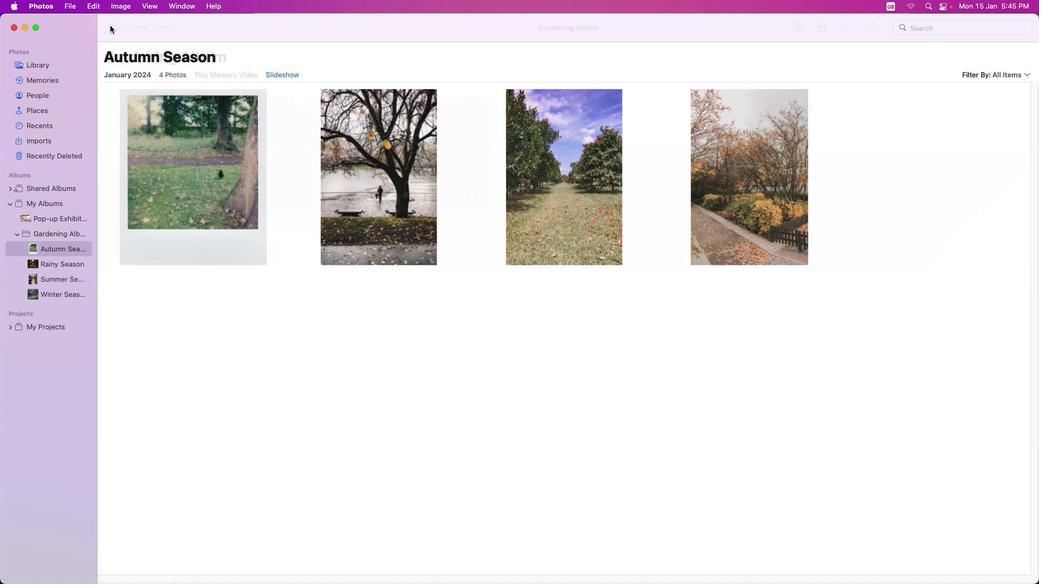 
Action: Mouse moved to (292, 174)
Screenshot: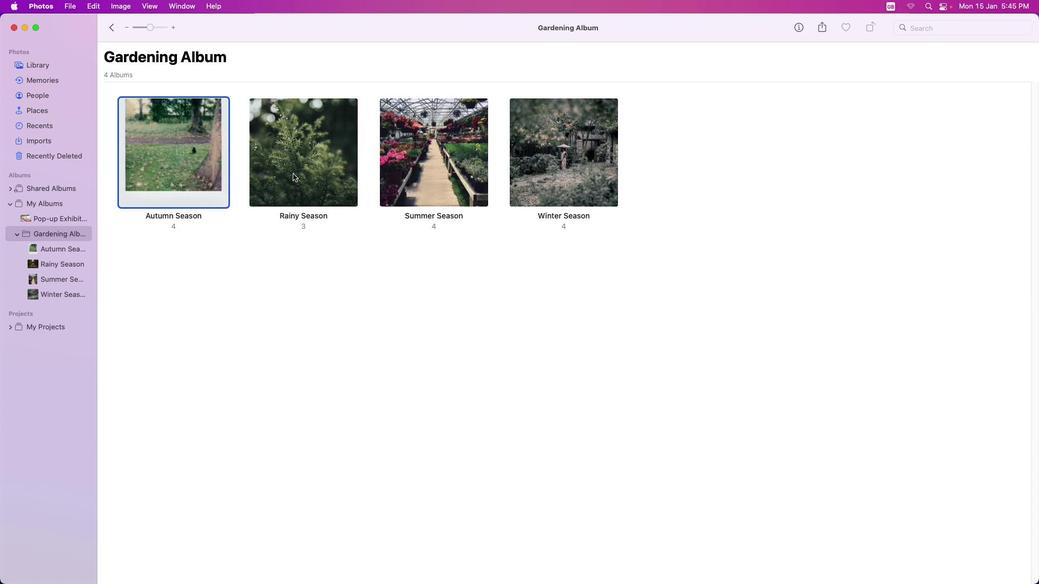 
Action: Mouse pressed left at (292, 174)
Screenshot: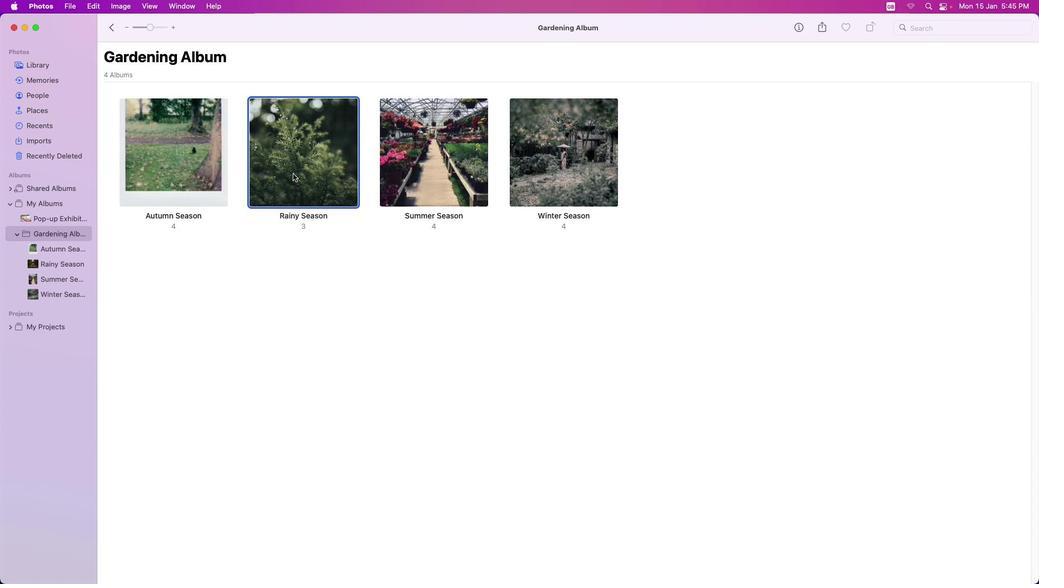 
Action: Mouse moved to (288, 191)
Screenshot: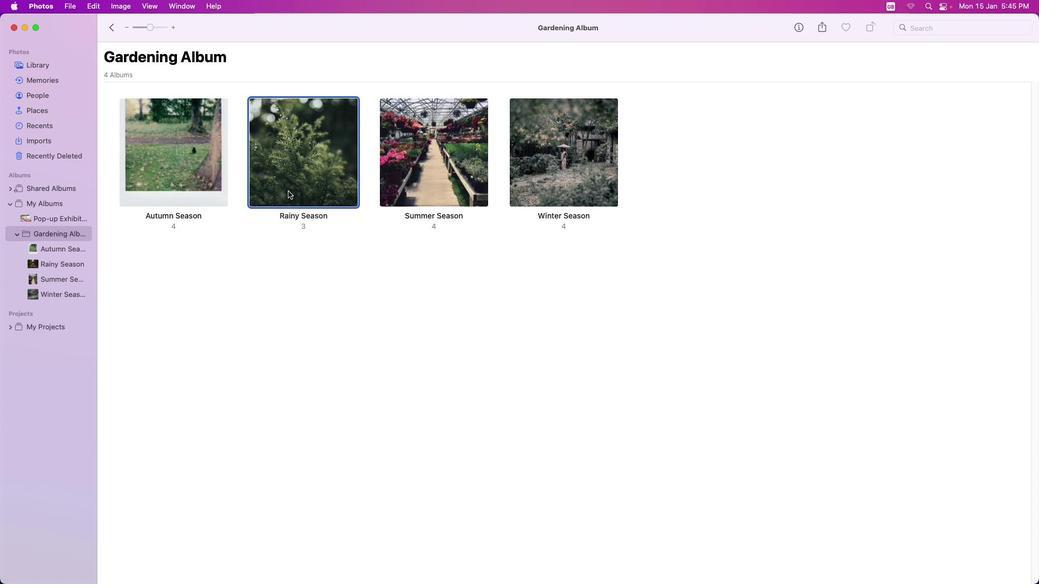 
Action: Mouse pressed left at (288, 191)
Screenshot: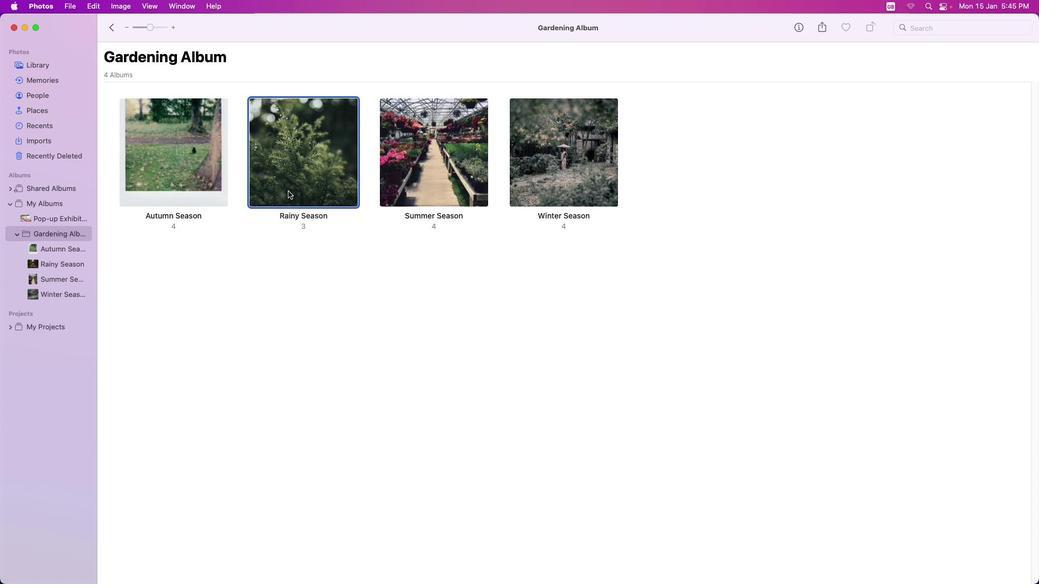 
Action: Mouse pressed left at (288, 191)
Screenshot: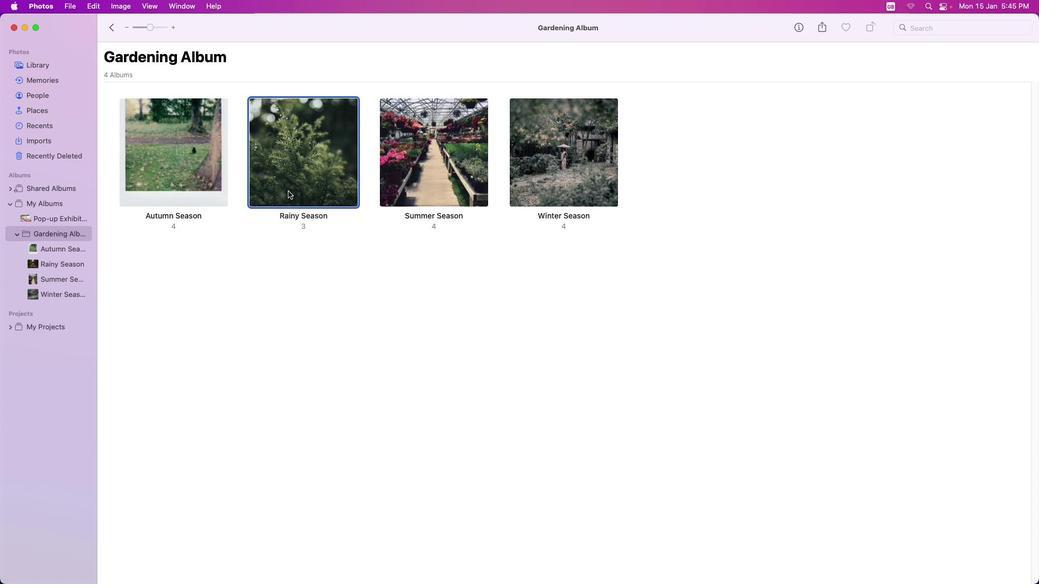 
Action: Mouse pressed left at (288, 191)
Screenshot: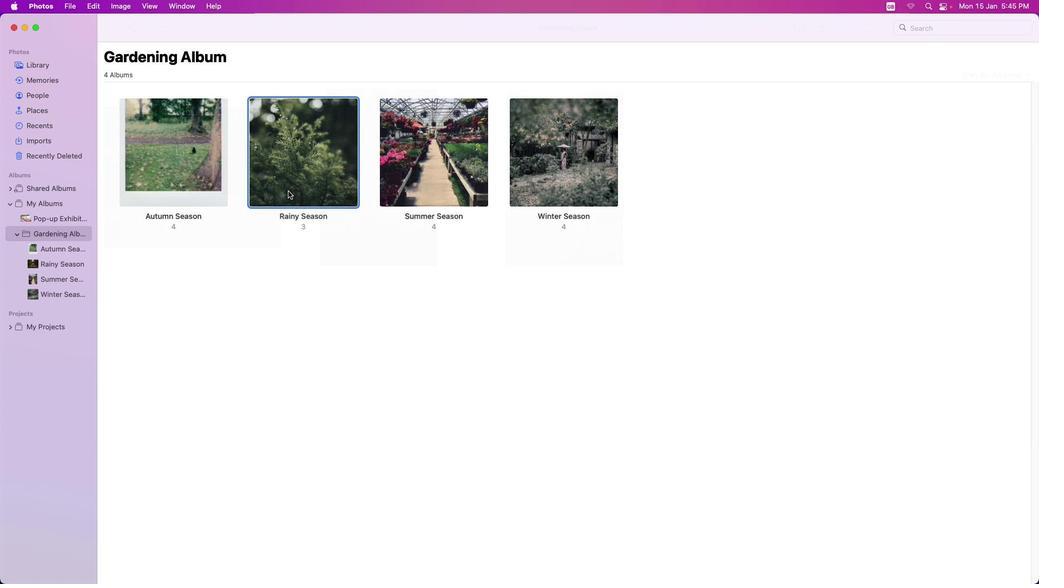 
Action: Mouse moved to (114, 28)
Screenshot: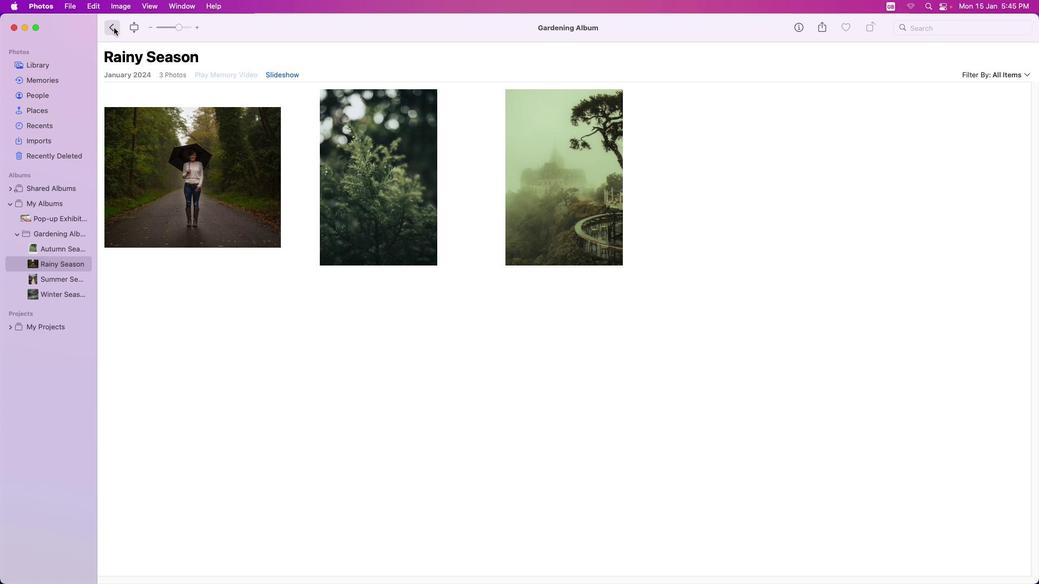 
Action: Mouse pressed left at (114, 28)
Screenshot: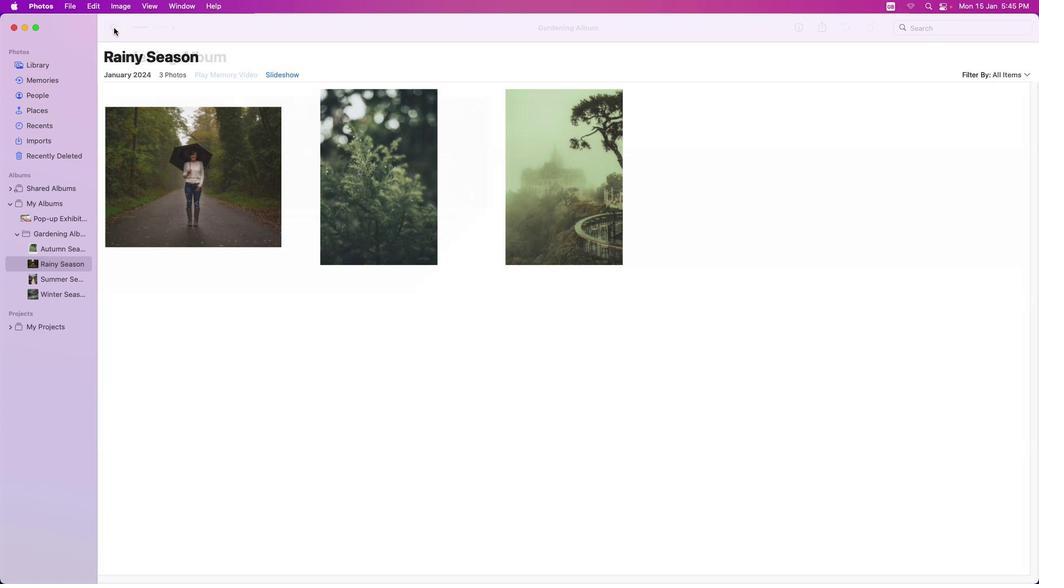 
Action: Mouse moved to (429, 180)
Screenshot: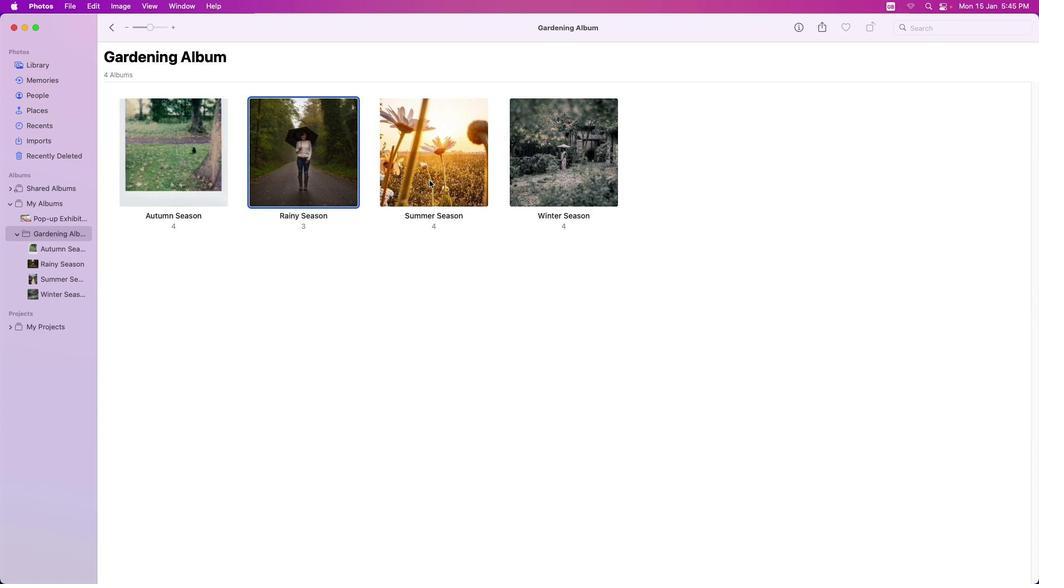 
Action: Mouse pressed left at (429, 180)
Screenshot: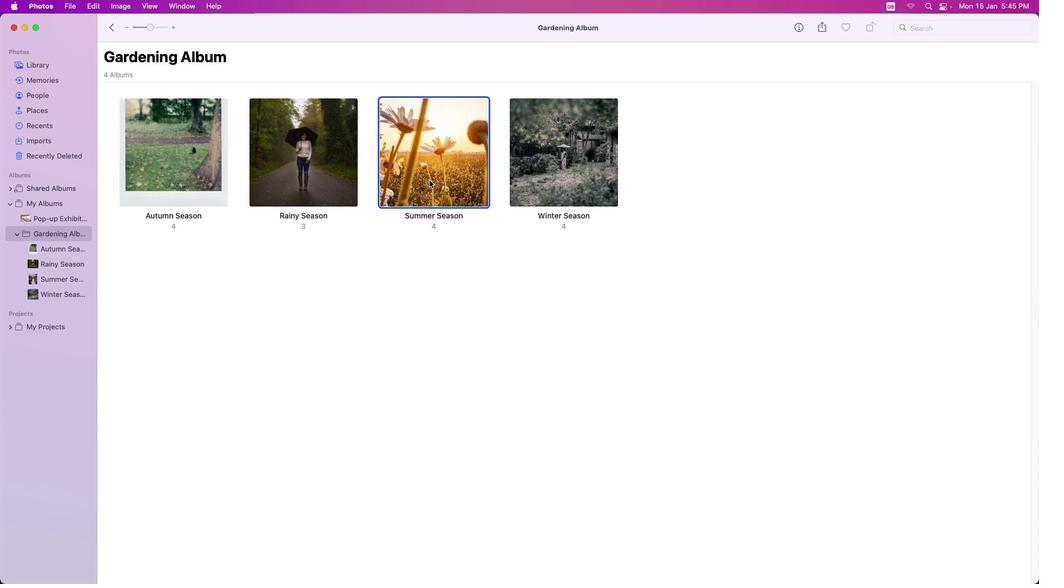 
Action: Mouse pressed left at (429, 180)
Screenshot: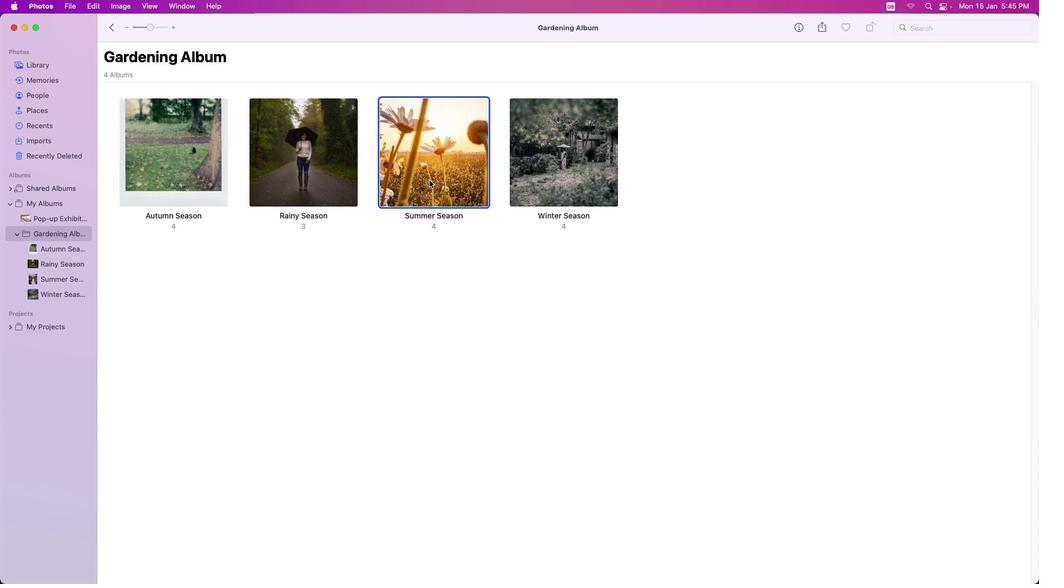 
Action: Mouse moved to (110, 28)
Screenshot: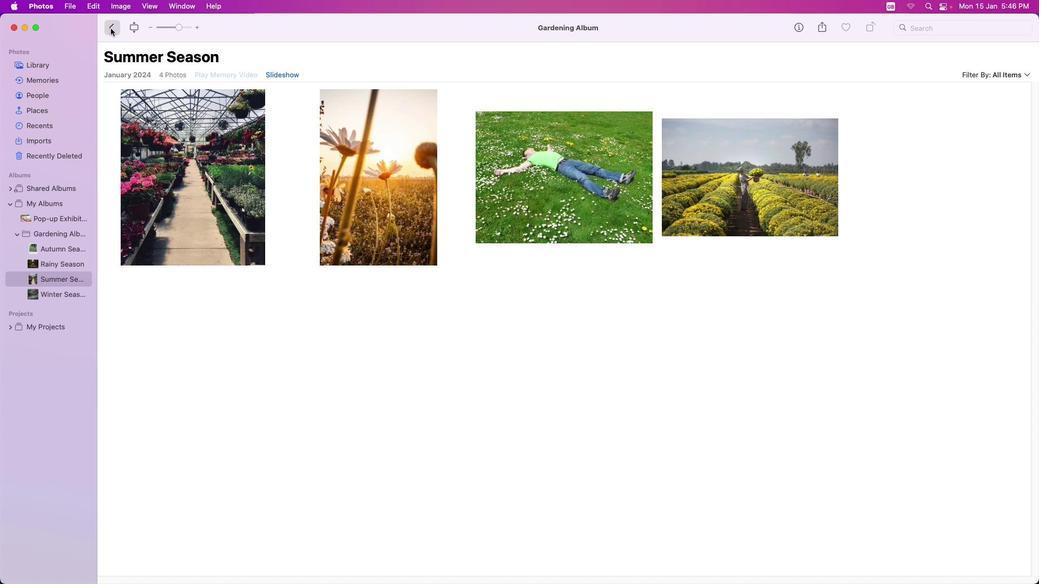 
Action: Mouse pressed left at (110, 28)
Screenshot: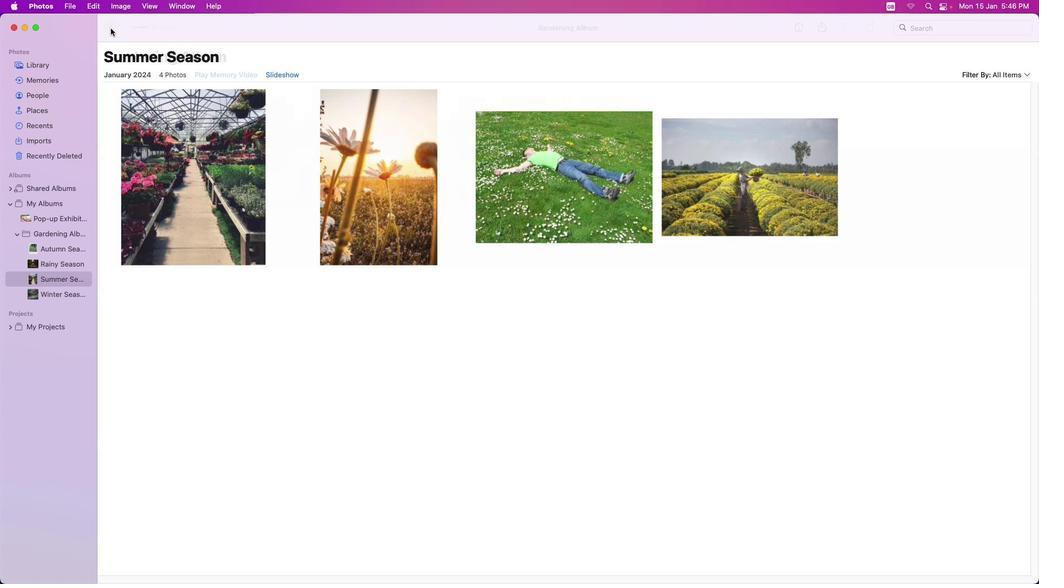 
Action: Mouse moved to (555, 175)
Screenshot: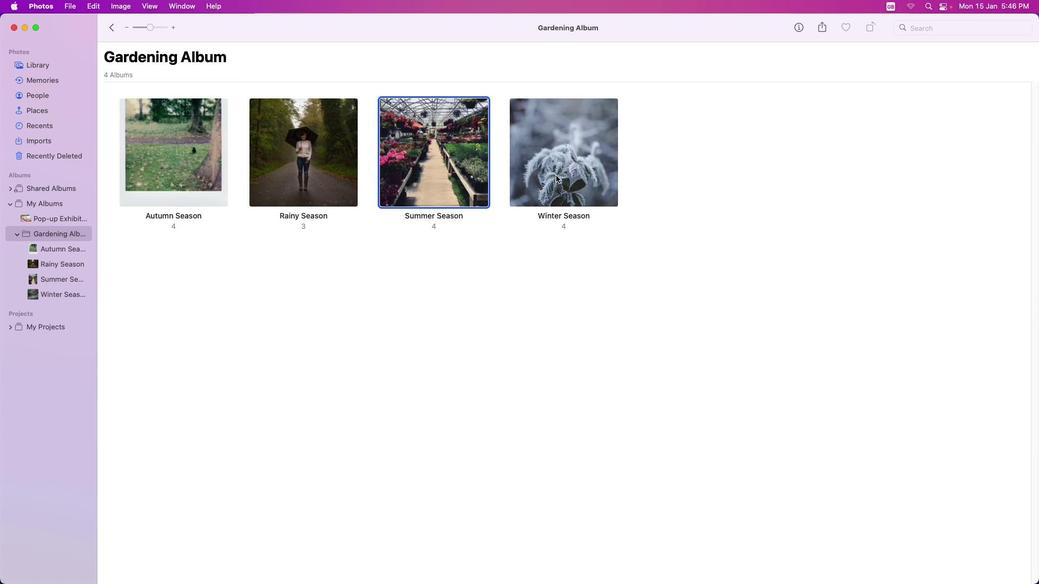 
Action: Mouse pressed left at (555, 175)
Screenshot: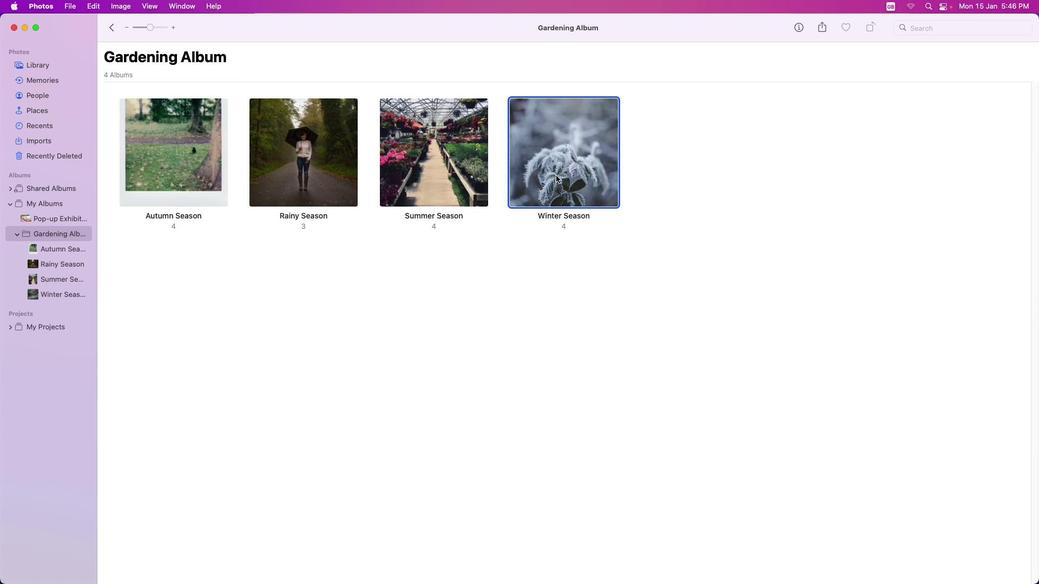 
Action: Mouse pressed left at (555, 175)
Screenshot: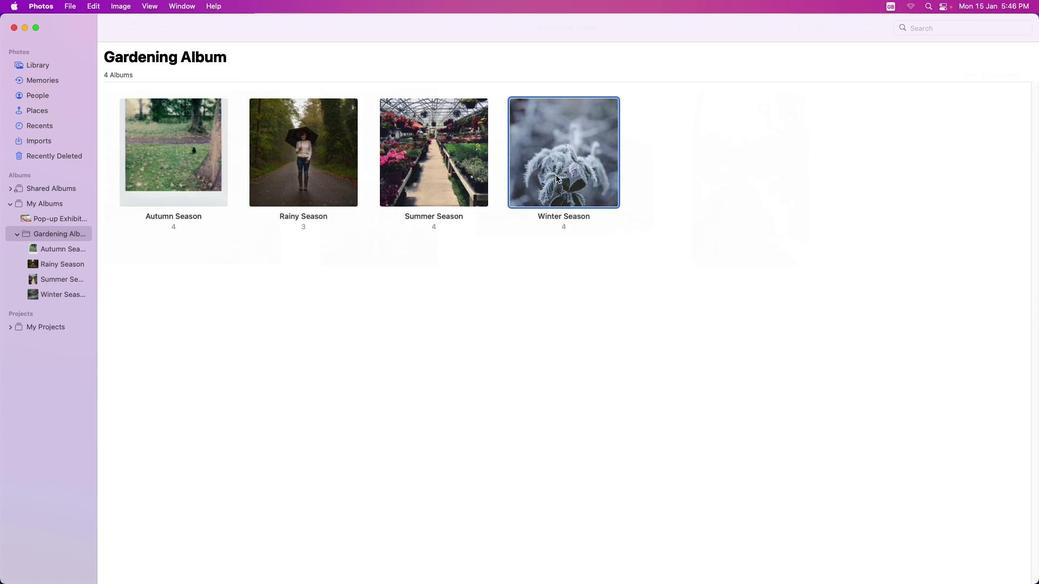
Action: Mouse moved to (113, 28)
Screenshot: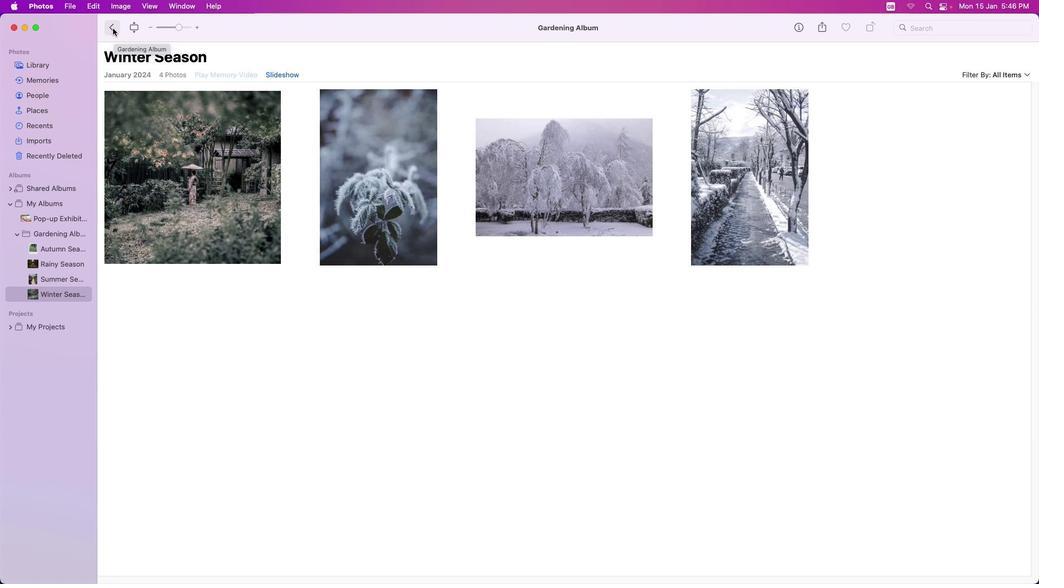 
Action: Mouse pressed left at (113, 28)
Screenshot: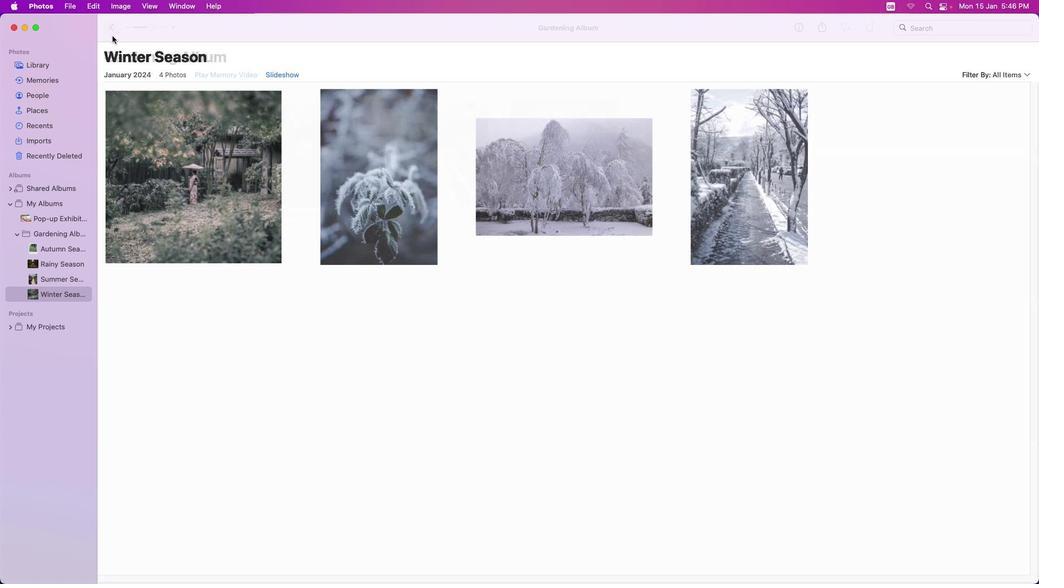 
Action: Mouse moved to (491, 213)
Screenshot: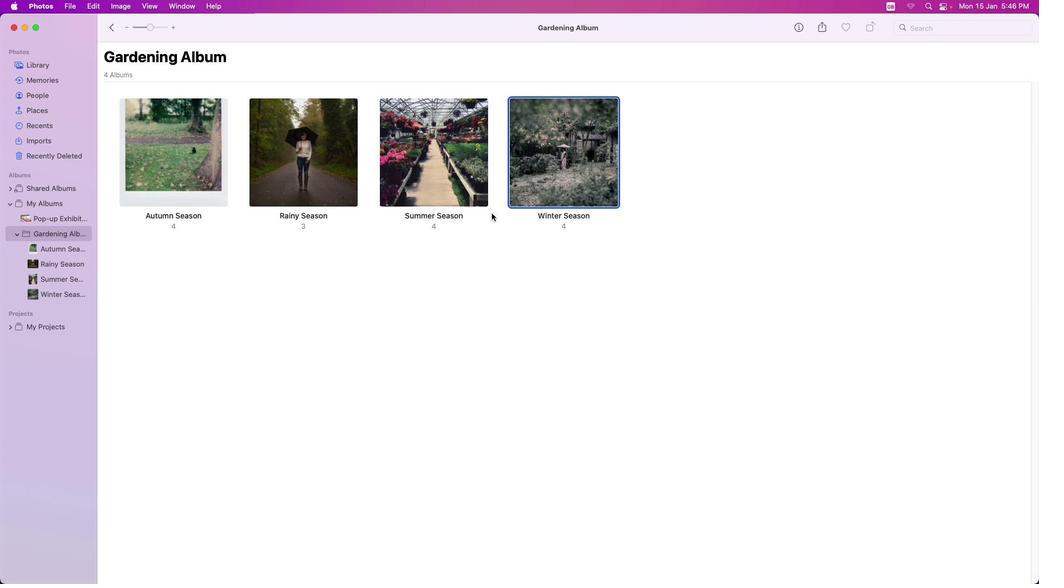 
